 Task: Buy 1 Headers & Parts from Exhaust & Emissions section under best seller category for shipping address: Ethan King, 1137 Star Trek Drive, Pensacola, Florida 32501, Cell Number 8503109646. Pay from credit card ending with 2005, CVV 3321
Action: Mouse moved to (36, 115)
Screenshot: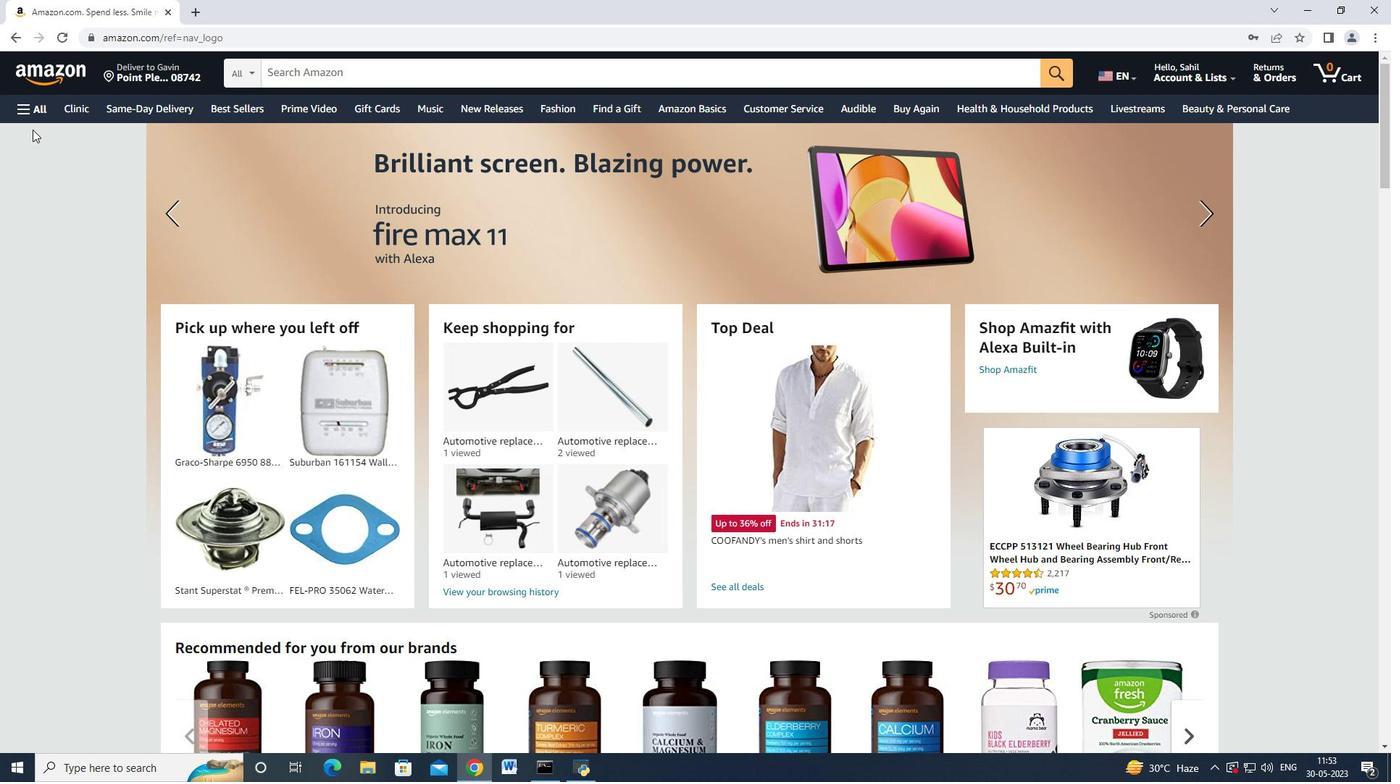 
Action: Mouse pressed left at (36, 115)
Screenshot: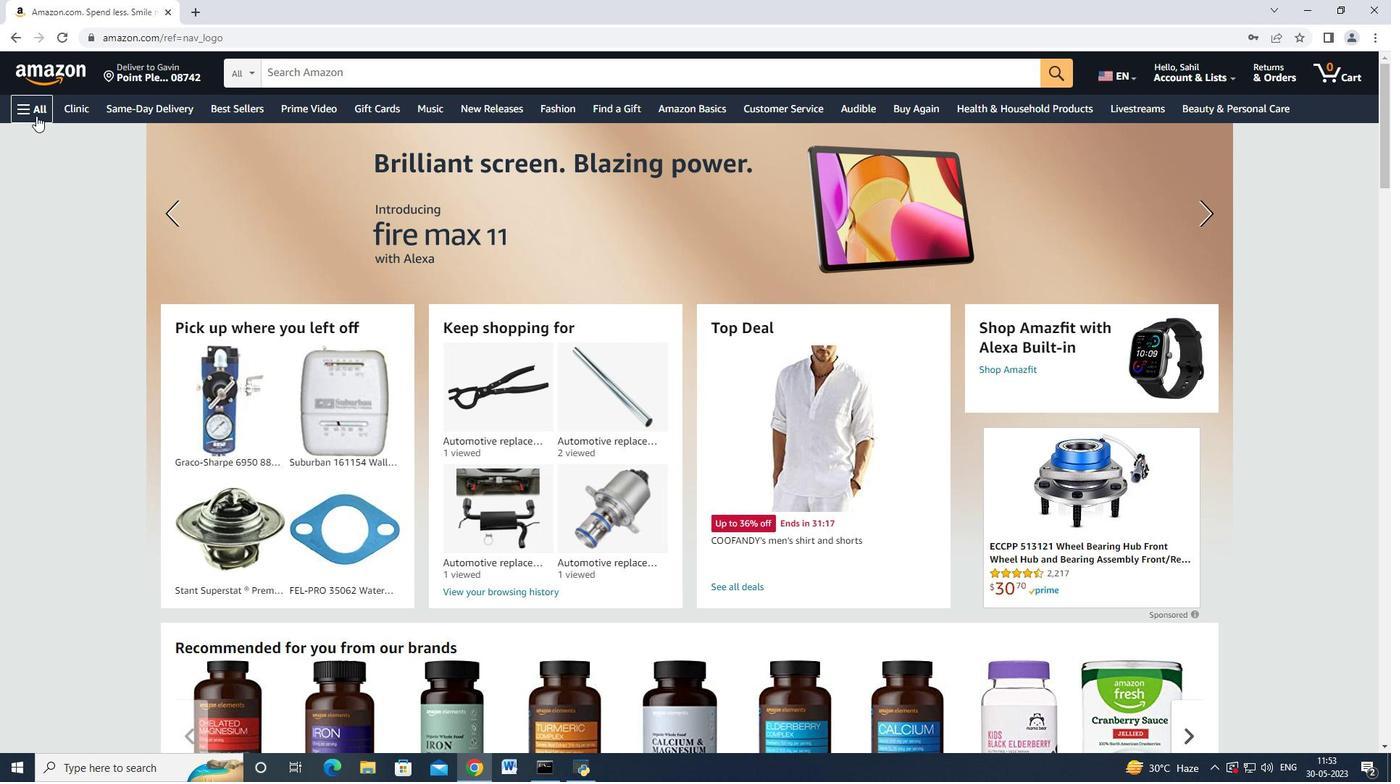 
Action: Mouse moved to (86, 320)
Screenshot: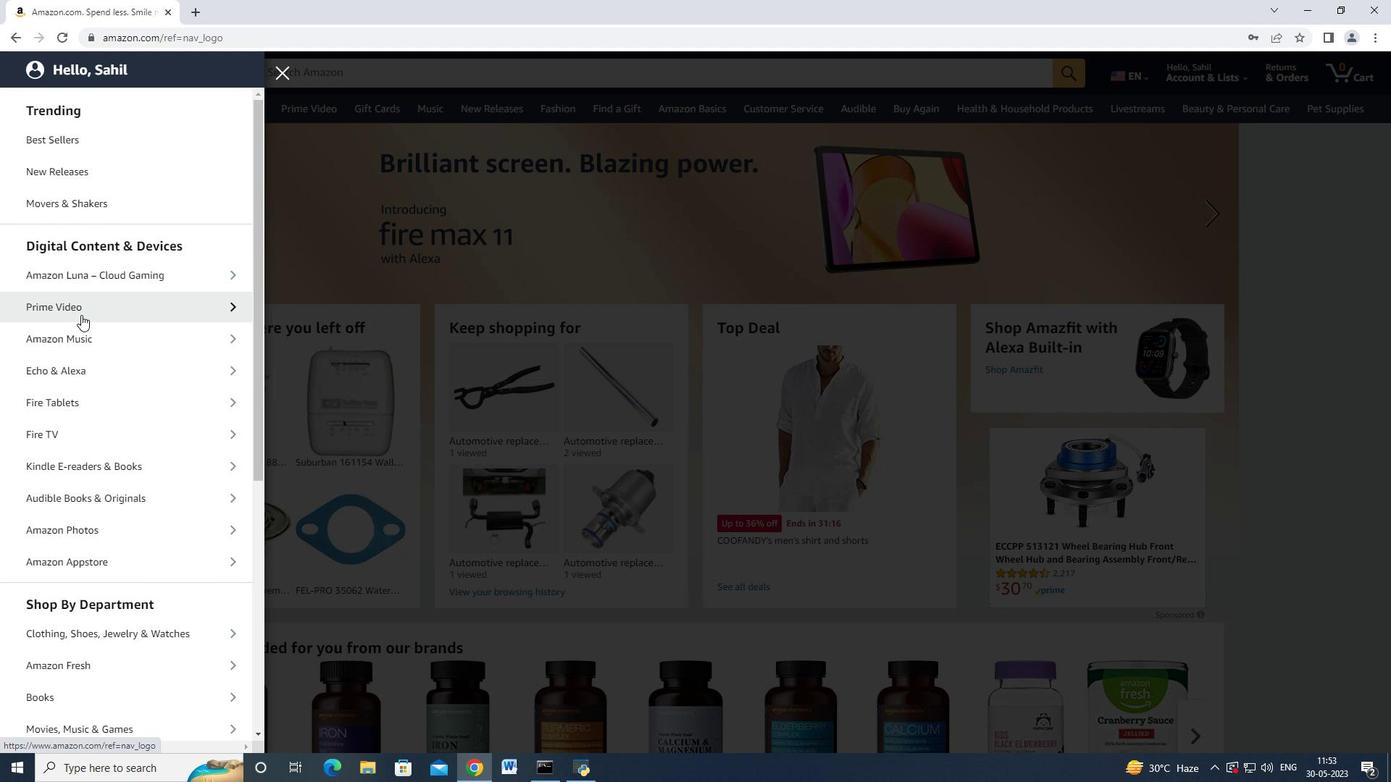 
Action: Mouse scrolled (86, 319) with delta (0, 0)
Screenshot: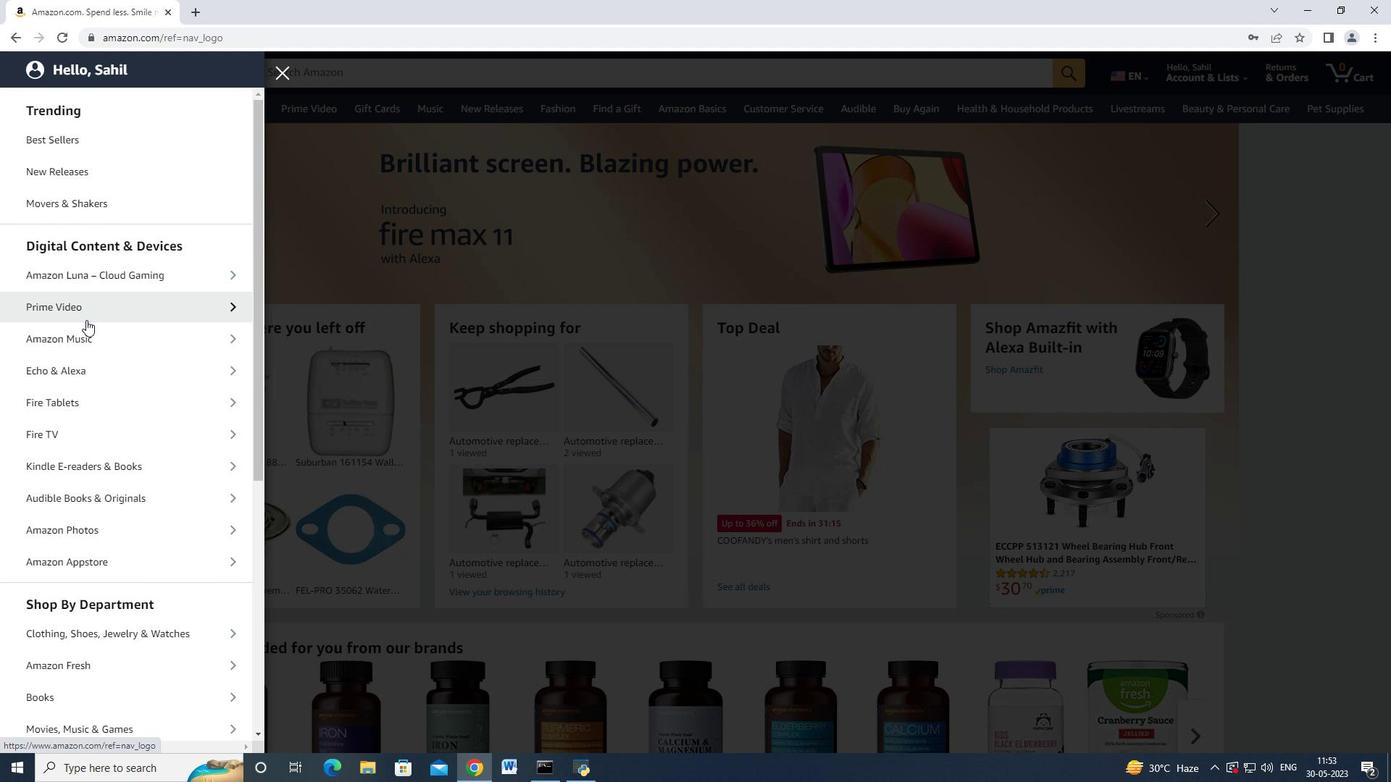 
Action: Mouse moved to (86, 321)
Screenshot: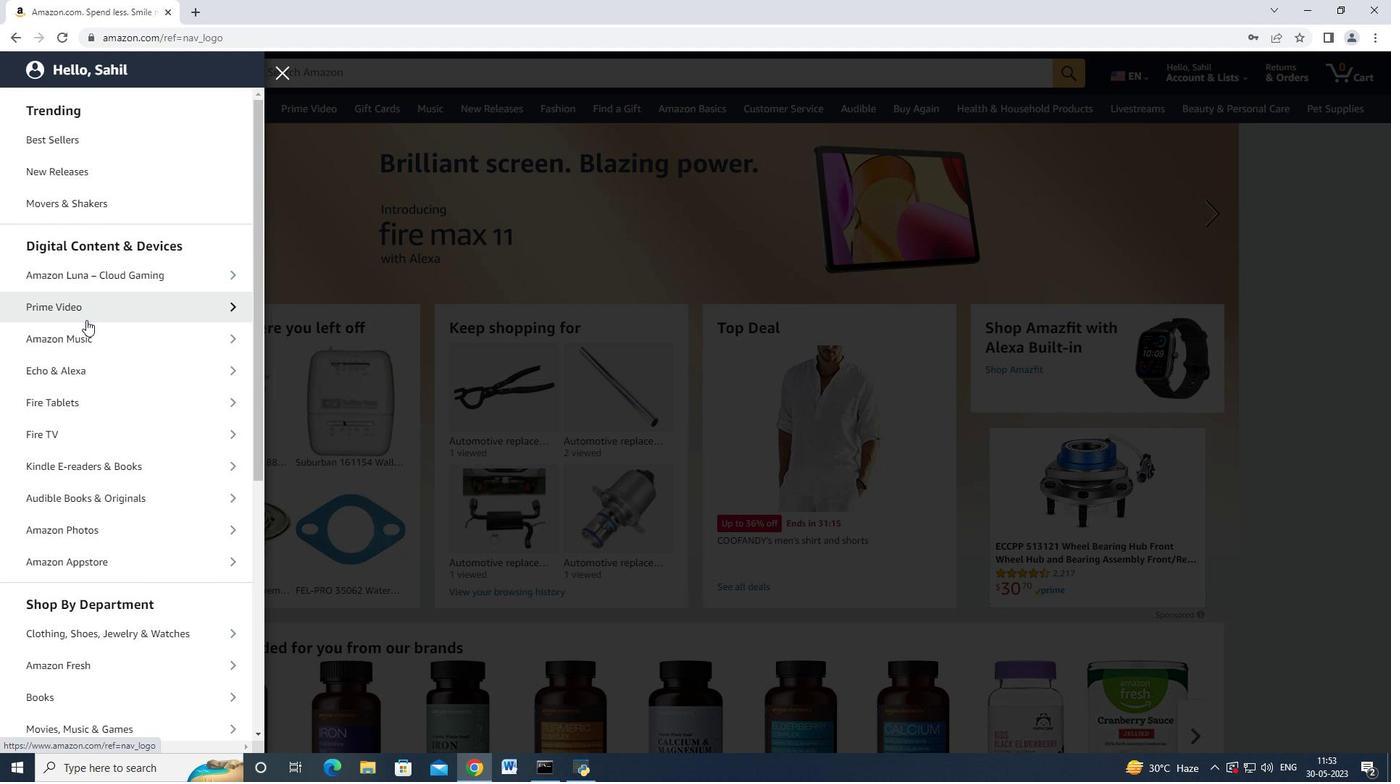 
Action: Mouse scrolled (86, 320) with delta (0, 0)
Screenshot: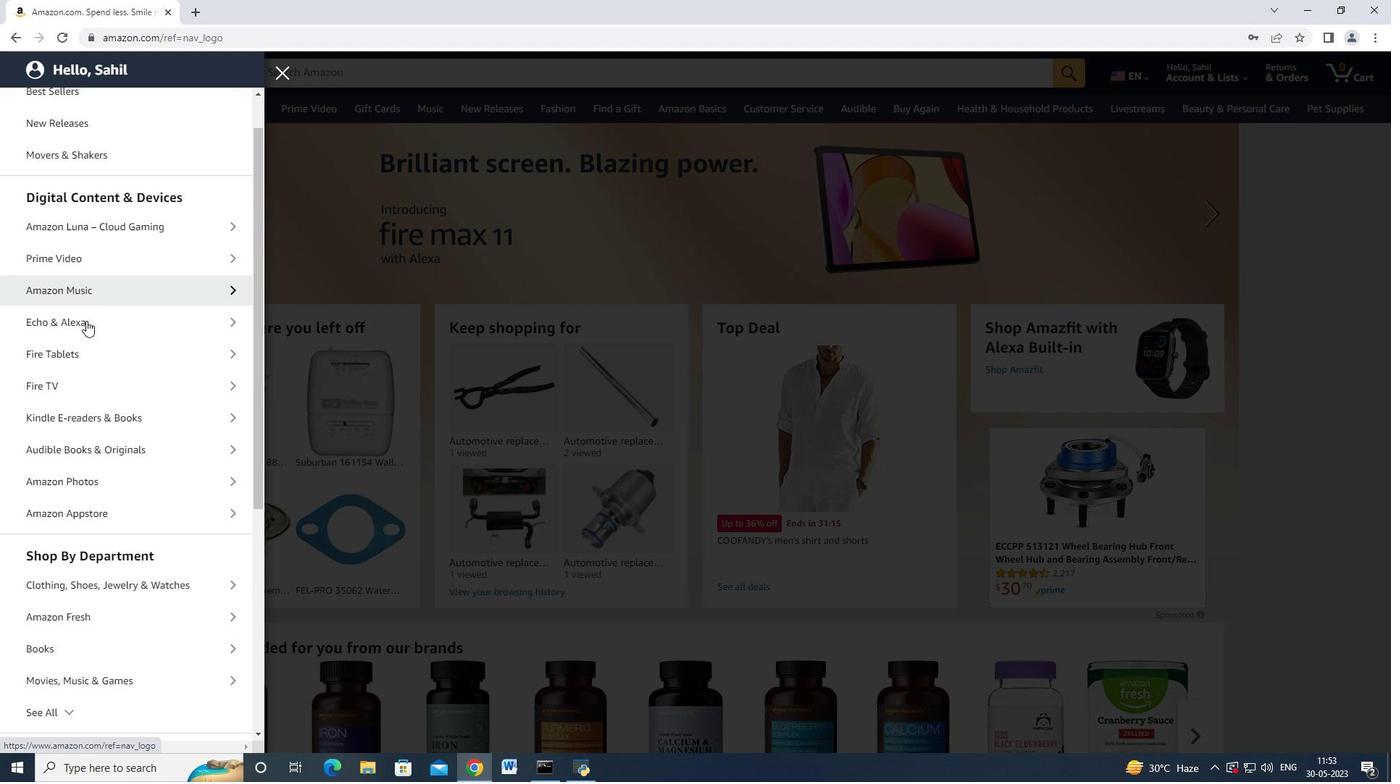 
Action: Mouse scrolled (86, 320) with delta (0, 0)
Screenshot: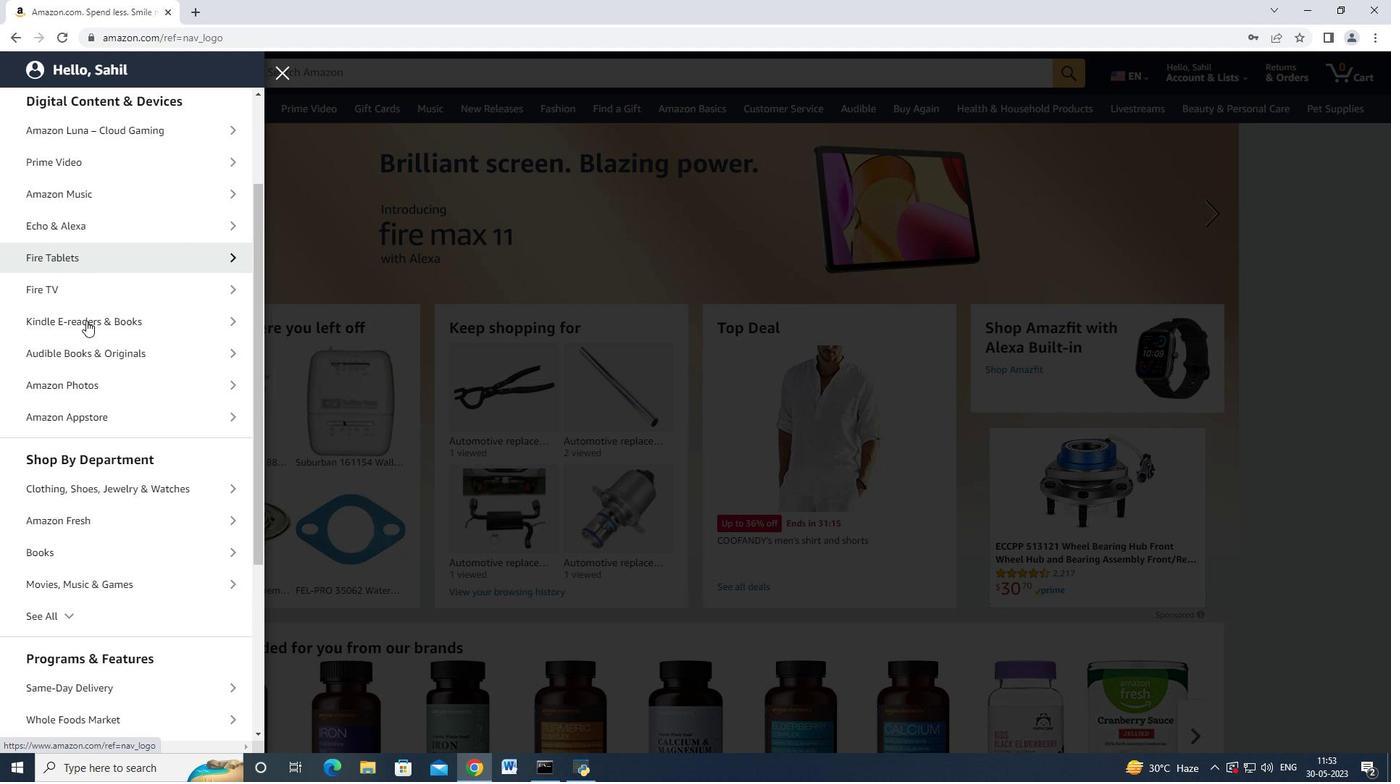 
Action: Mouse scrolled (86, 320) with delta (0, 0)
Screenshot: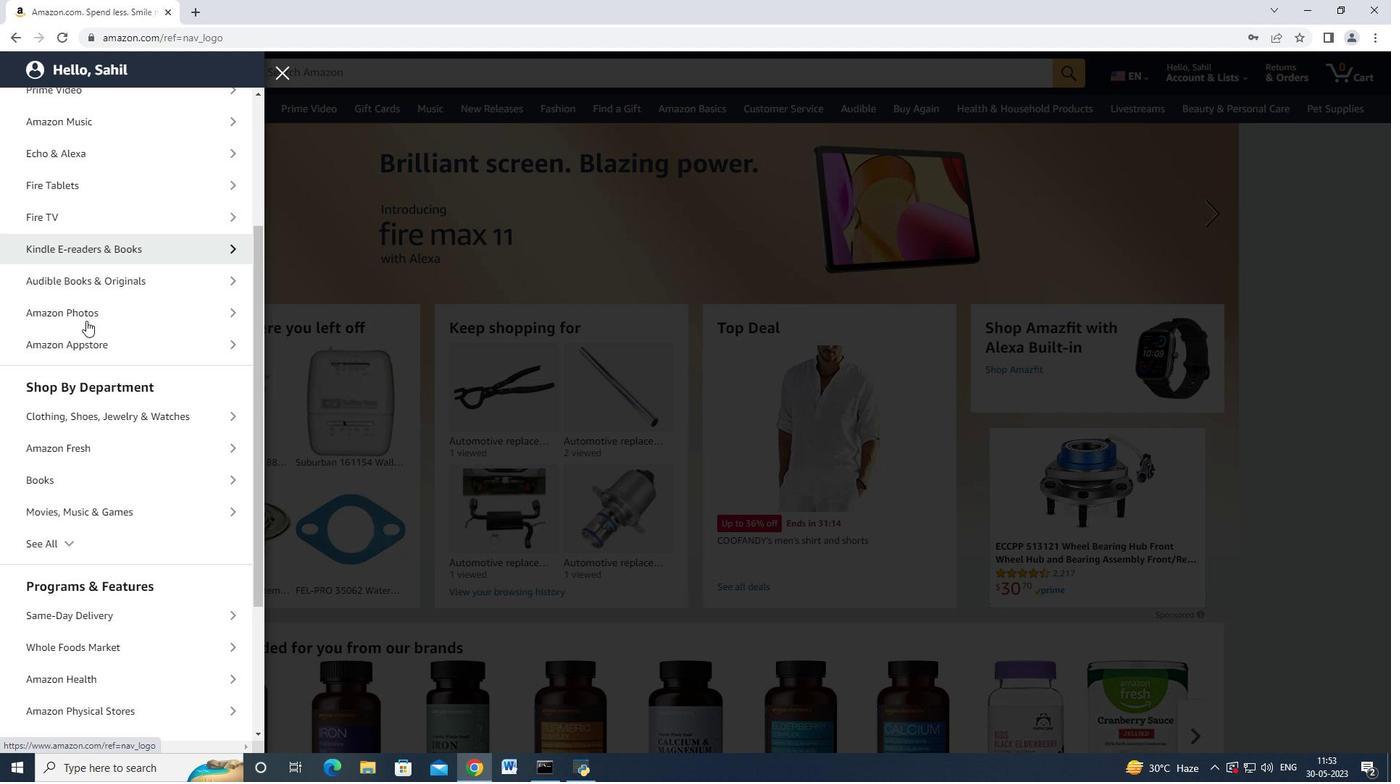 
Action: Mouse scrolled (86, 320) with delta (0, 0)
Screenshot: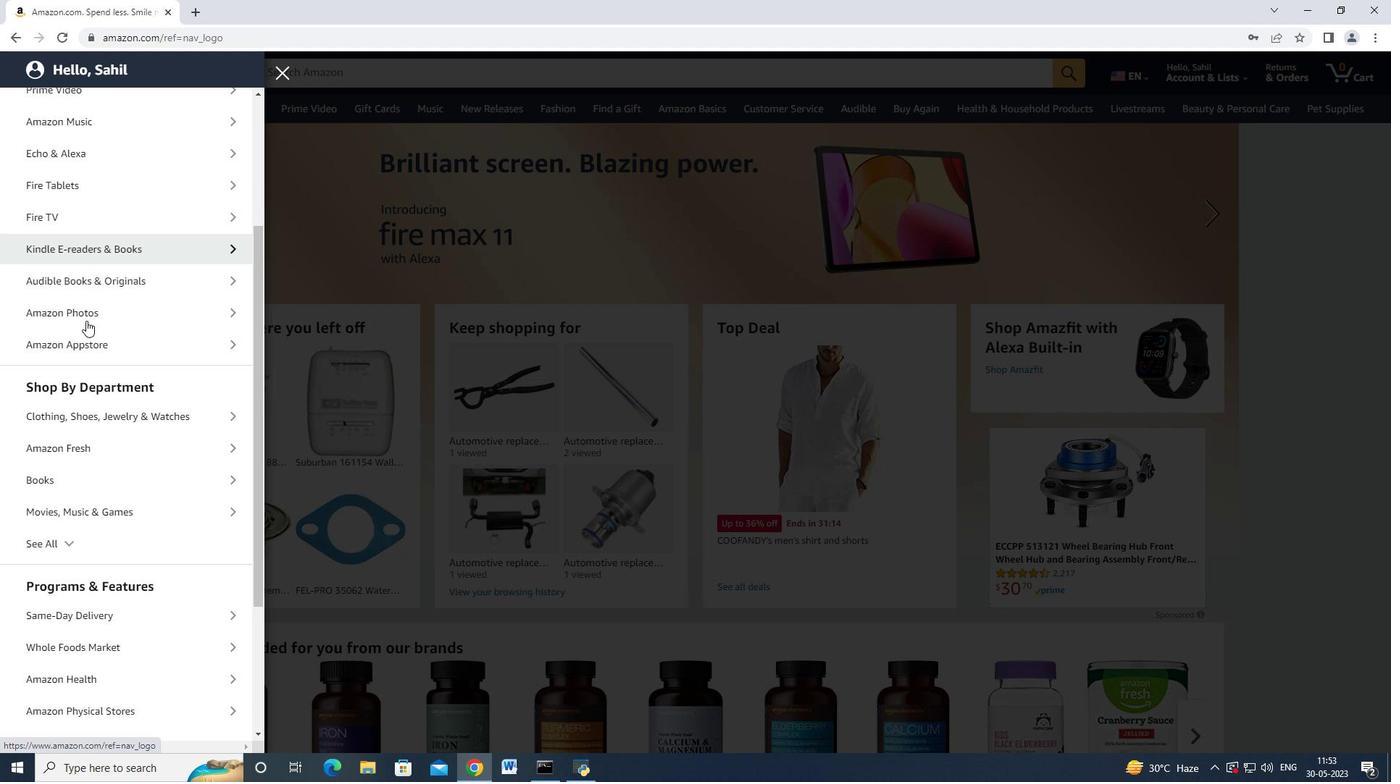 
Action: Mouse moved to (74, 397)
Screenshot: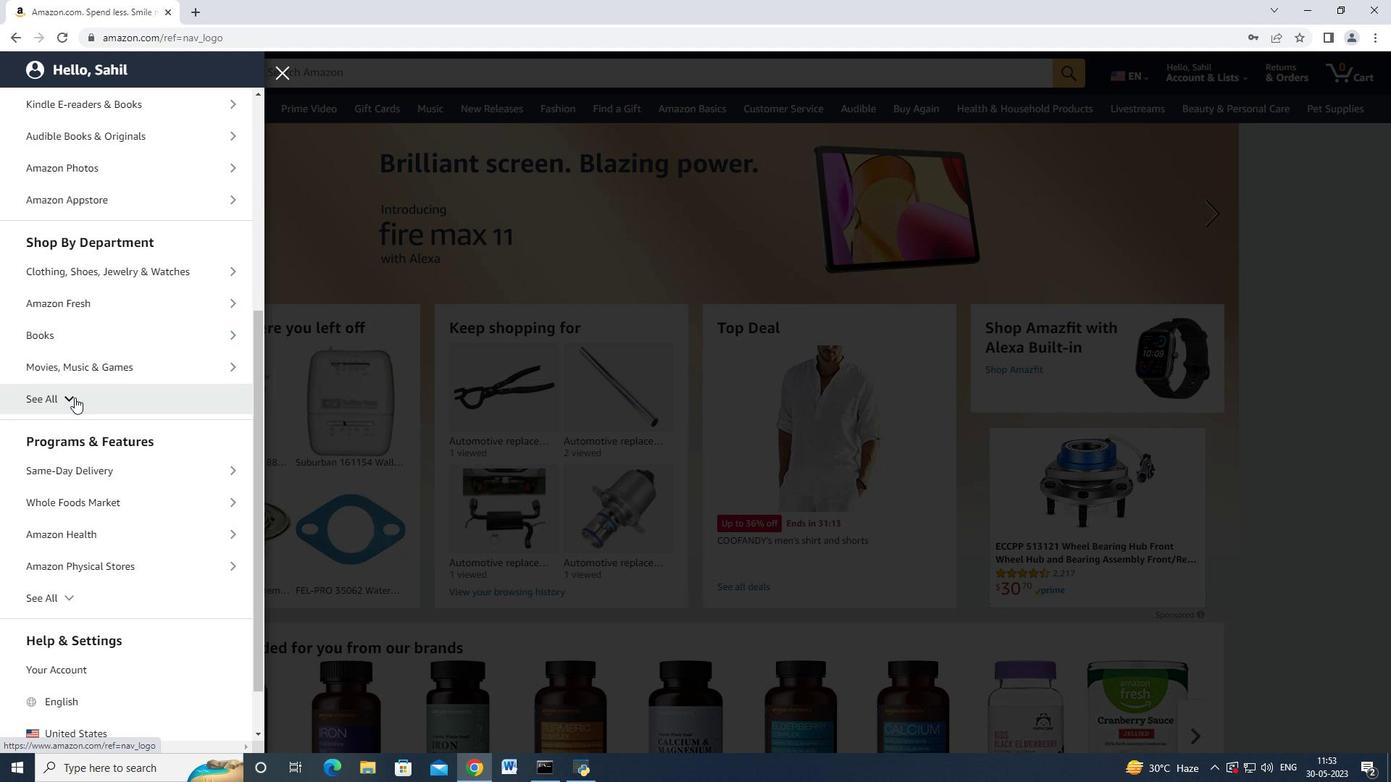 
Action: Mouse pressed left at (74, 397)
Screenshot: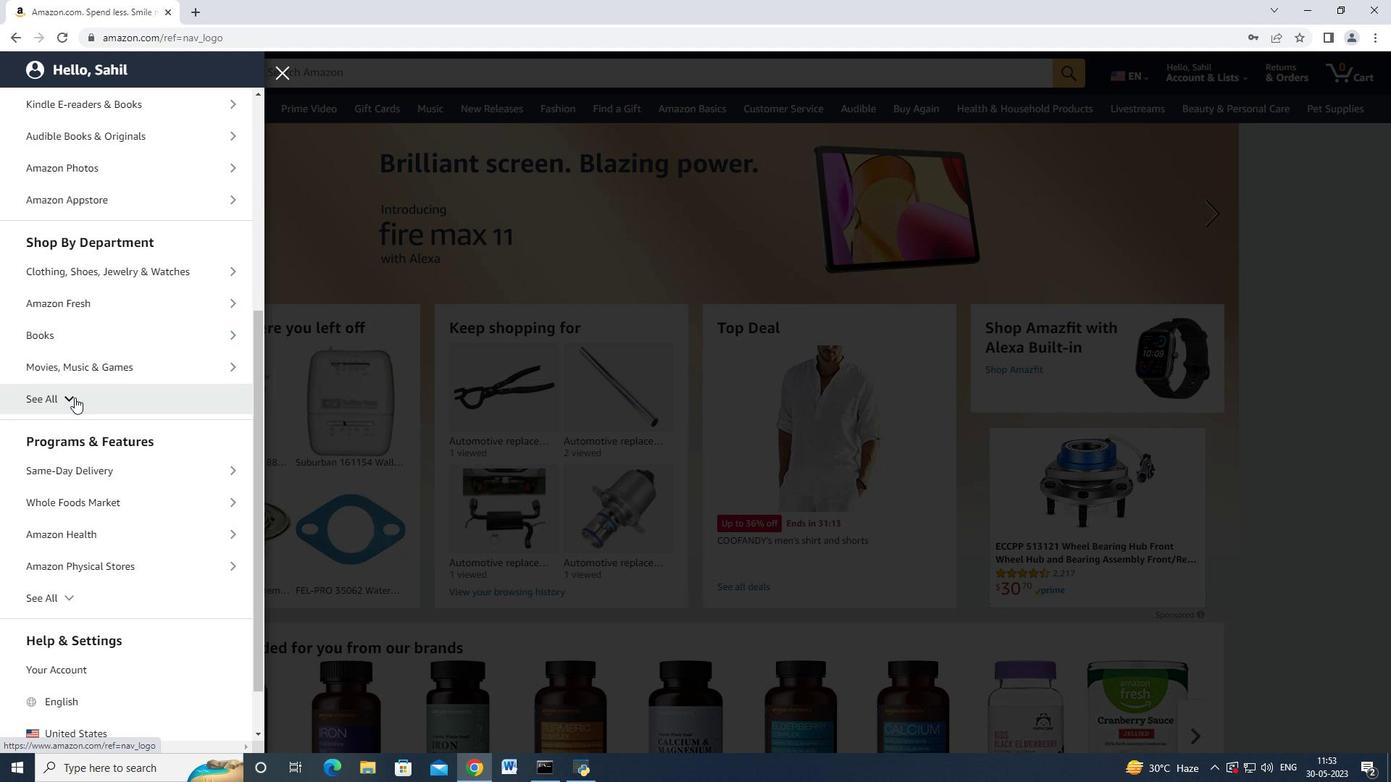 
Action: Mouse moved to (123, 369)
Screenshot: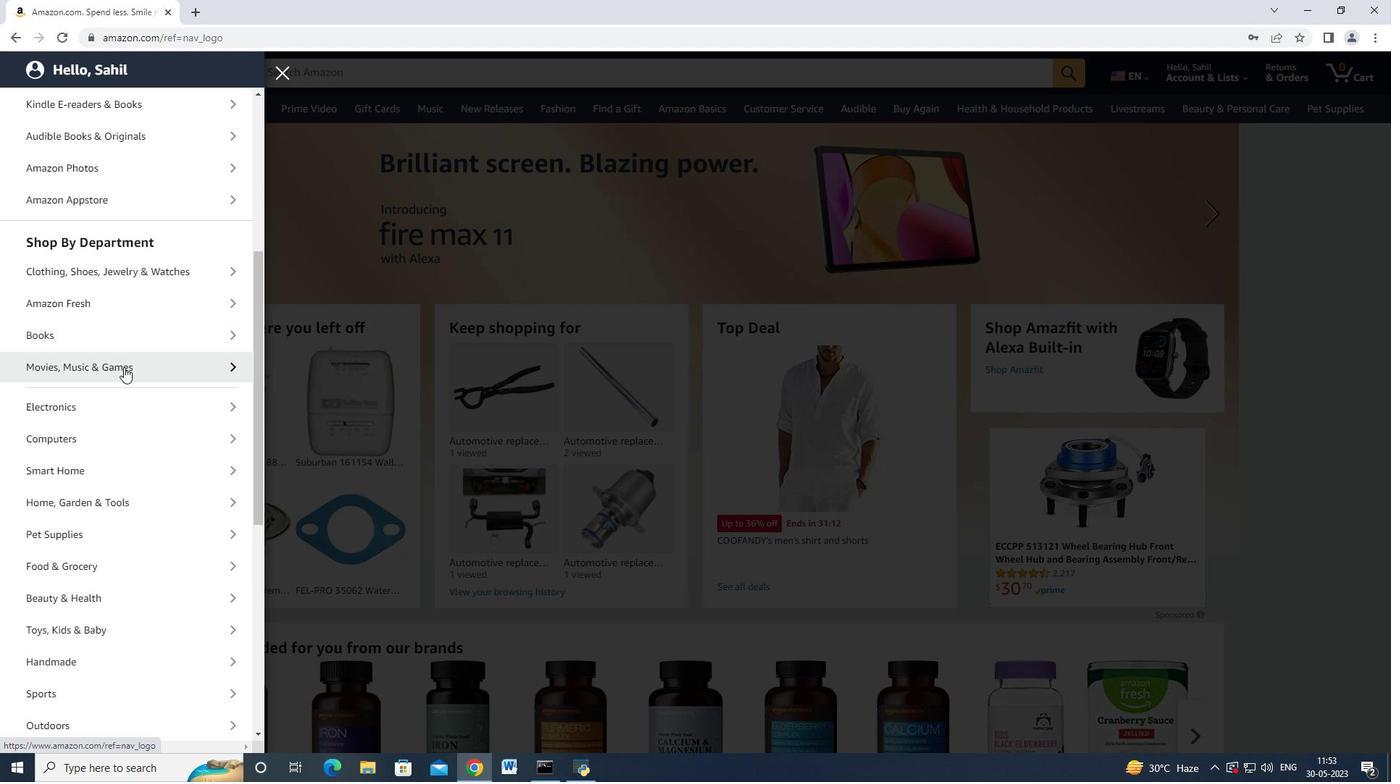
Action: Mouse scrolled (123, 368) with delta (0, 0)
Screenshot: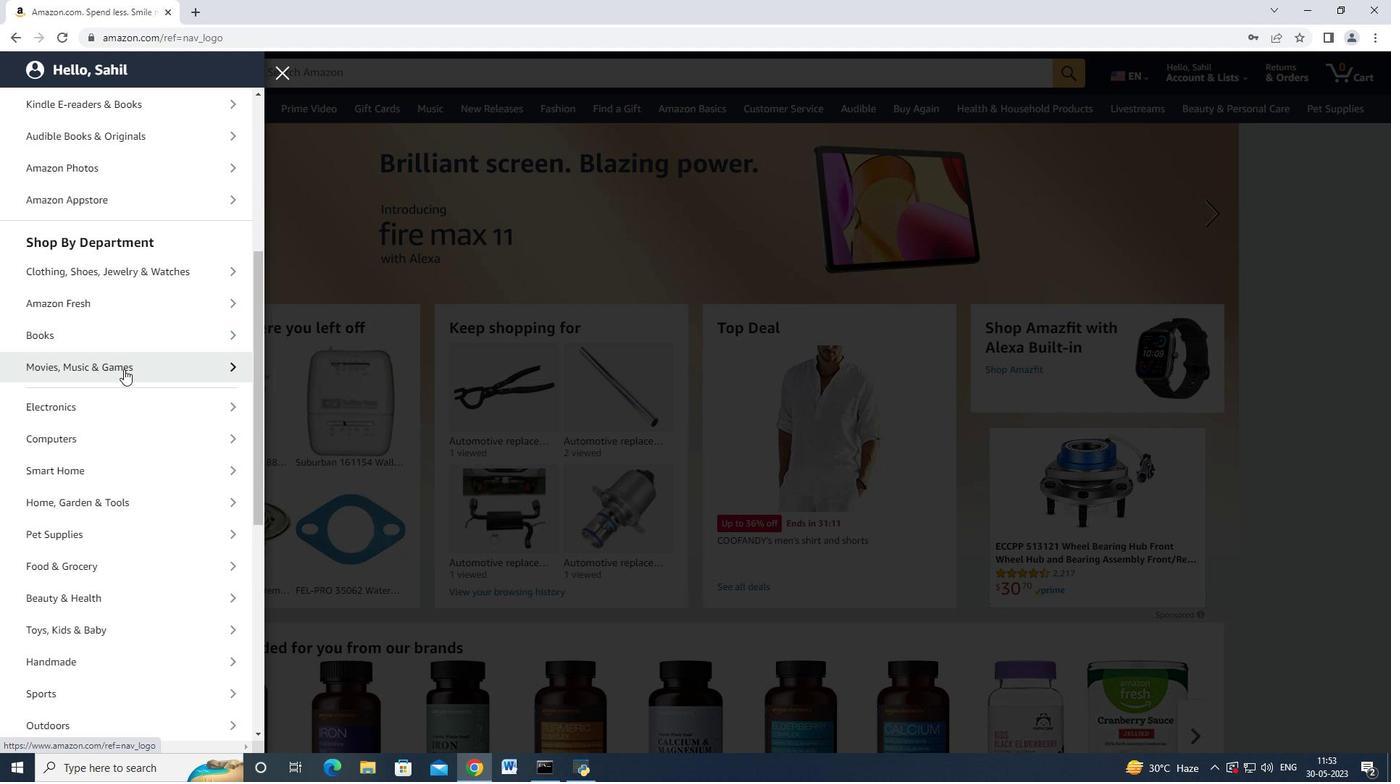 
Action: Mouse moved to (123, 370)
Screenshot: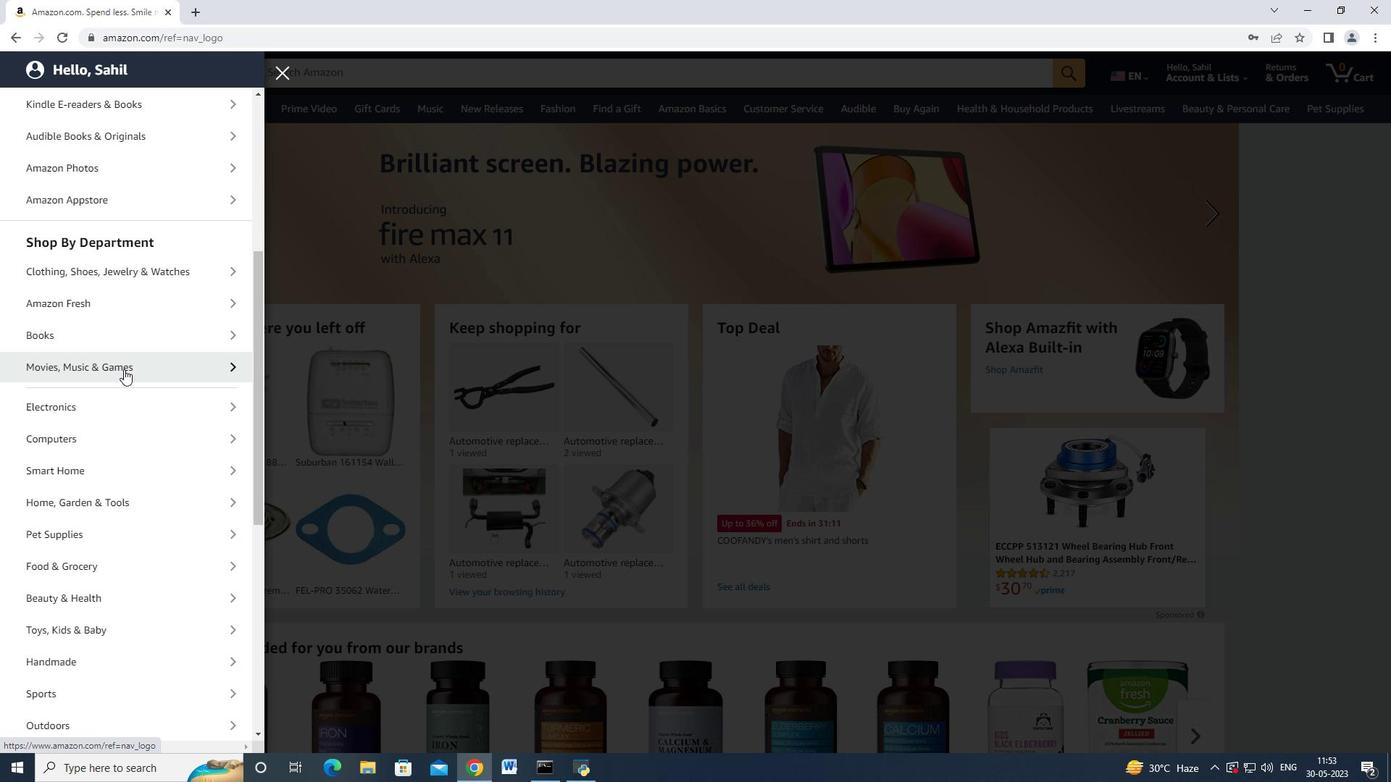 
Action: Mouse scrolled (123, 369) with delta (0, 0)
Screenshot: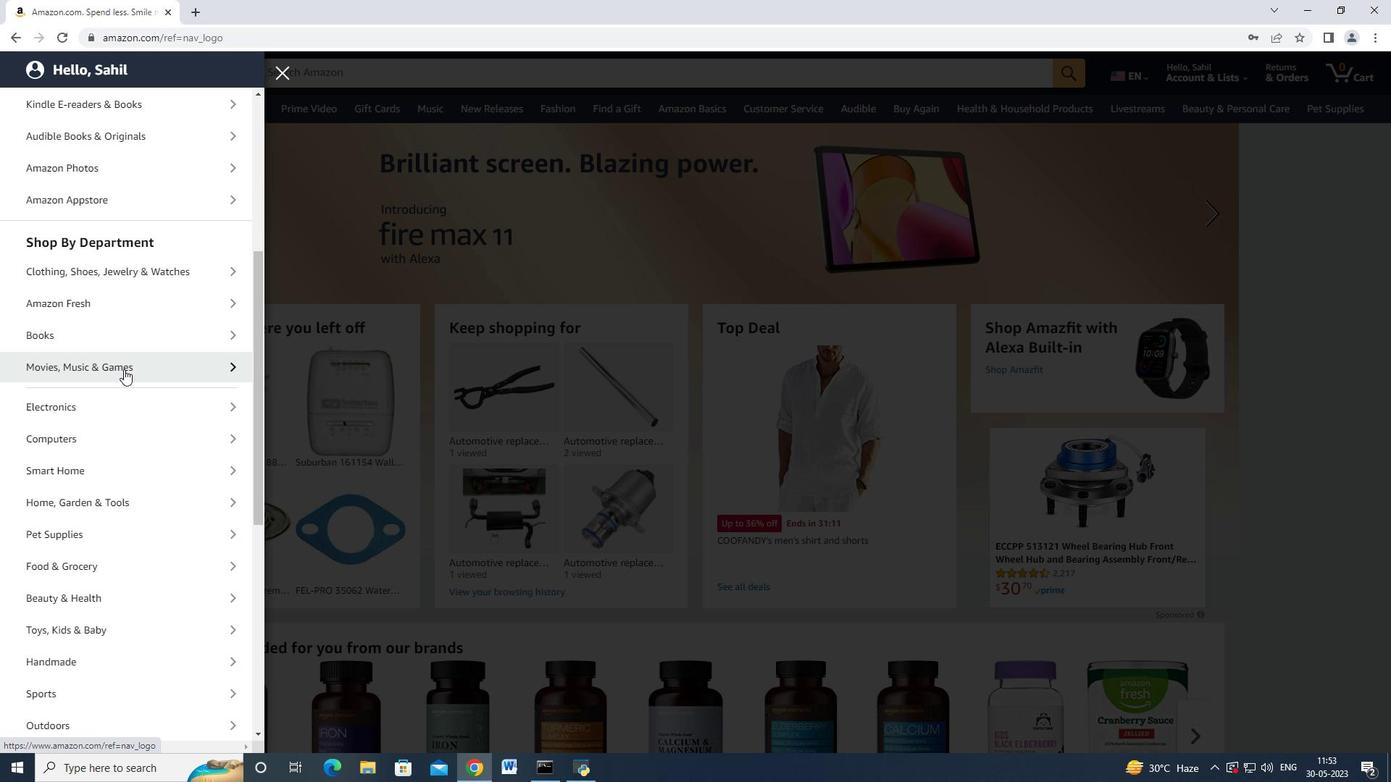 
Action: Mouse scrolled (123, 369) with delta (0, 0)
Screenshot: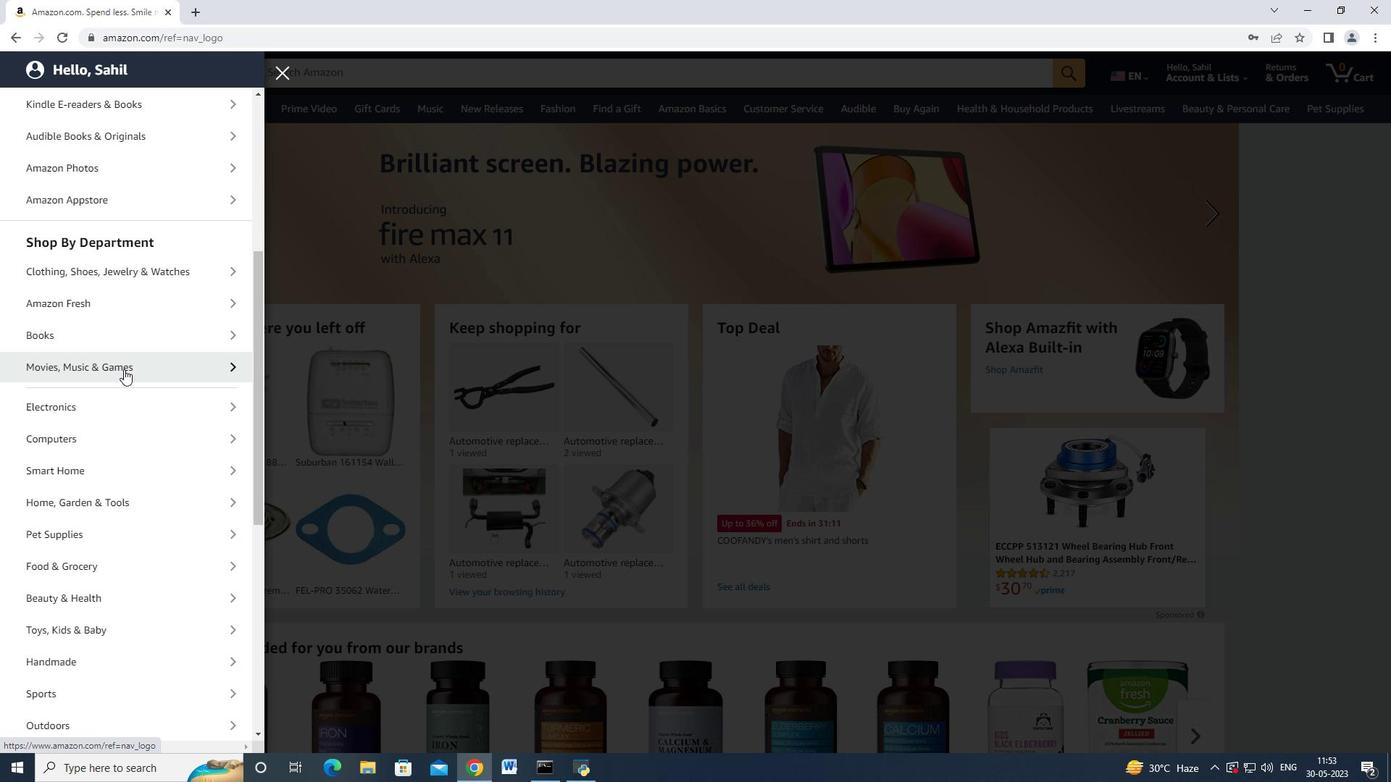 
Action: Mouse scrolled (123, 369) with delta (0, 0)
Screenshot: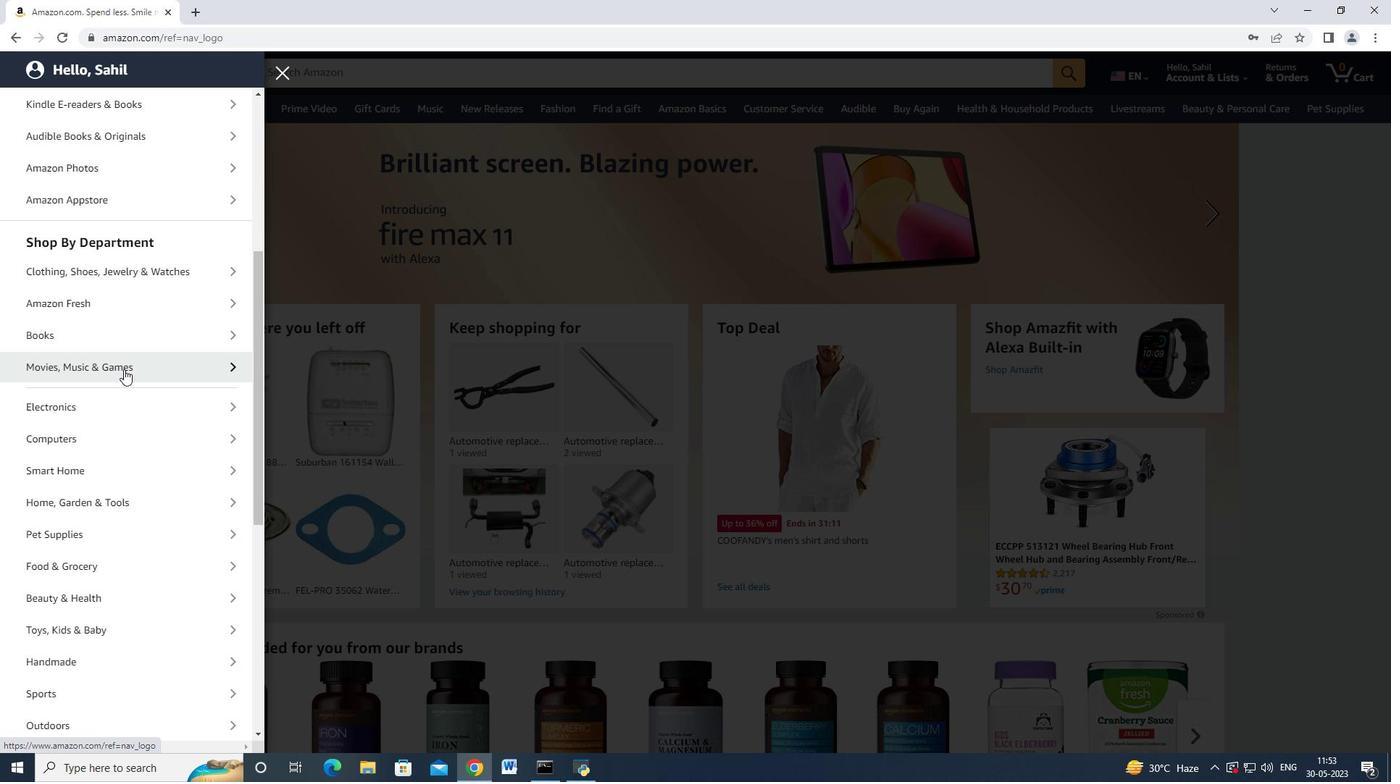 
Action: Mouse scrolled (123, 369) with delta (0, 0)
Screenshot: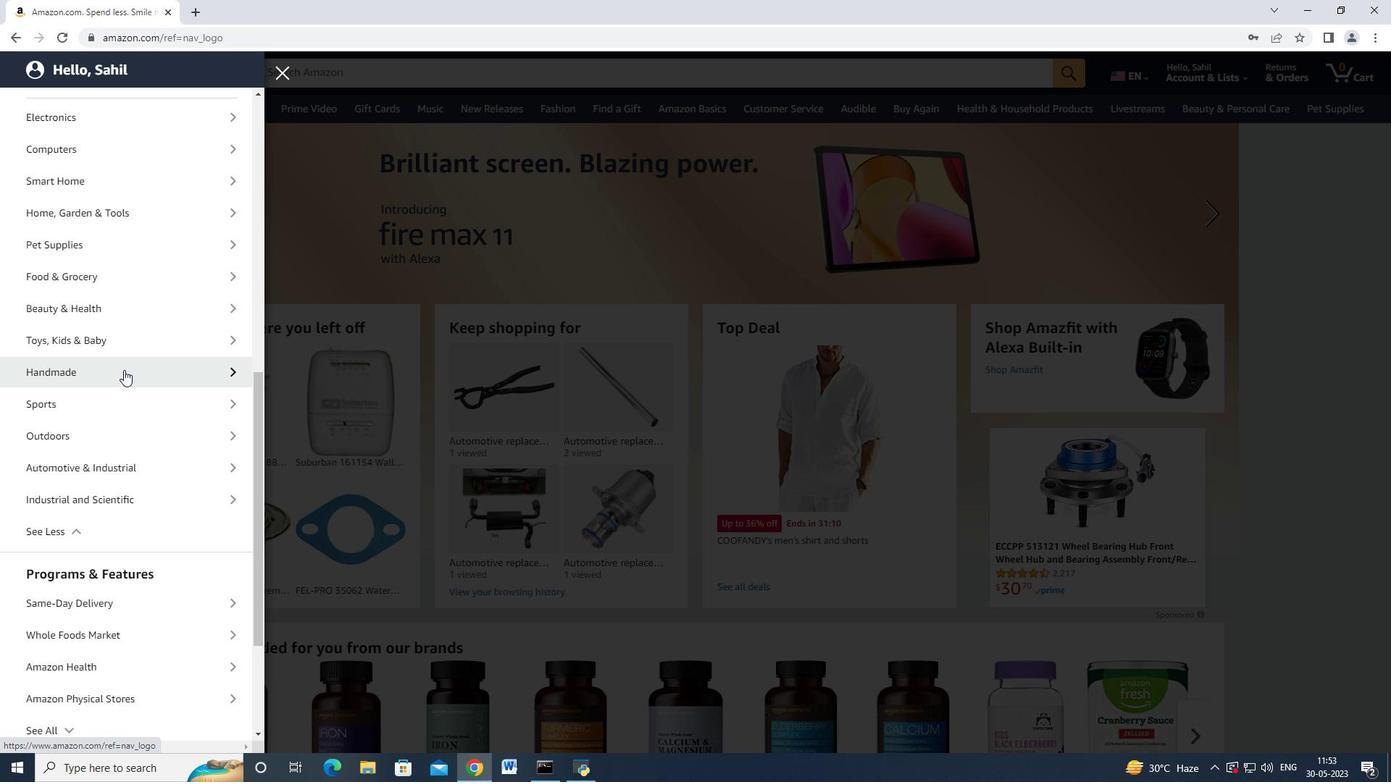 
Action: Mouse moved to (123, 383)
Screenshot: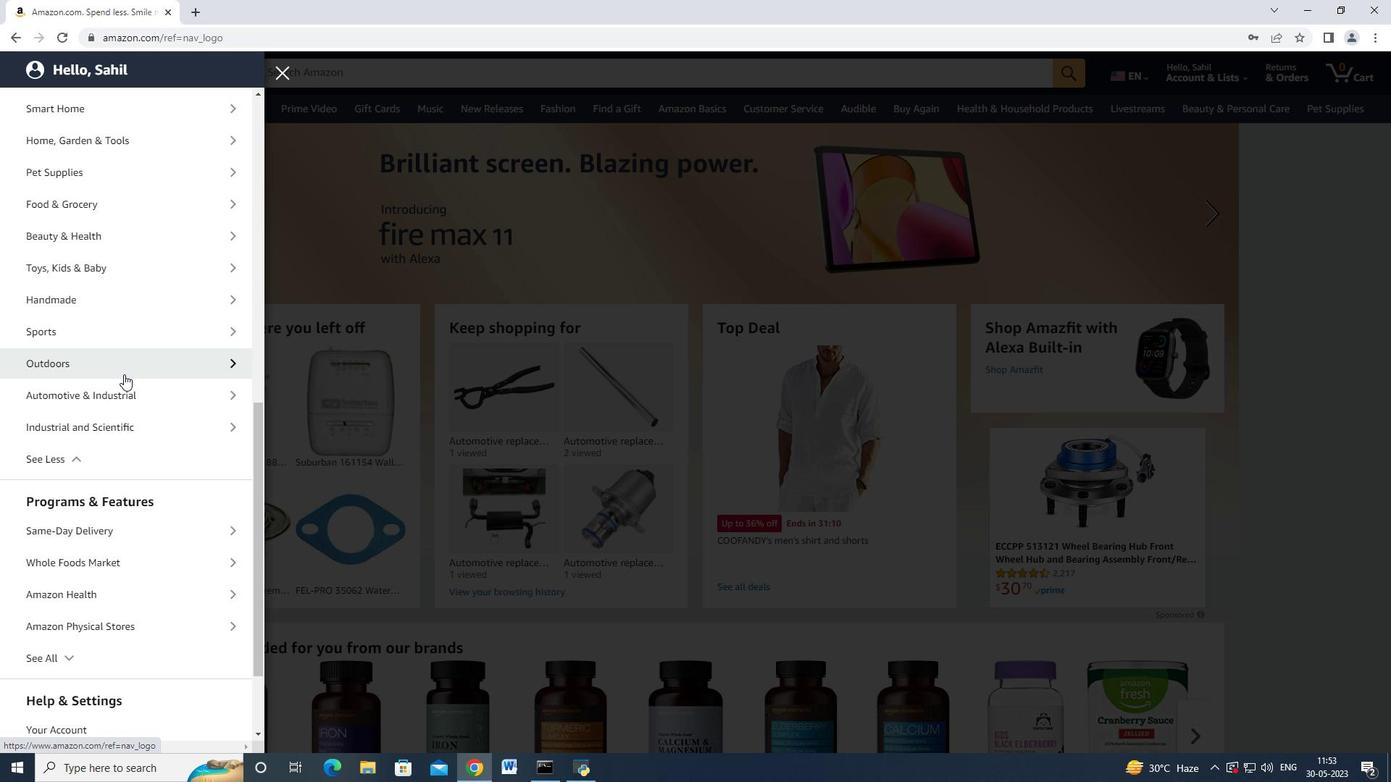 
Action: Mouse pressed left at (123, 383)
Screenshot: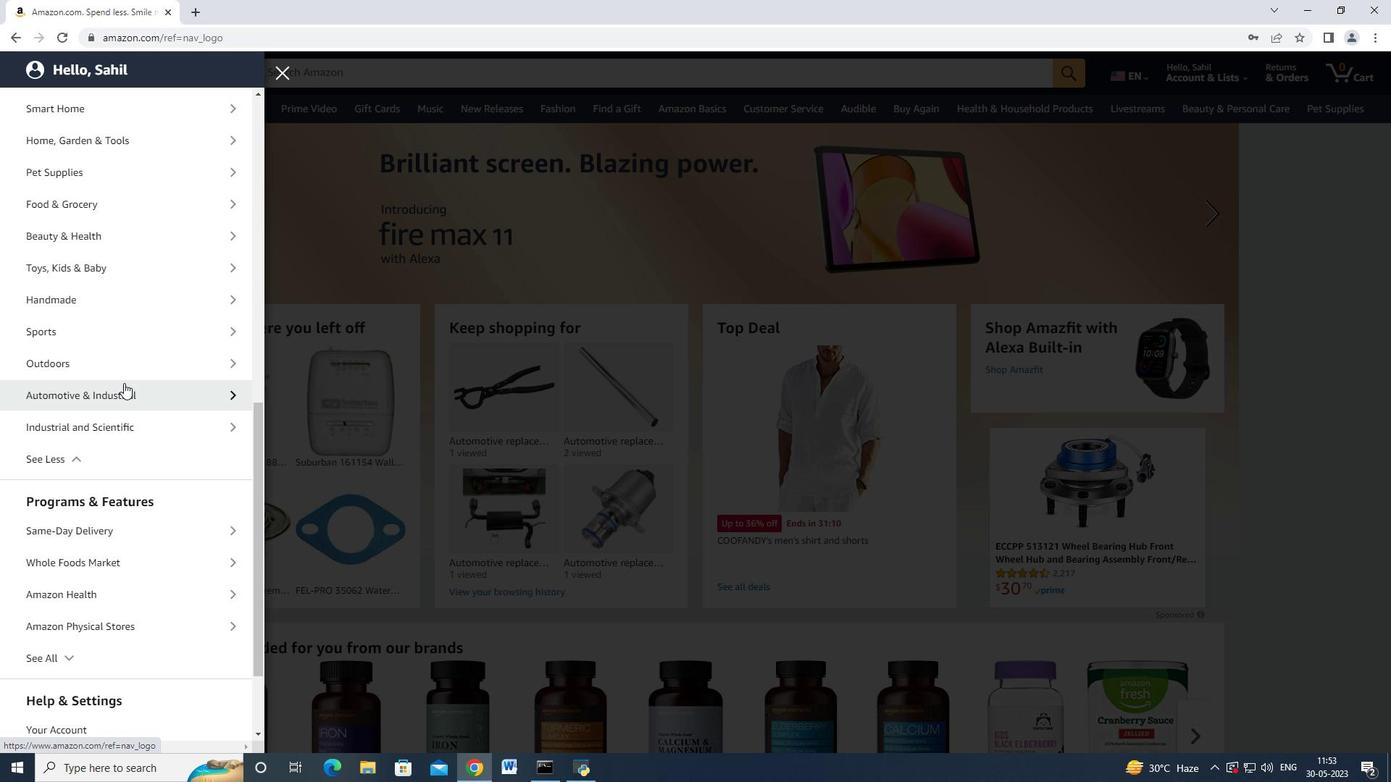 
Action: Mouse moved to (128, 175)
Screenshot: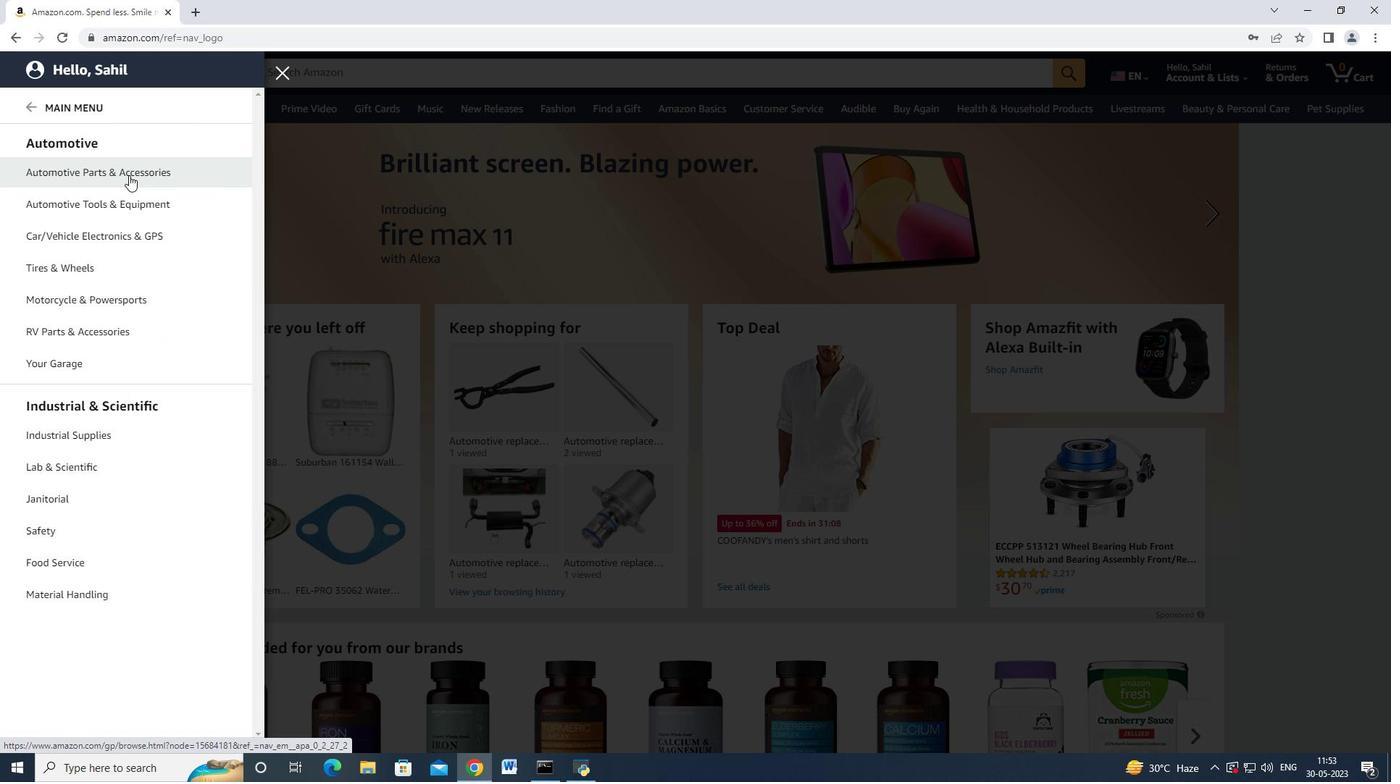 
Action: Mouse pressed left at (128, 175)
Screenshot: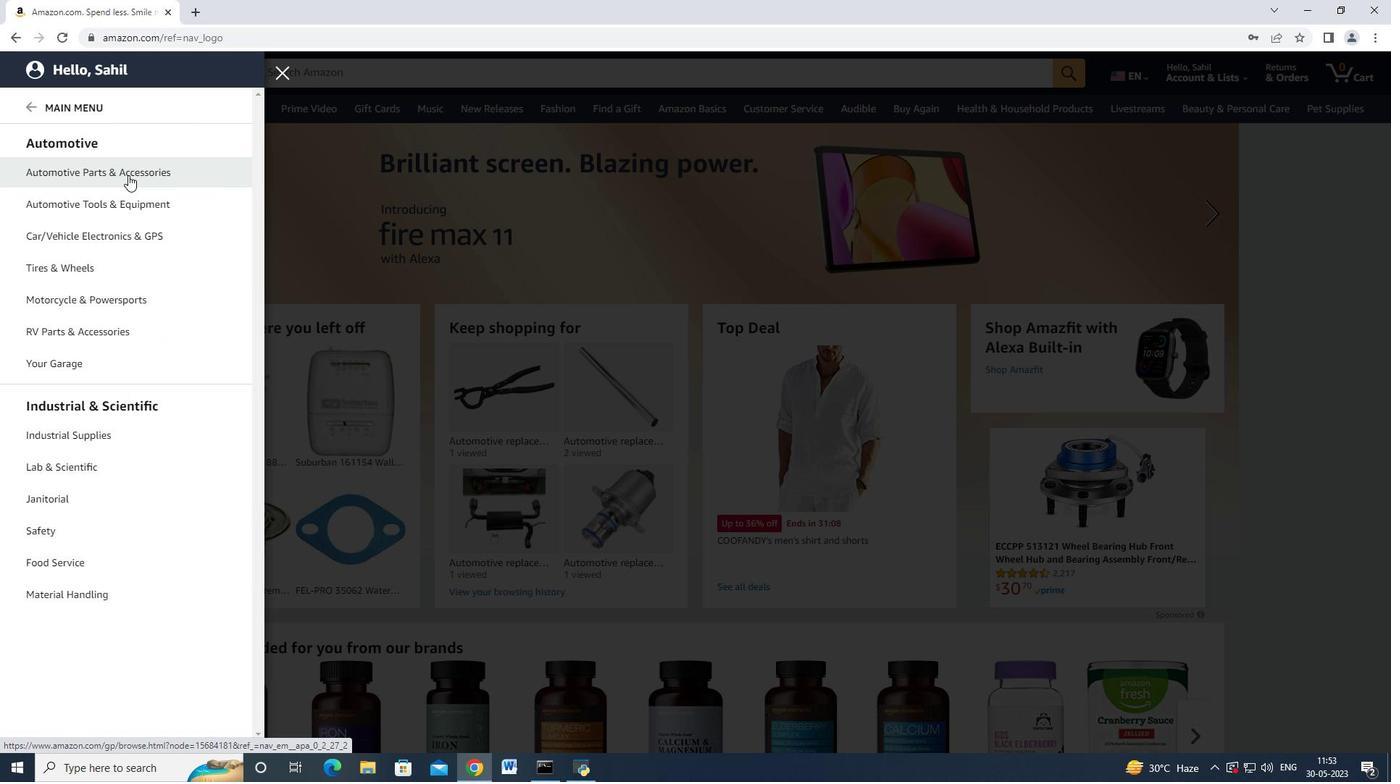 
Action: Mouse moved to (271, 228)
Screenshot: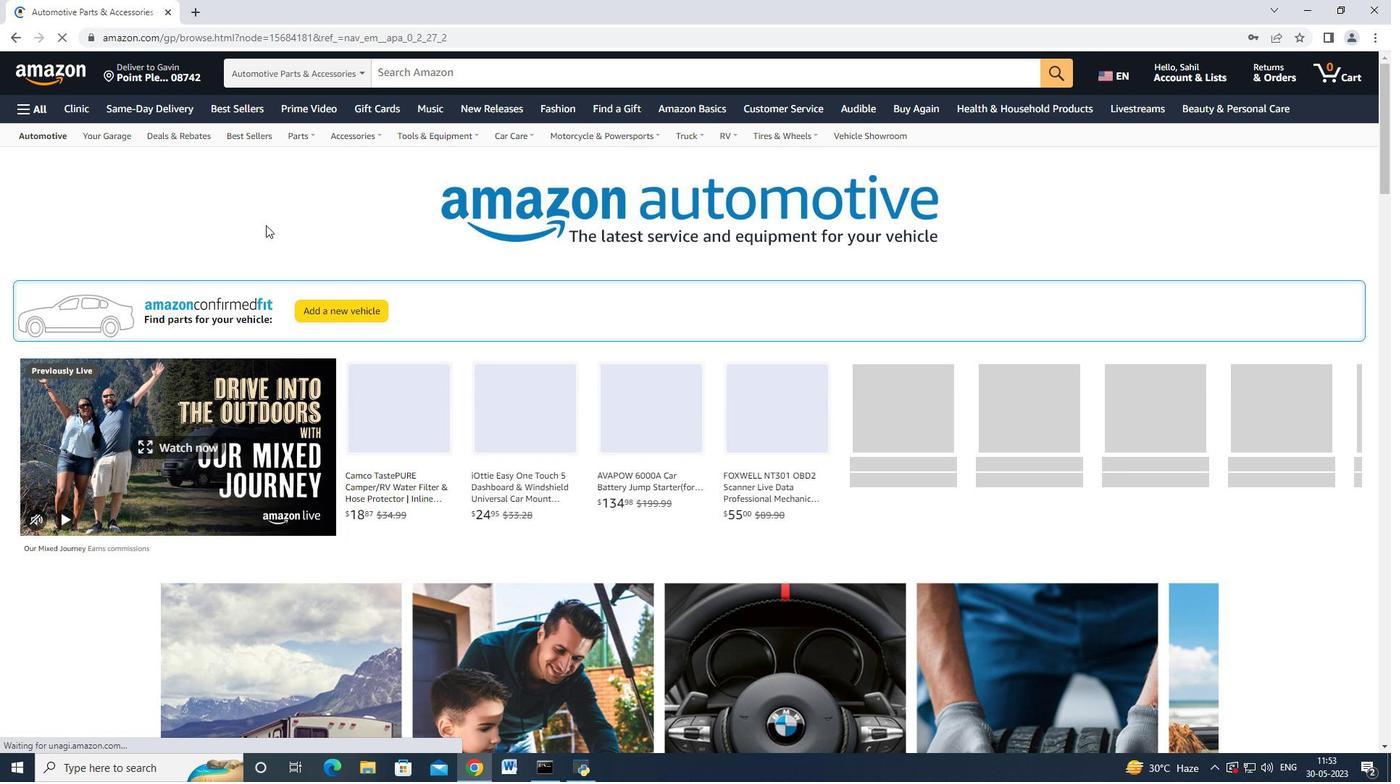 
Action: Mouse scrolled (271, 227) with delta (0, 0)
Screenshot: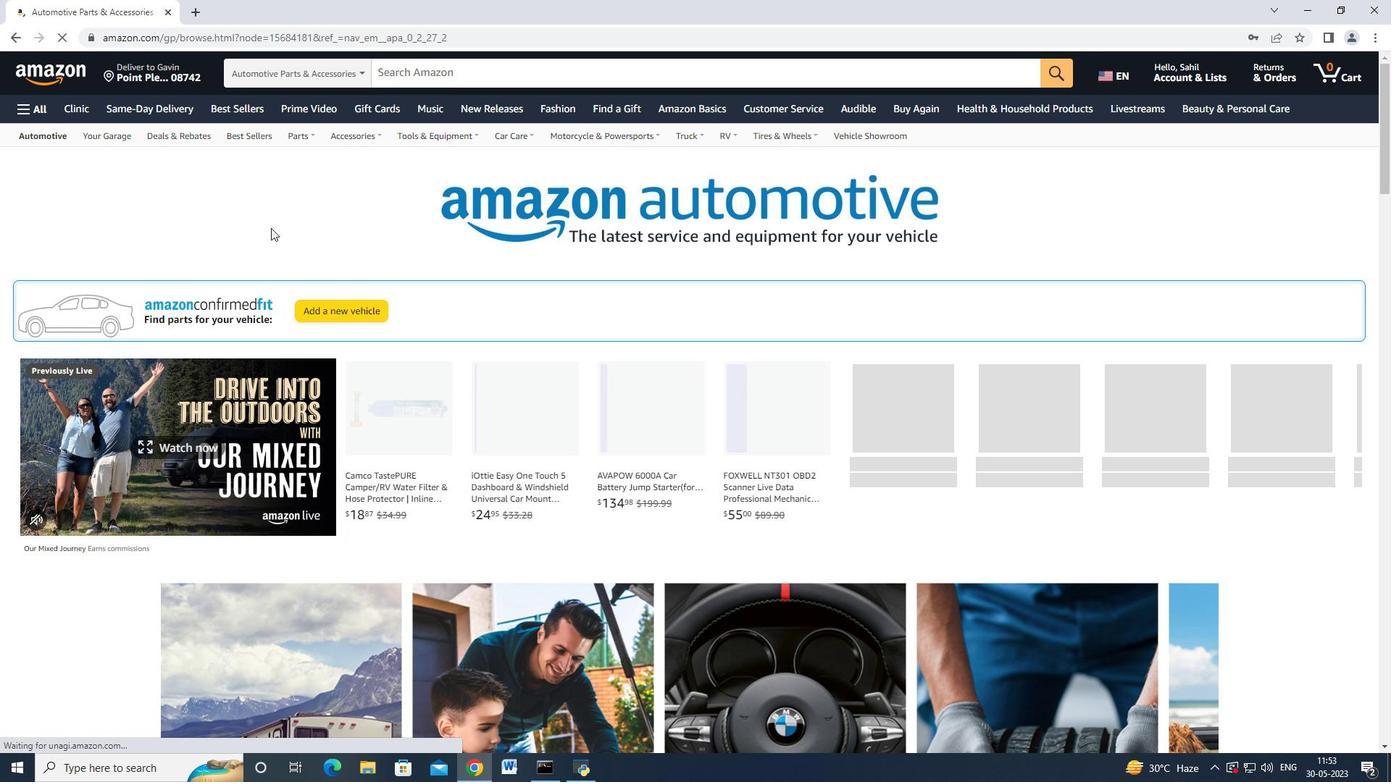 
Action: Mouse scrolled (271, 227) with delta (0, 0)
Screenshot: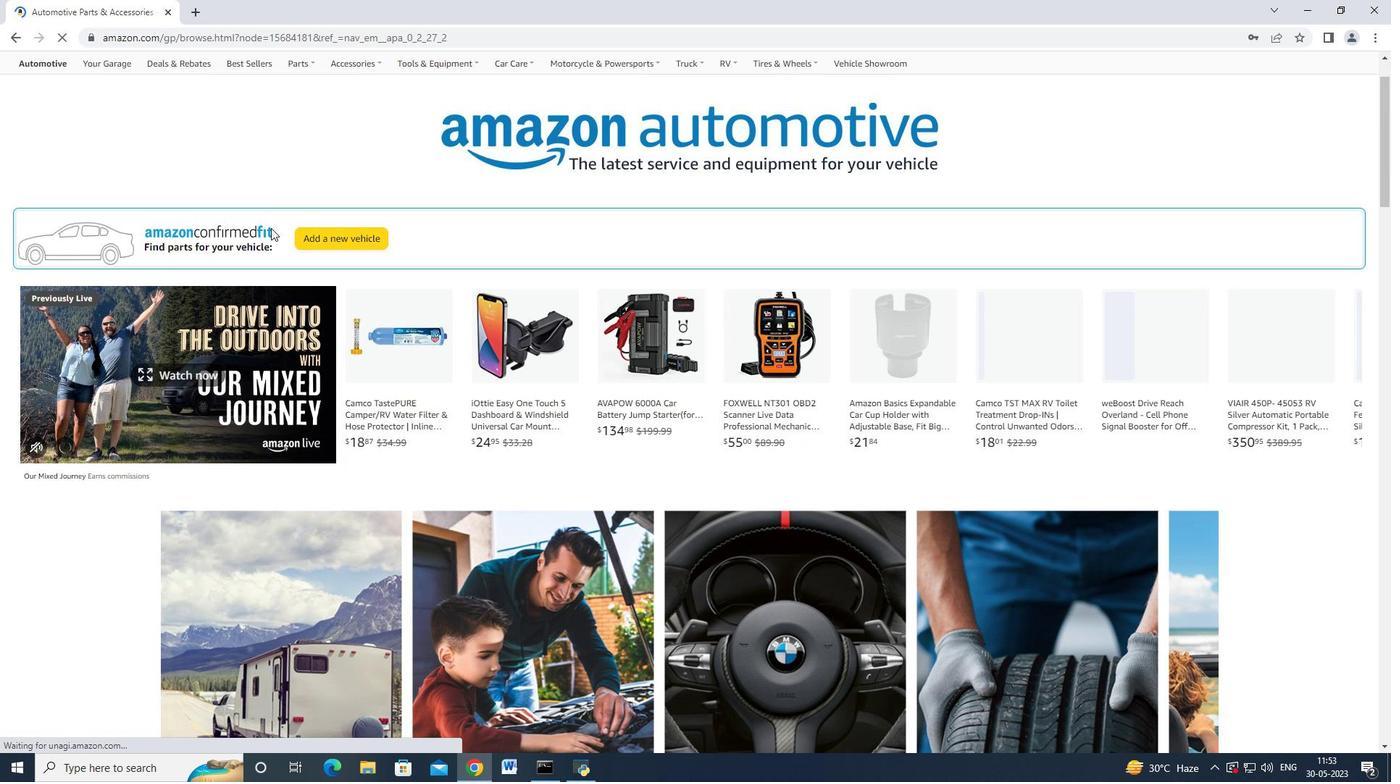 
Action: Mouse scrolled (271, 227) with delta (0, 0)
Screenshot: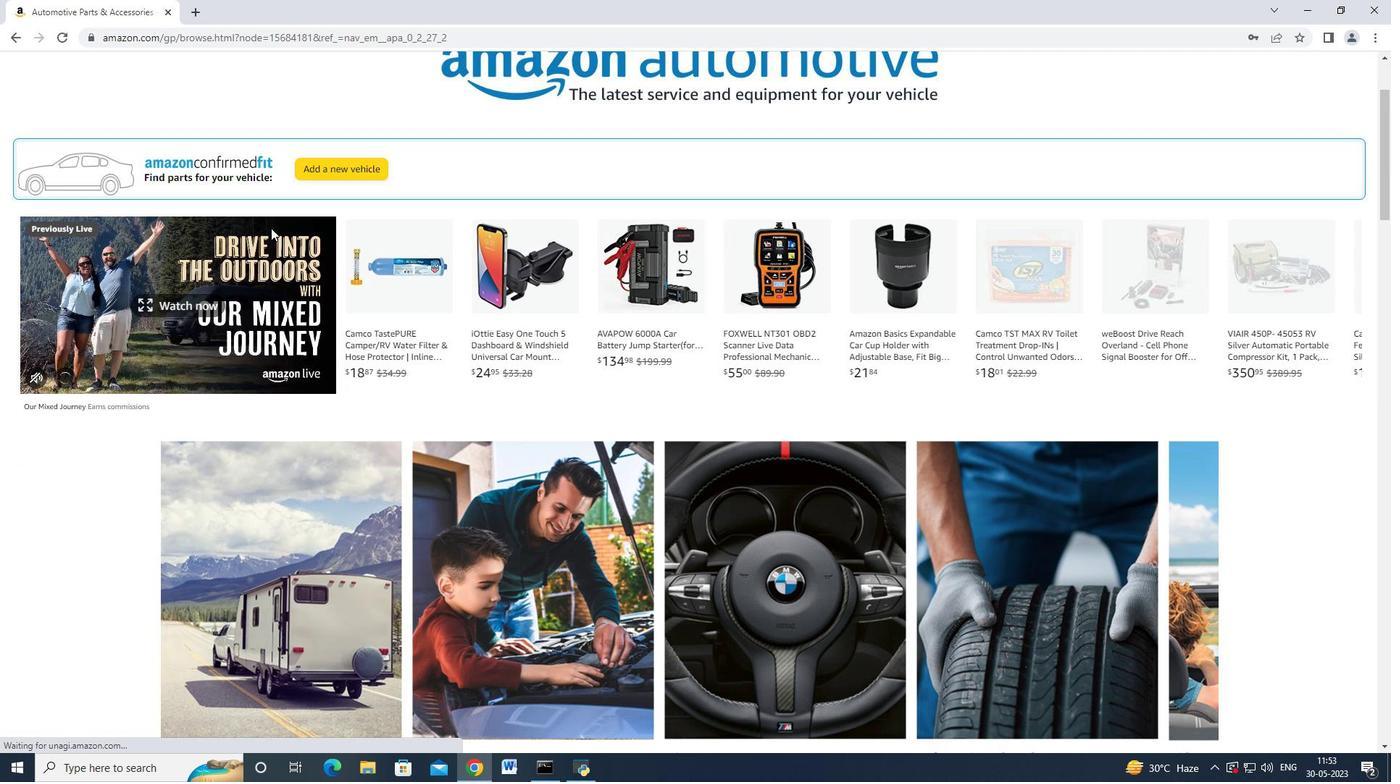 
Action: Mouse scrolled (271, 227) with delta (0, 0)
Screenshot: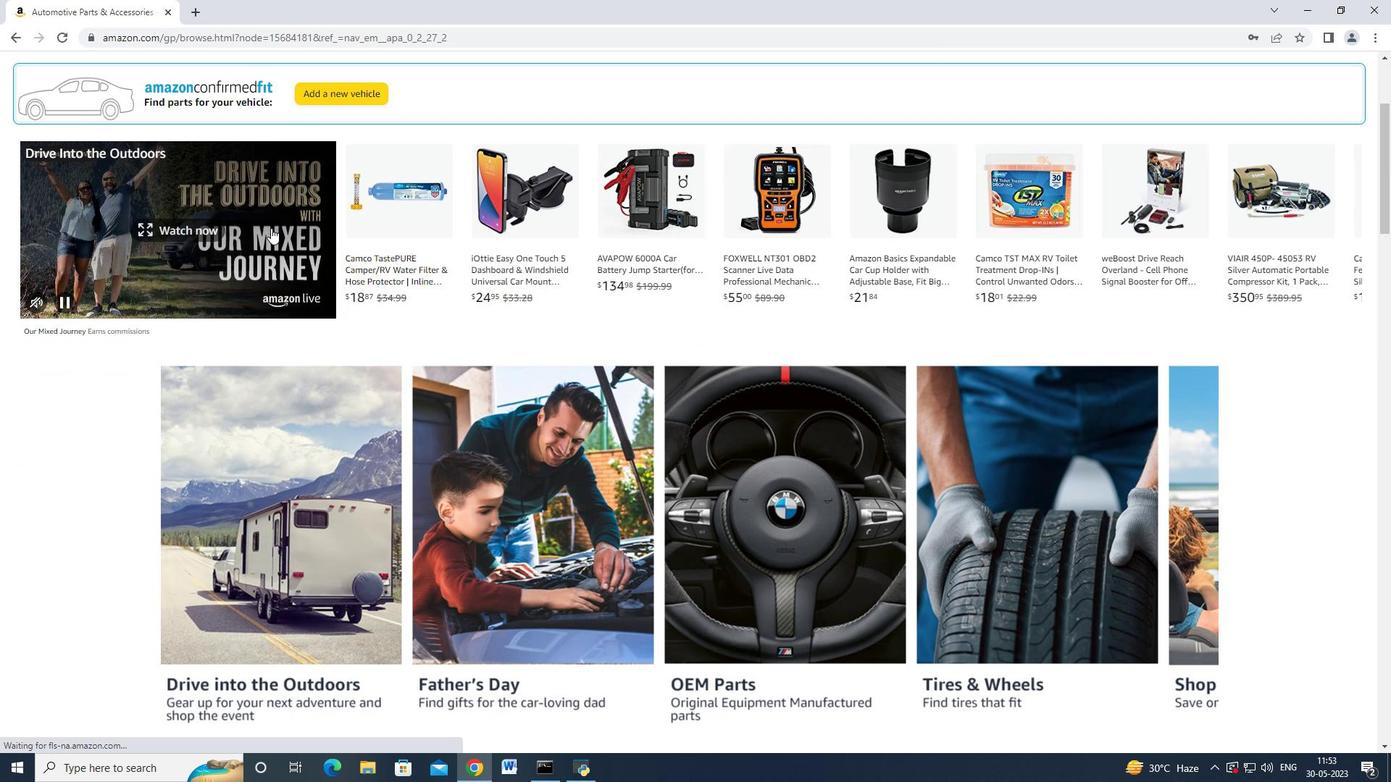 
Action: Mouse moved to (310, 250)
Screenshot: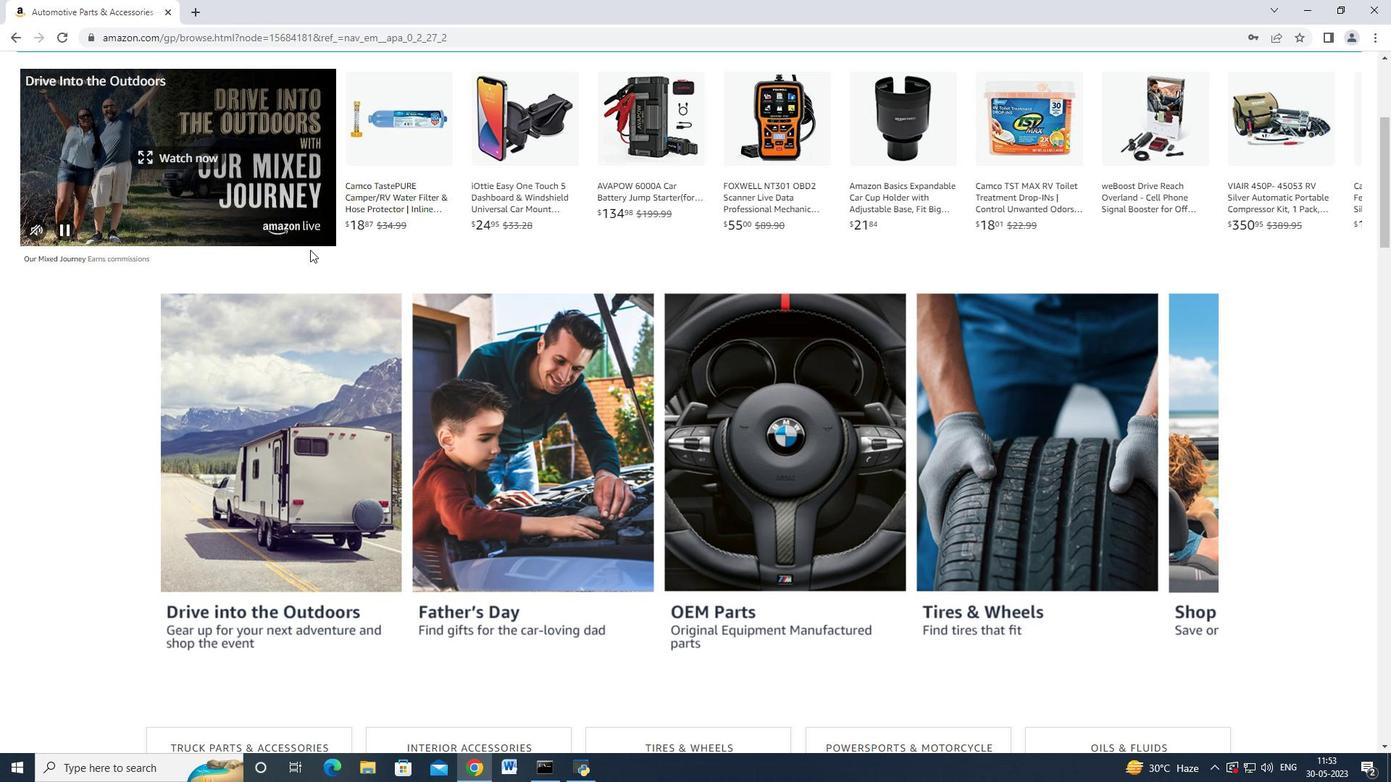
Action: Mouse scrolled (310, 250) with delta (0, 0)
Screenshot: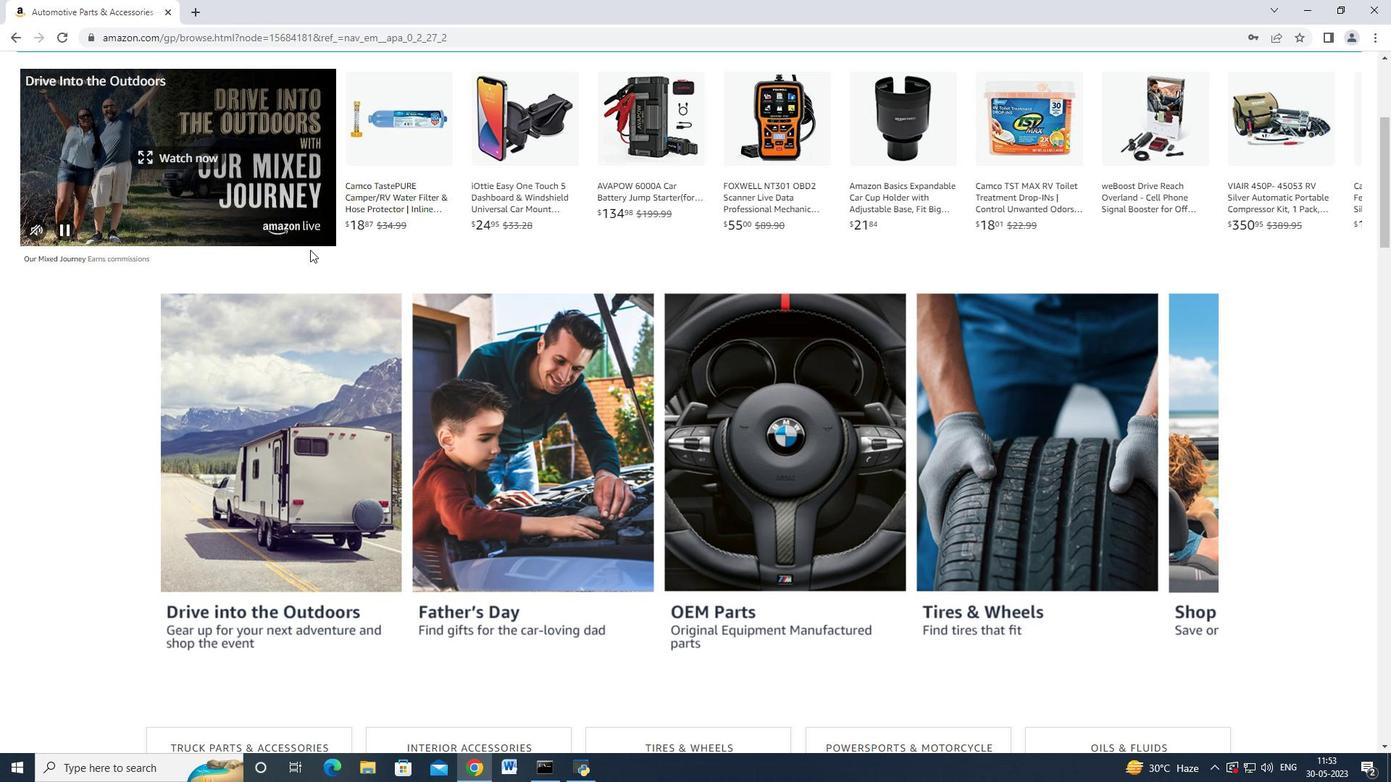 
Action: Mouse moved to (311, 250)
Screenshot: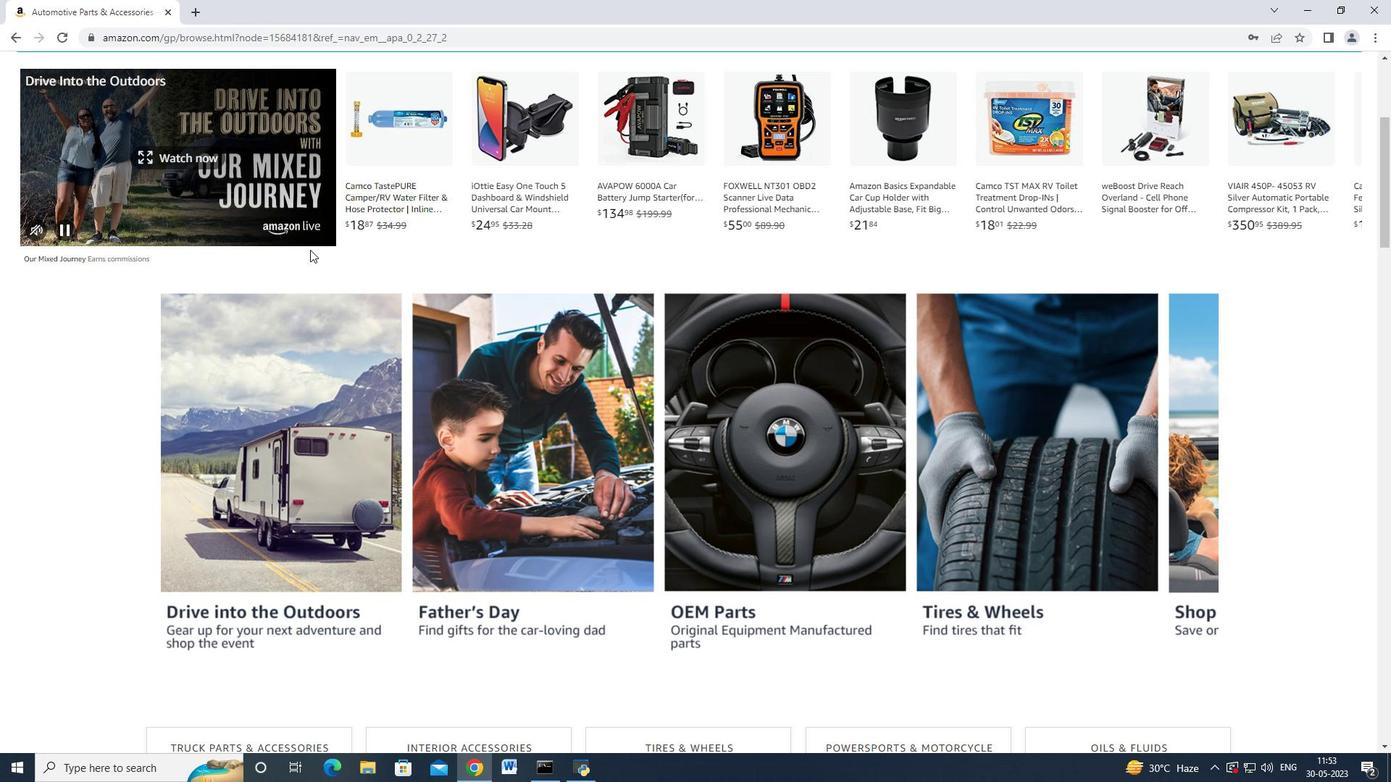 
Action: Mouse scrolled (311, 250) with delta (0, 0)
Screenshot: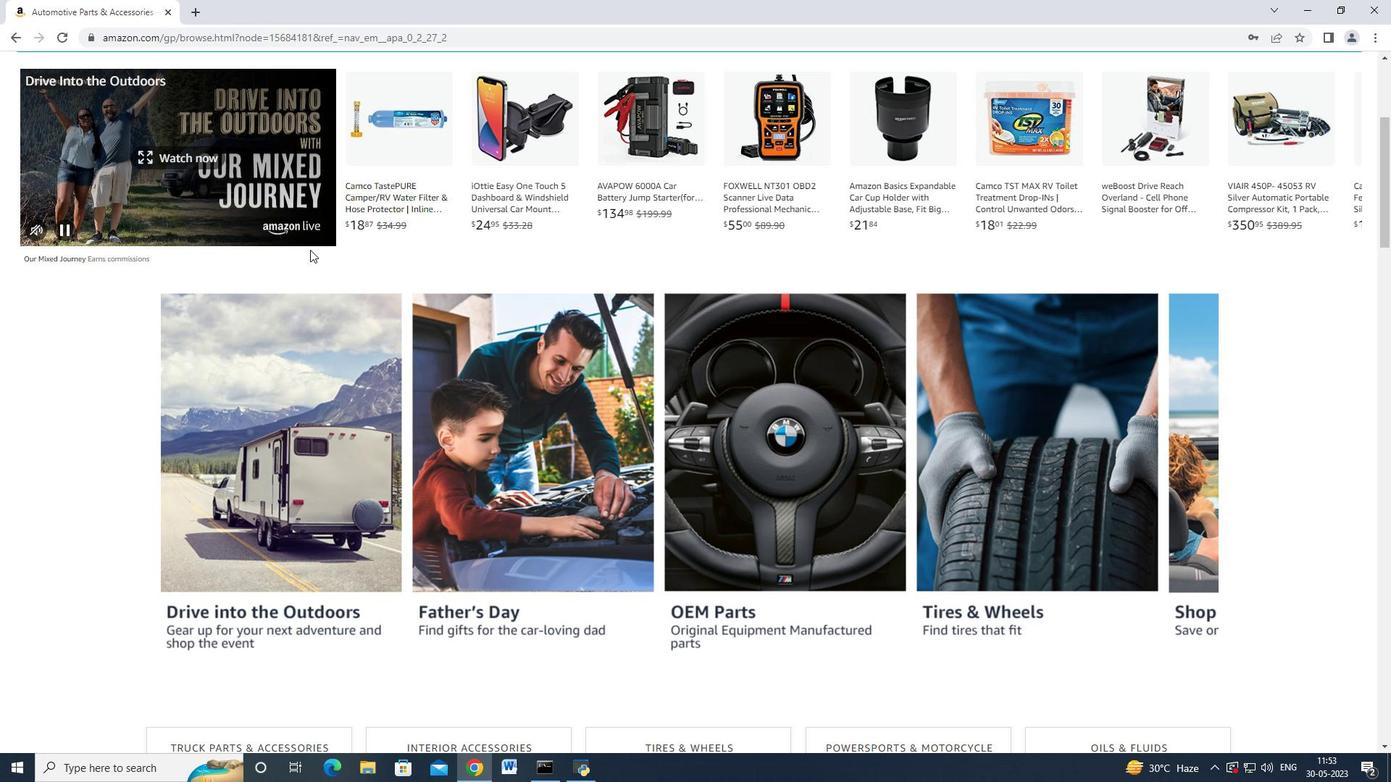 
Action: Mouse moved to (311, 250)
Screenshot: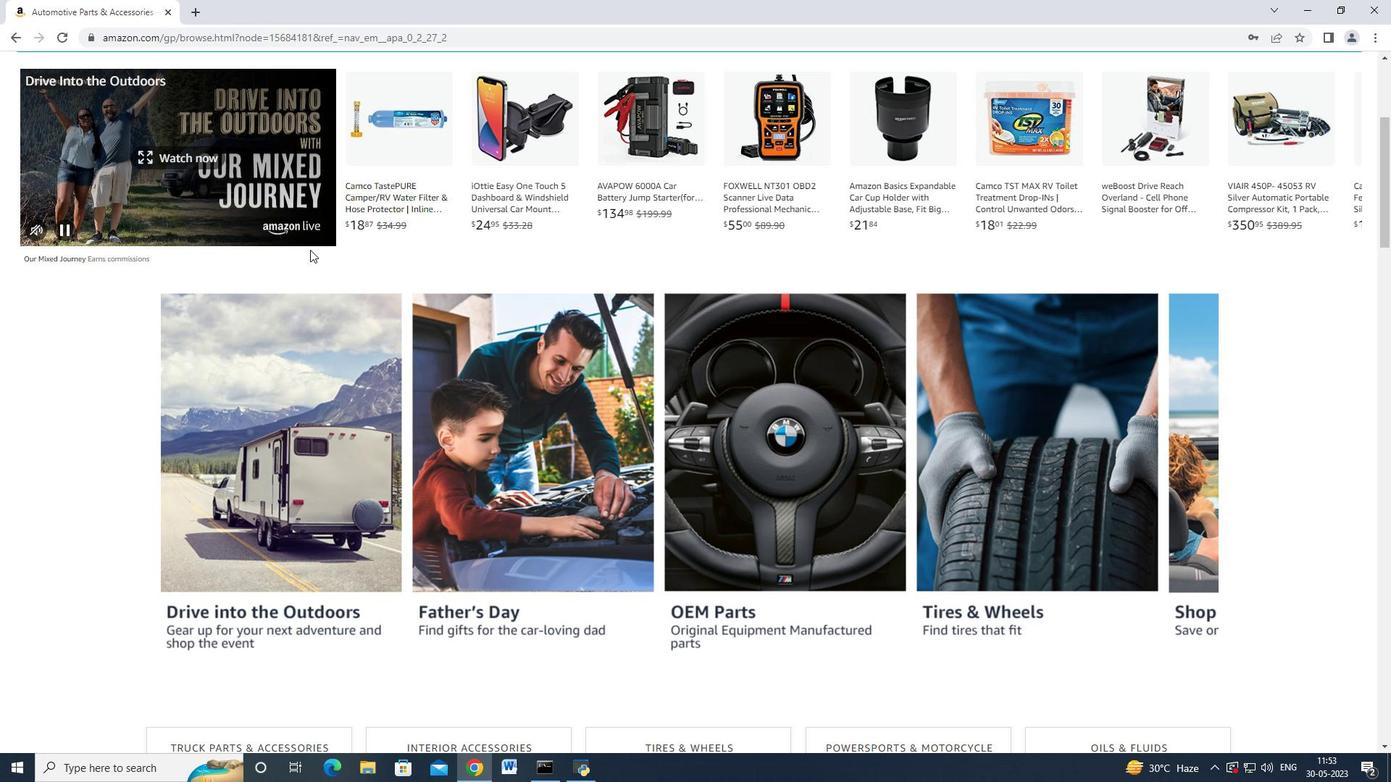 
Action: Mouse scrolled (311, 250) with delta (0, 0)
Screenshot: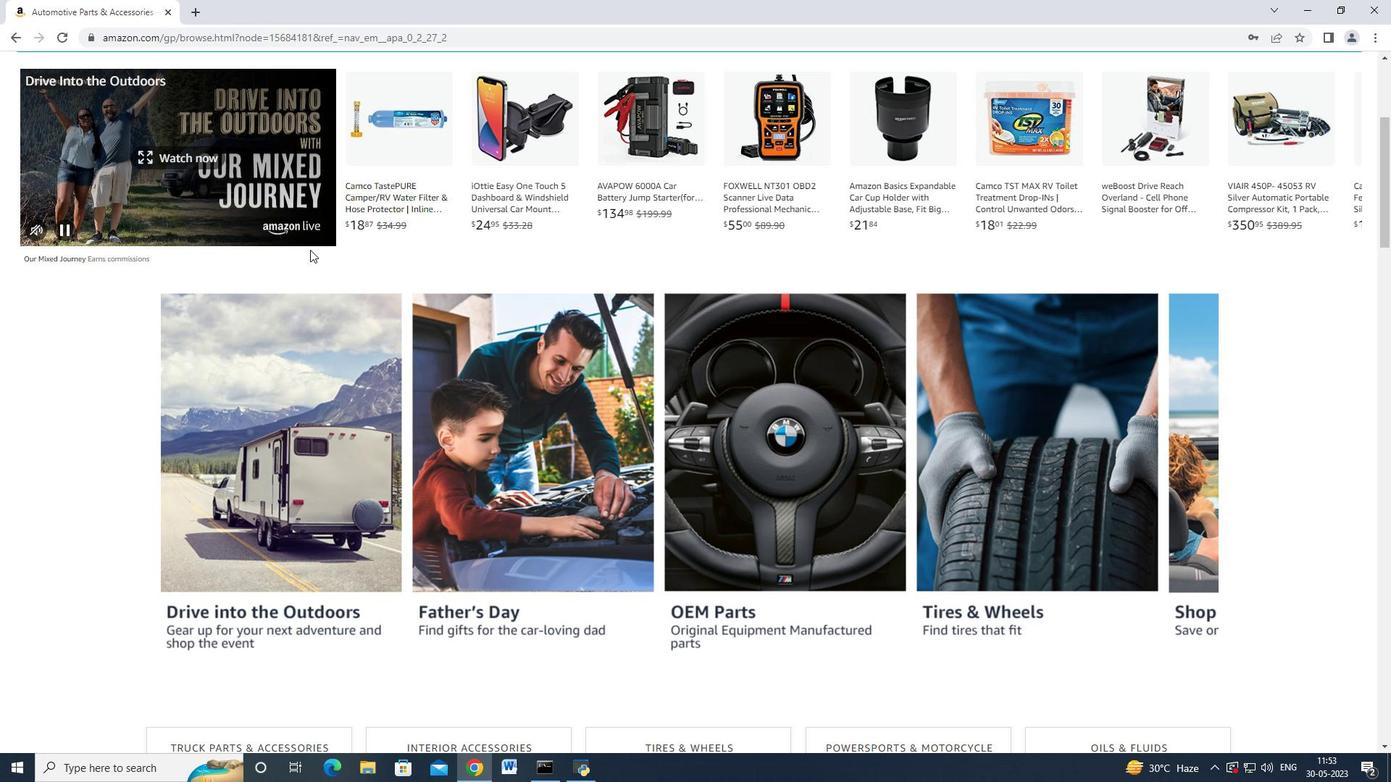 
Action: Mouse scrolled (311, 250) with delta (0, 0)
Screenshot: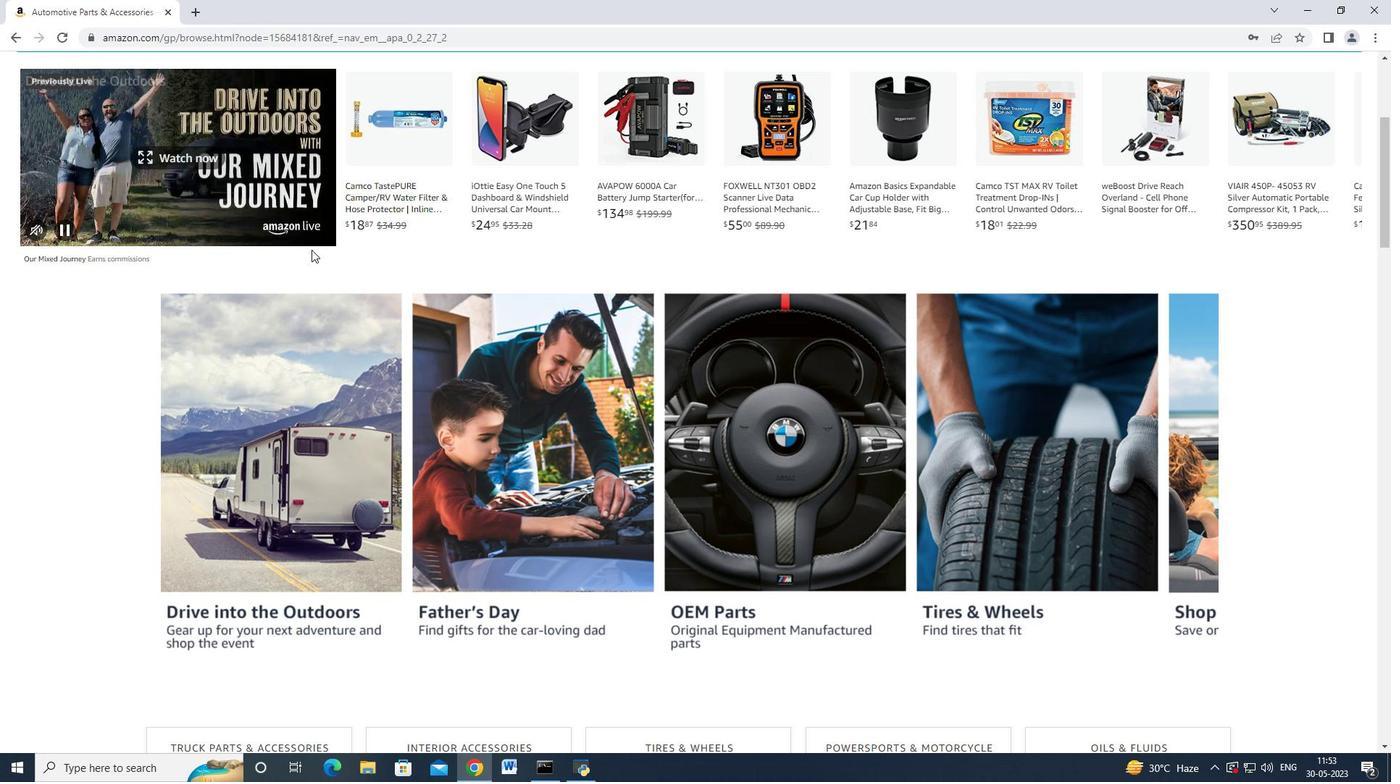 
Action: Mouse moved to (259, 144)
Screenshot: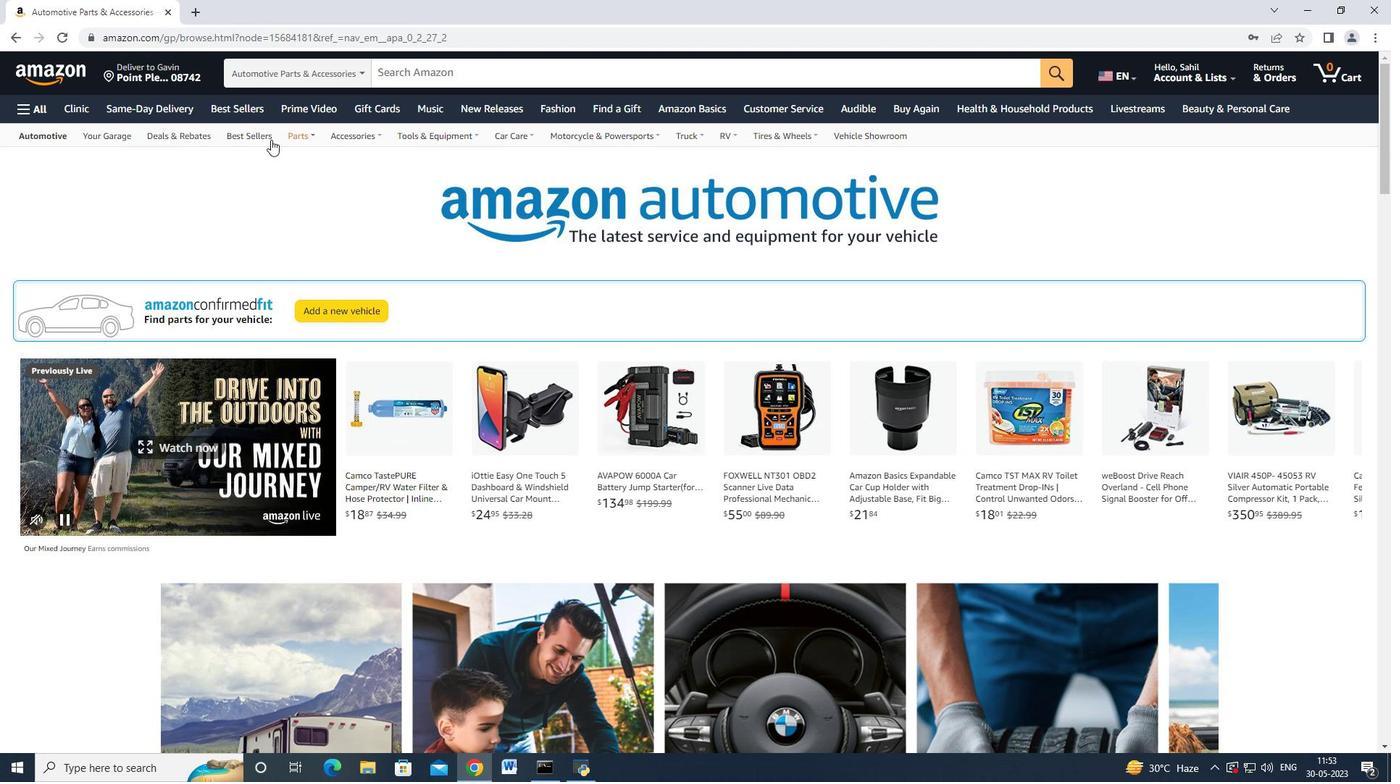 
Action: Mouse pressed left at (259, 144)
Screenshot: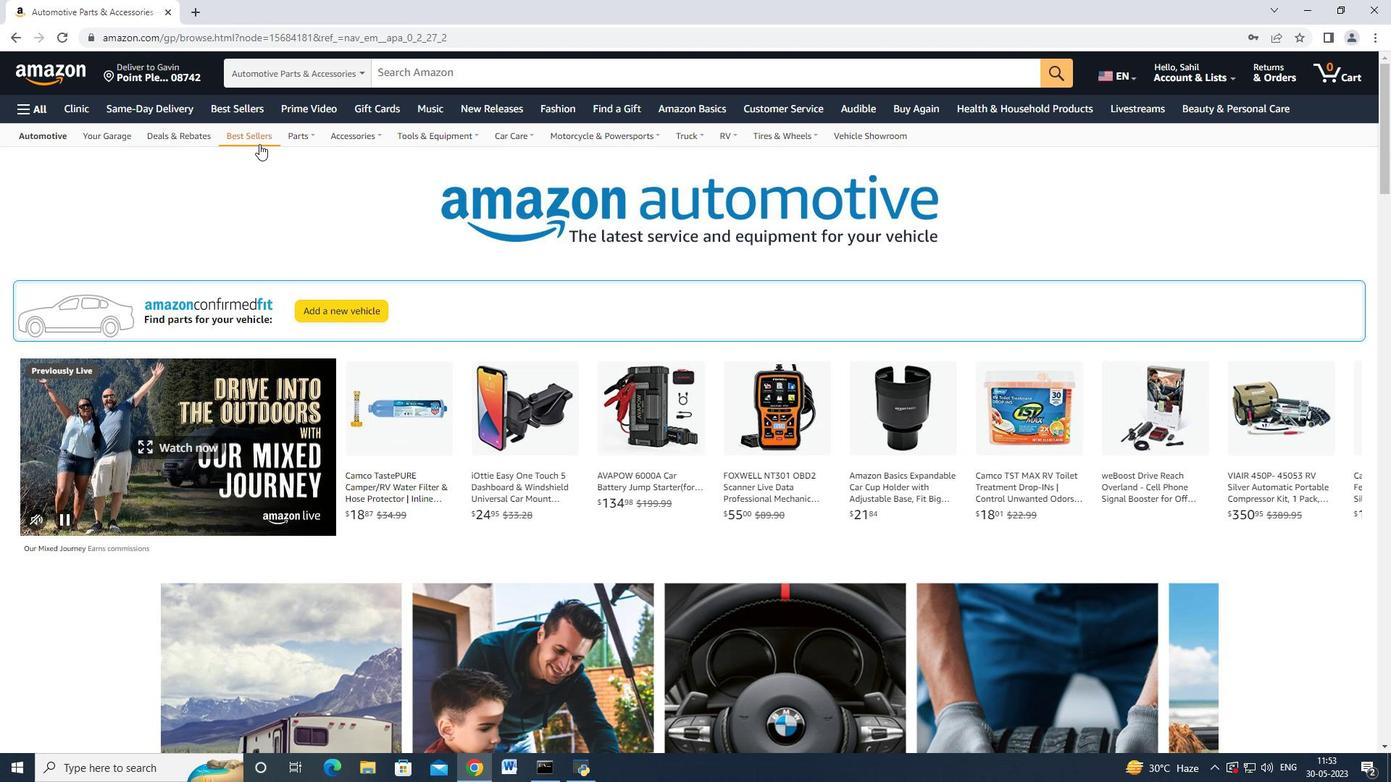 
Action: Mouse moved to (179, 270)
Screenshot: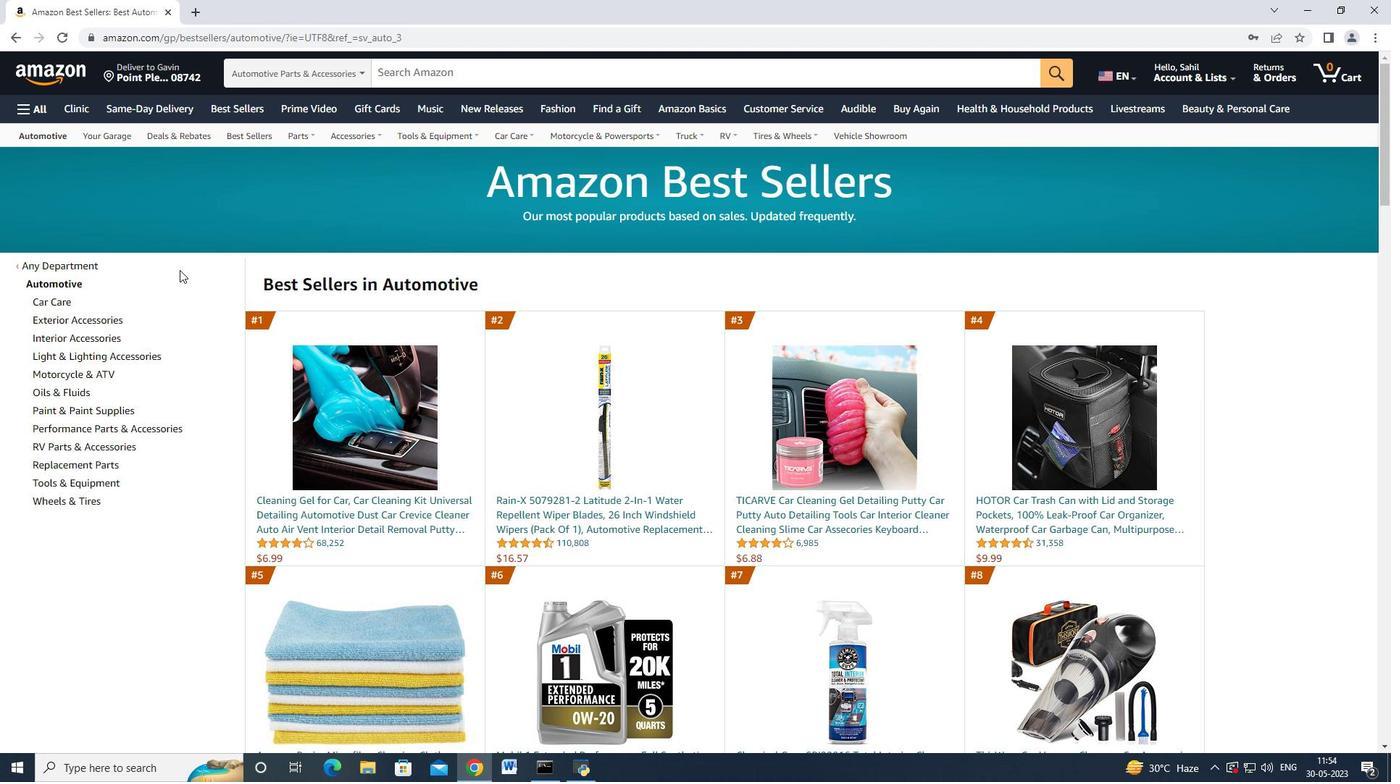 
Action: Mouse scrolled (179, 269) with delta (0, 0)
Screenshot: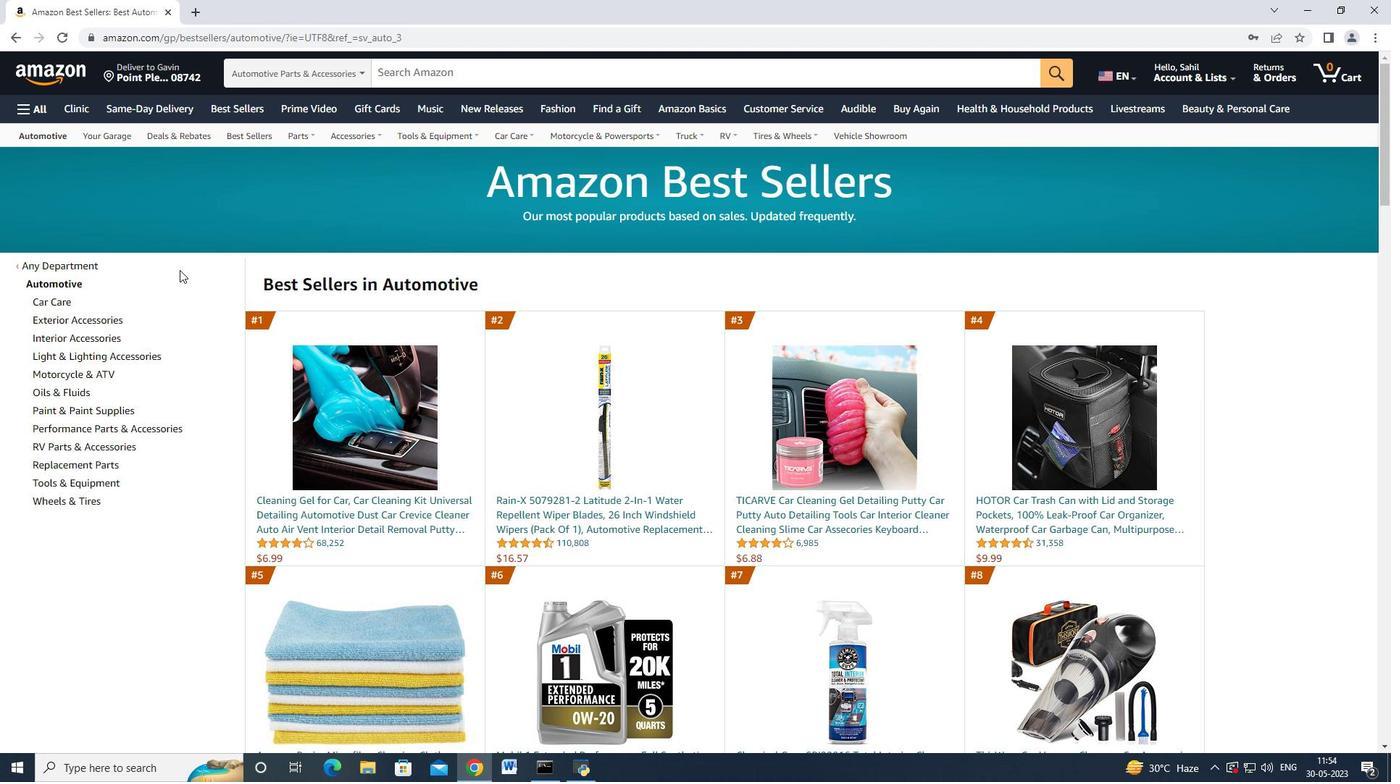 
Action: Mouse moved to (111, 392)
Screenshot: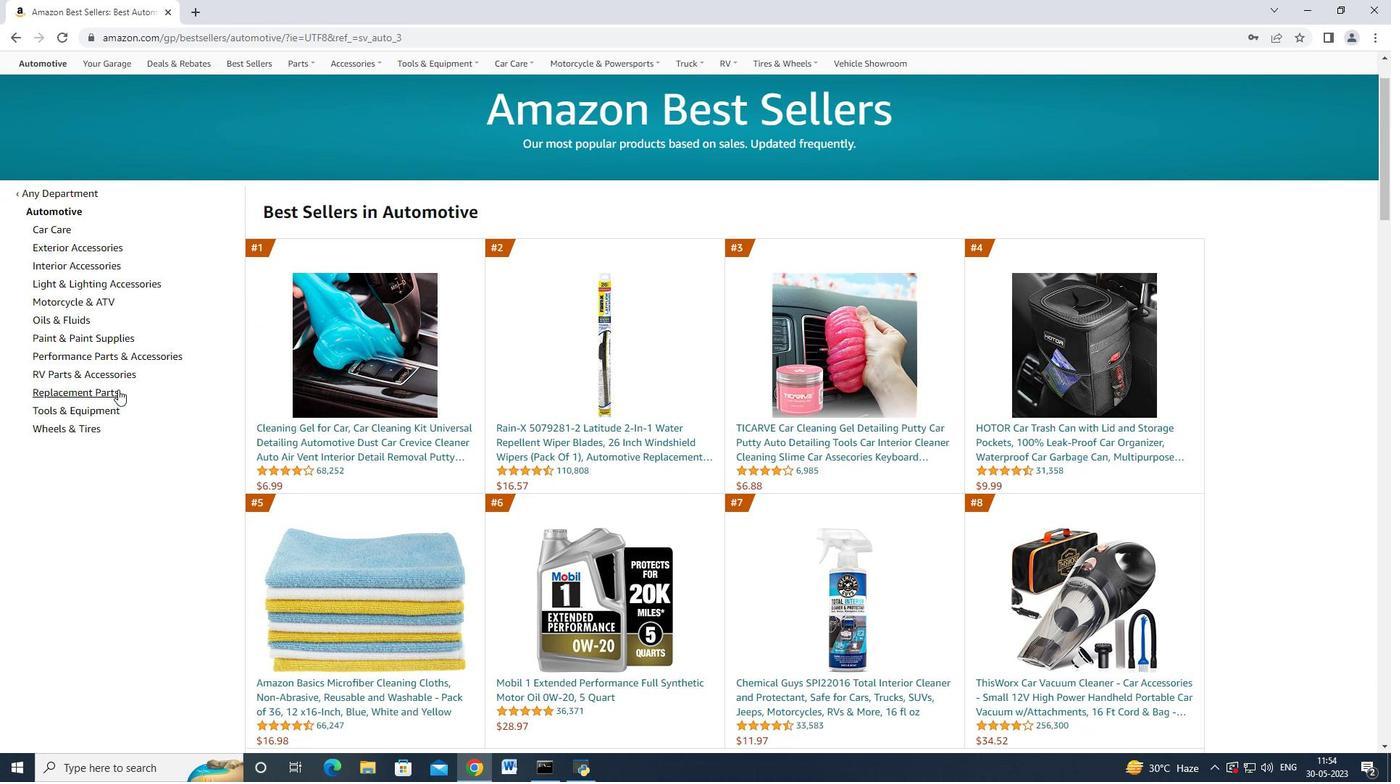 
Action: Mouse pressed left at (111, 392)
Screenshot: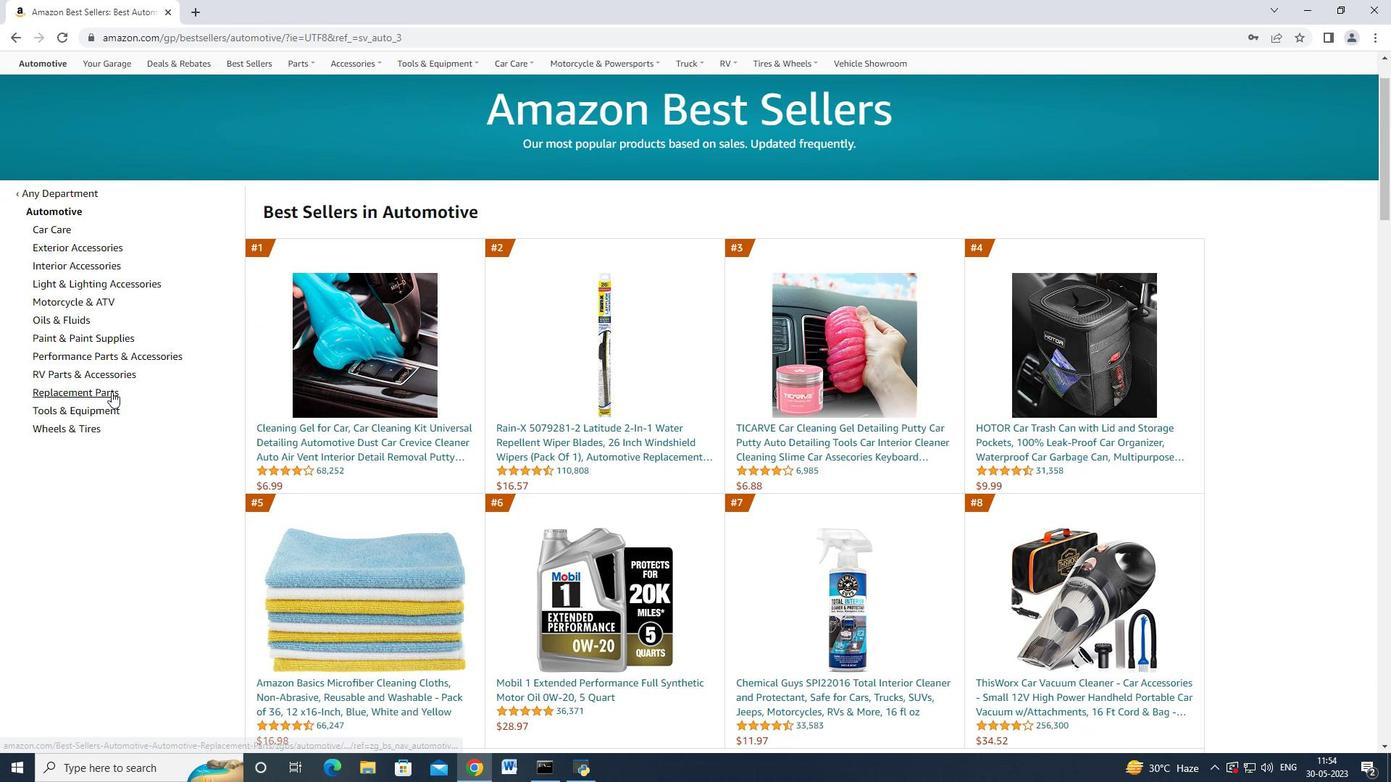 
Action: Mouse moved to (203, 322)
Screenshot: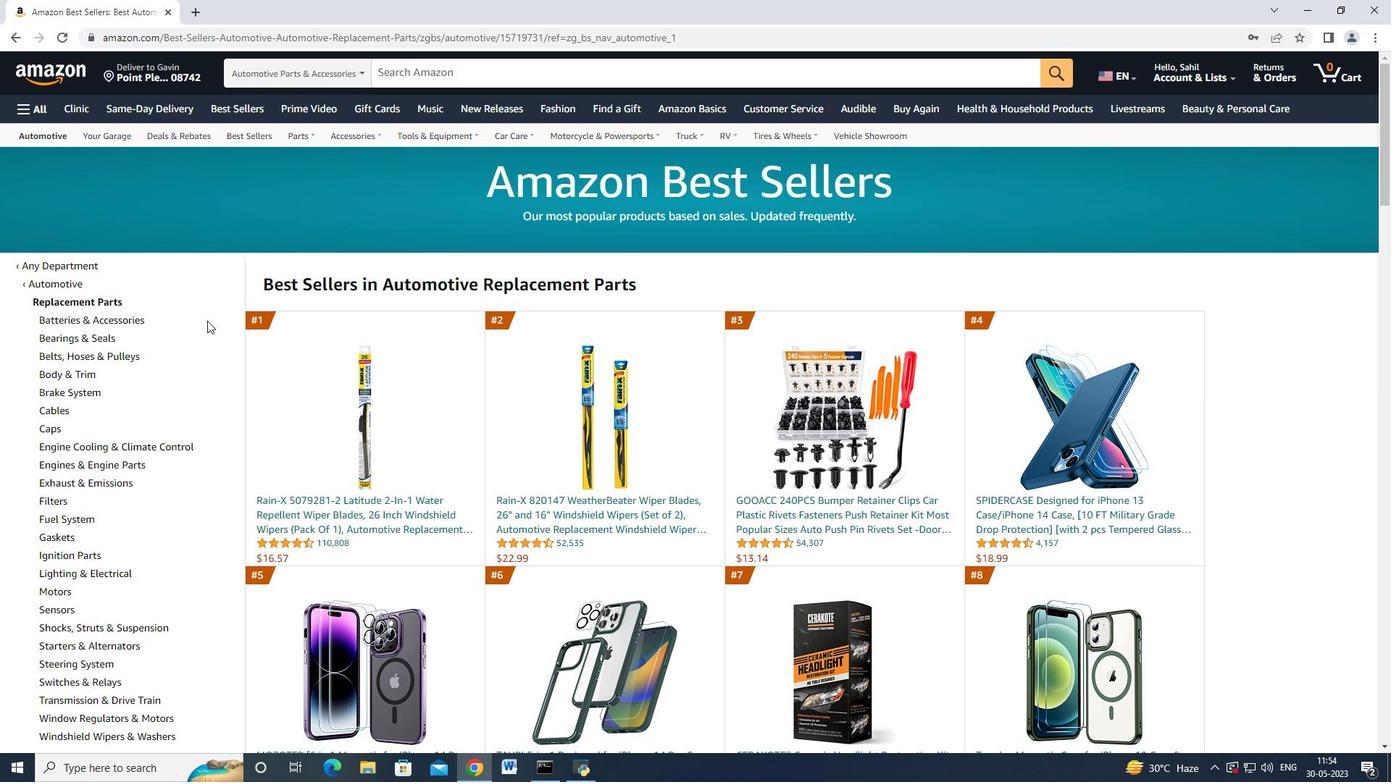 
Action: Mouse scrolled (203, 321) with delta (0, 0)
Screenshot: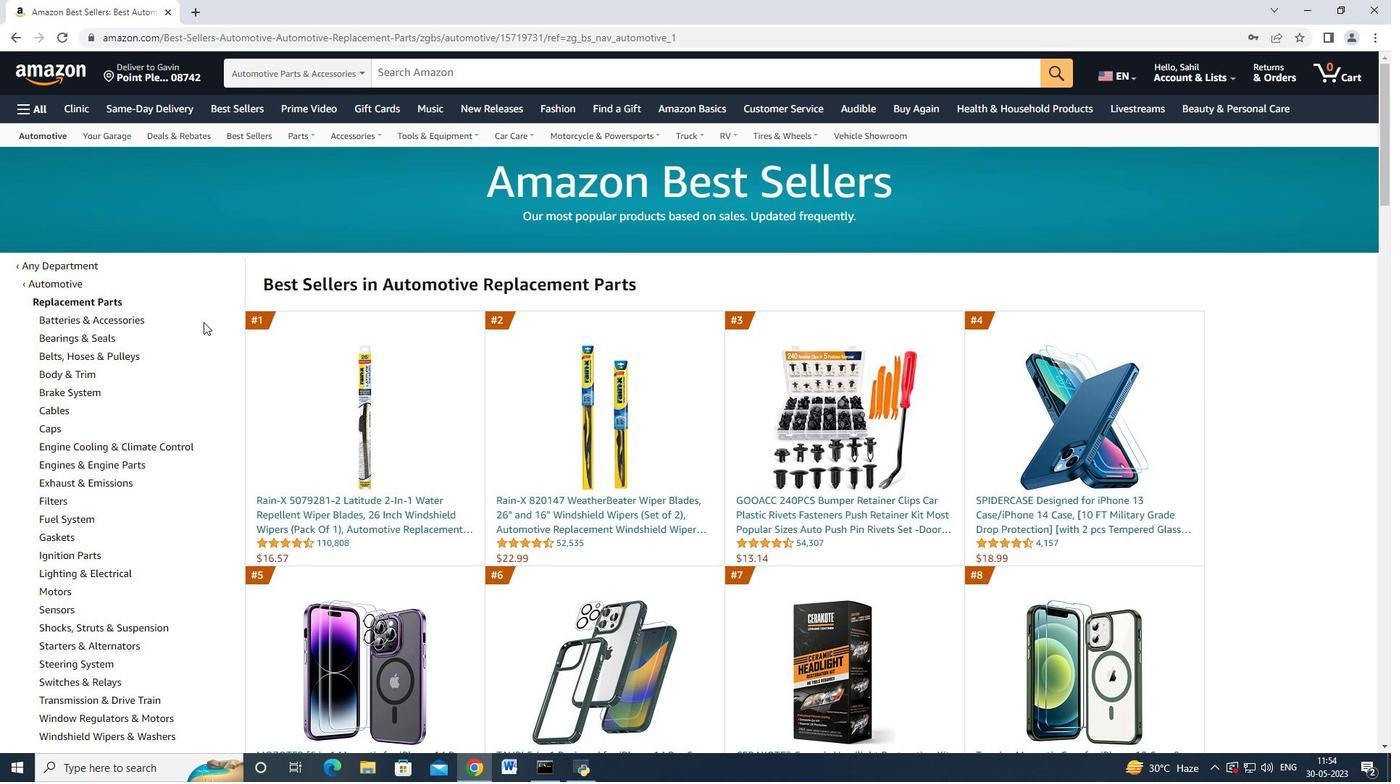 
Action: Mouse moved to (201, 326)
Screenshot: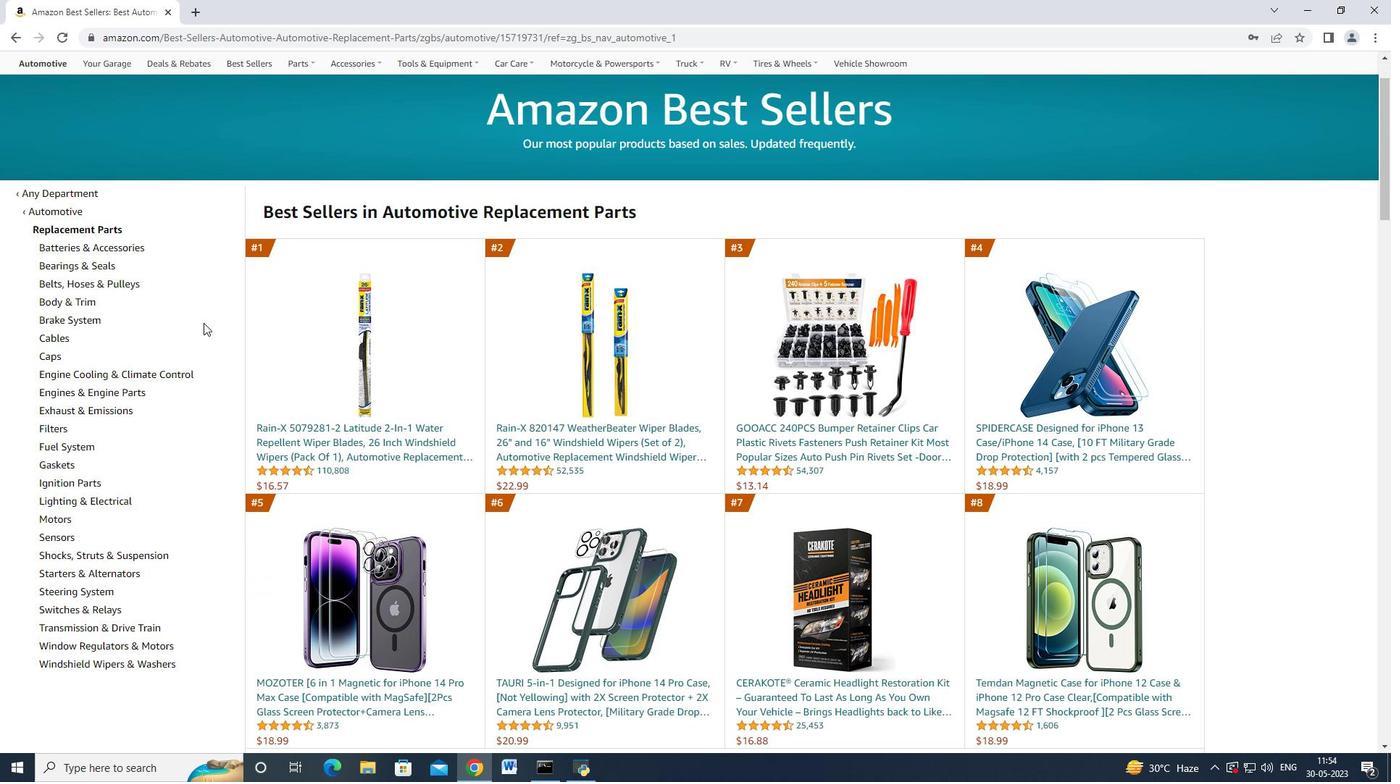 
Action: Mouse scrolled (201, 325) with delta (0, 0)
Screenshot: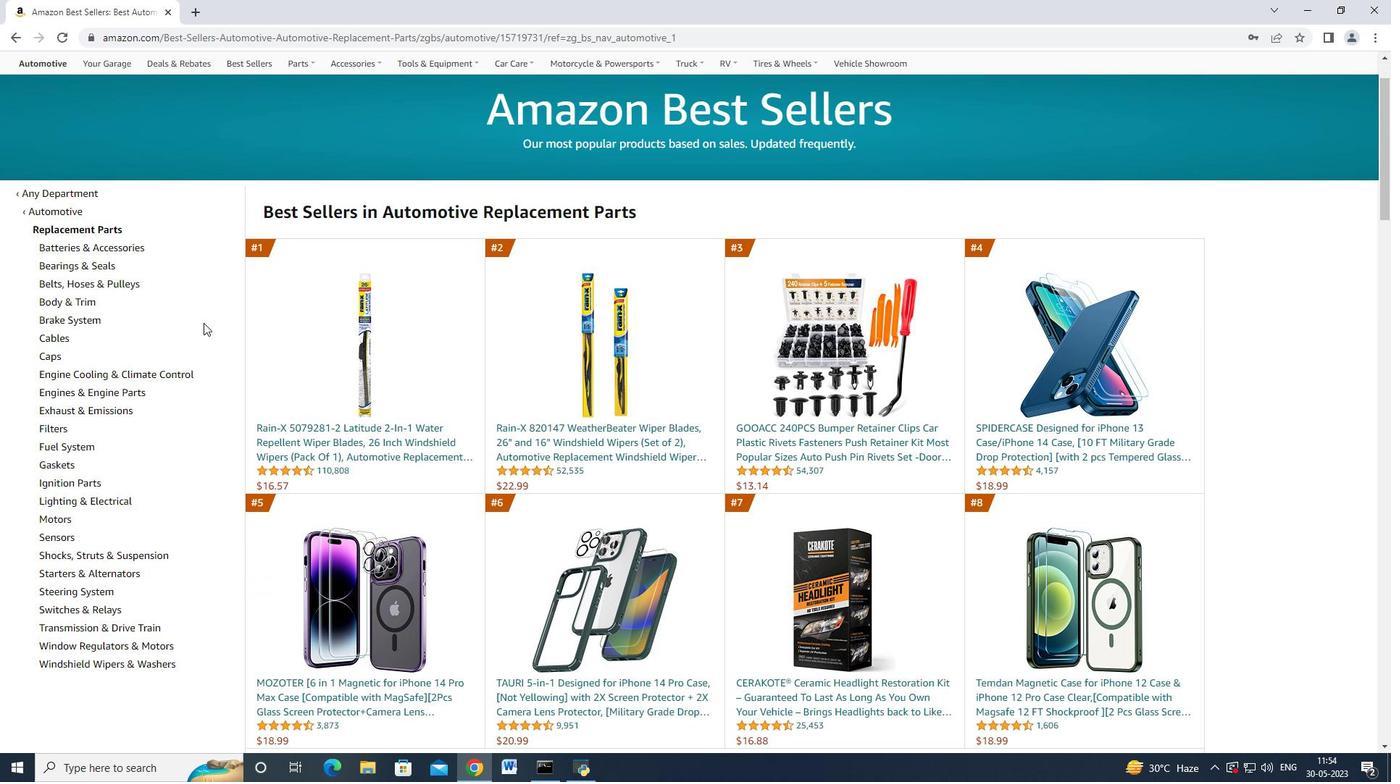 
Action: Mouse moved to (194, 338)
Screenshot: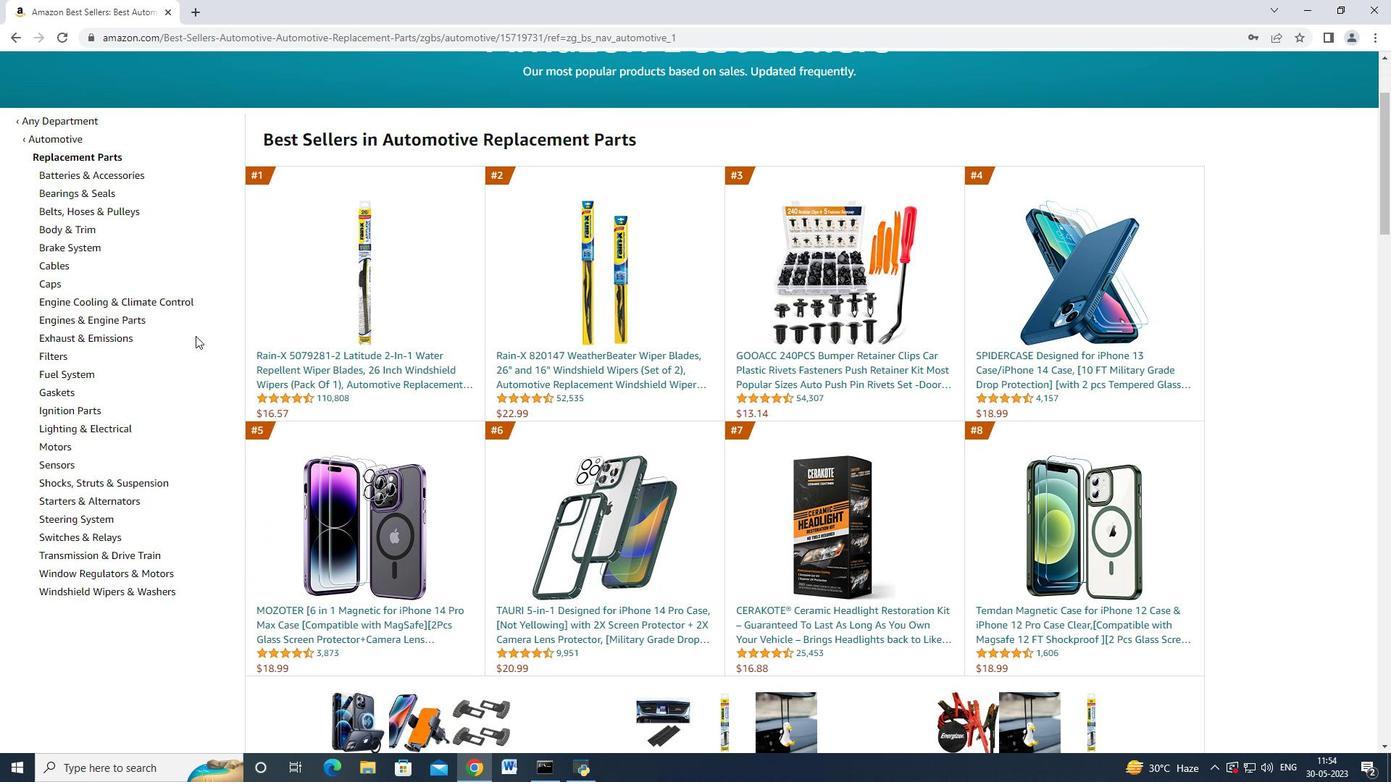 
Action: Mouse scrolled (194, 337) with delta (0, 0)
Screenshot: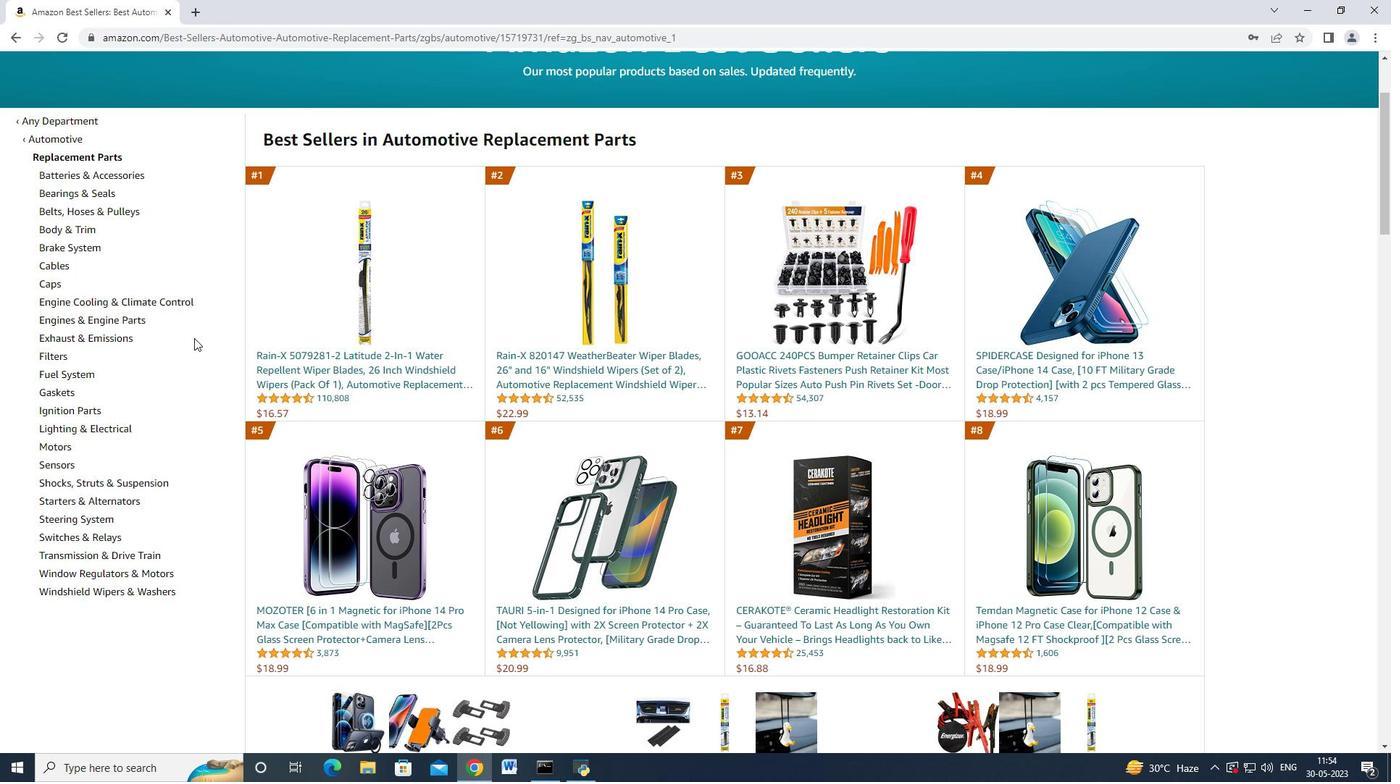 
Action: Mouse moved to (114, 264)
Screenshot: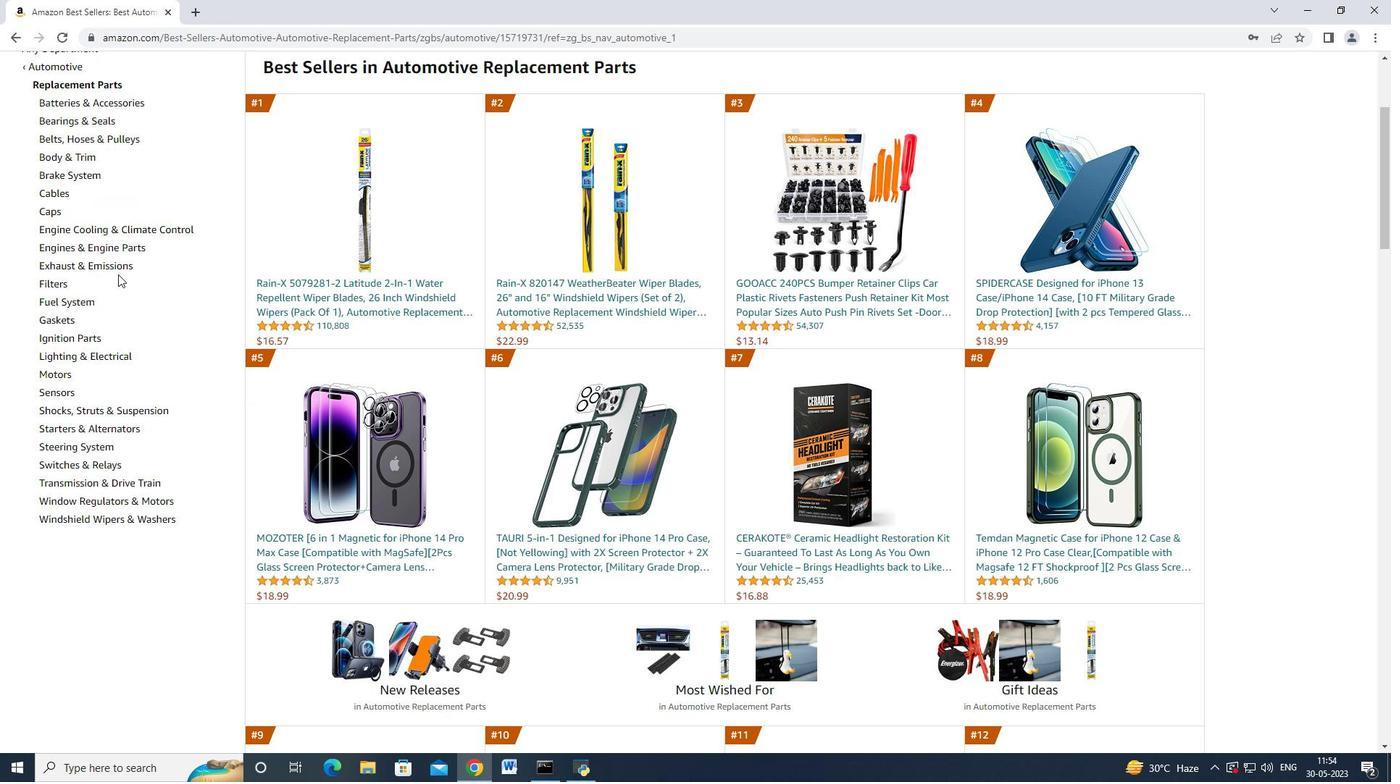 
Action: Mouse pressed left at (114, 264)
Screenshot: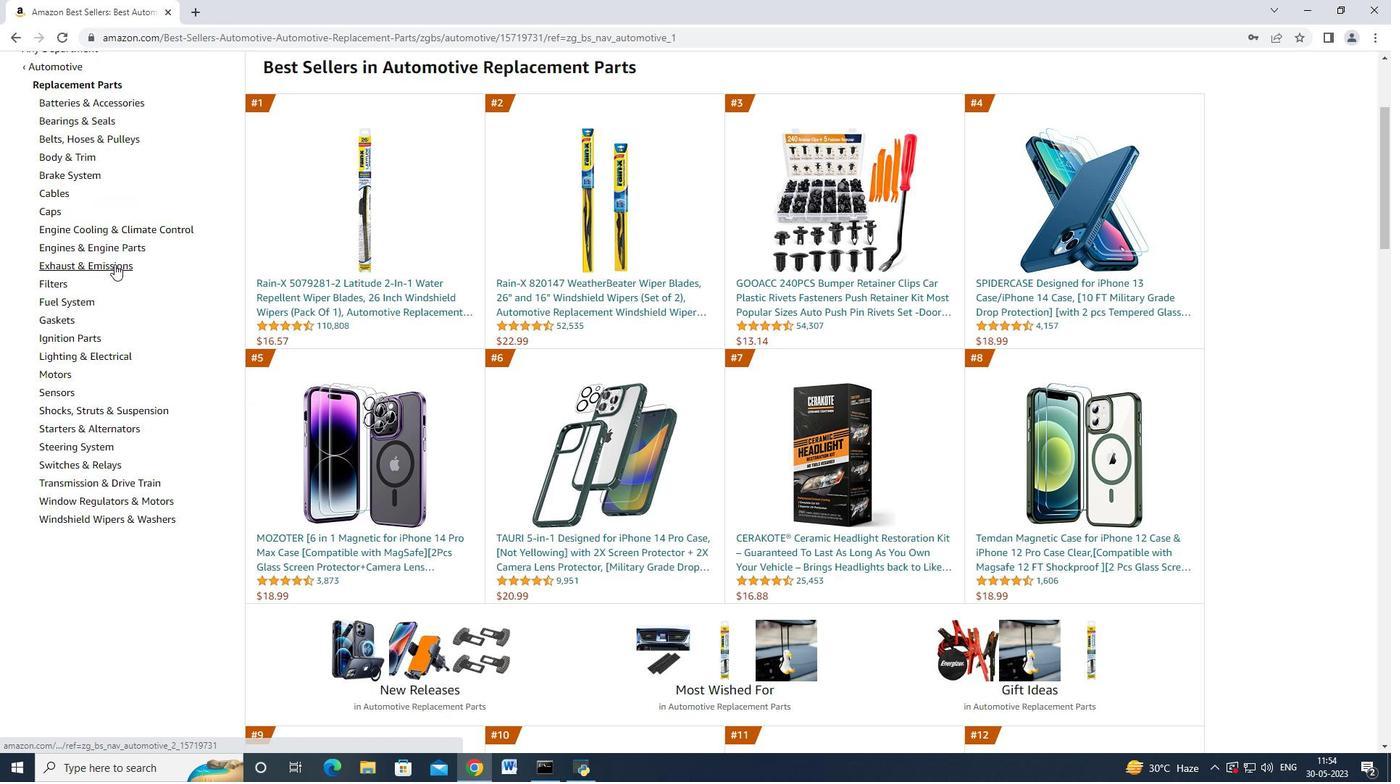
Action: Mouse moved to (124, 317)
Screenshot: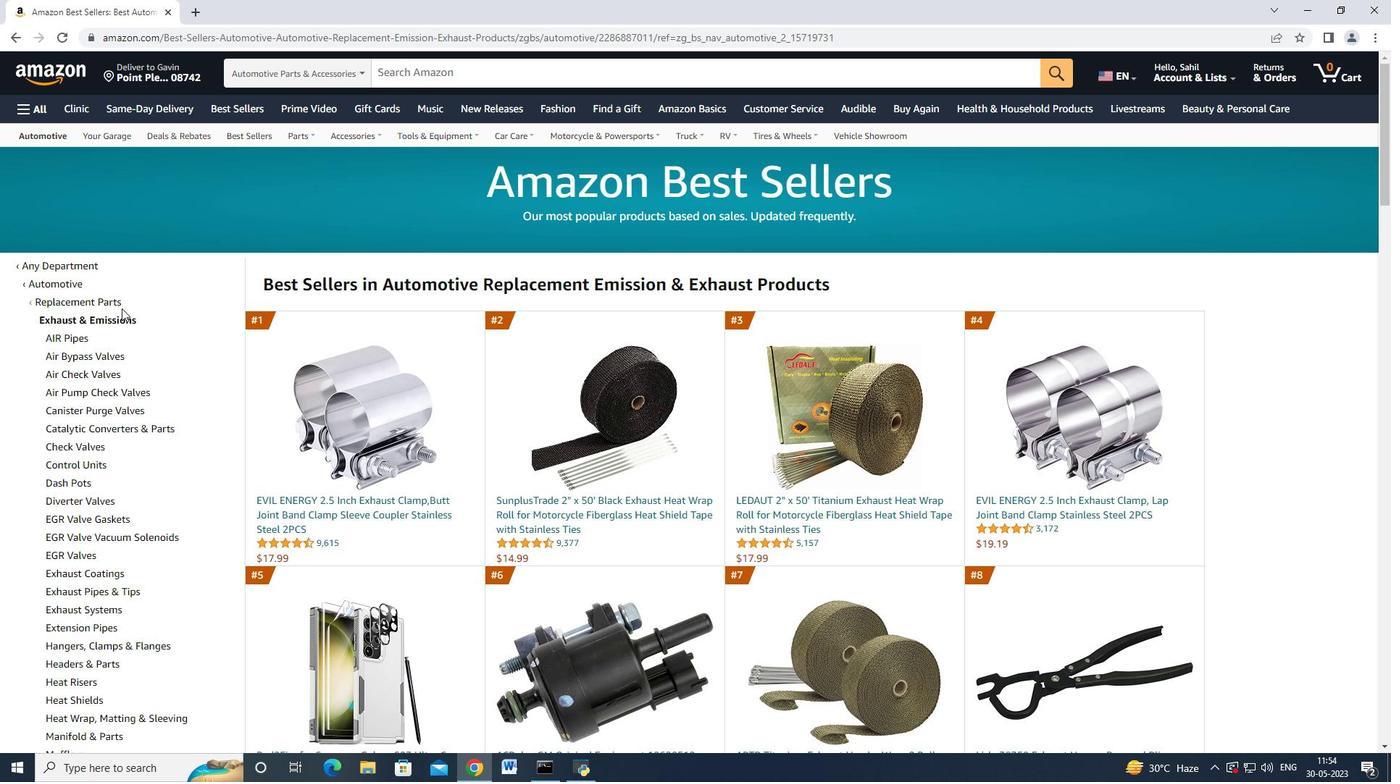 
Action: Mouse scrolled (124, 316) with delta (0, 0)
Screenshot: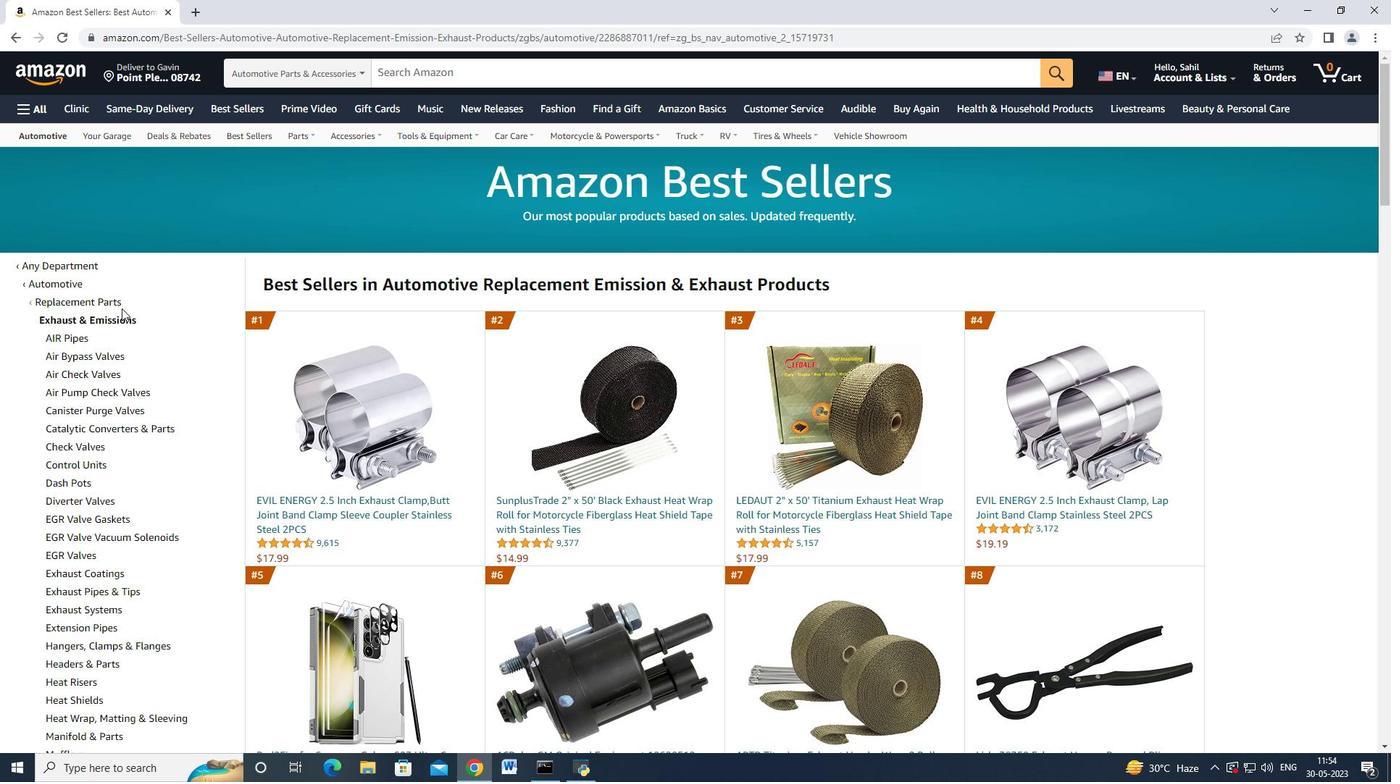 
Action: Mouse moved to (125, 317)
Screenshot: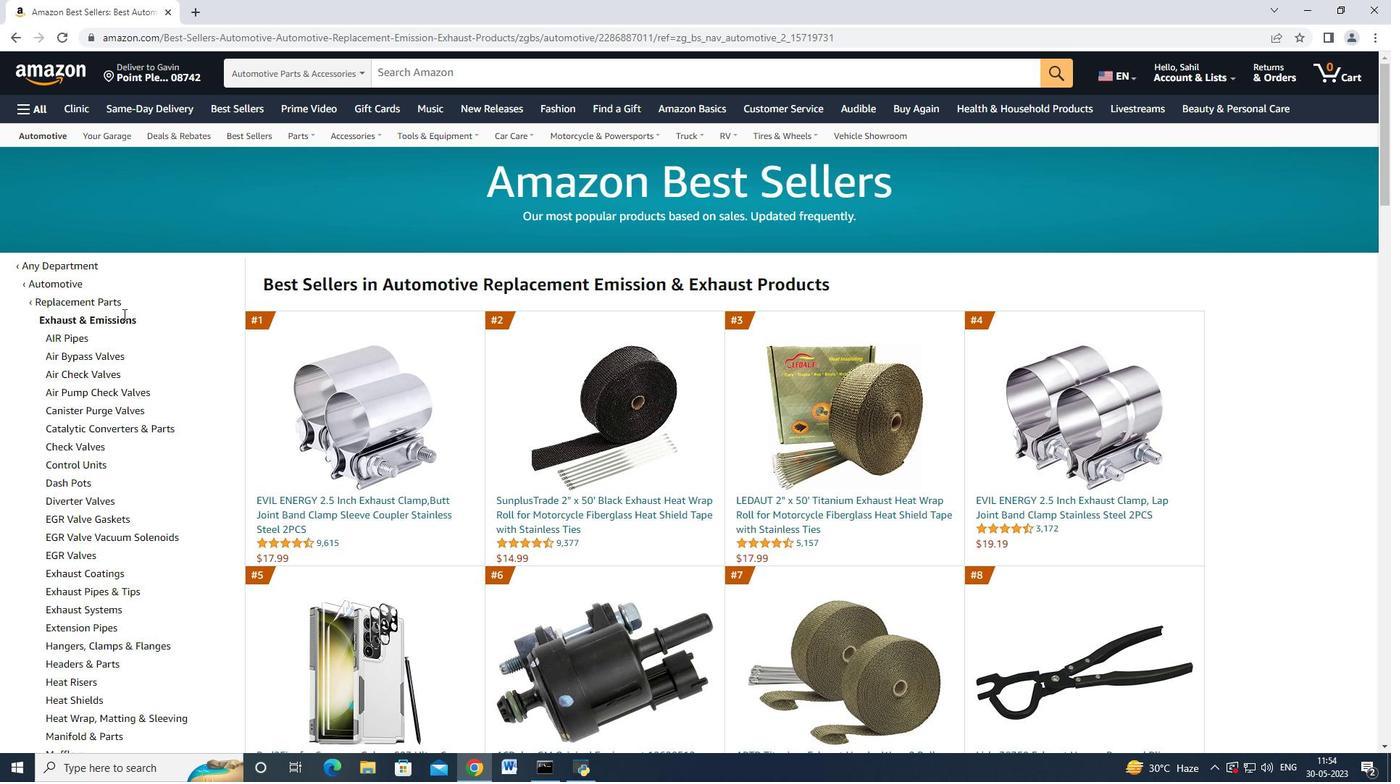 
Action: Mouse scrolled (125, 316) with delta (0, 0)
Screenshot: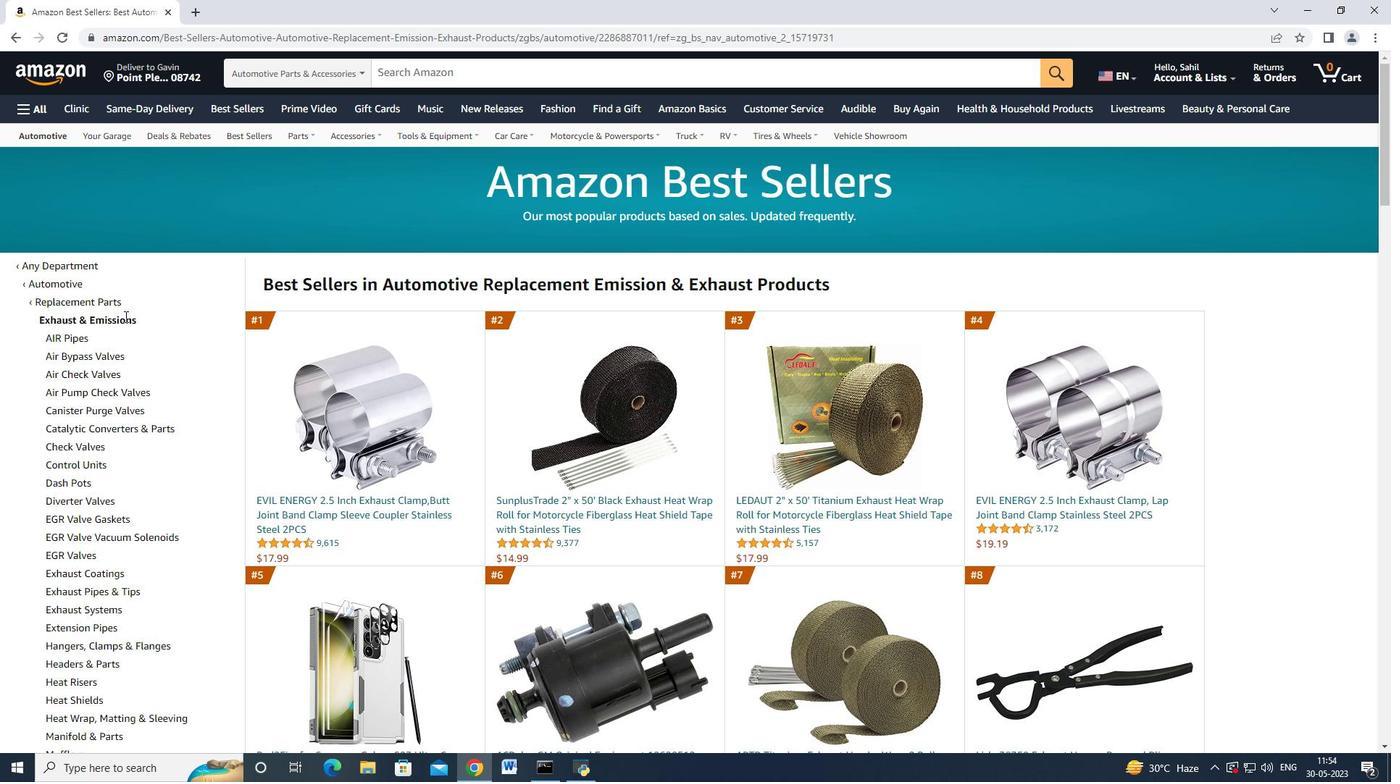 
Action: Mouse scrolled (125, 316) with delta (0, 0)
Screenshot: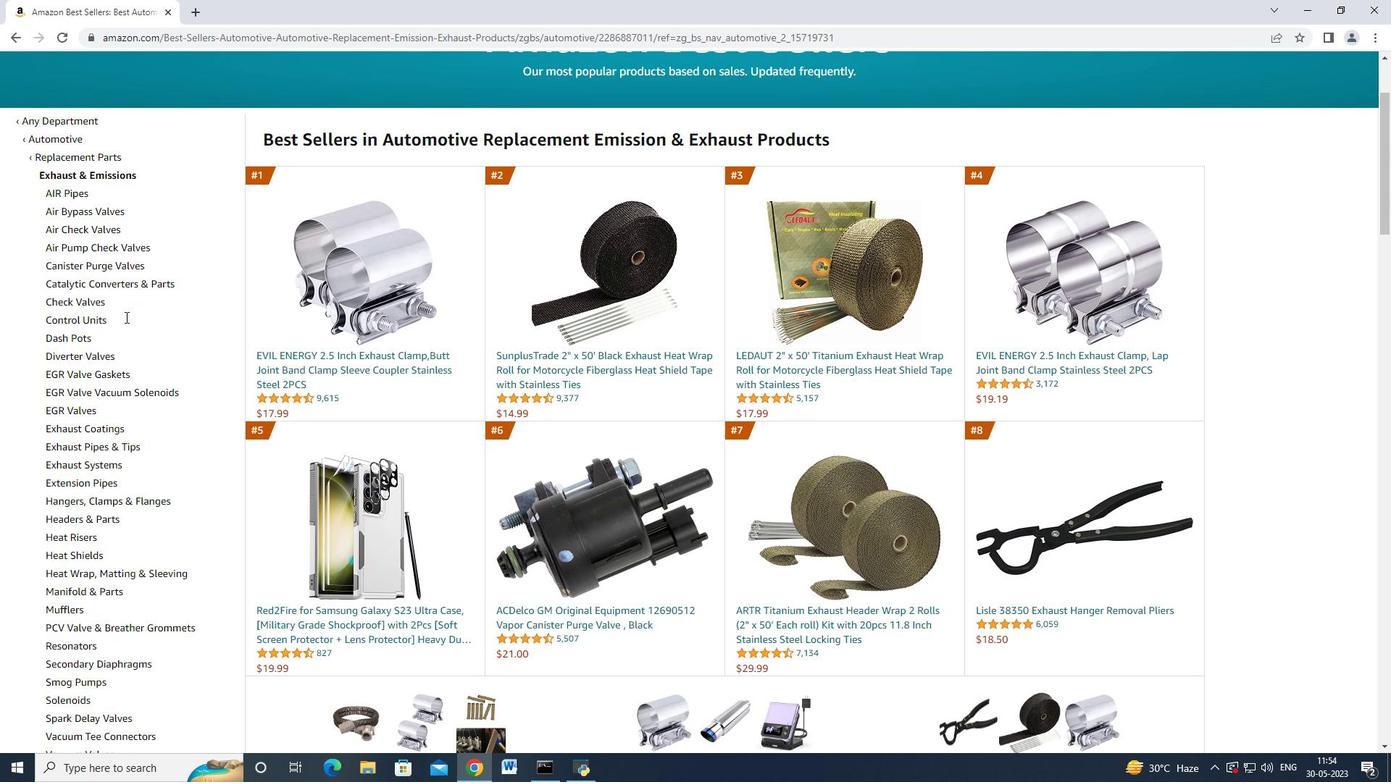 
Action: Mouse scrolled (125, 316) with delta (0, 0)
Screenshot: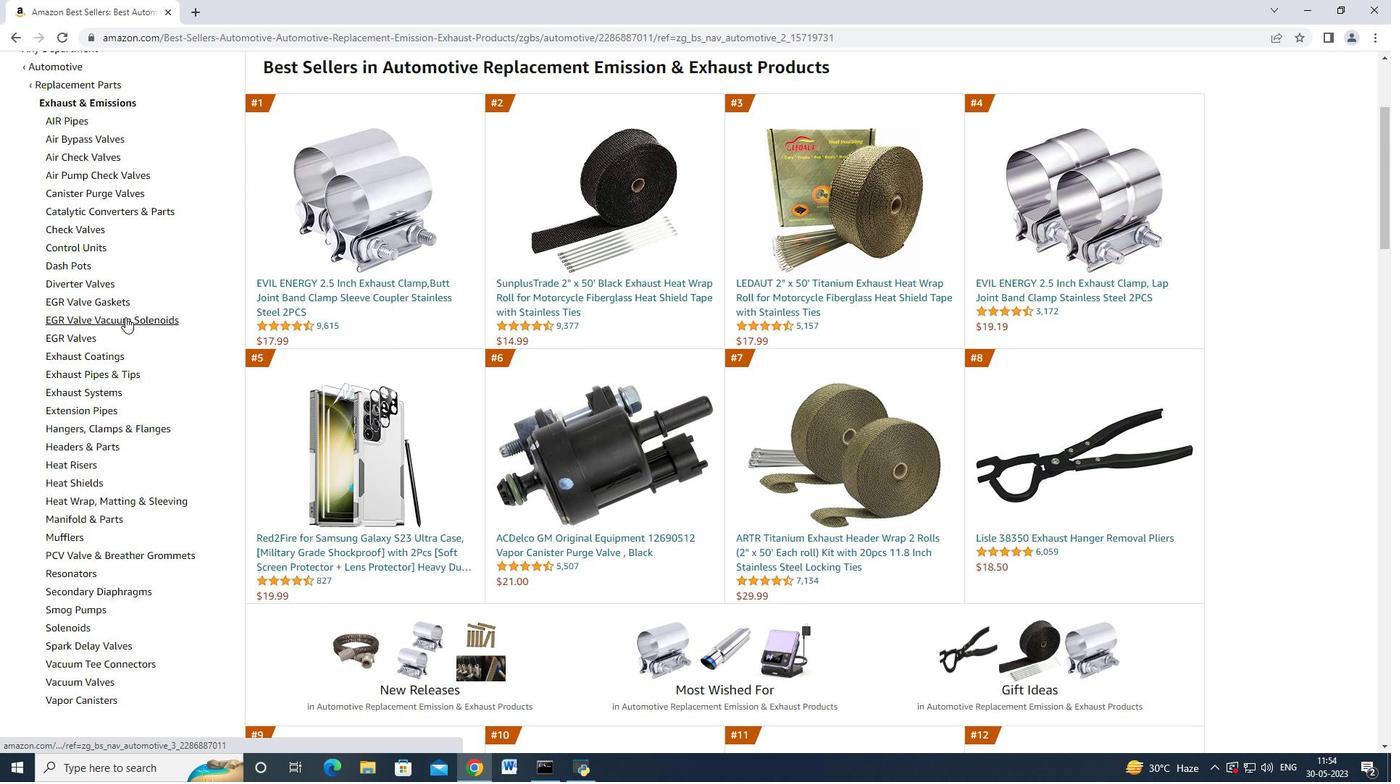 
Action: Mouse scrolled (125, 316) with delta (0, 0)
Screenshot: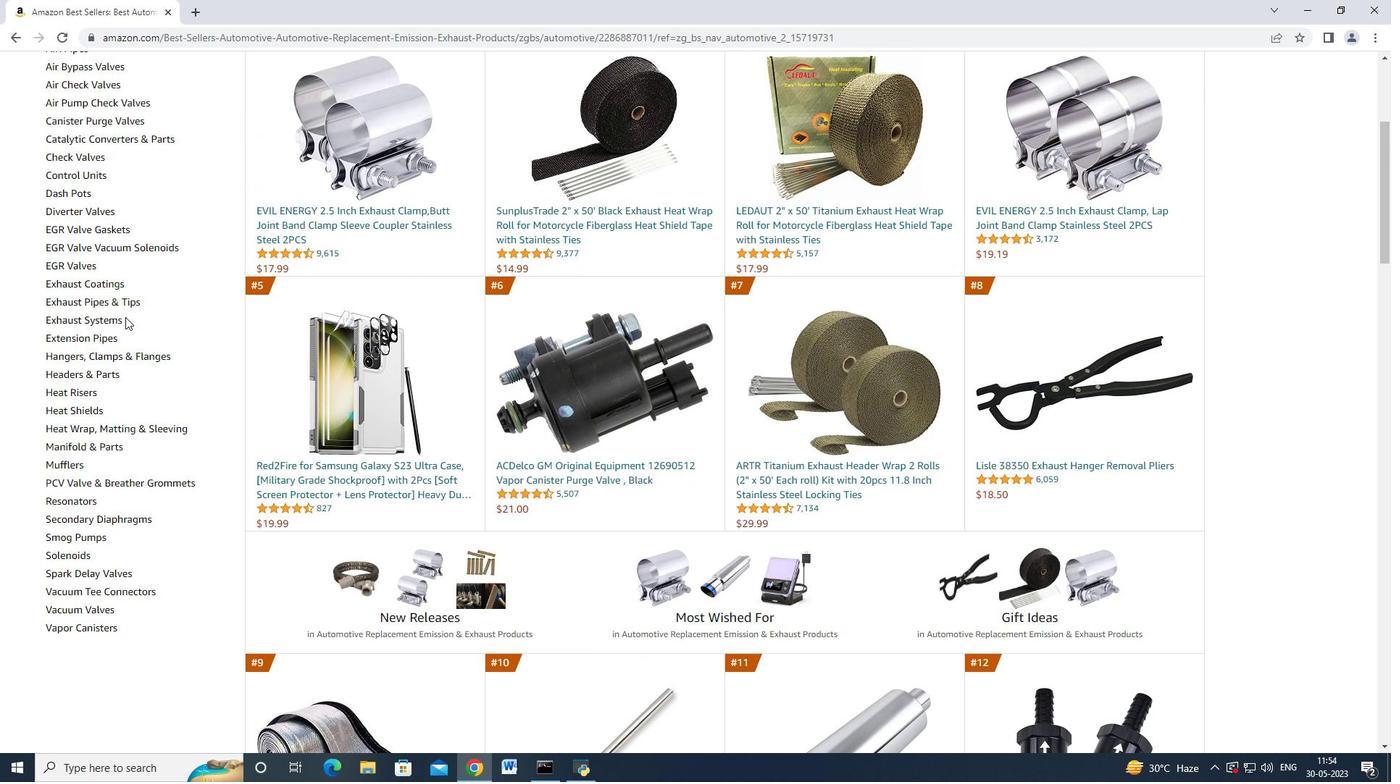 
Action: Mouse moved to (97, 301)
Screenshot: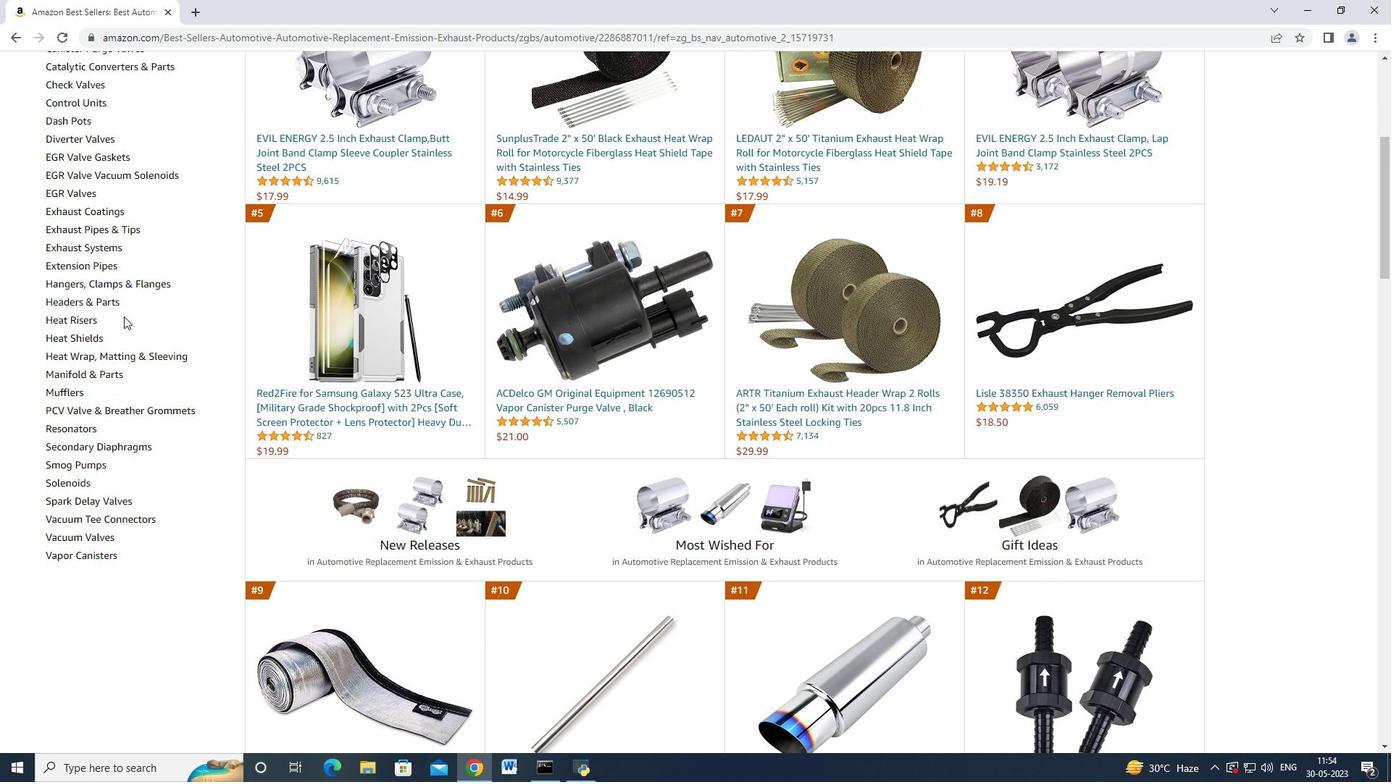 
Action: Mouse pressed left at (97, 301)
Screenshot: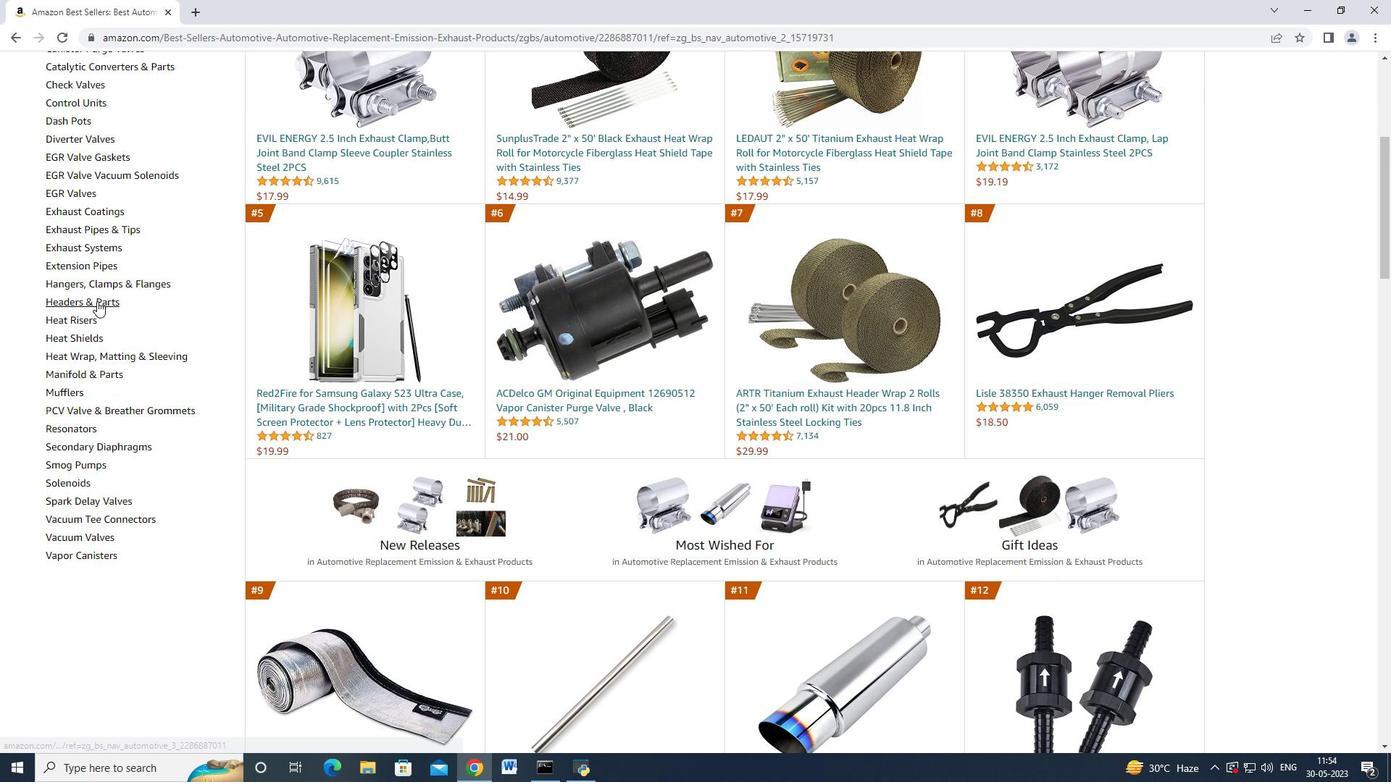 
Action: Mouse moved to (220, 294)
Screenshot: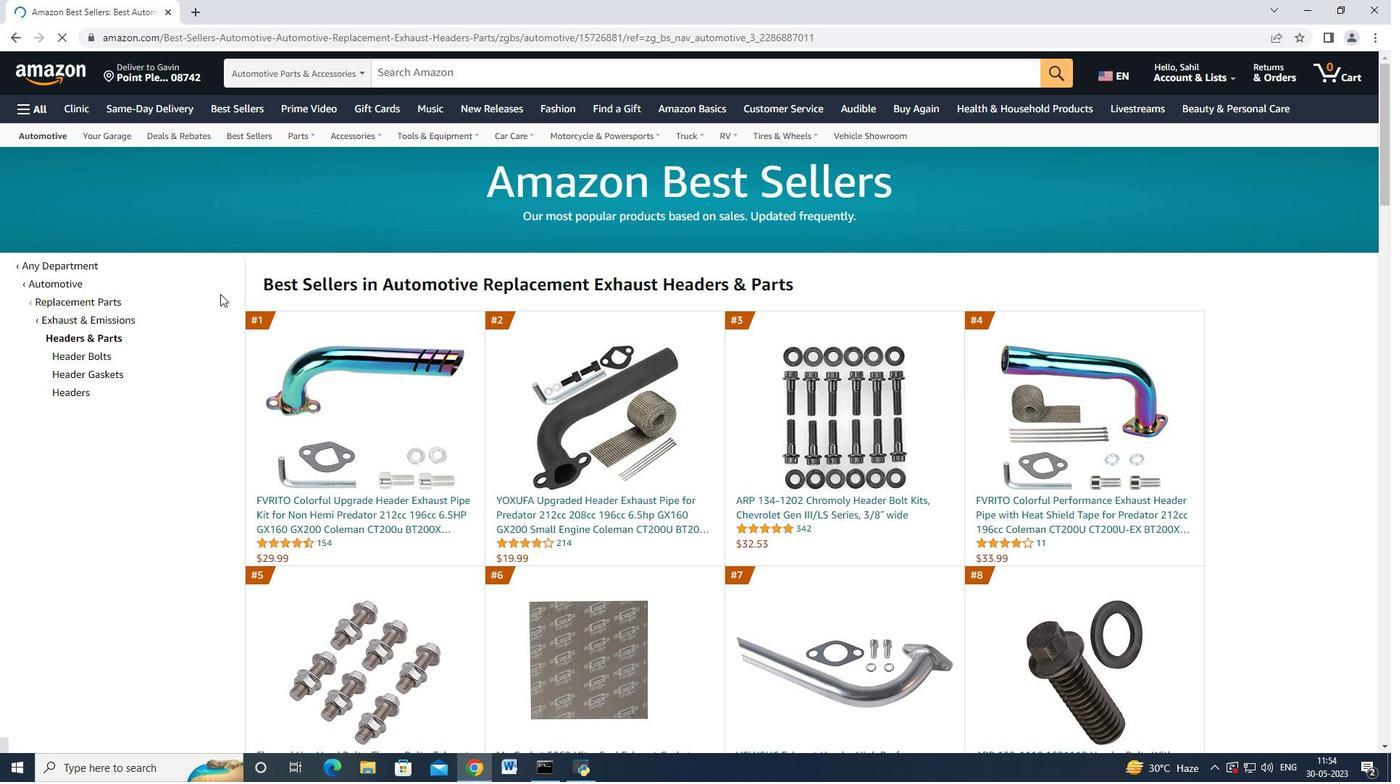 
Action: Mouse scrolled (220, 293) with delta (0, 0)
Screenshot: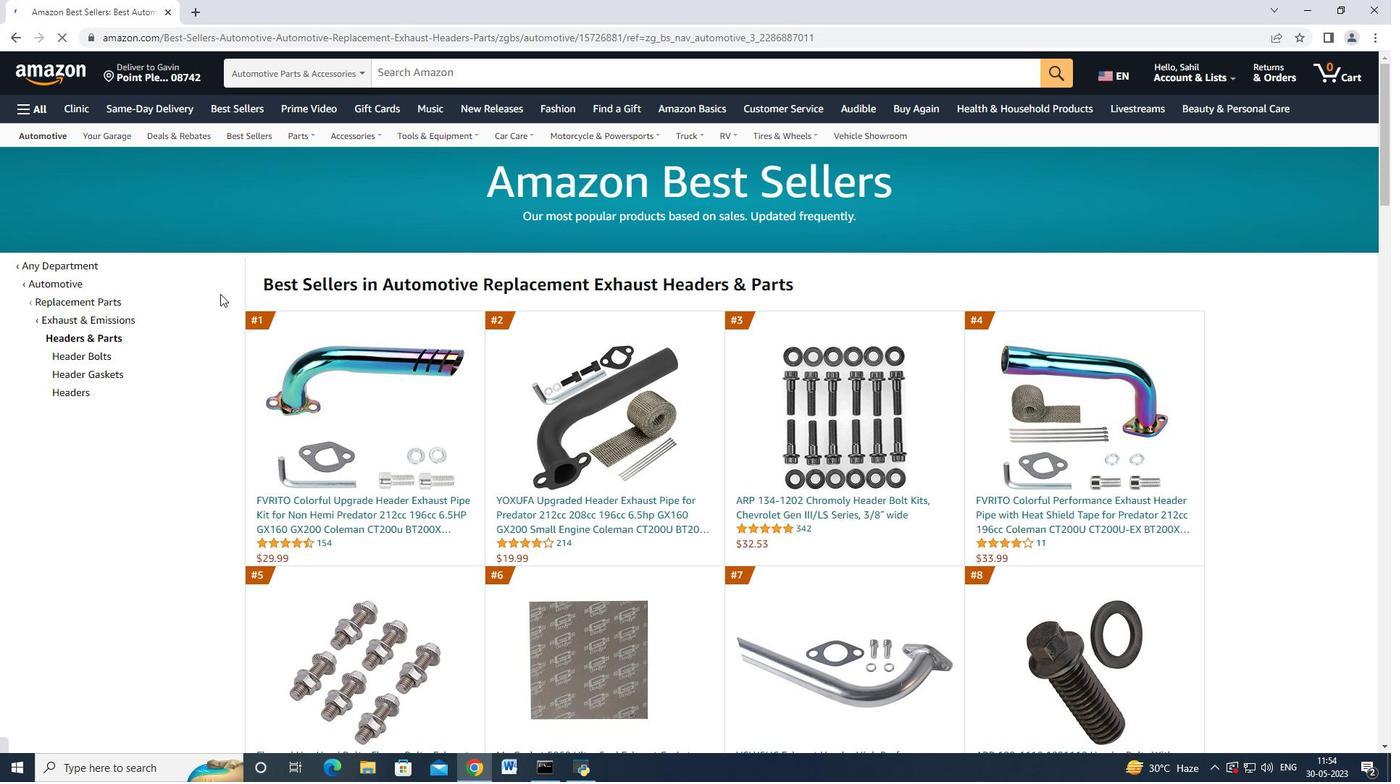 
Action: Mouse scrolled (220, 293) with delta (0, 0)
Screenshot: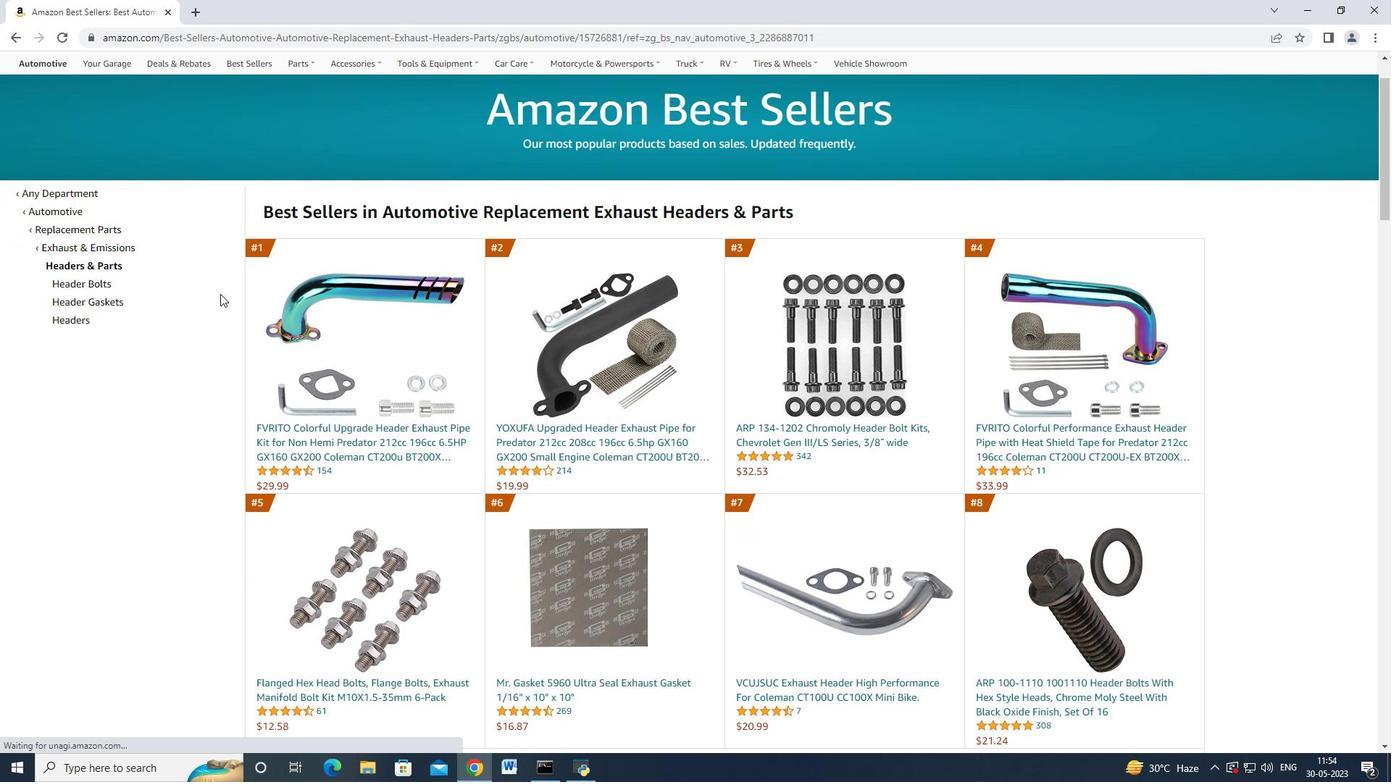 
Action: Mouse moved to (437, 366)
Screenshot: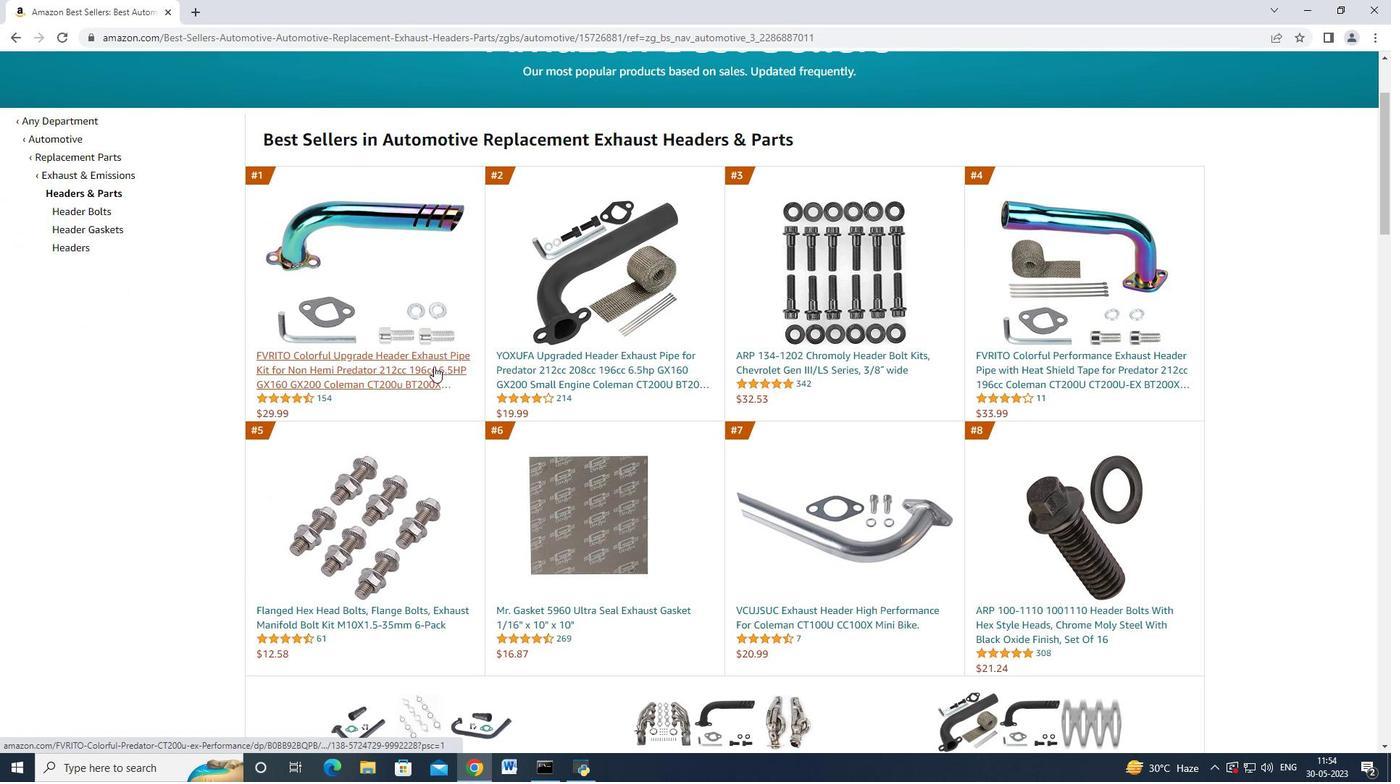 
Action: Mouse pressed left at (437, 366)
Screenshot: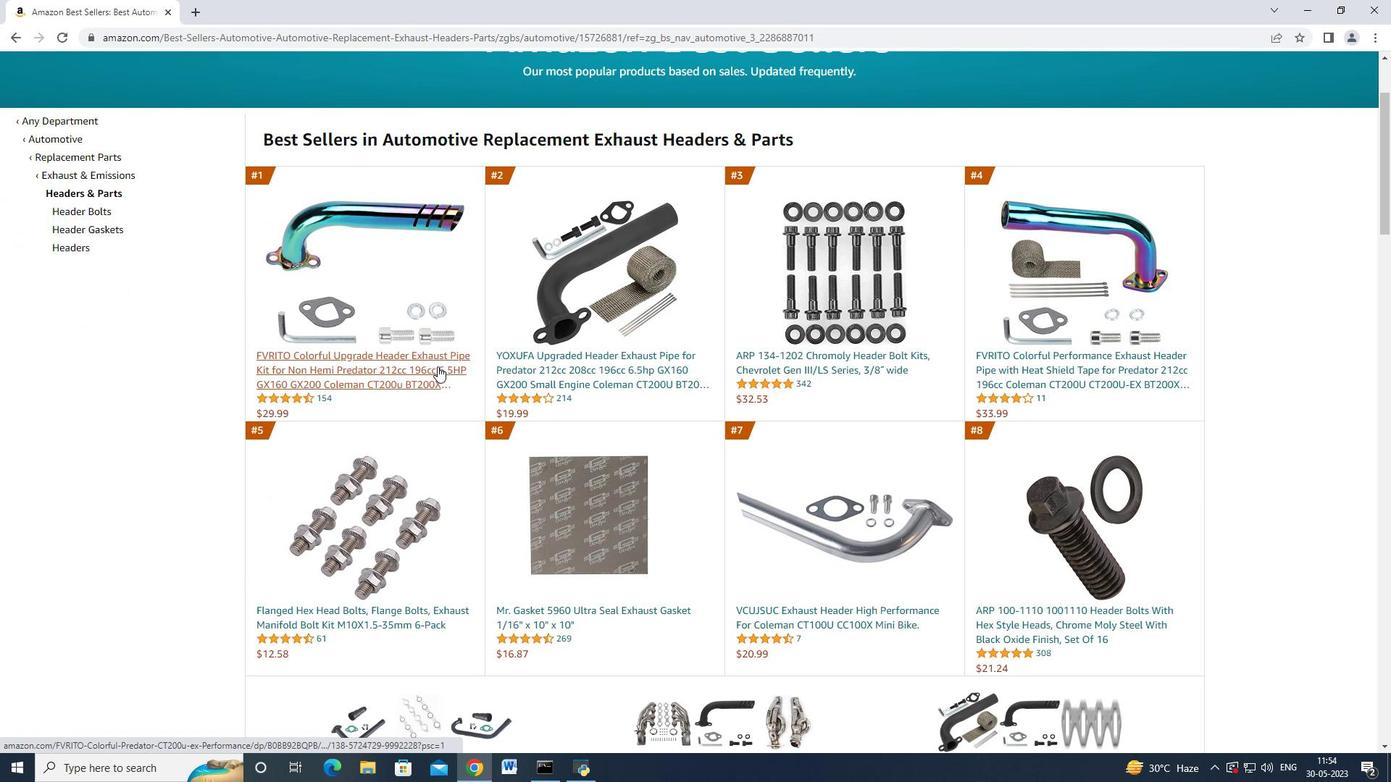 
Action: Mouse moved to (721, 358)
Screenshot: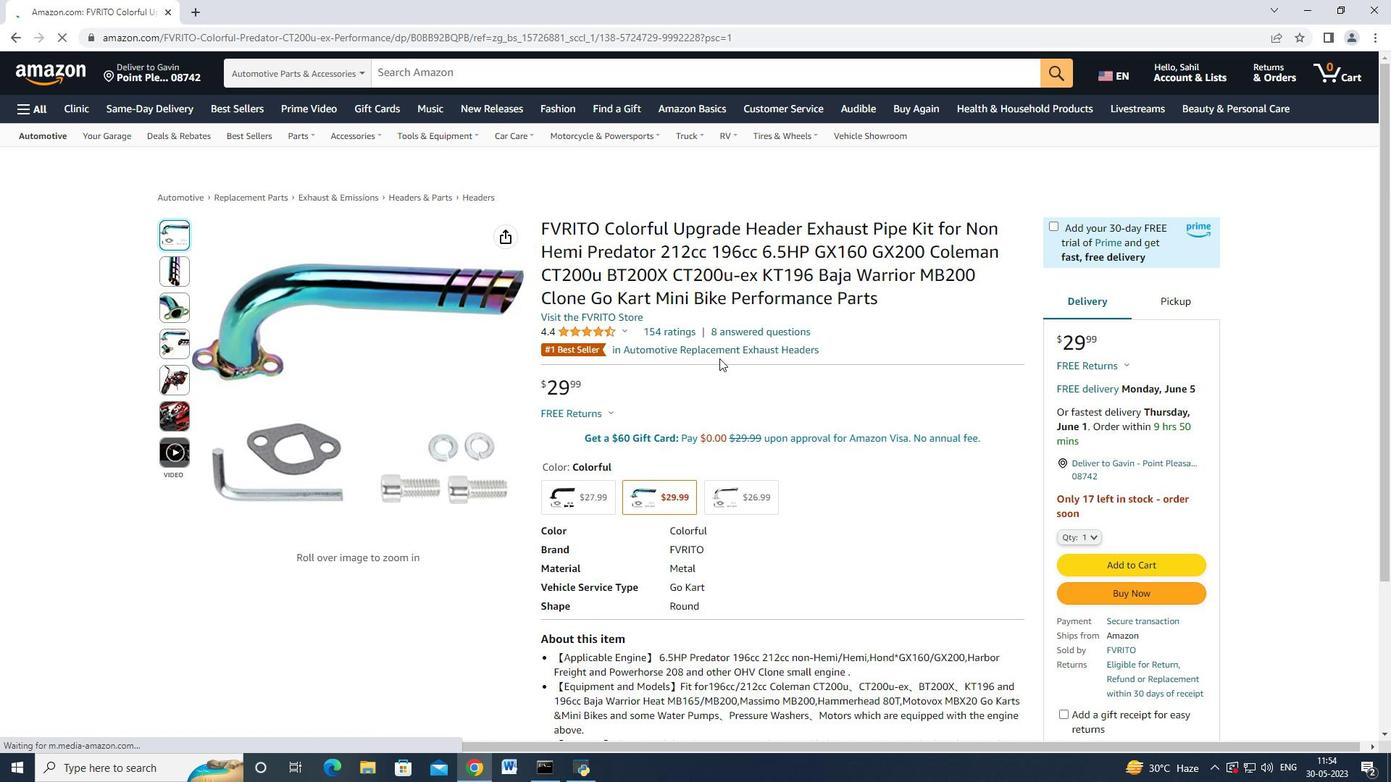 
Action: Mouse scrolled (721, 358) with delta (0, 0)
Screenshot: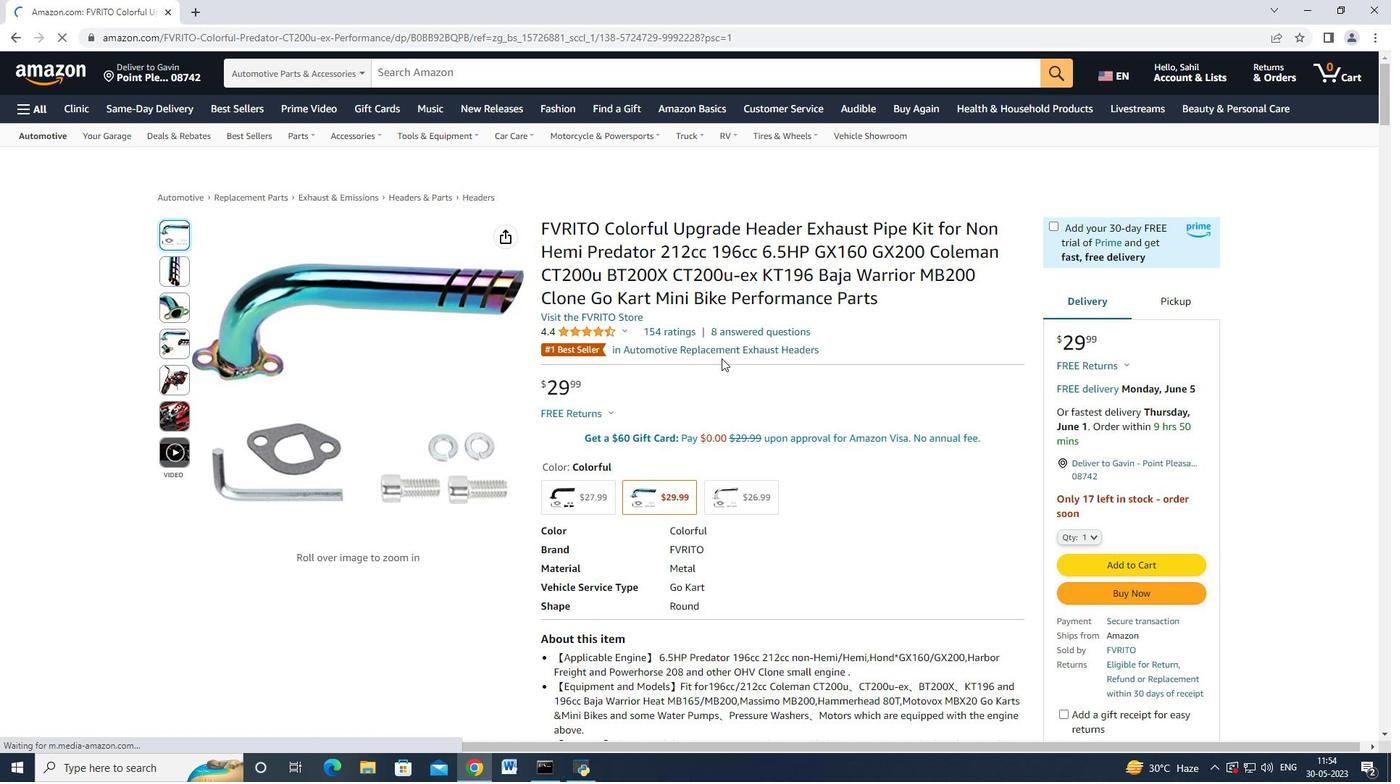 
Action: Mouse moved to (723, 359)
Screenshot: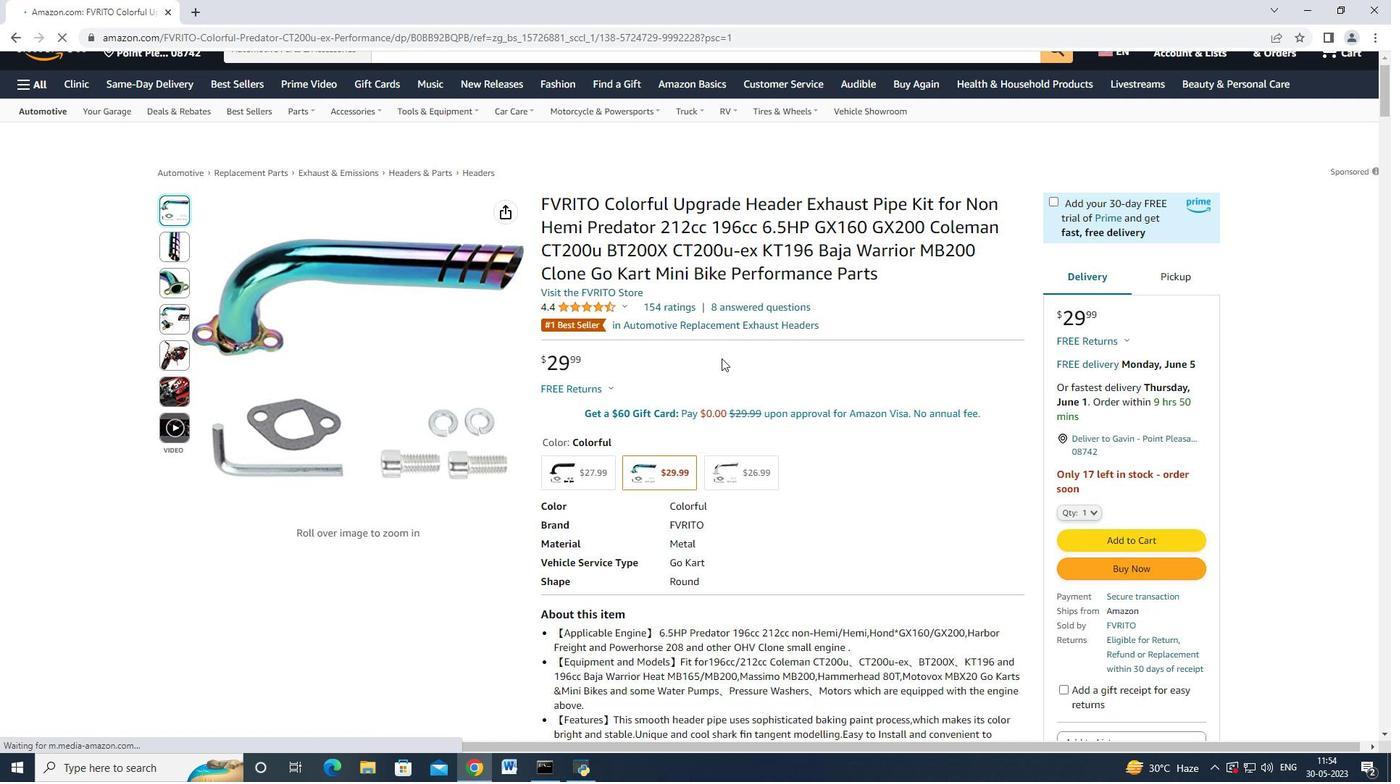 
Action: Mouse scrolled (723, 358) with delta (0, 0)
Screenshot: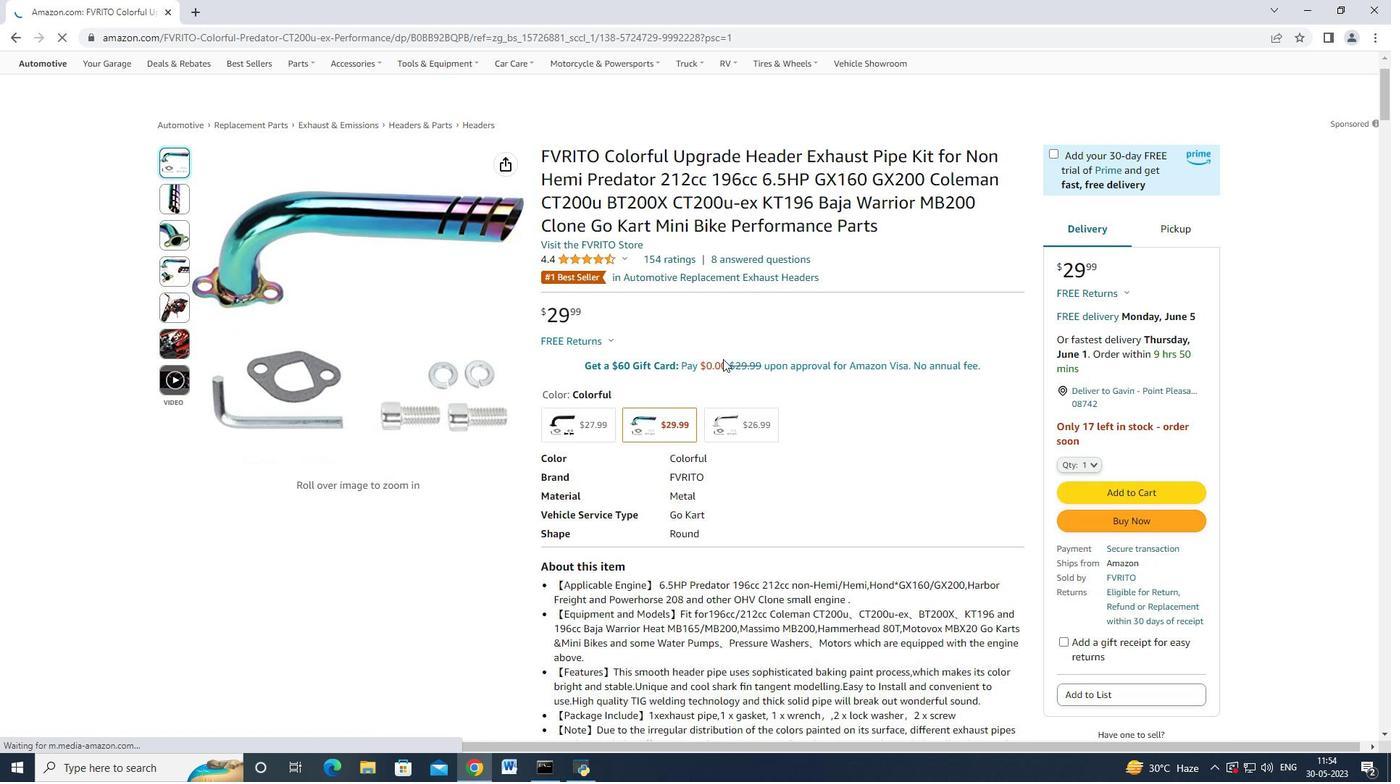 
Action: Mouse moved to (1126, 416)
Screenshot: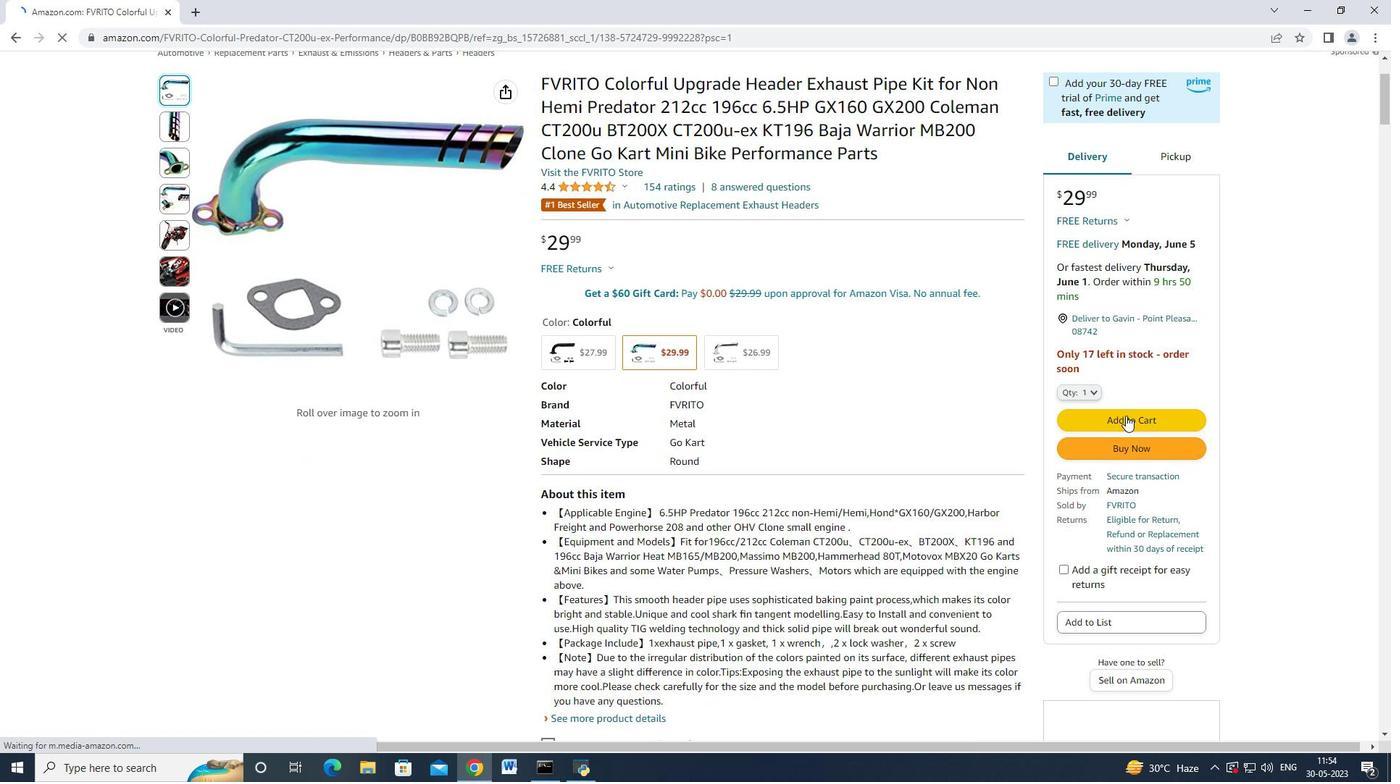 
Action: Mouse pressed left at (1126, 416)
Screenshot: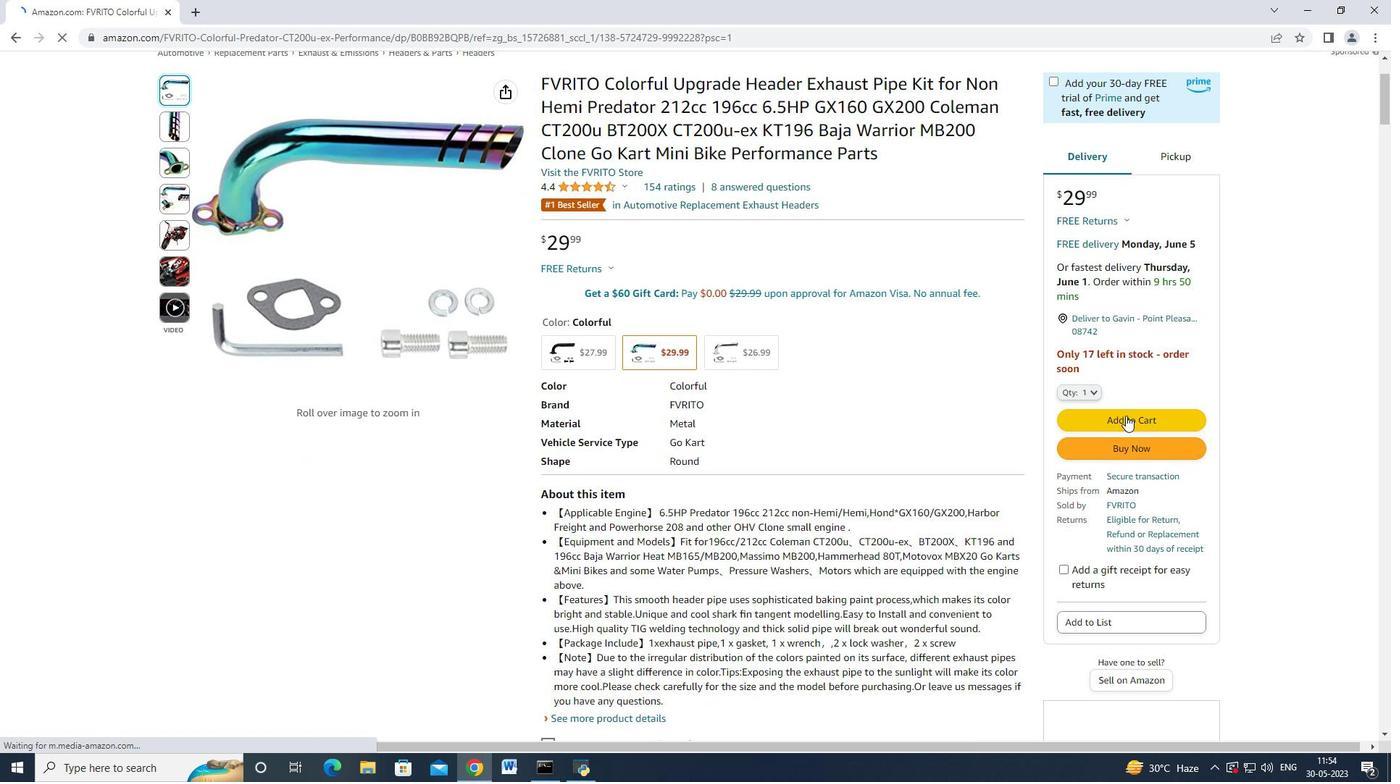 
Action: Mouse moved to (1173, 185)
Screenshot: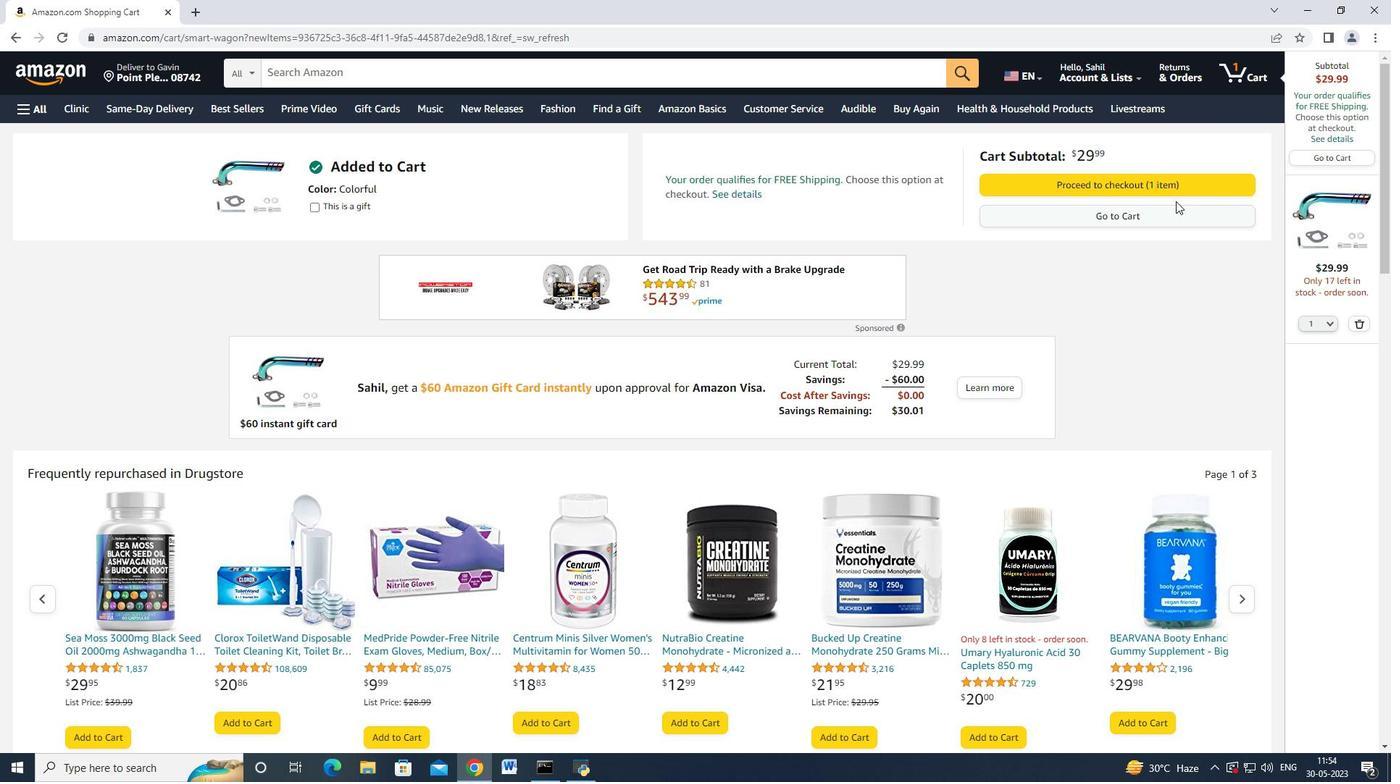 
Action: Mouse pressed left at (1173, 185)
Screenshot: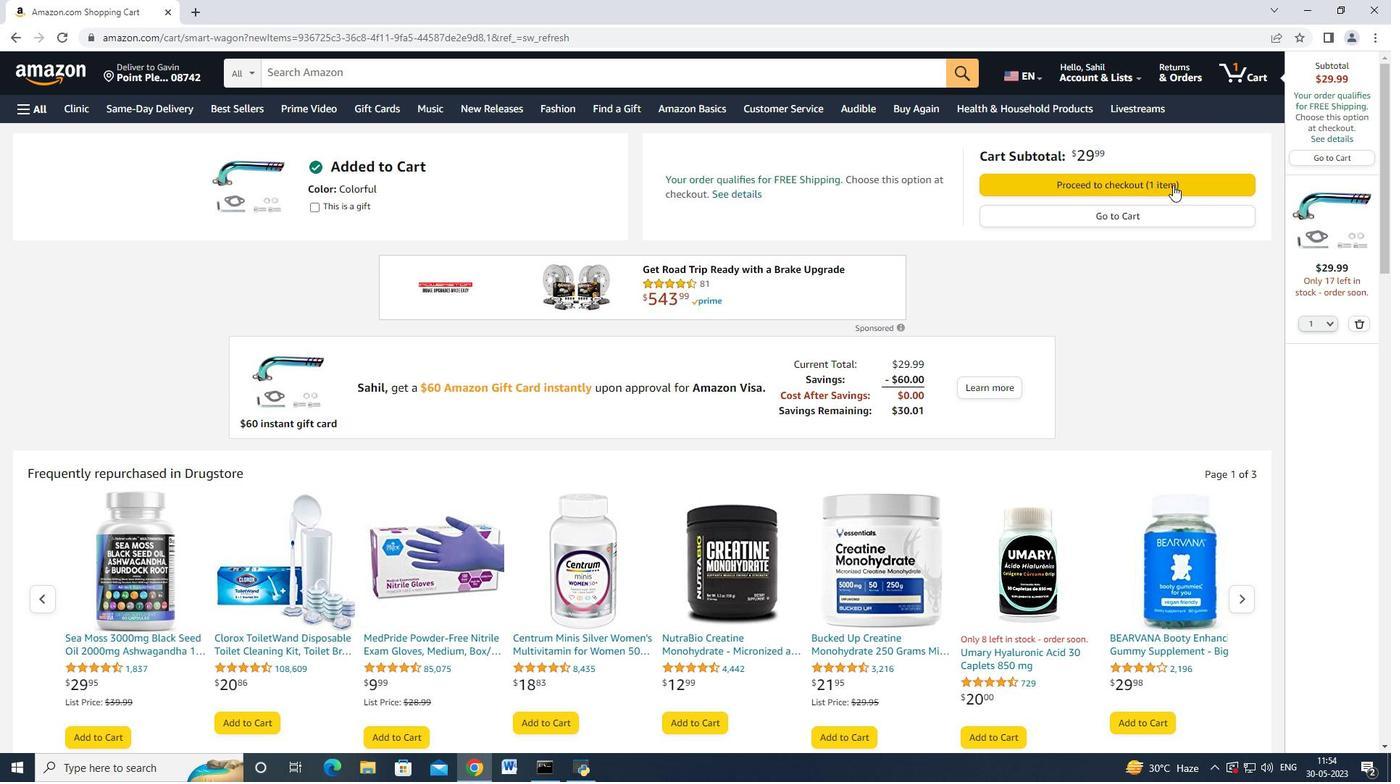 
Action: Mouse moved to (634, 297)
Screenshot: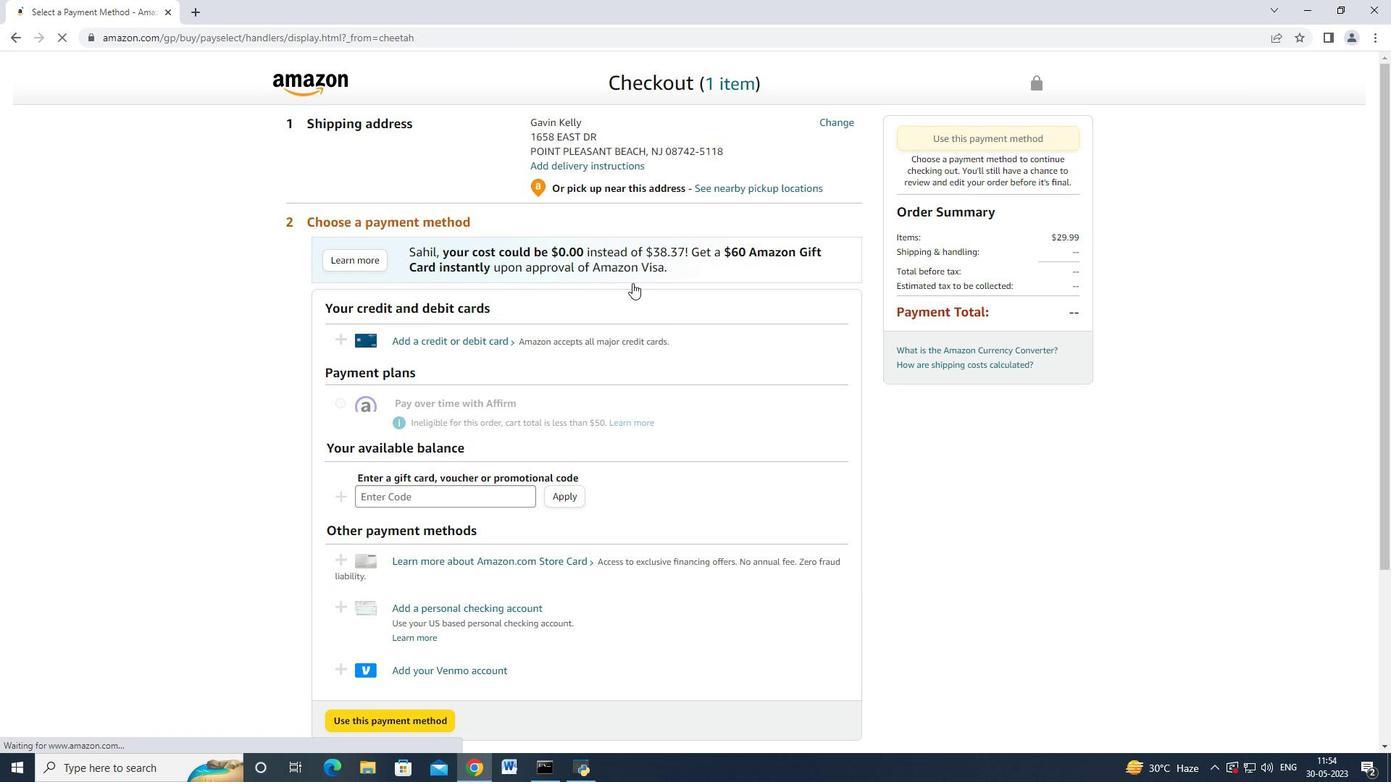 
Action: Mouse scrolled (634, 297) with delta (0, 0)
Screenshot: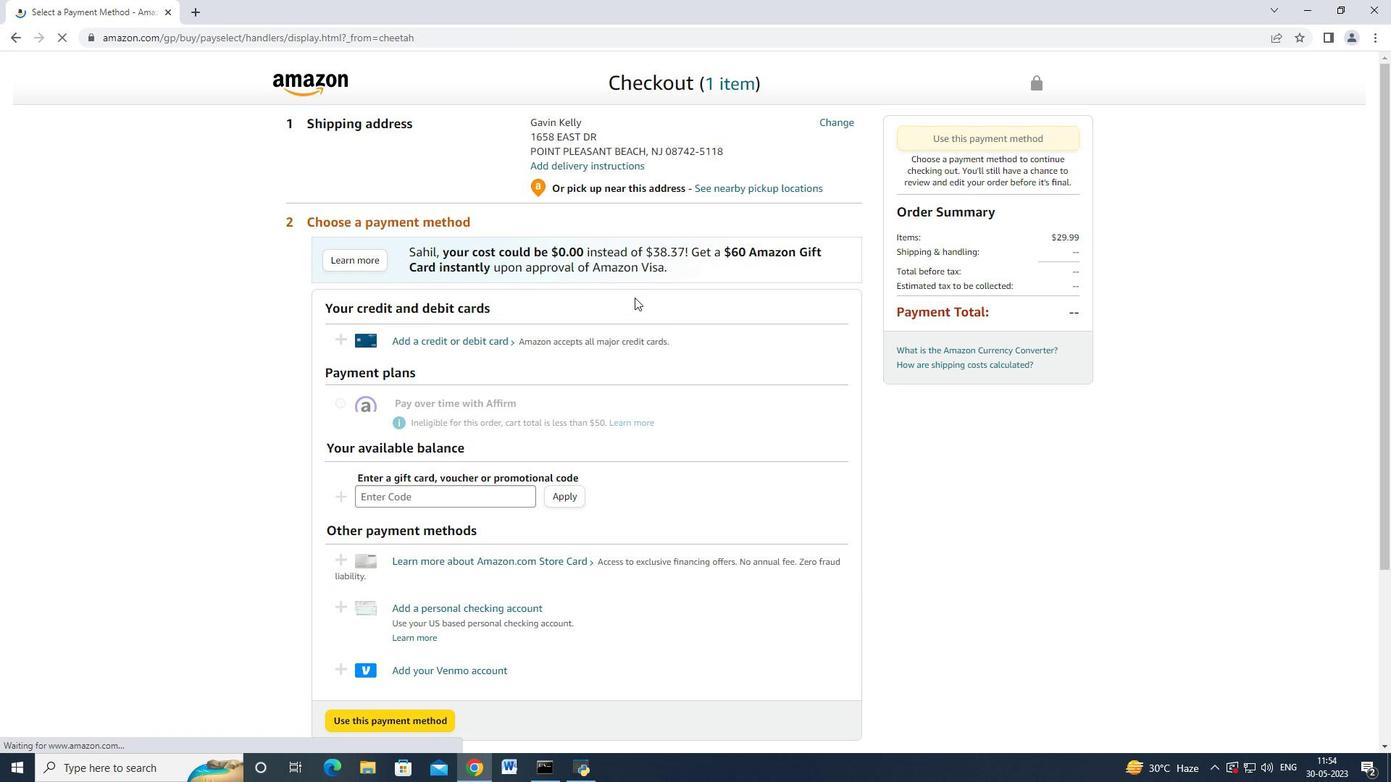 
Action: Mouse moved to (439, 265)
Screenshot: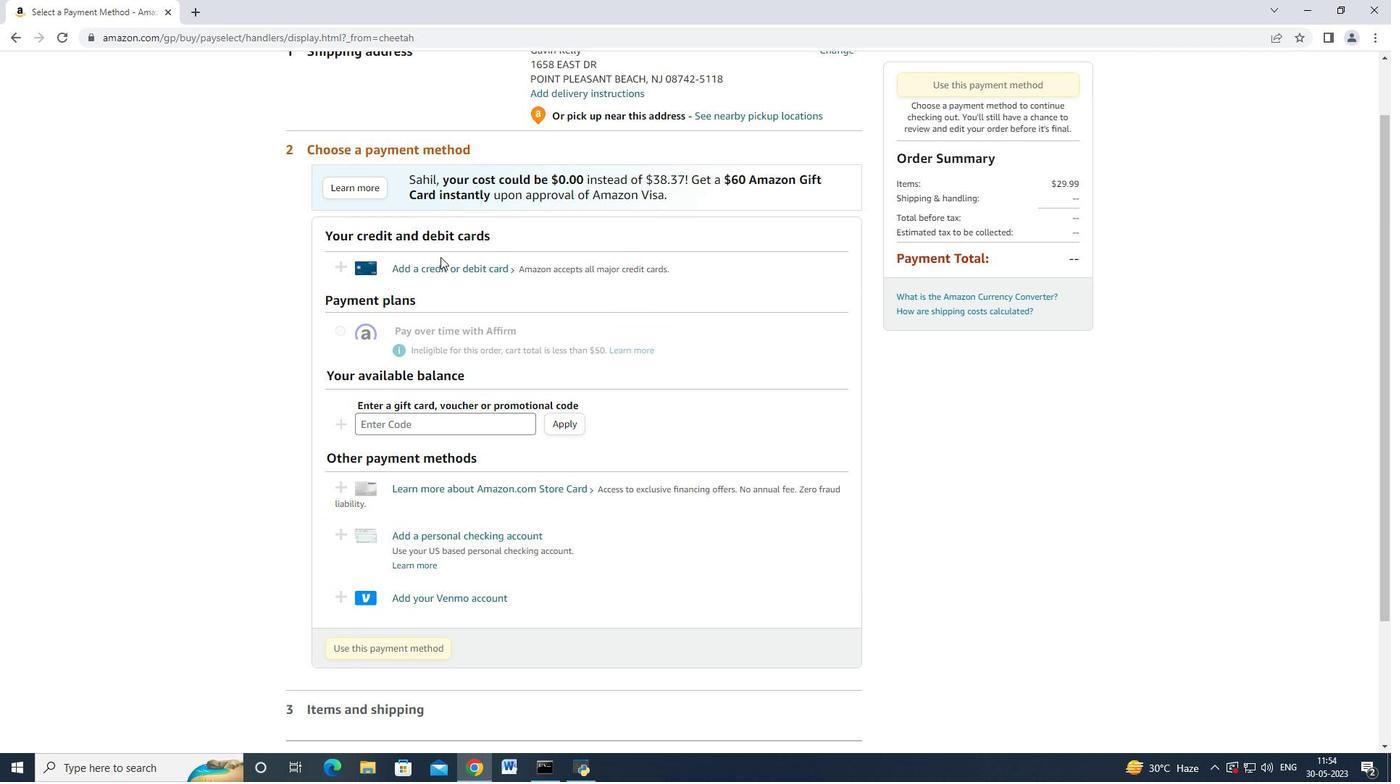
Action: Mouse pressed left at (439, 265)
Screenshot: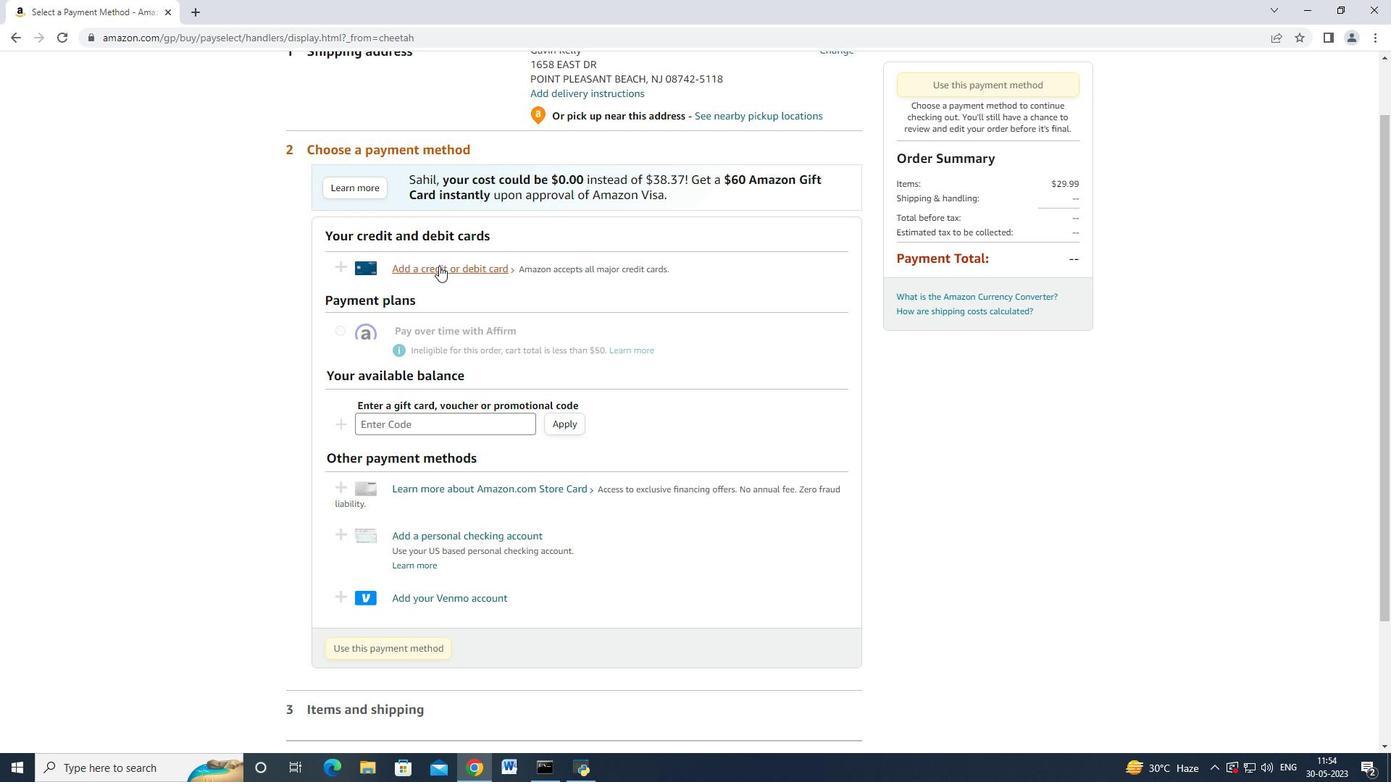 
Action: Mouse moved to (937, 292)
Screenshot: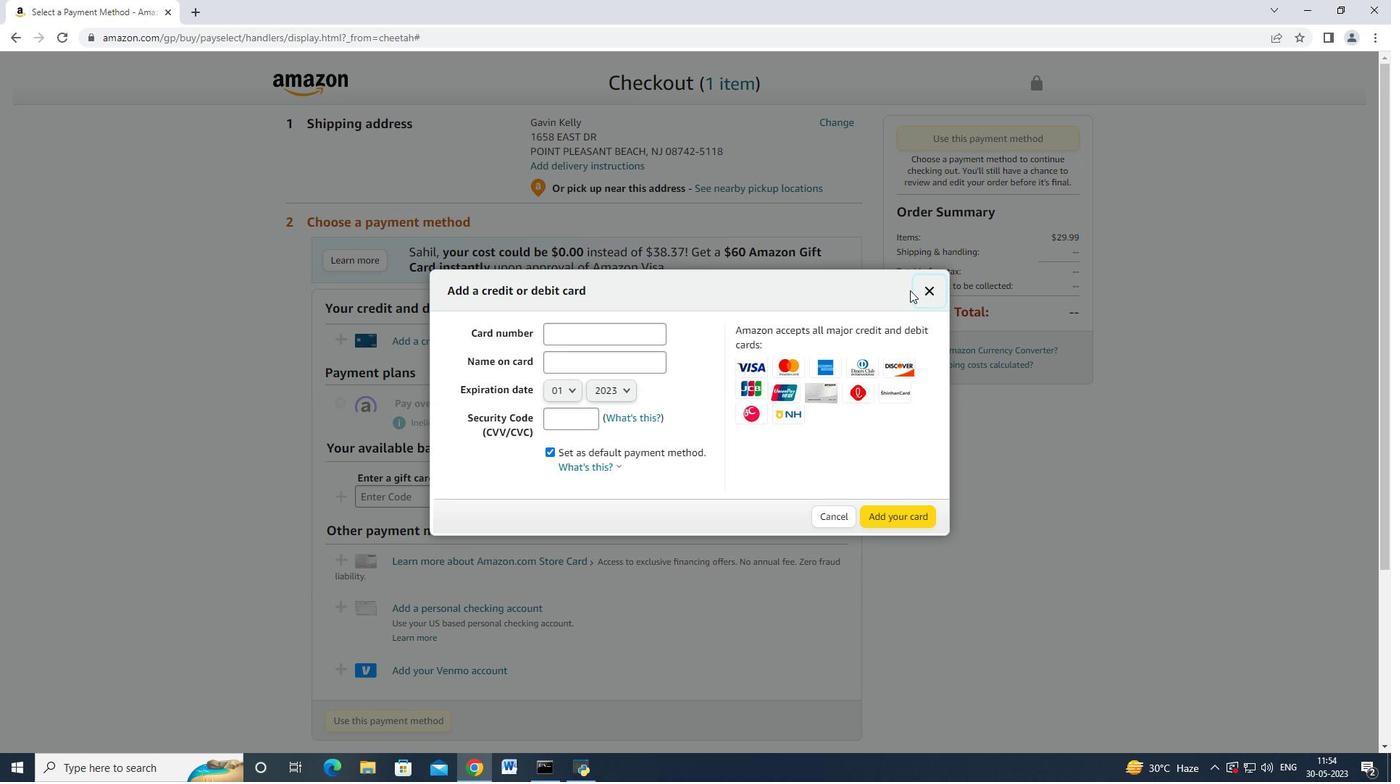 
Action: Mouse pressed left at (937, 292)
Screenshot: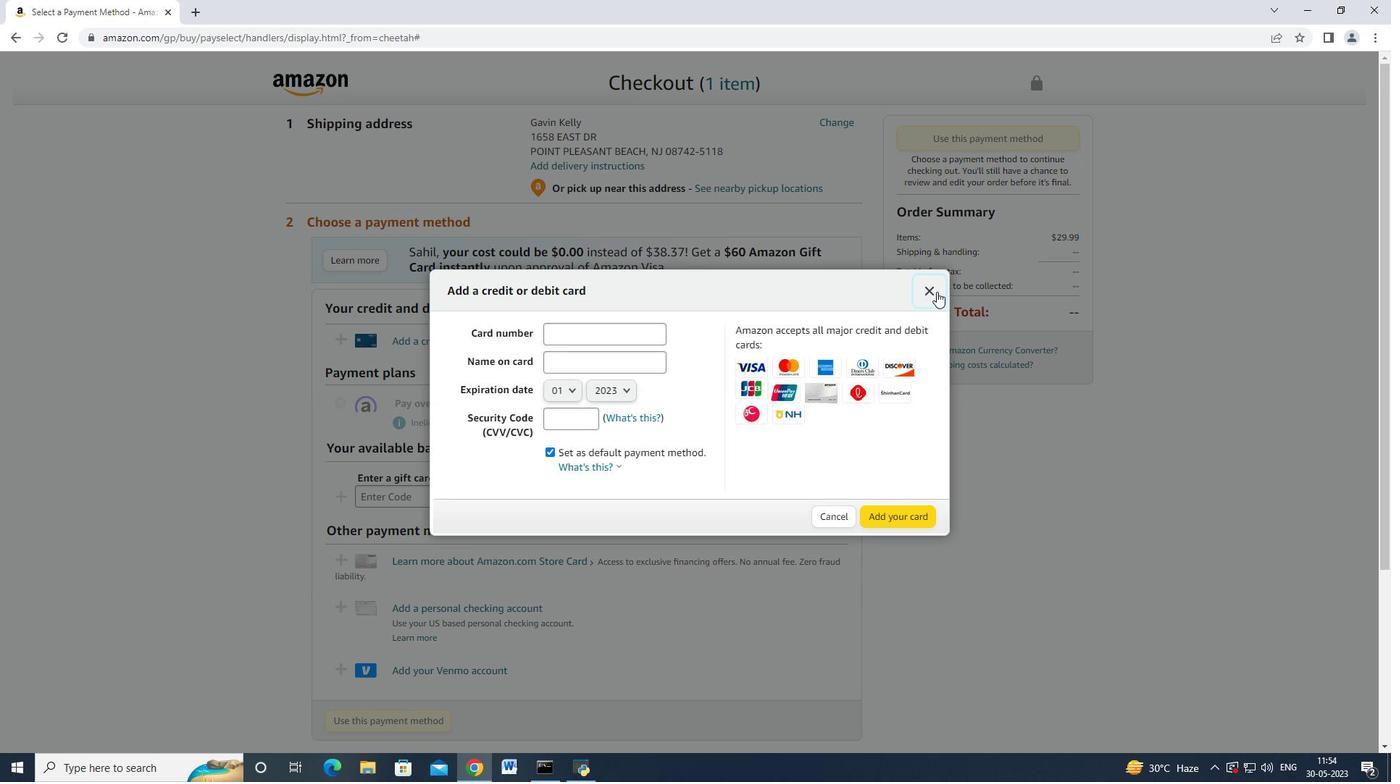 
Action: Mouse moved to (826, 121)
Screenshot: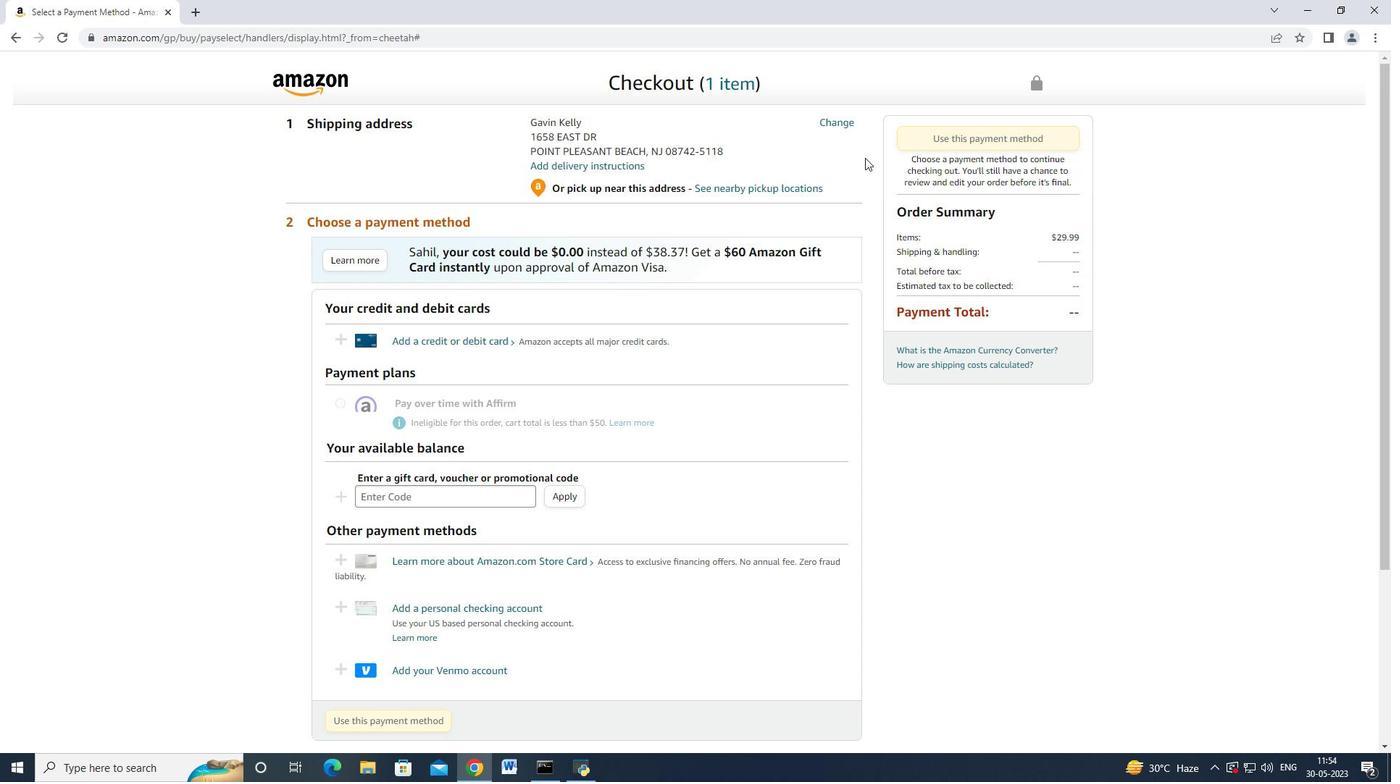 
Action: Mouse pressed left at (826, 121)
Screenshot: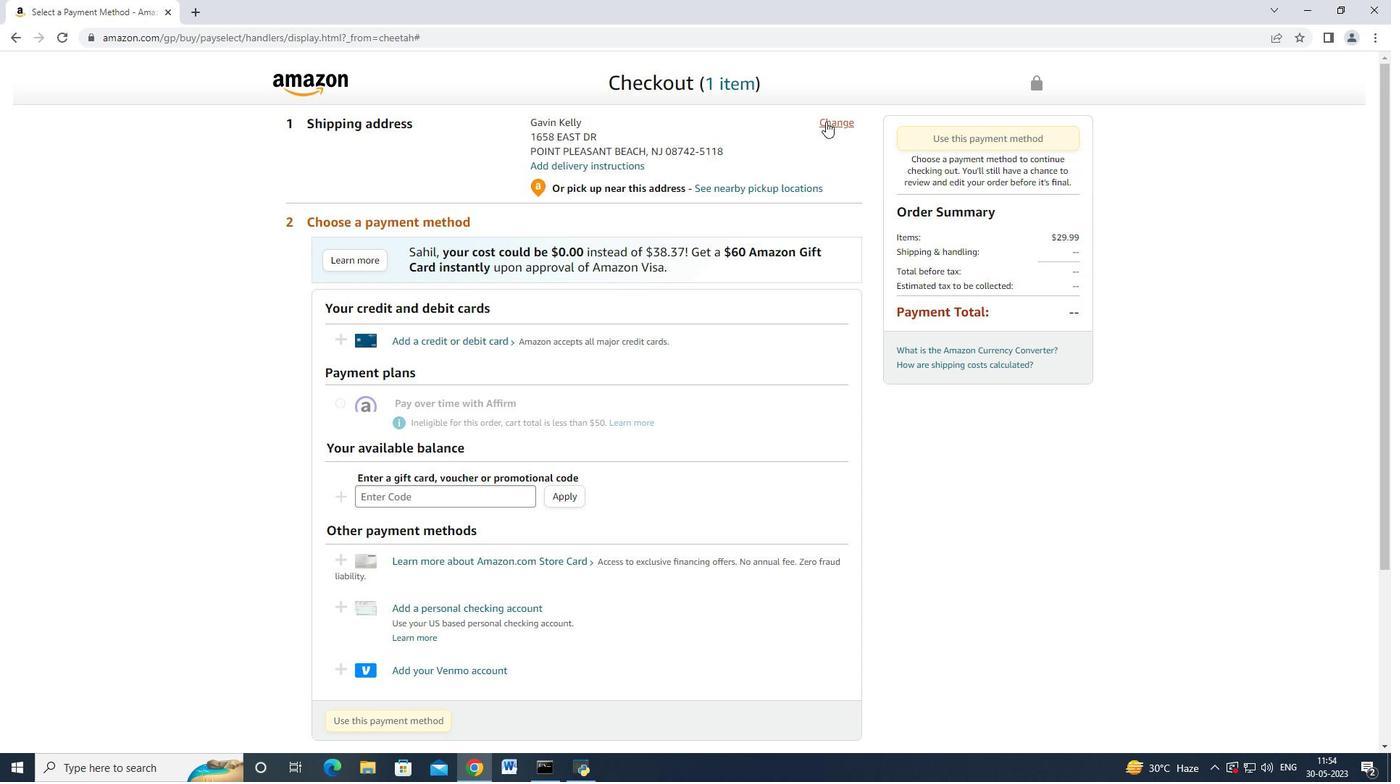 
Action: Mouse moved to (572, 263)
Screenshot: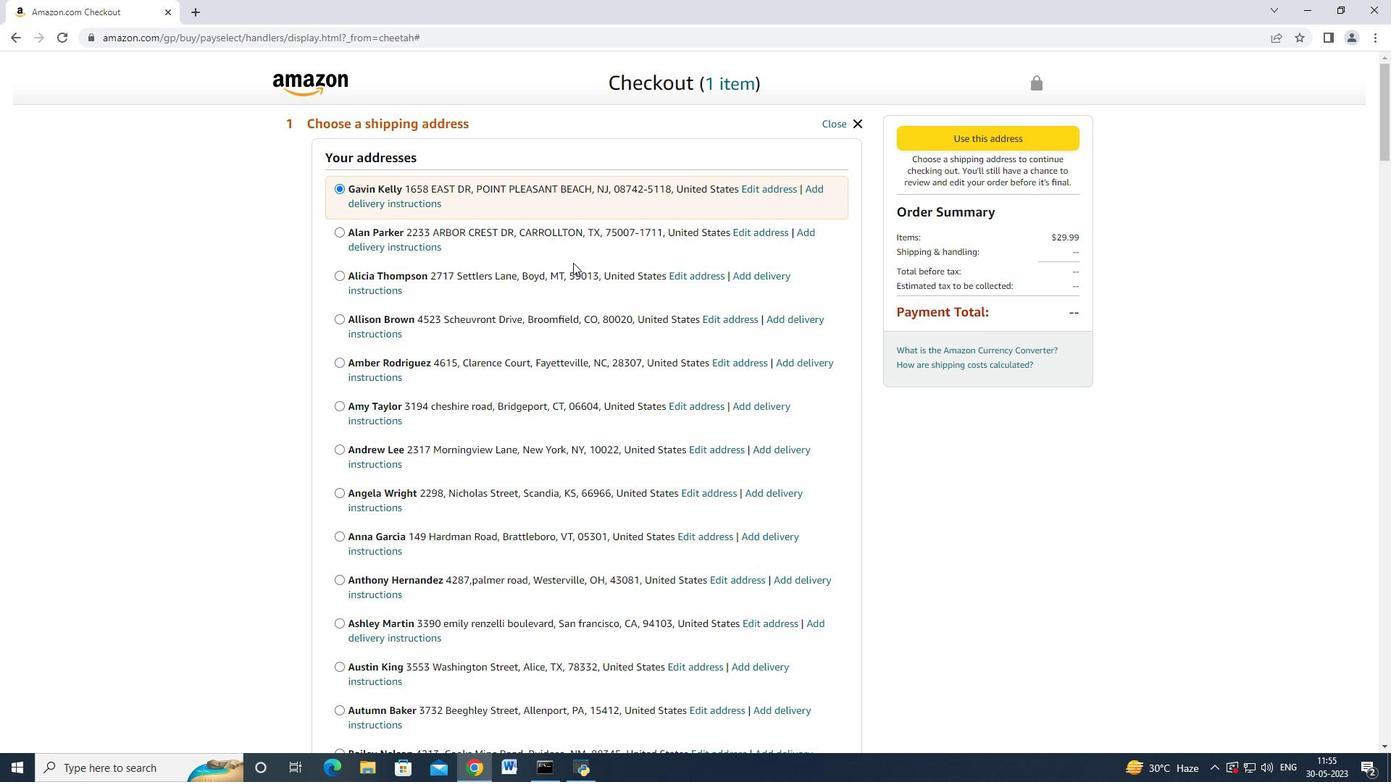 
Action: Mouse scrolled (572, 263) with delta (0, 0)
Screenshot: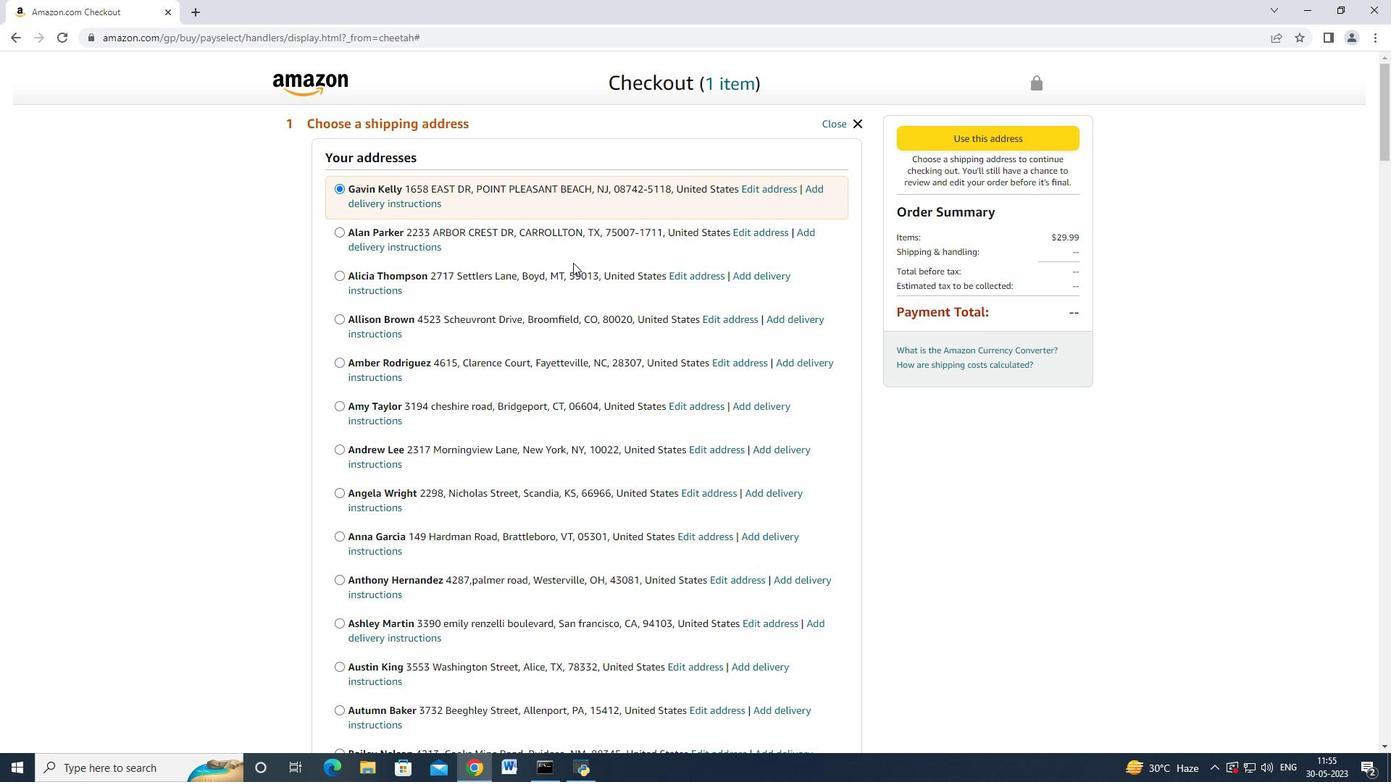 
Action: Mouse moved to (572, 264)
Screenshot: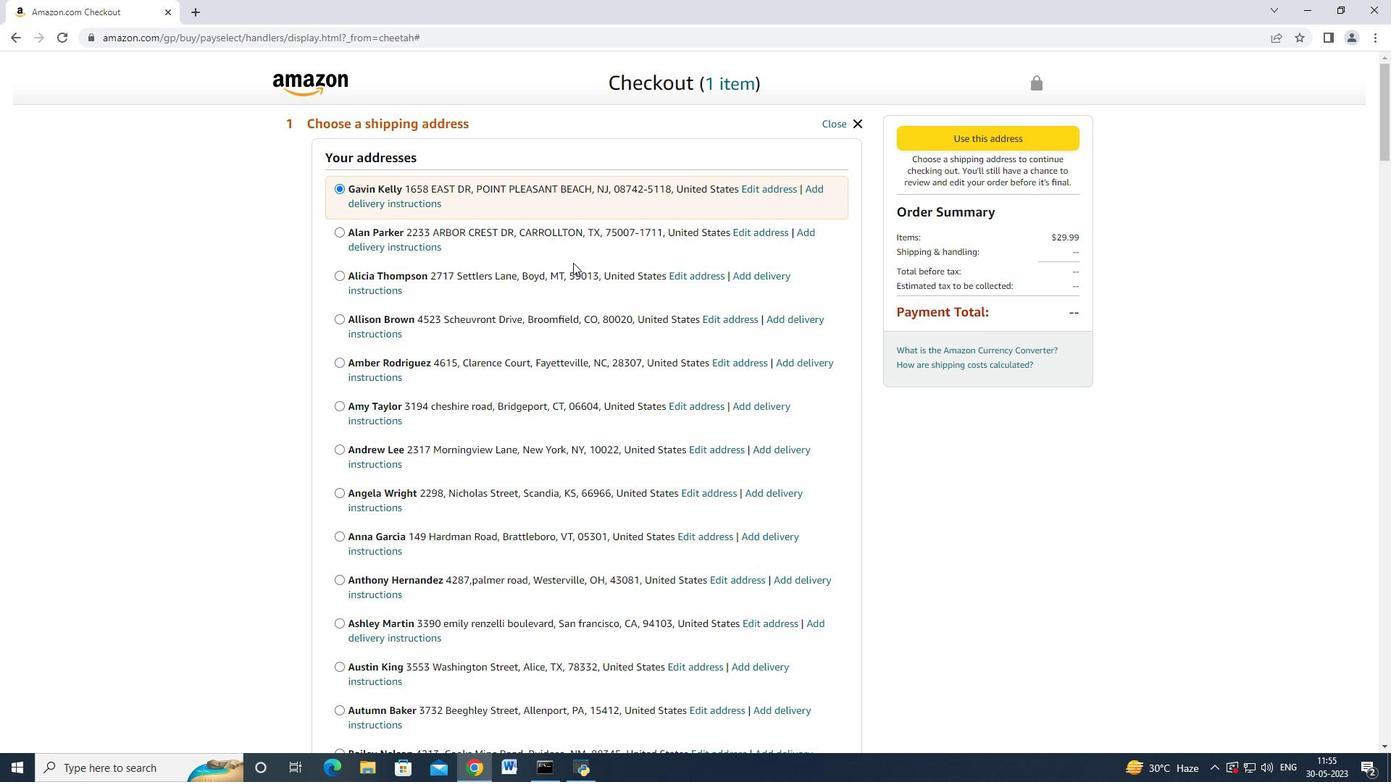 
Action: Mouse scrolled (572, 263) with delta (0, 0)
Screenshot: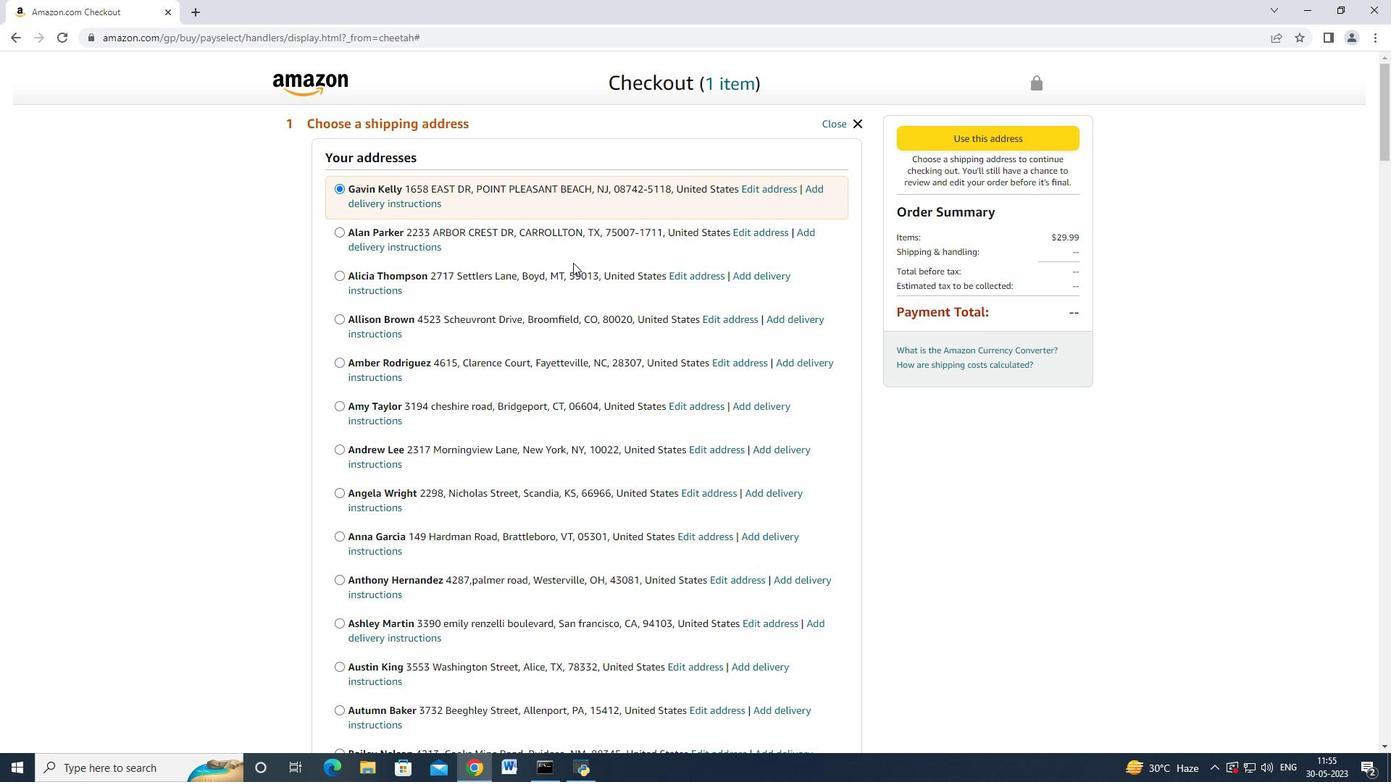 
Action: Mouse scrolled (572, 263) with delta (0, 0)
Screenshot: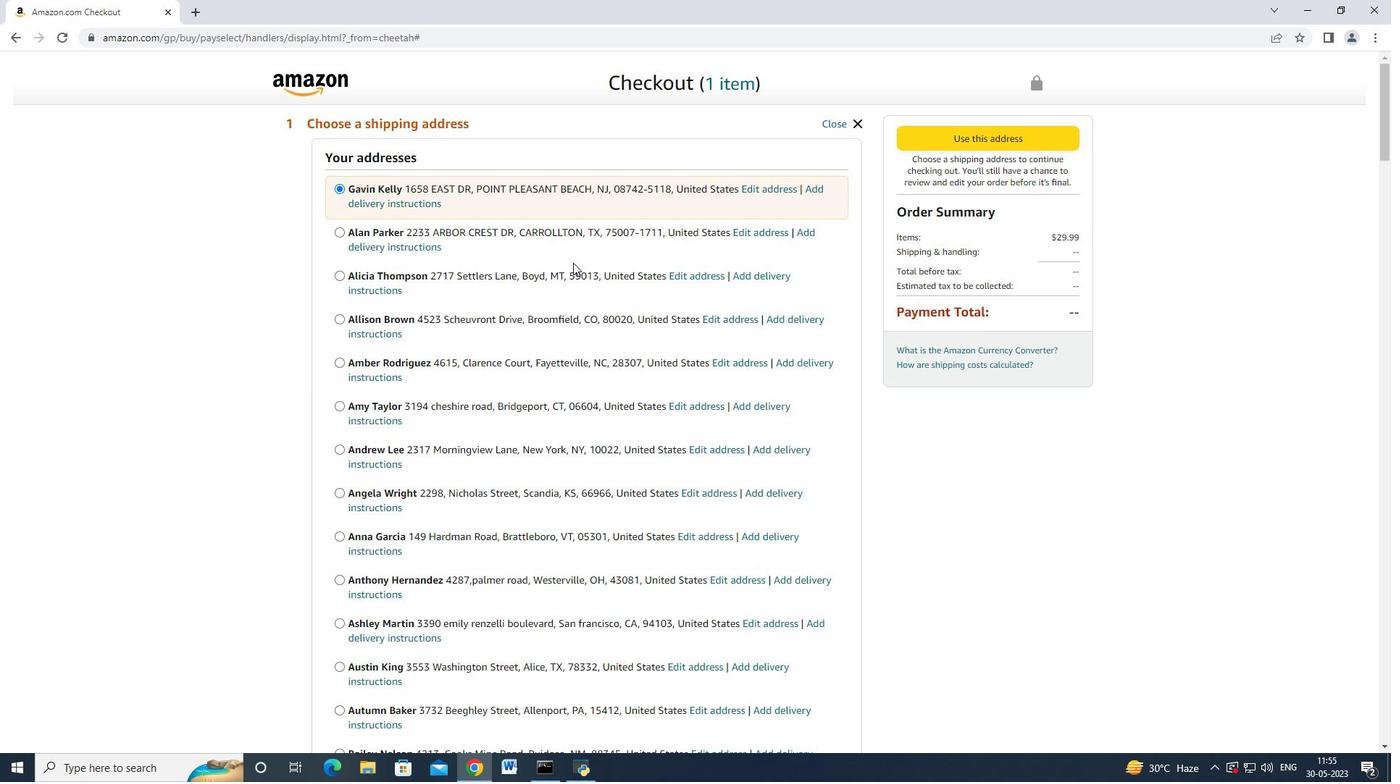
Action: Mouse moved to (572, 264)
Screenshot: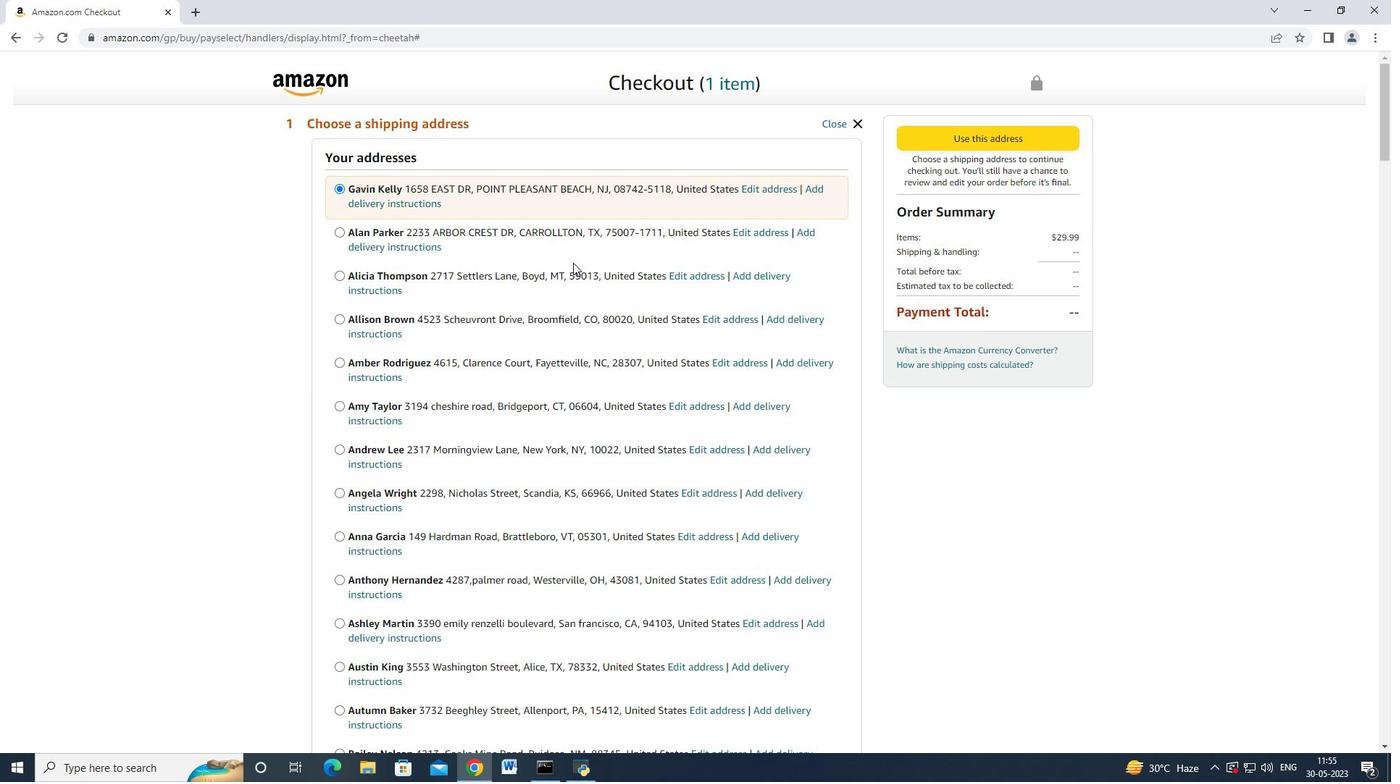 
Action: Mouse scrolled (572, 263) with delta (0, 0)
Screenshot: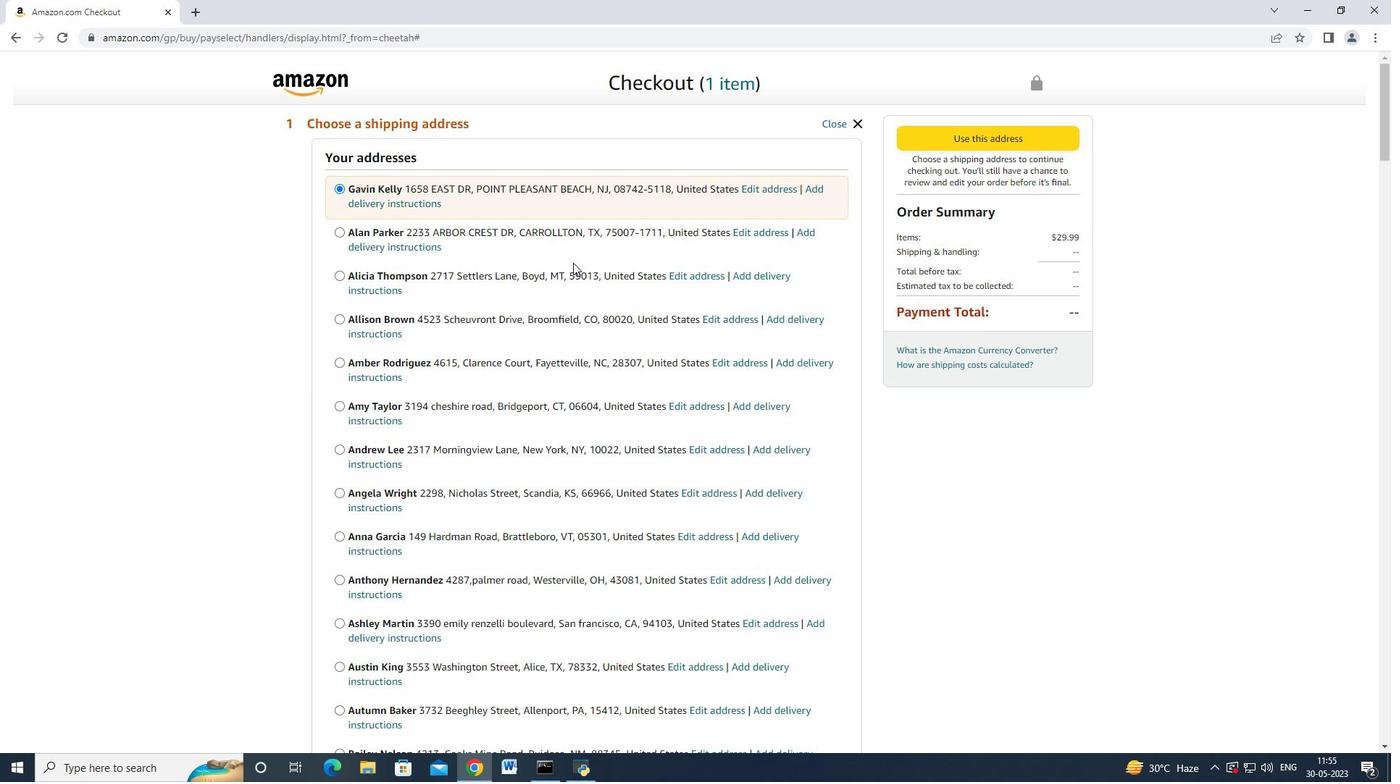 
Action: Mouse scrolled (572, 263) with delta (0, 0)
Screenshot: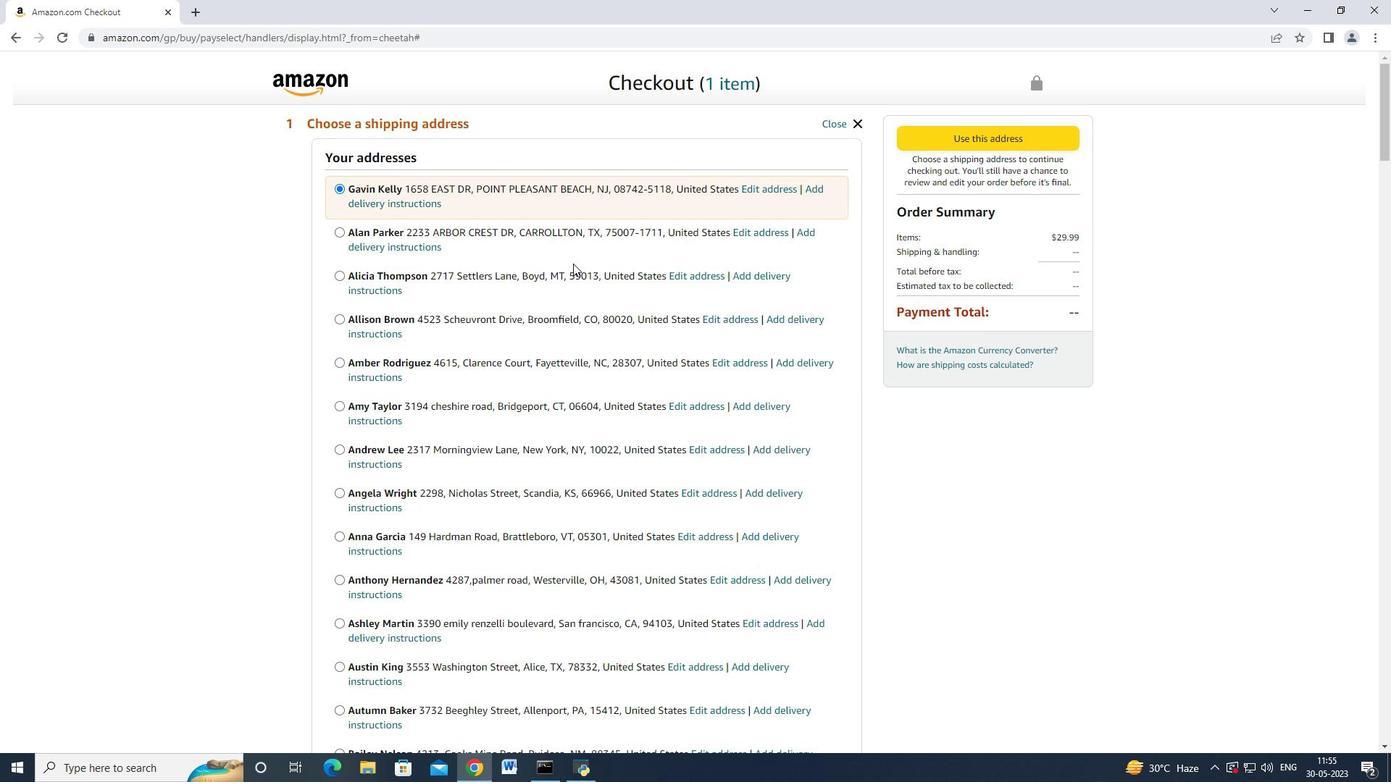 
Action: Mouse scrolled (572, 263) with delta (0, 0)
Screenshot: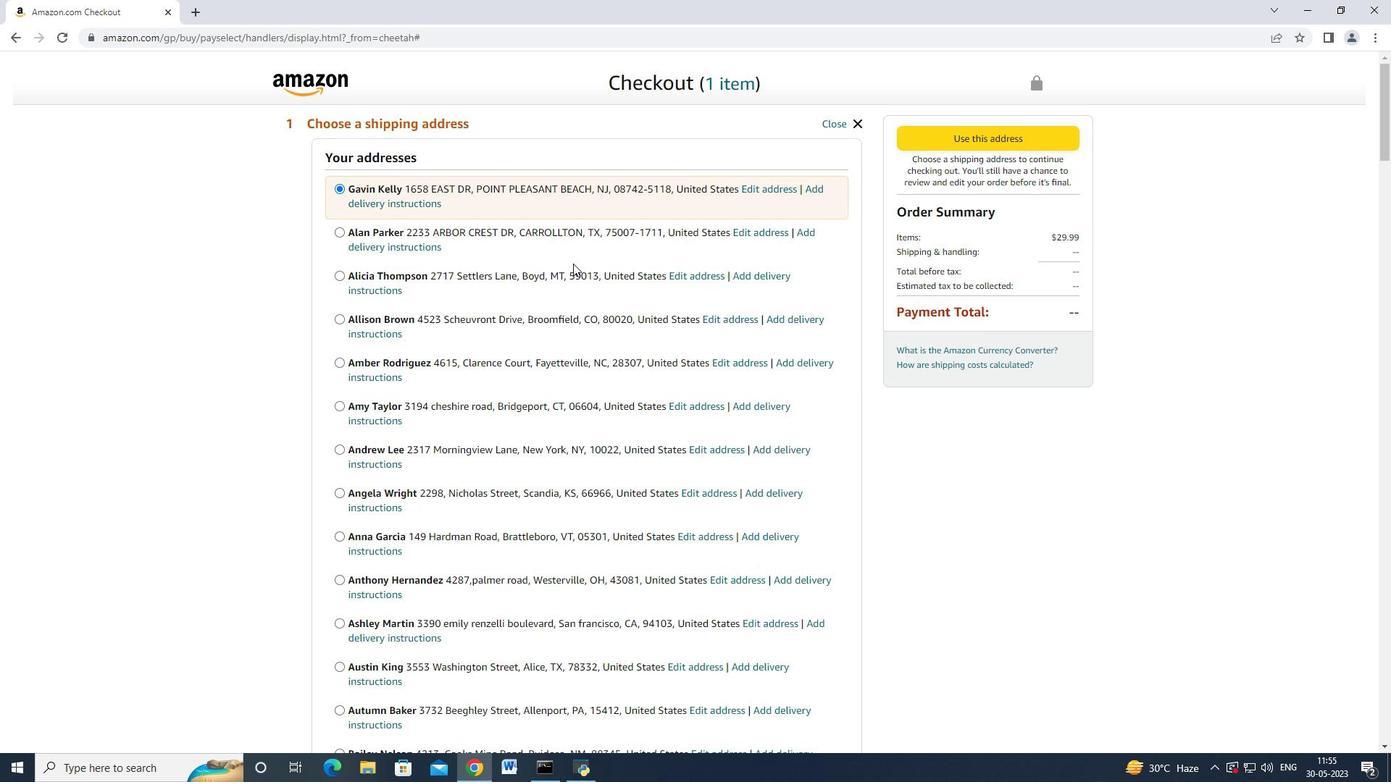 
Action: Mouse scrolled (572, 263) with delta (0, 0)
Screenshot: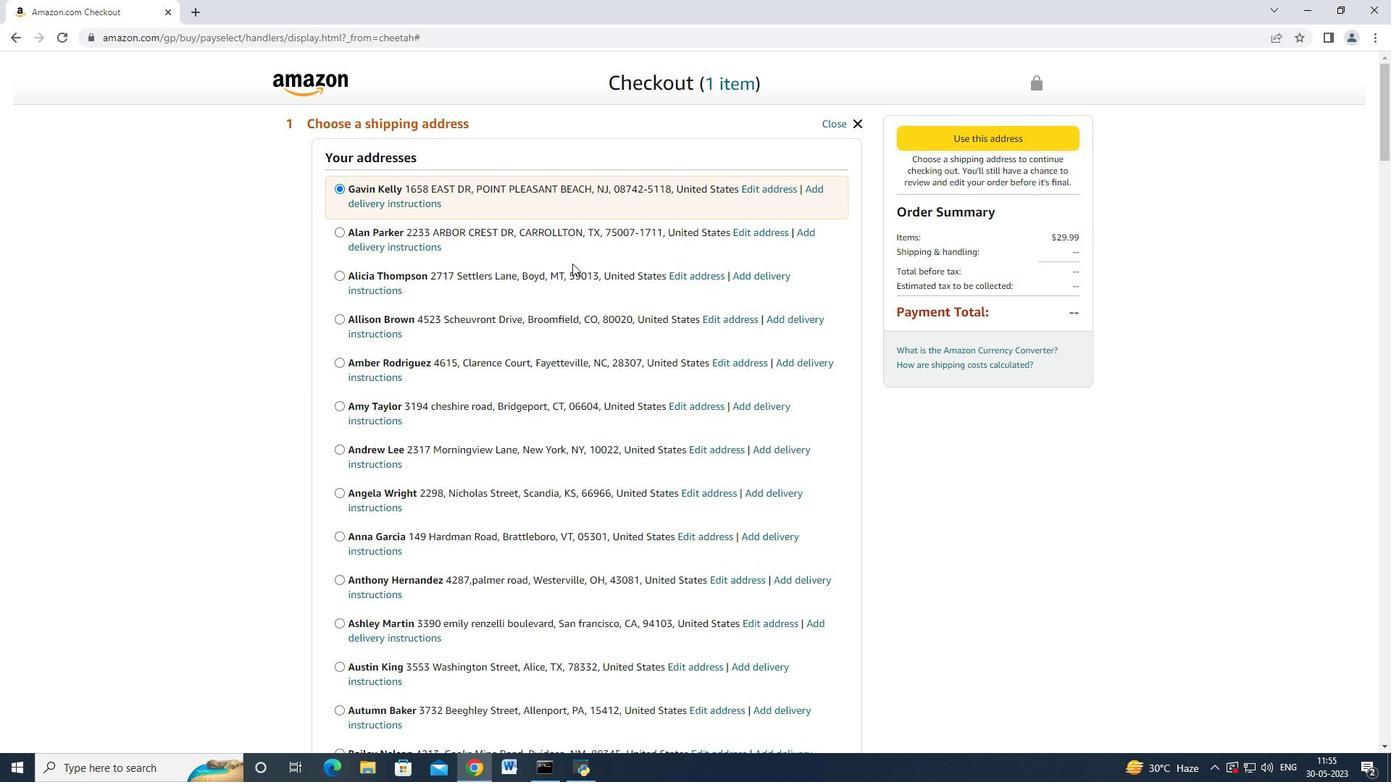 
Action: Mouse moved to (574, 263)
Screenshot: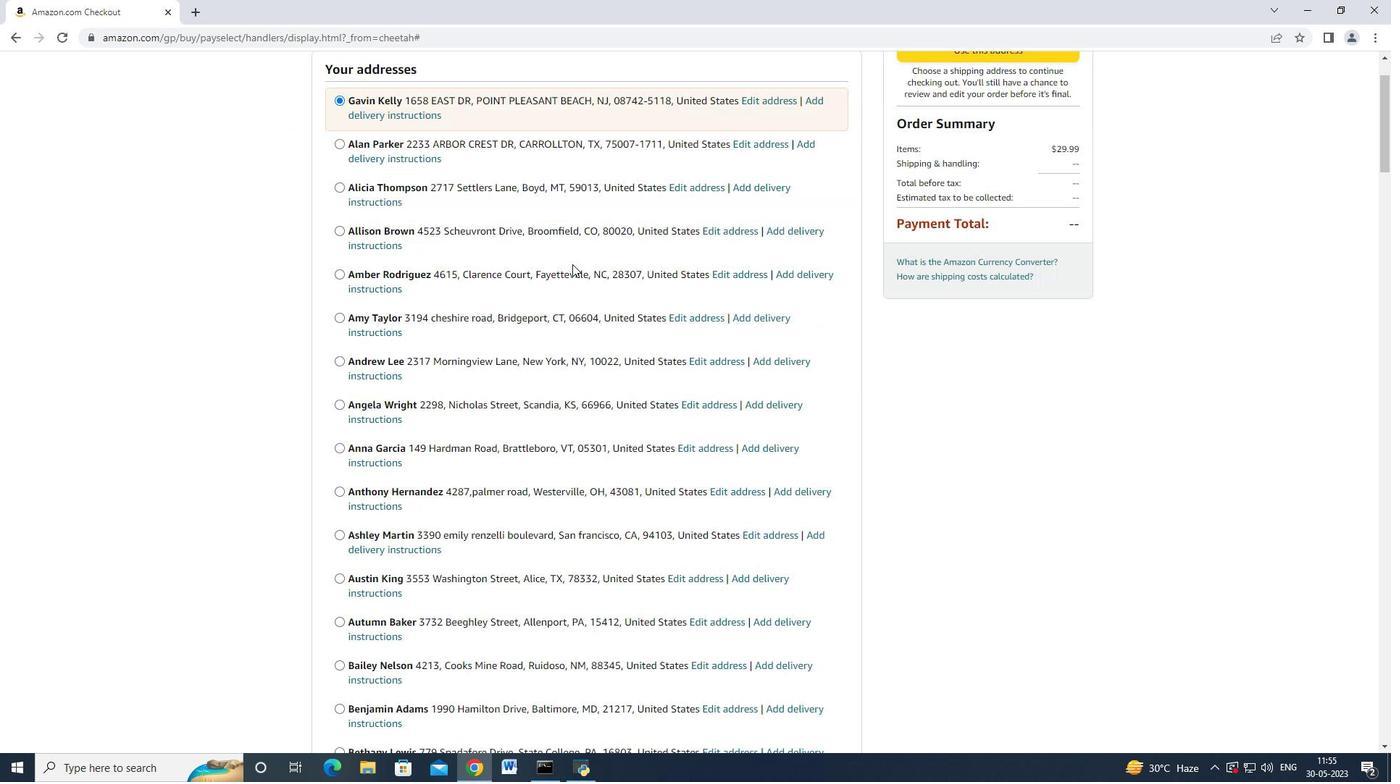 
Action: Mouse scrolled (574, 263) with delta (0, 0)
Screenshot: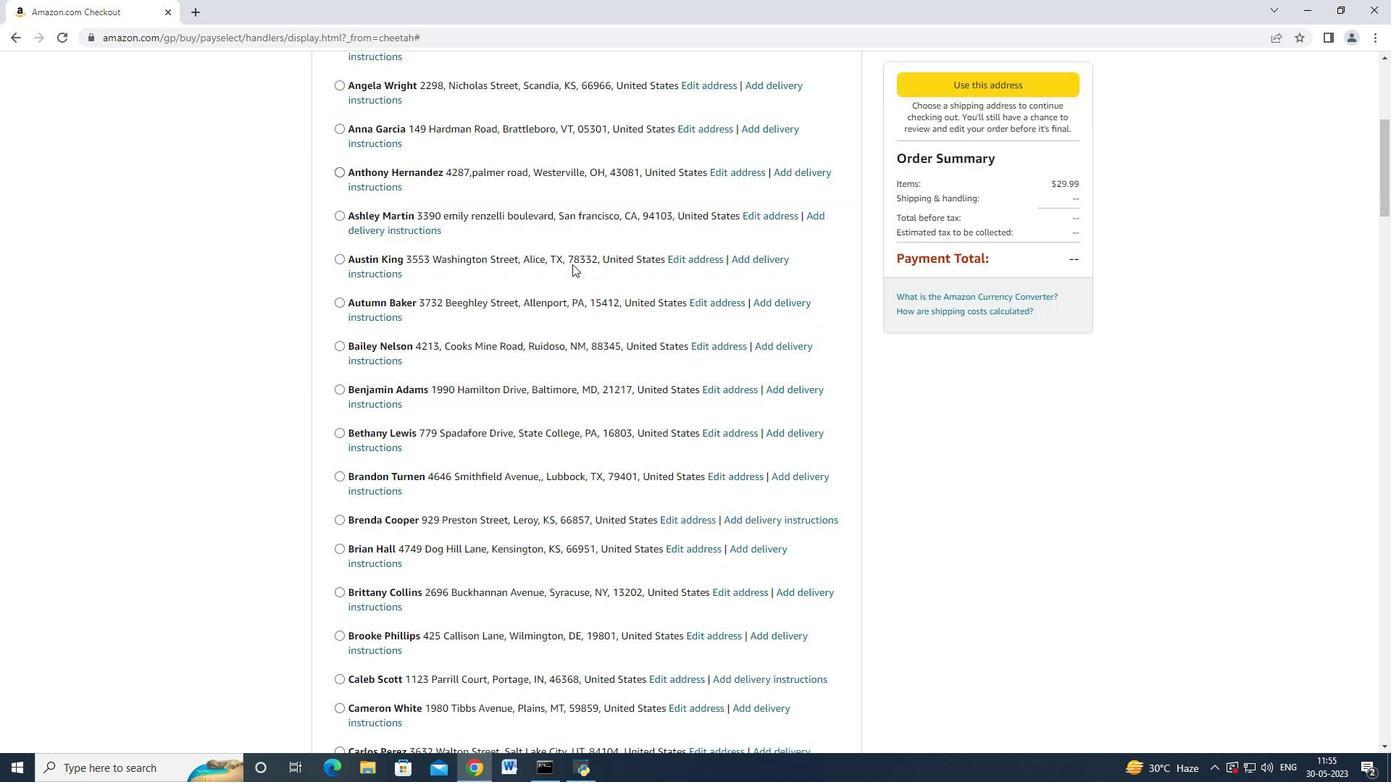 
Action: Mouse scrolled (574, 263) with delta (0, 0)
Screenshot: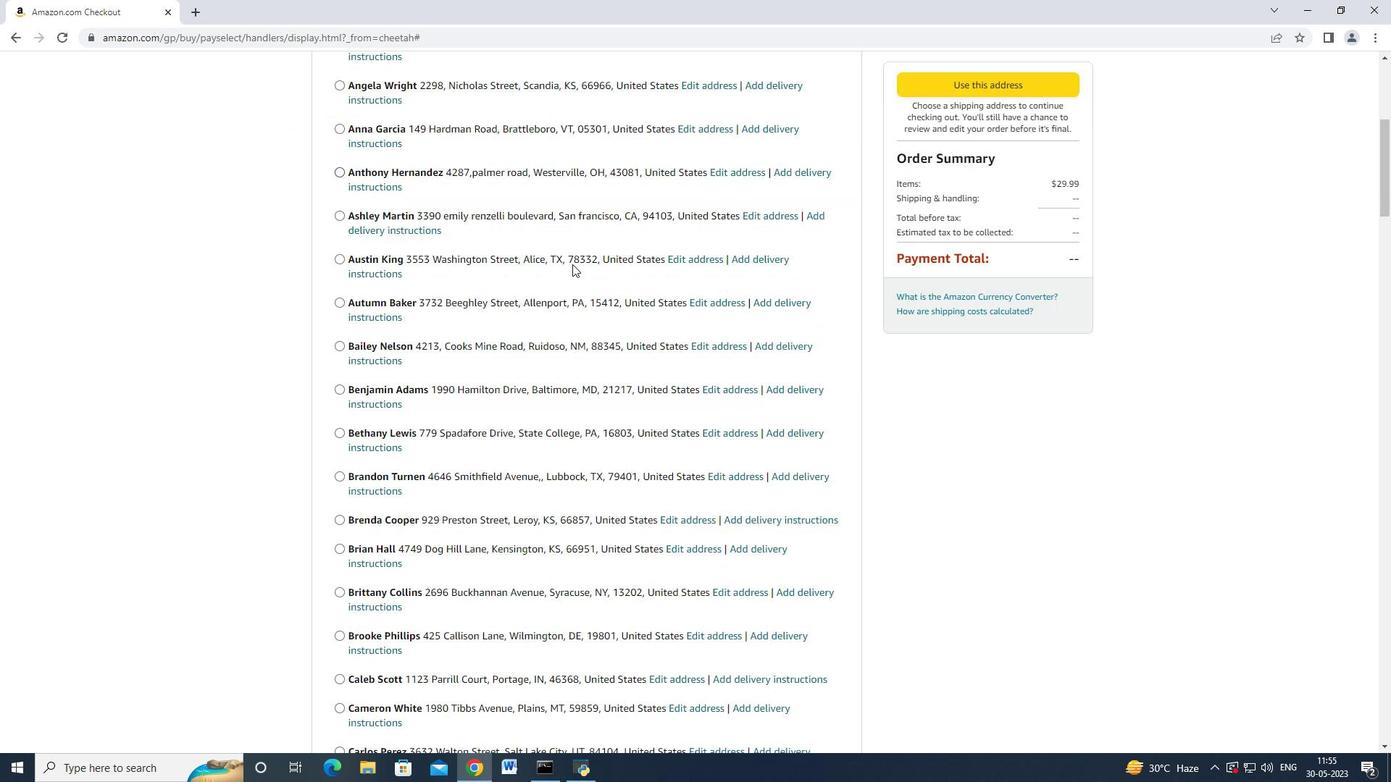 
Action: Mouse scrolled (574, 263) with delta (0, 0)
Screenshot: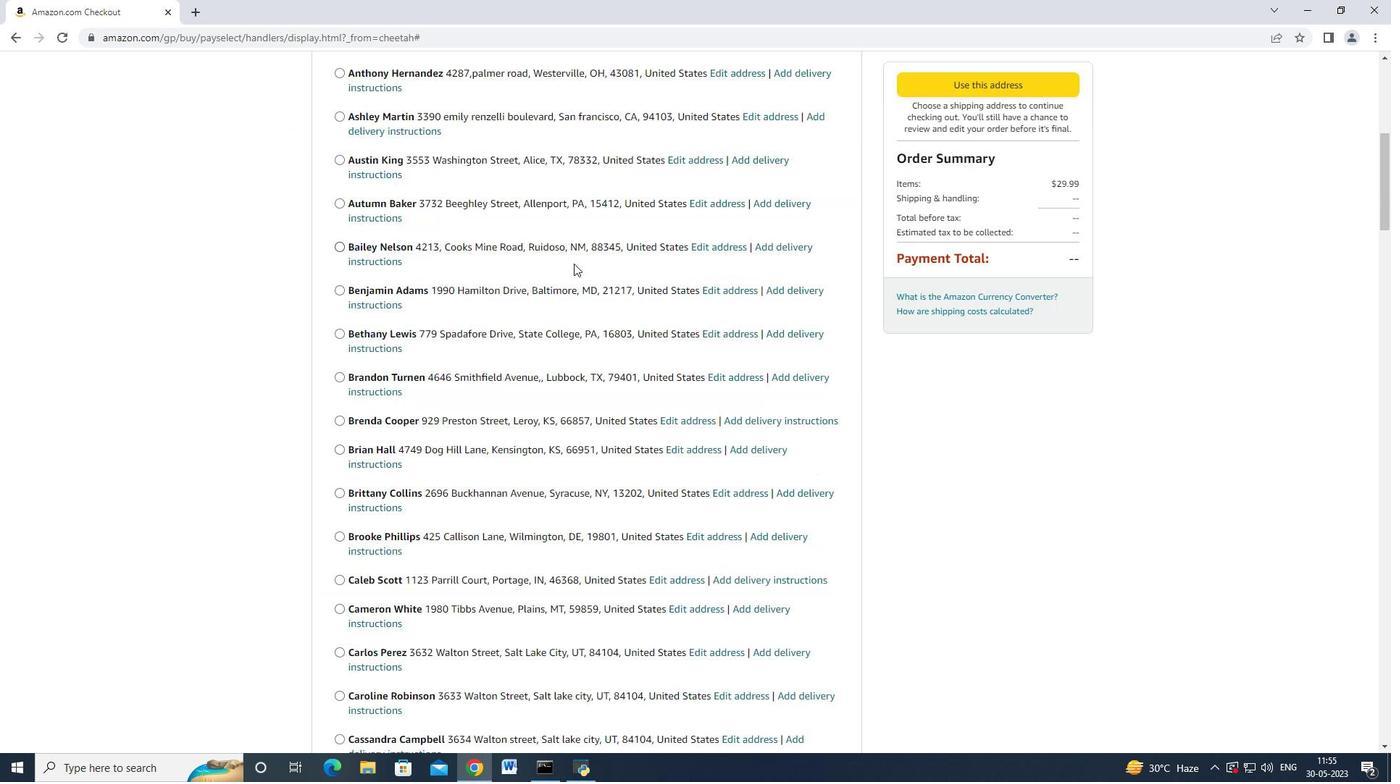 
Action: Mouse scrolled (574, 263) with delta (0, 0)
Screenshot: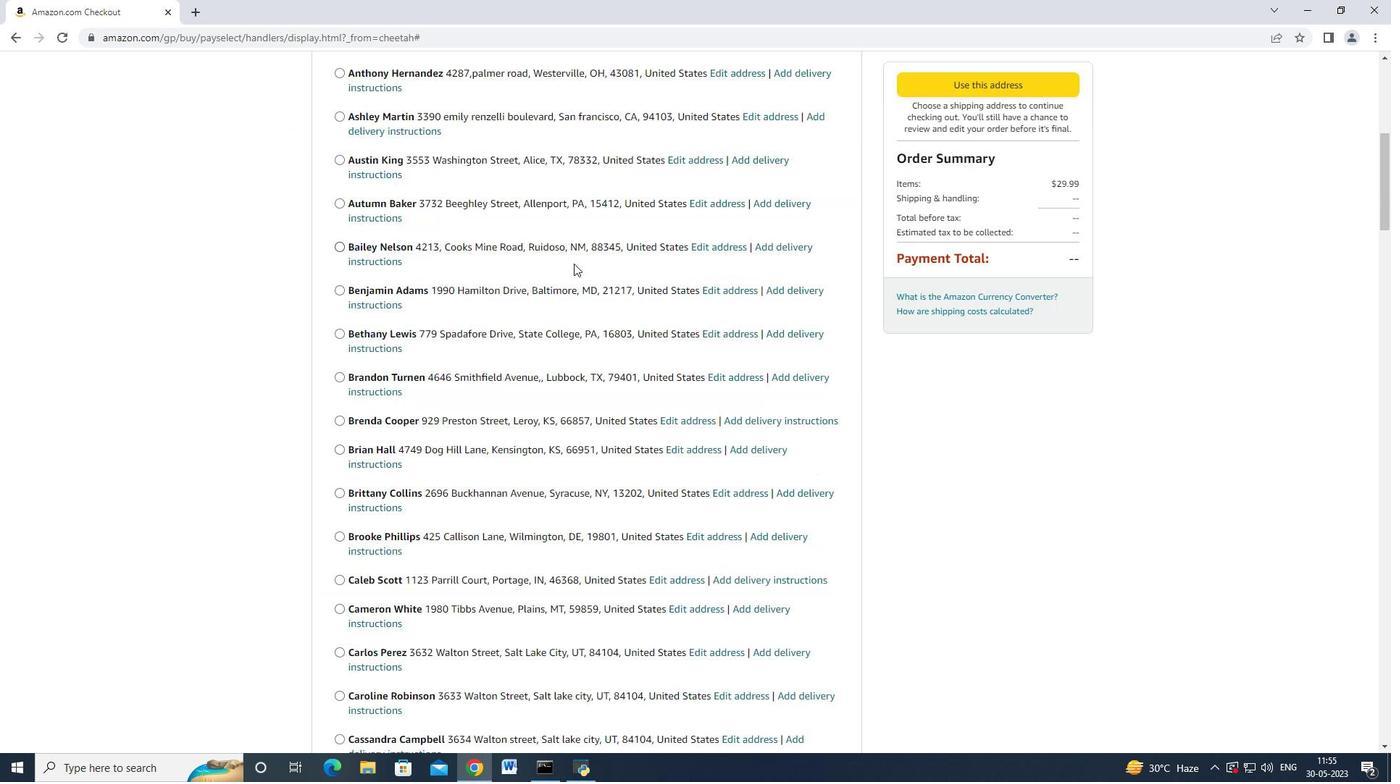 
Action: Mouse scrolled (574, 263) with delta (0, 0)
Screenshot: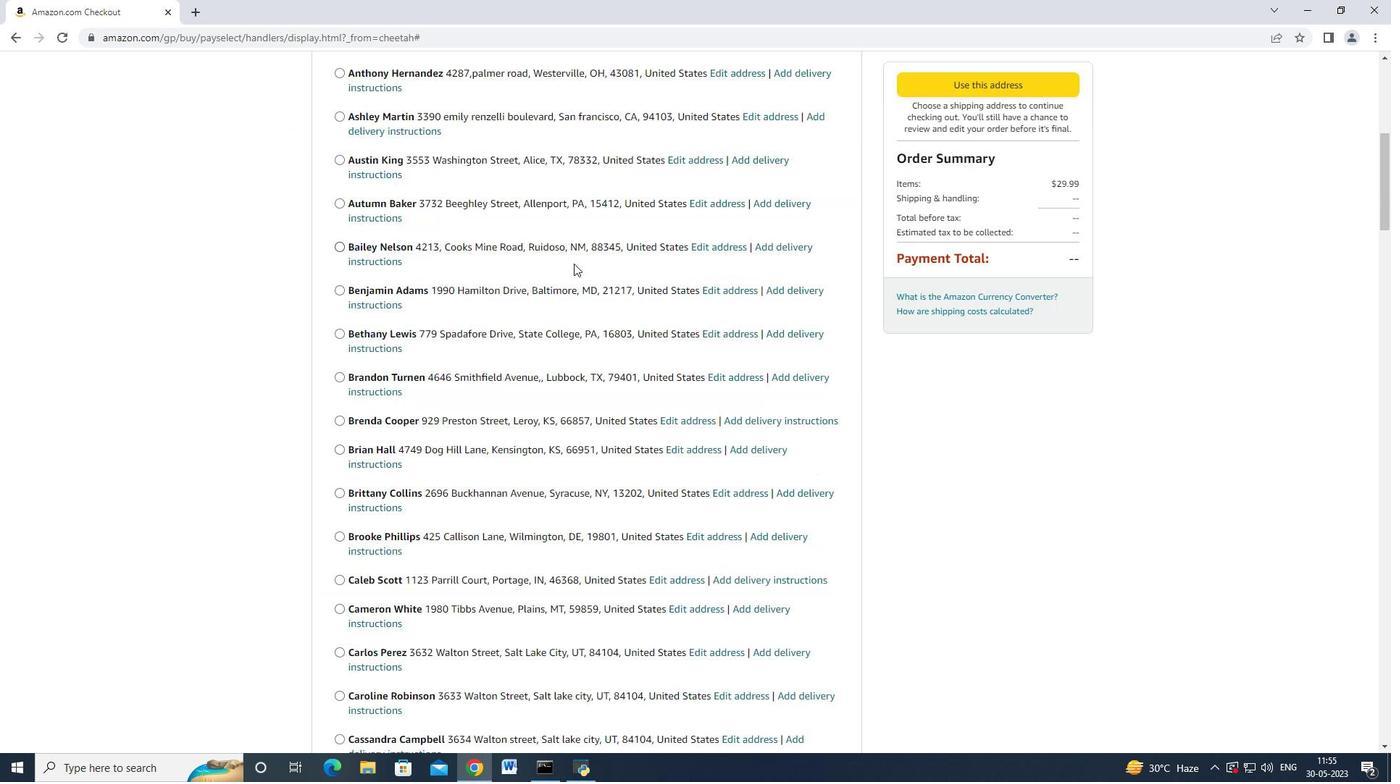 
Action: Mouse scrolled (574, 263) with delta (0, 0)
Screenshot: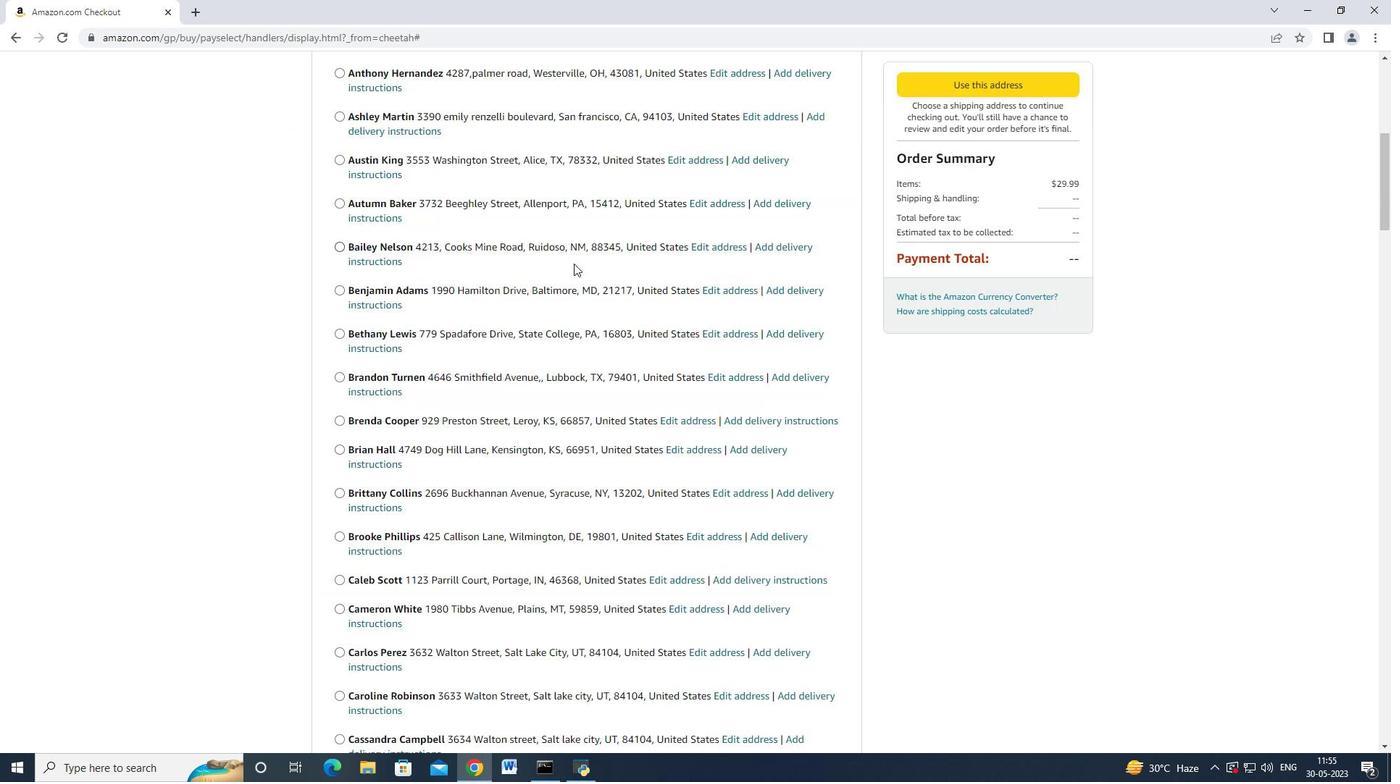 
Action: Mouse scrolled (574, 263) with delta (0, 0)
Screenshot: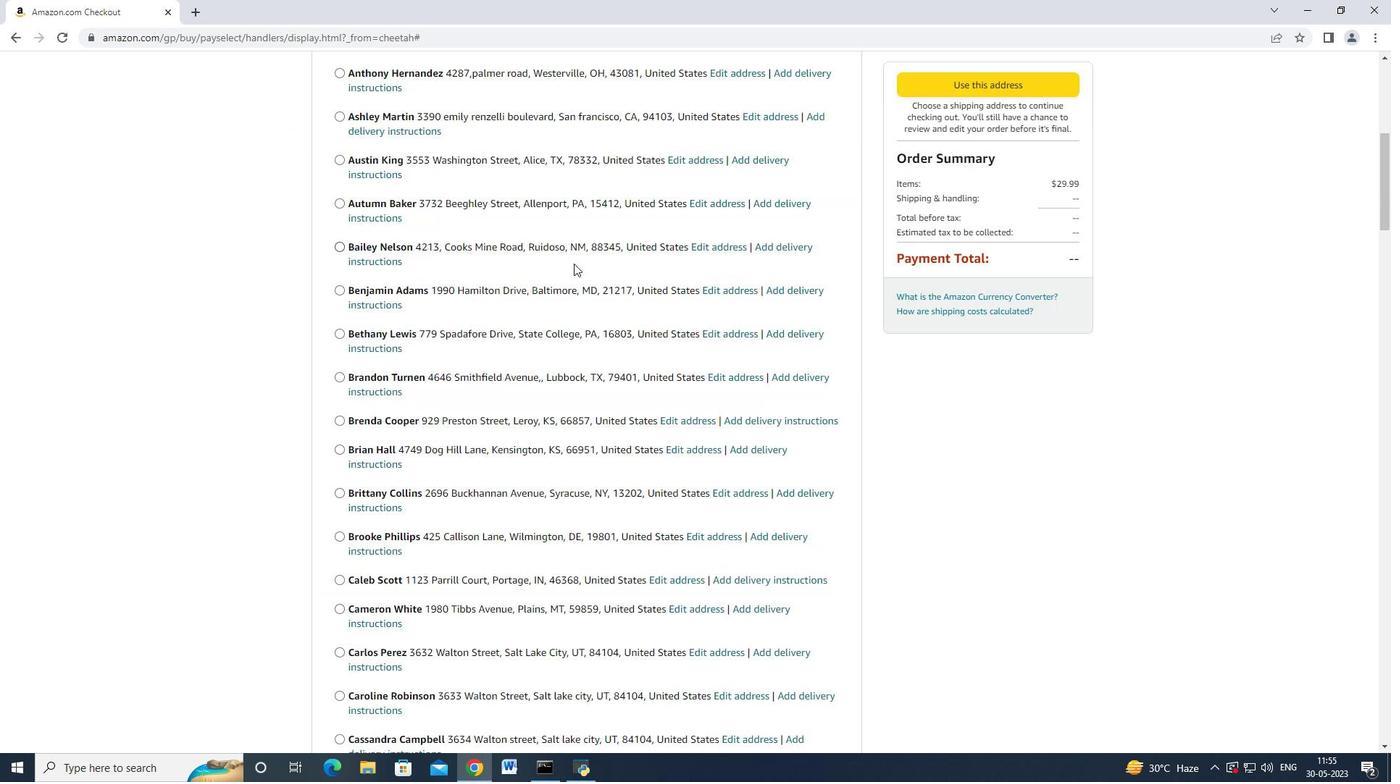 
Action: Mouse scrolled (574, 263) with delta (0, 0)
Screenshot: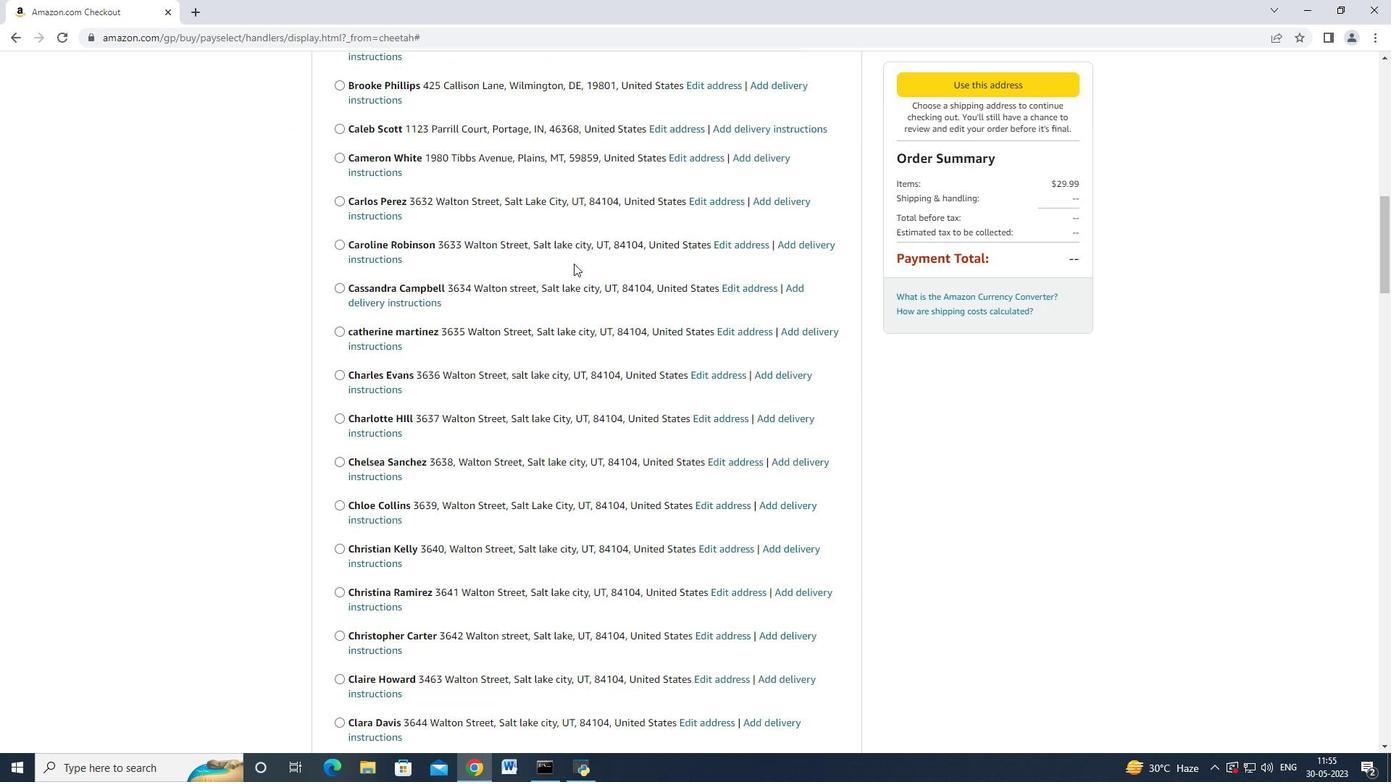 
Action: Mouse moved to (574, 263)
Screenshot: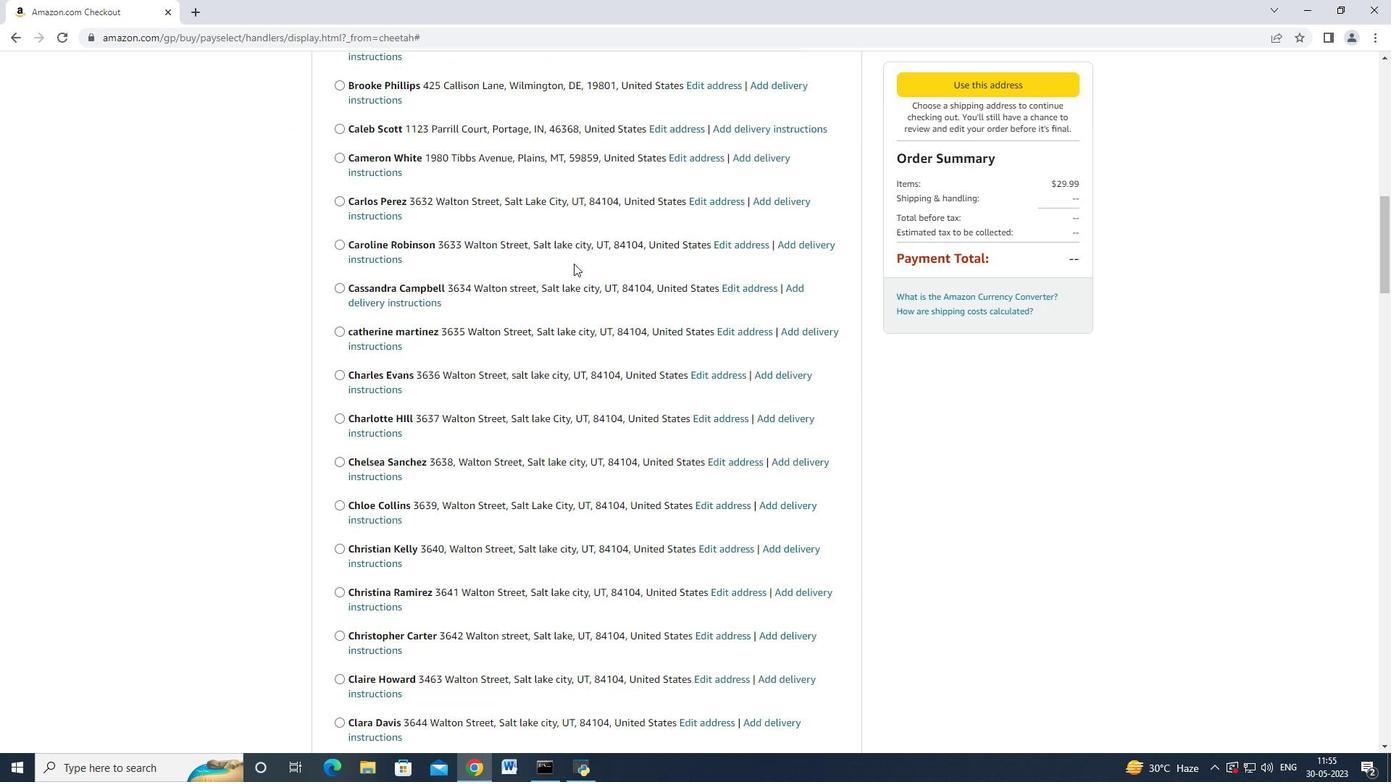 
Action: Mouse scrolled (574, 263) with delta (0, 0)
Screenshot: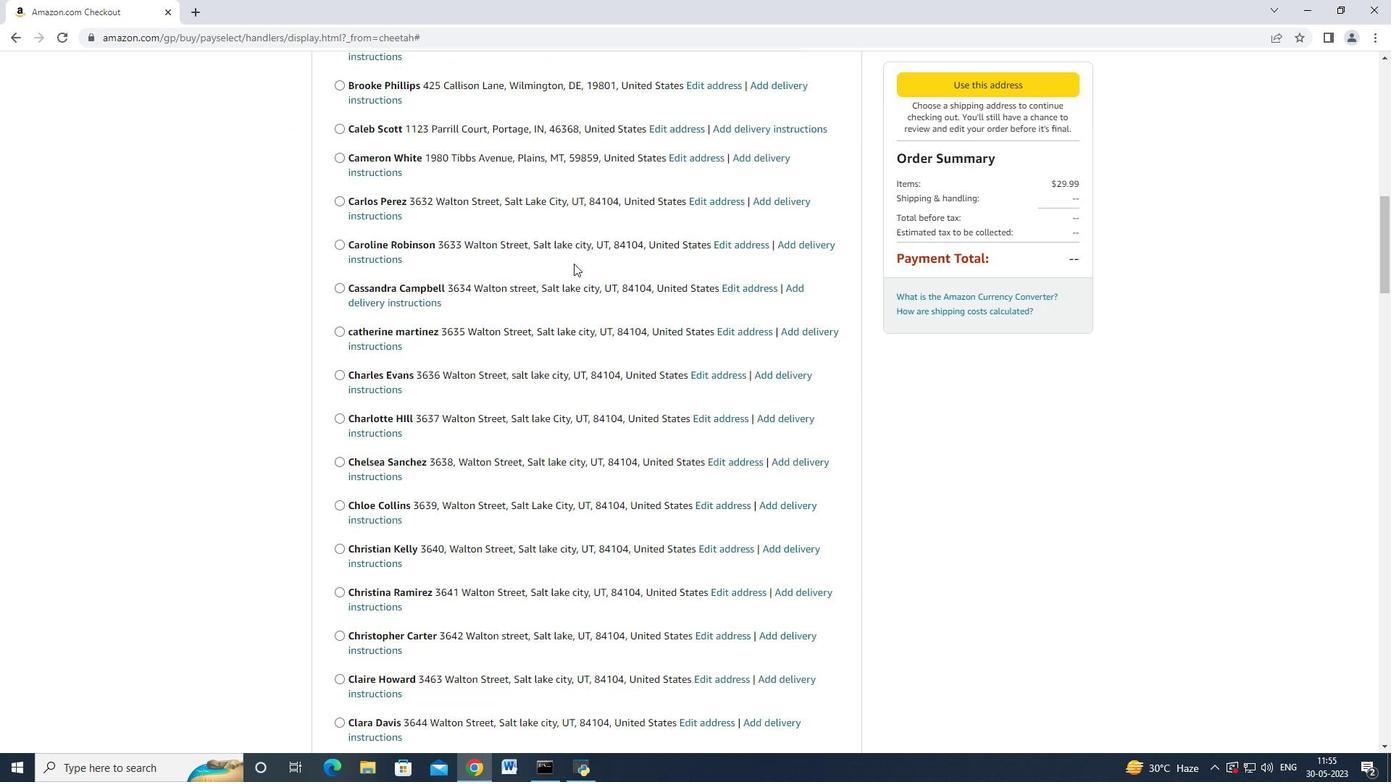 
Action: Mouse scrolled (574, 263) with delta (0, 0)
Screenshot: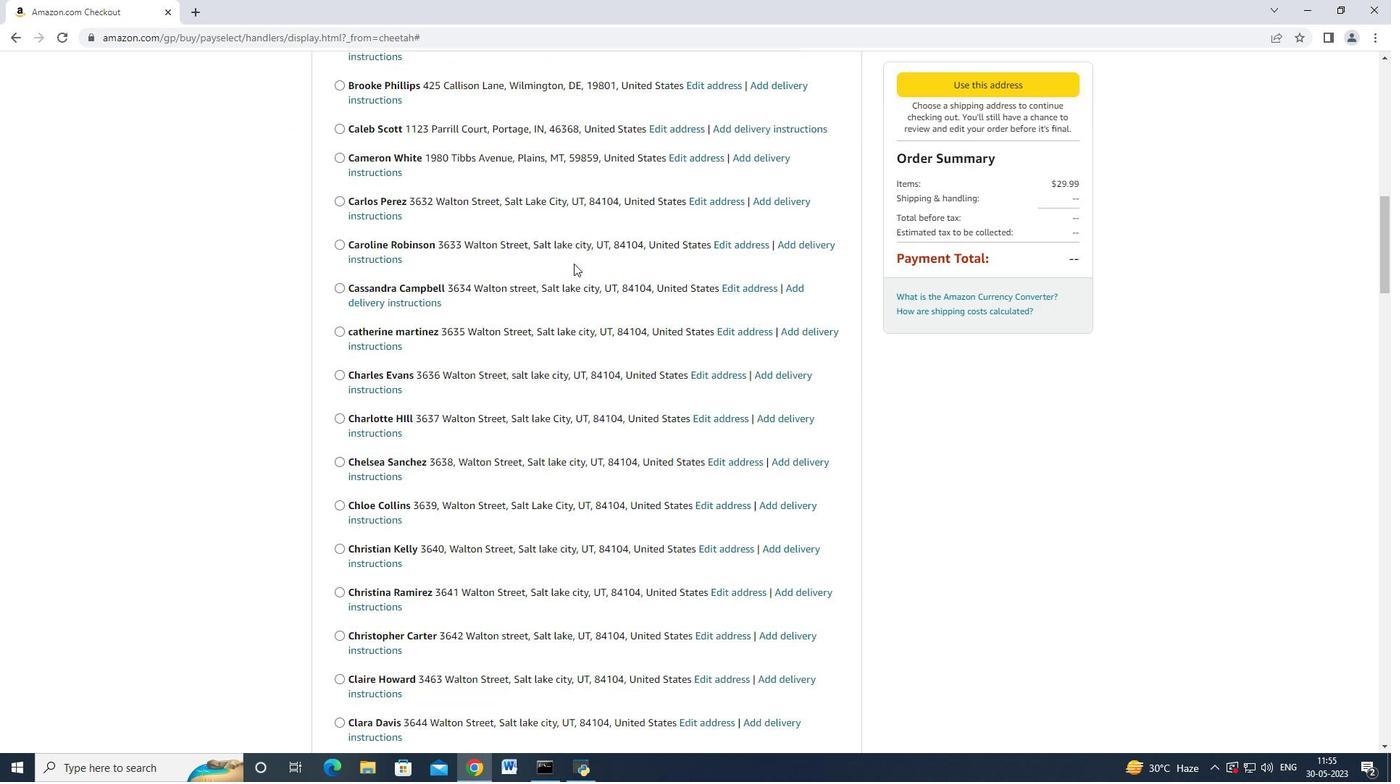 
Action: Mouse scrolled (574, 263) with delta (0, 0)
Screenshot: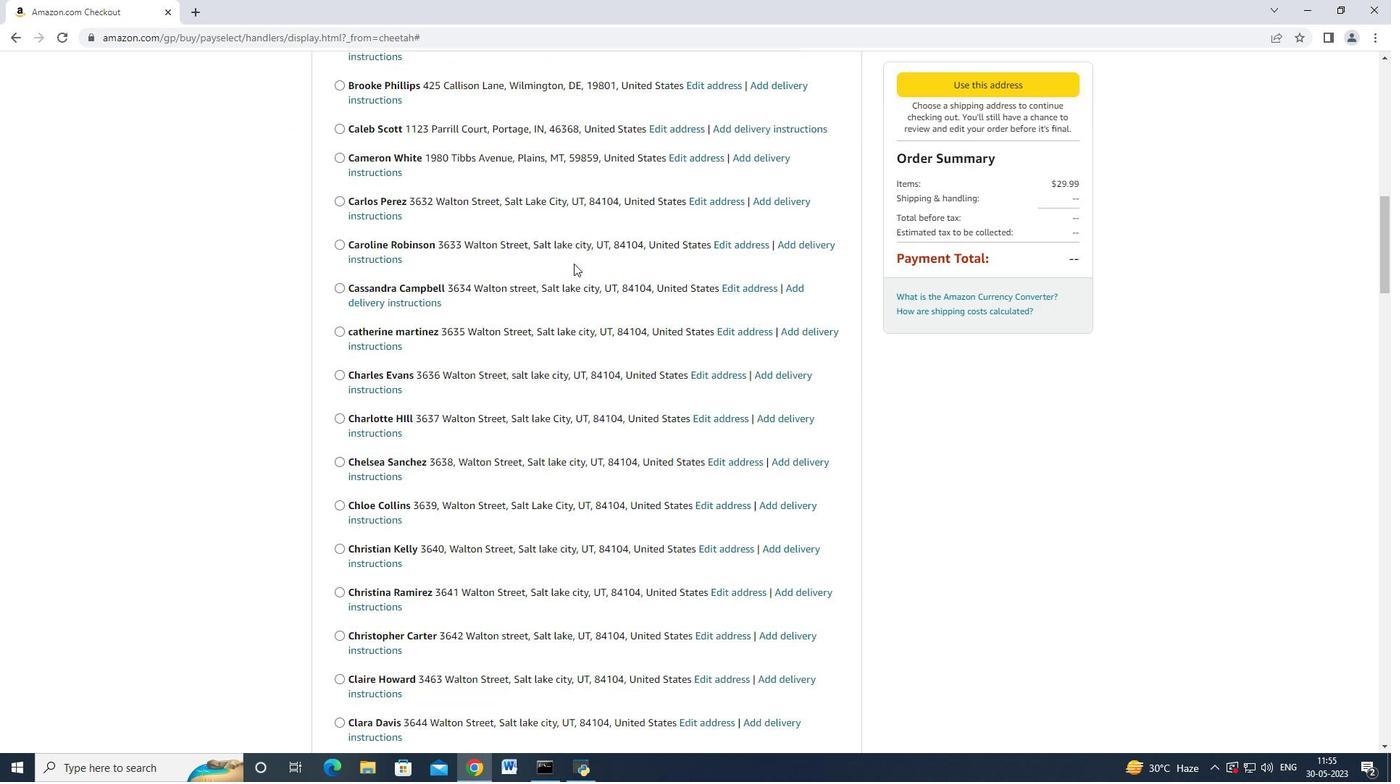 
Action: Mouse scrolled (574, 263) with delta (0, 0)
Screenshot: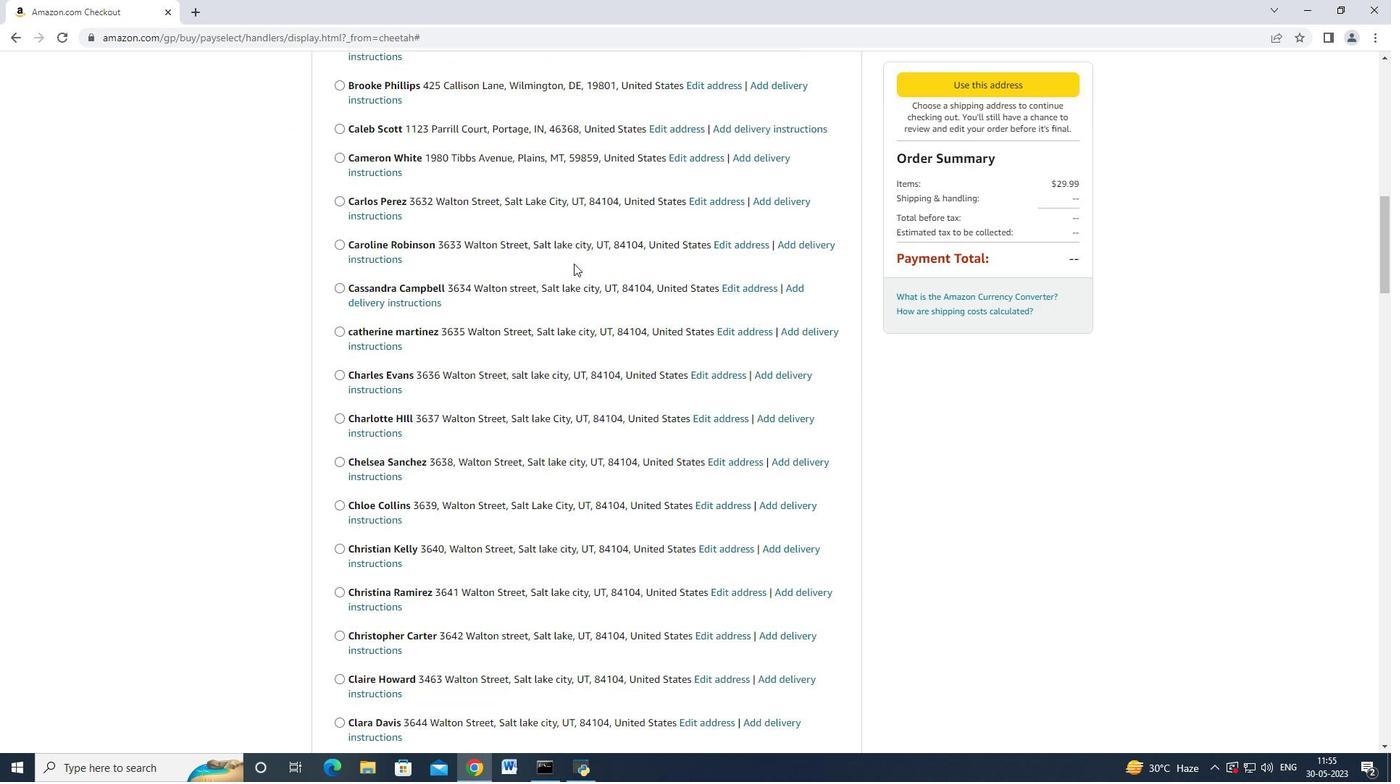 
Action: Mouse scrolled (574, 263) with delta (0, 0)
Screenshot: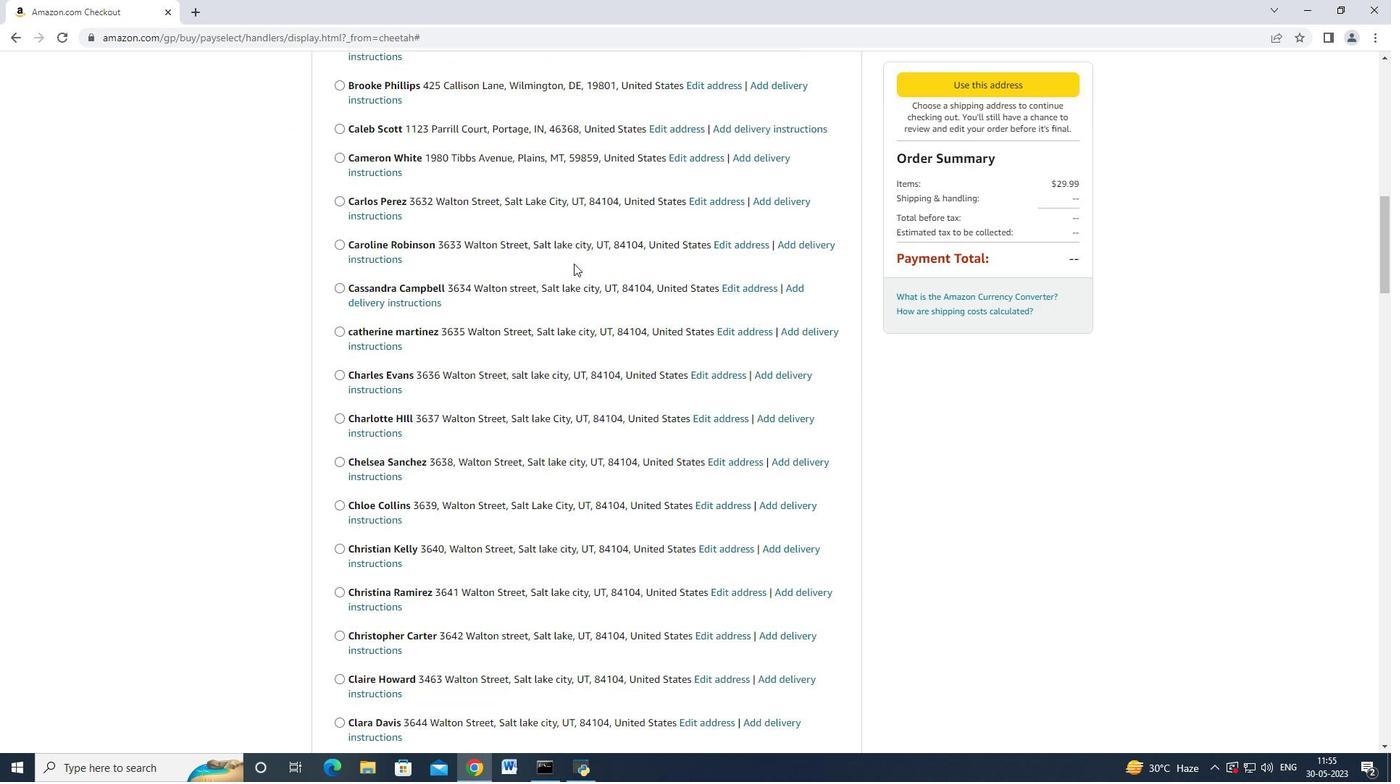 
Action: Mouse scrolled (574, 263) with delta (0, 0)
Screenshot: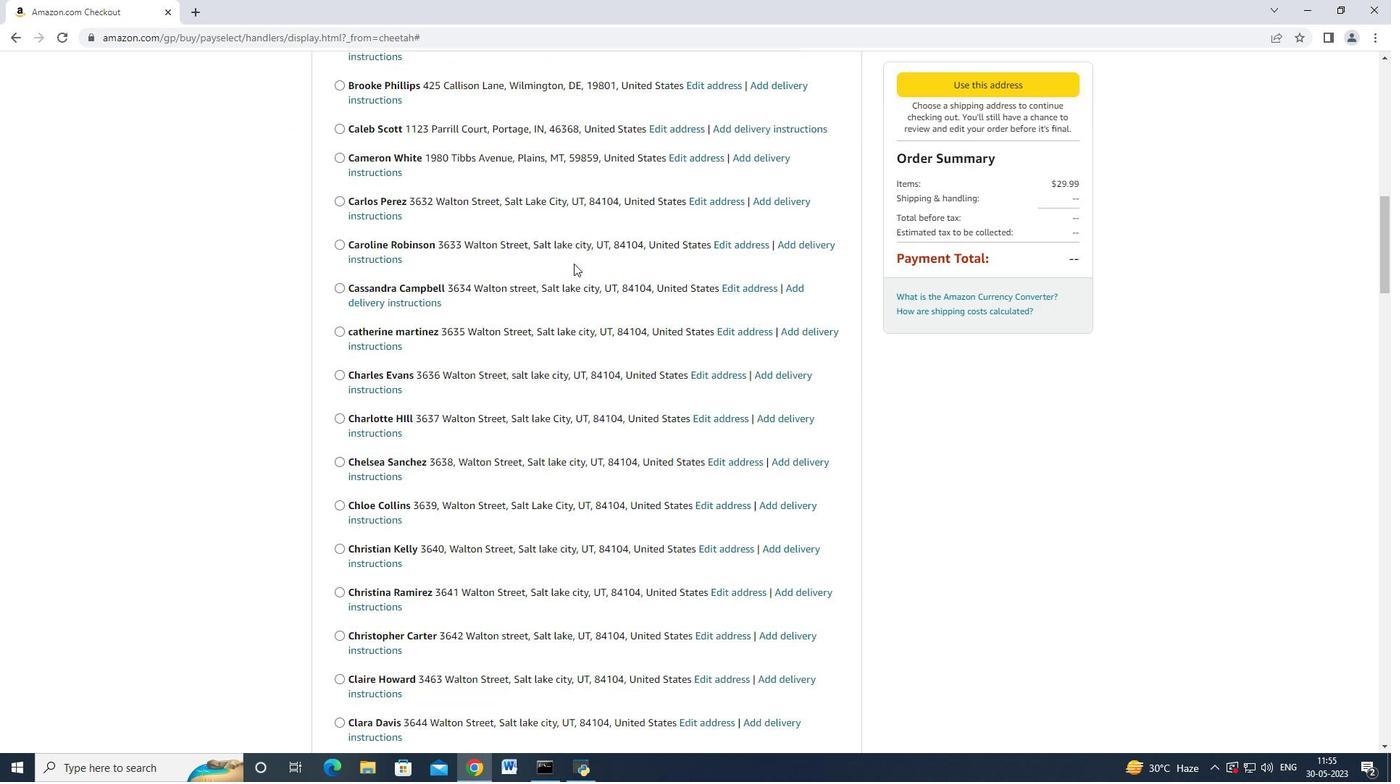 
Action: Mouse moved to (574, 263)
Screenshot: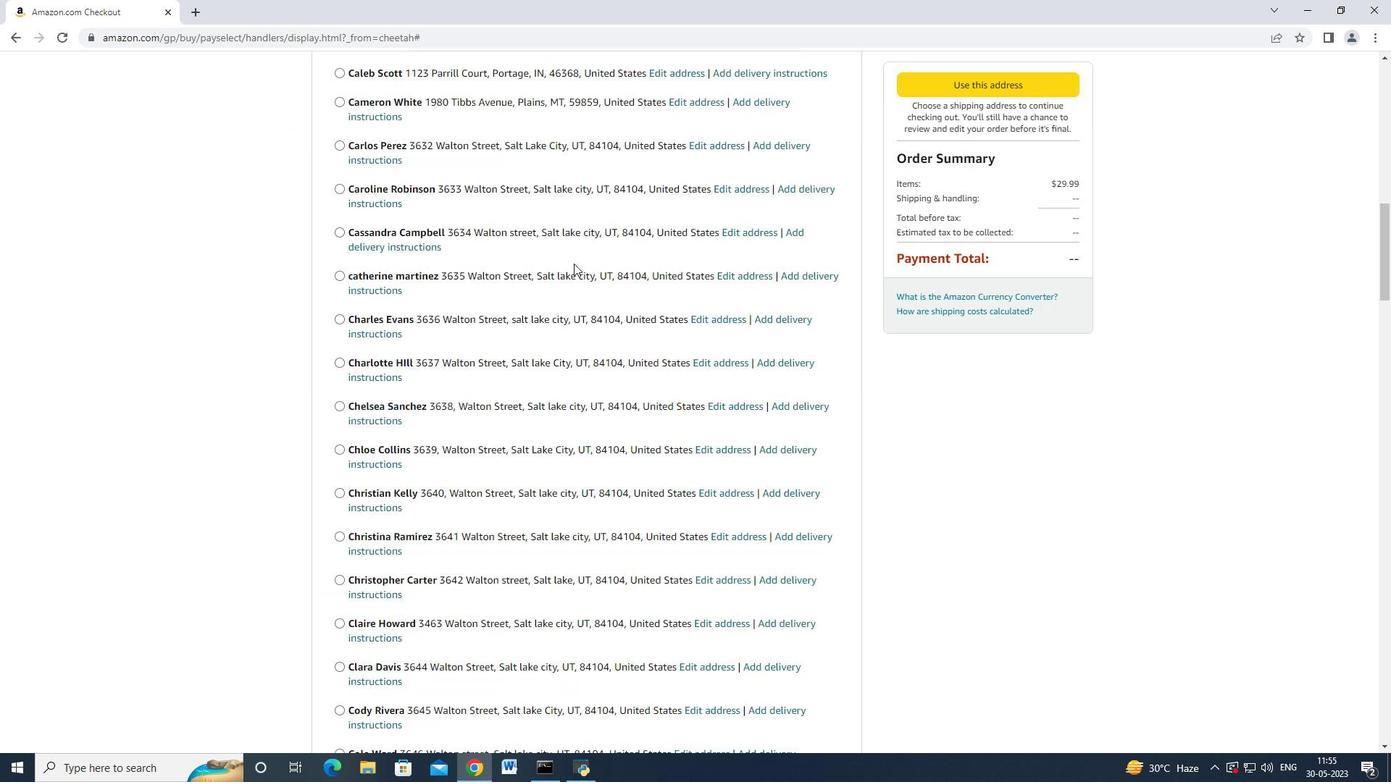 
Action: Mouse scrolled (574, 263) with delta (0, 0)
Screenshot: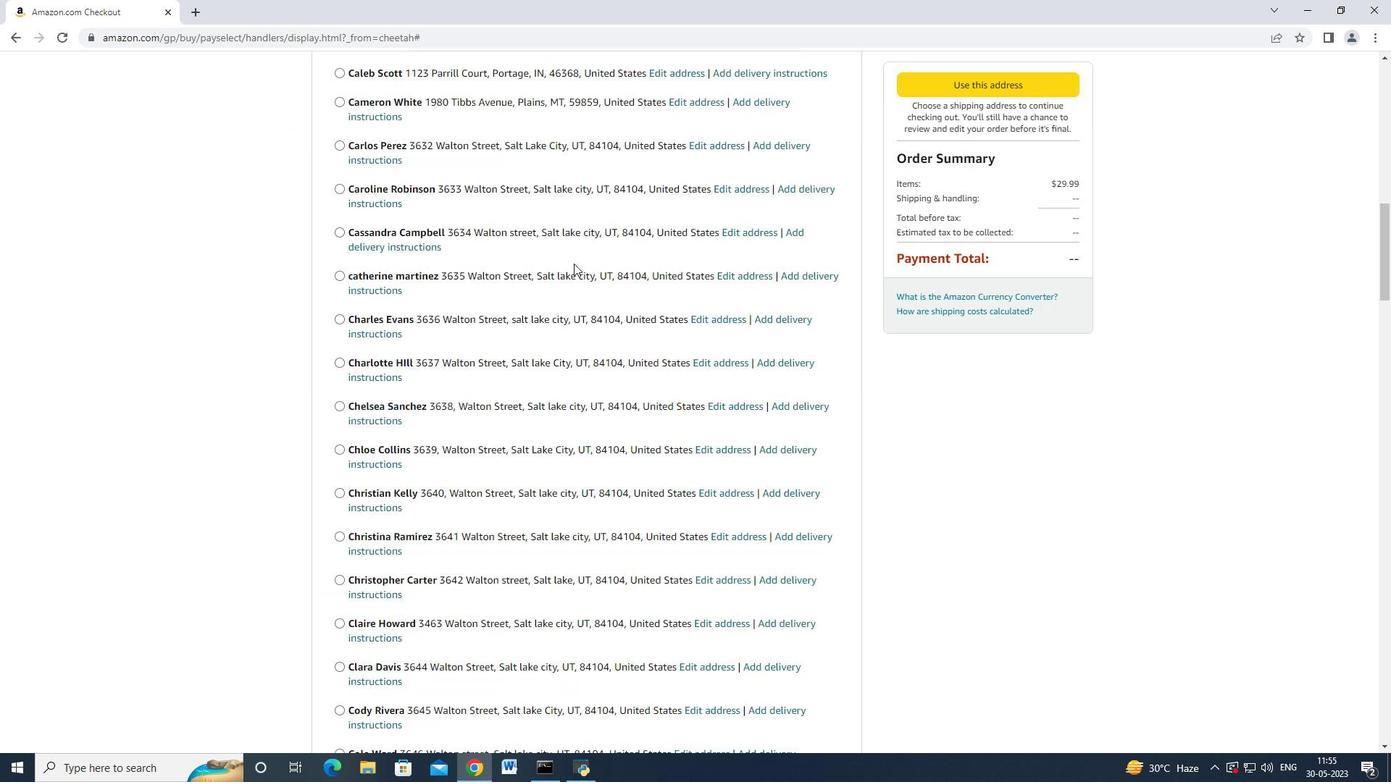 
Action: Mouse scrolled (574, 263) with delta (0, 0)
Screenshot: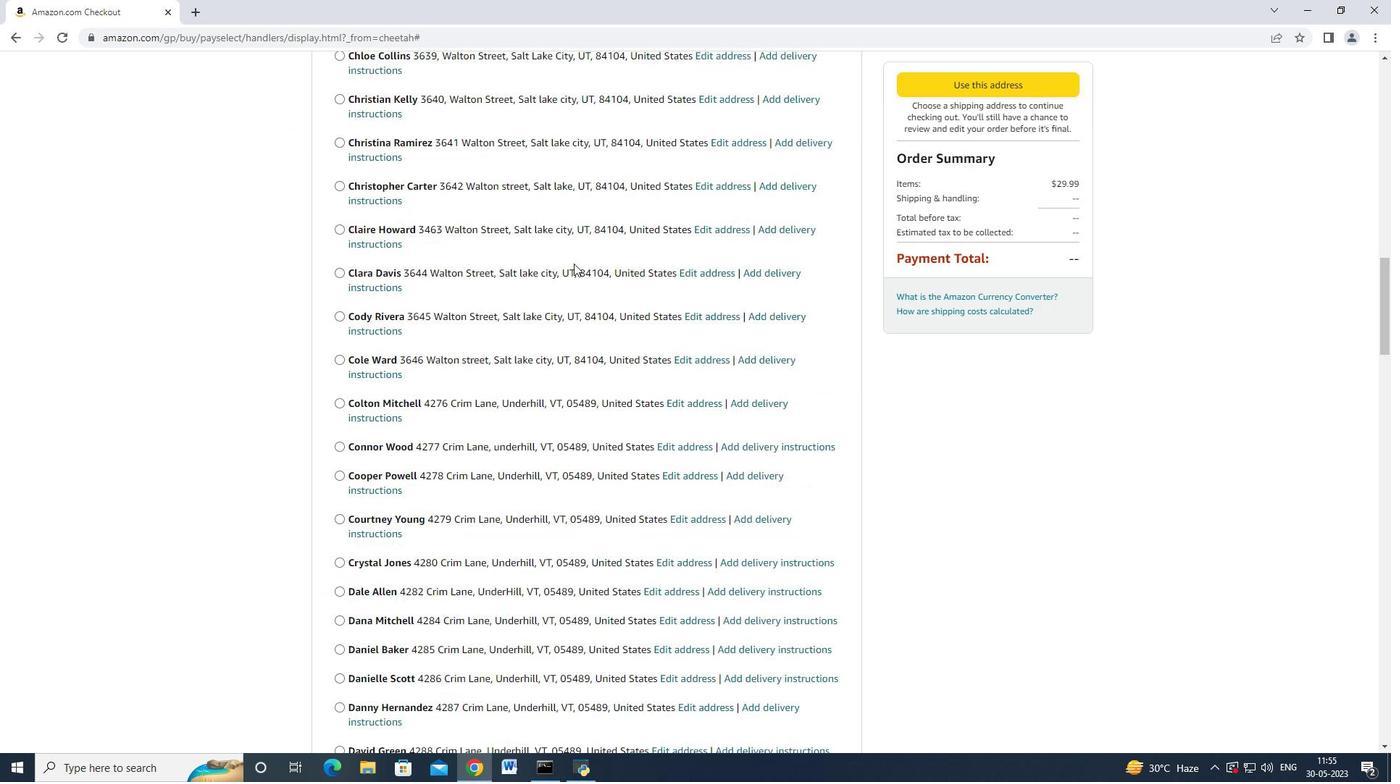 
Action: Mouse scrolled (574, 263) with delta (0, 0)
Screenshot: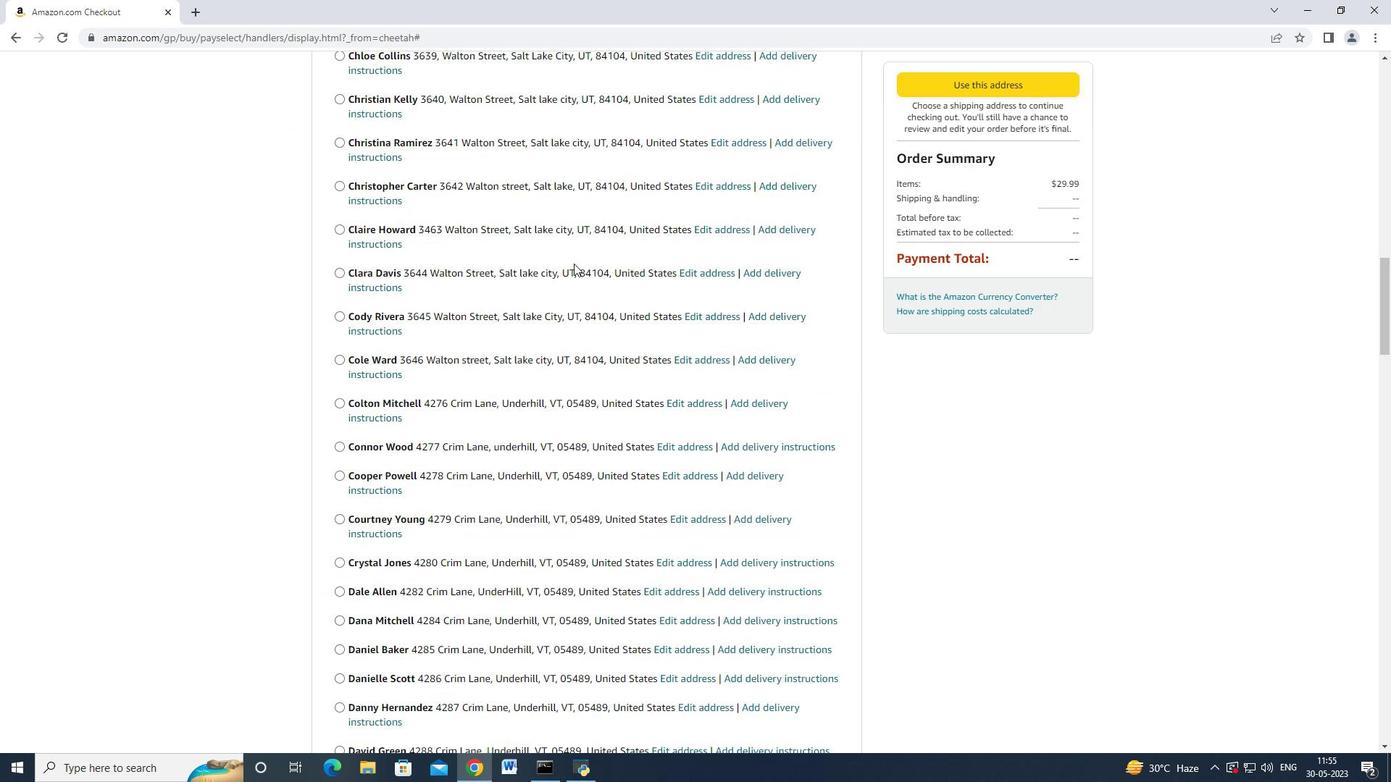 
Action: Mouse scrolled (574, 263) with delta (0, 0)
Screenshot: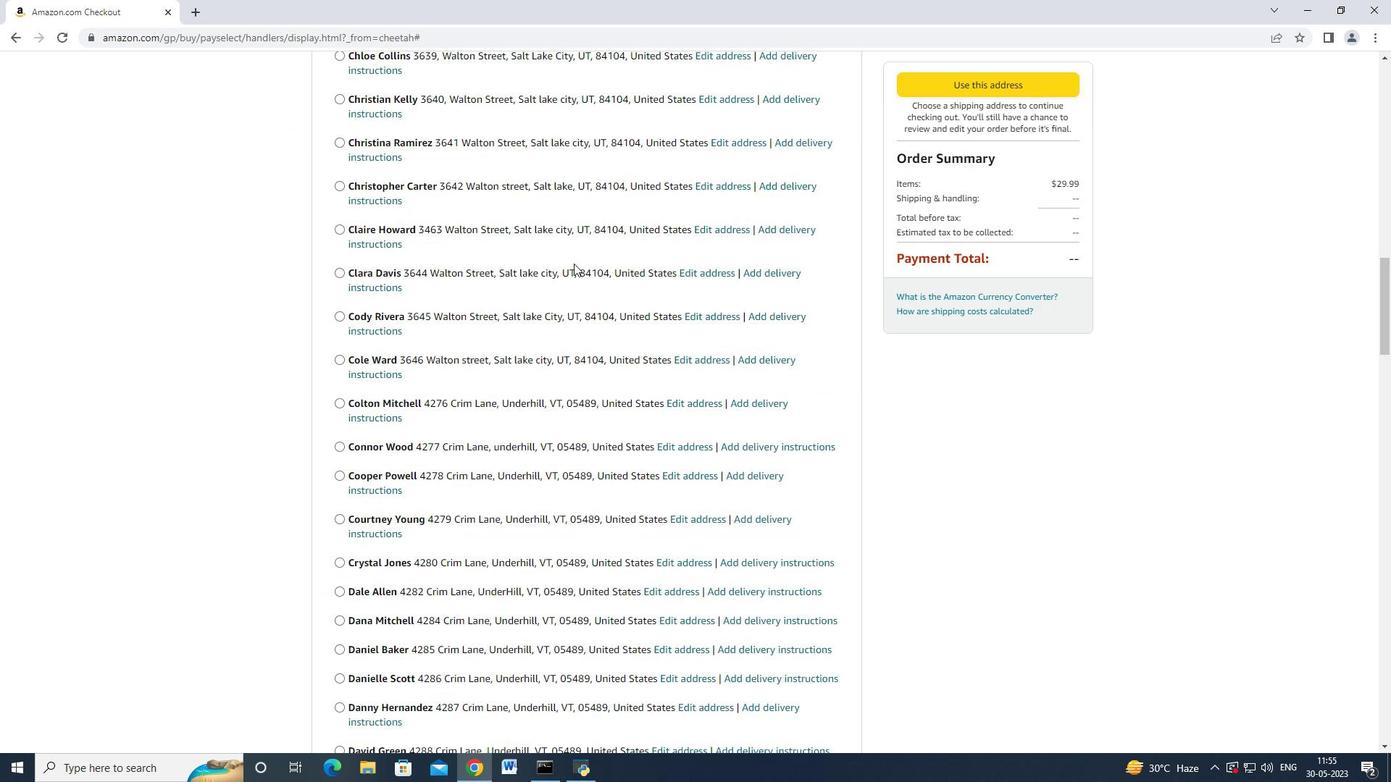 
Action: Mouse scrolled (574, 263) with delta (0, 0)
Screenshot: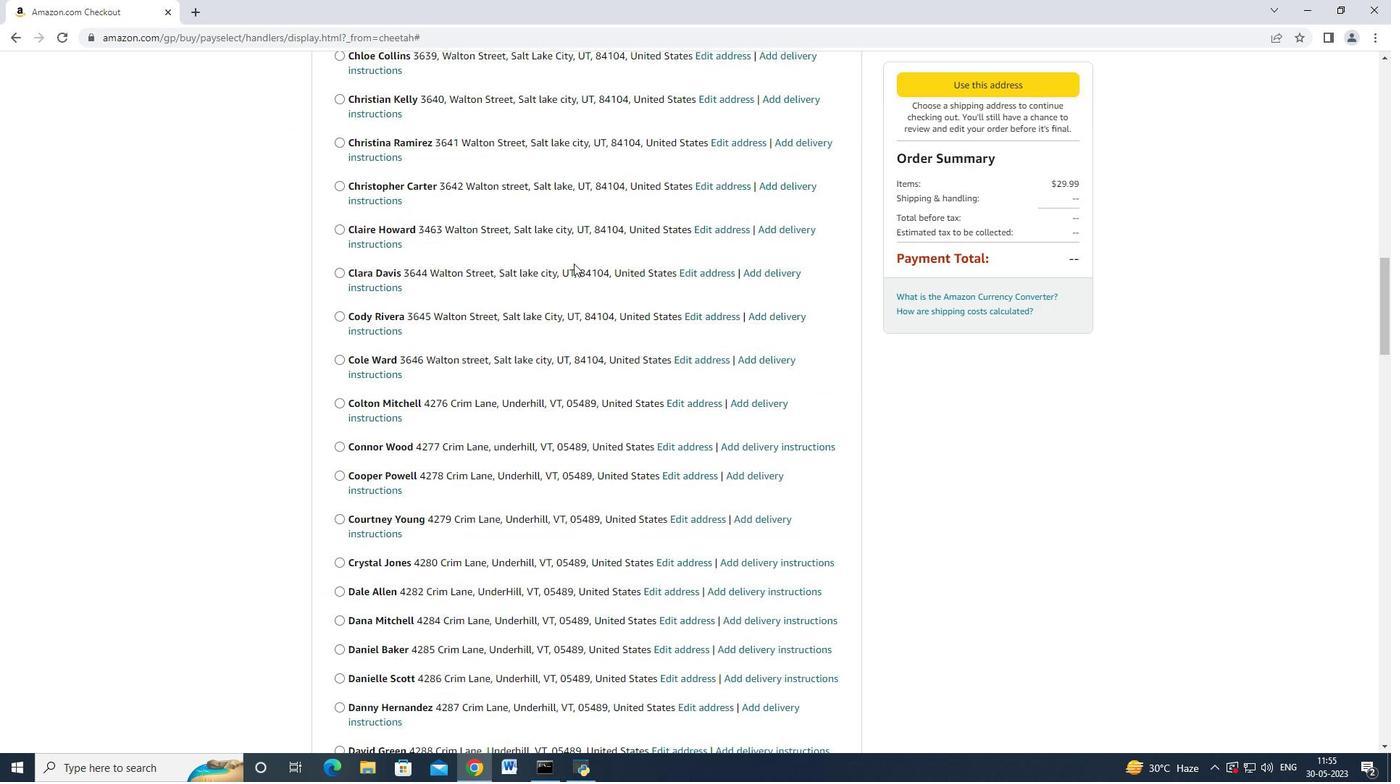 
Action: Mouse scrolled (574, 263) with delta (0, 0)
Screenshot: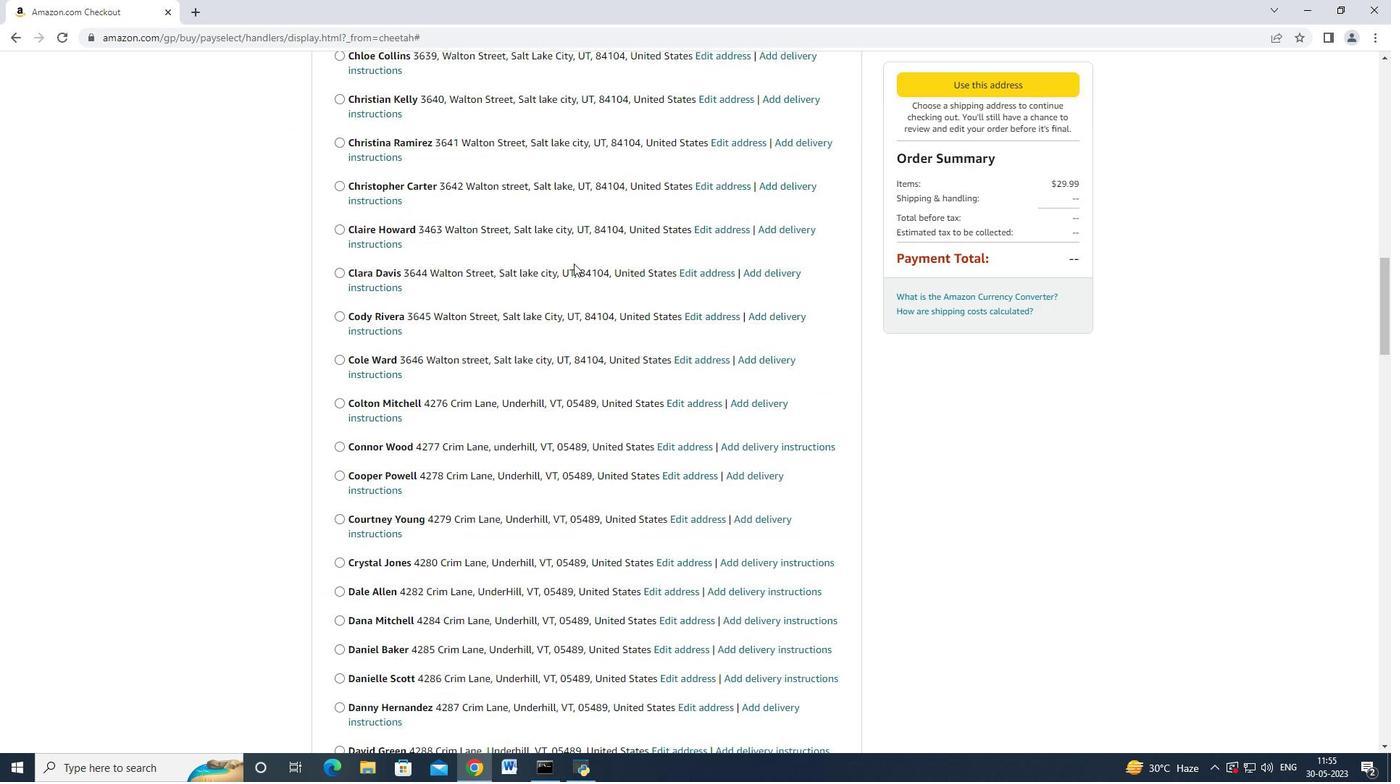 
Action: Mouse scrolled (574, 263) with delta (0, 0)
Screenshot: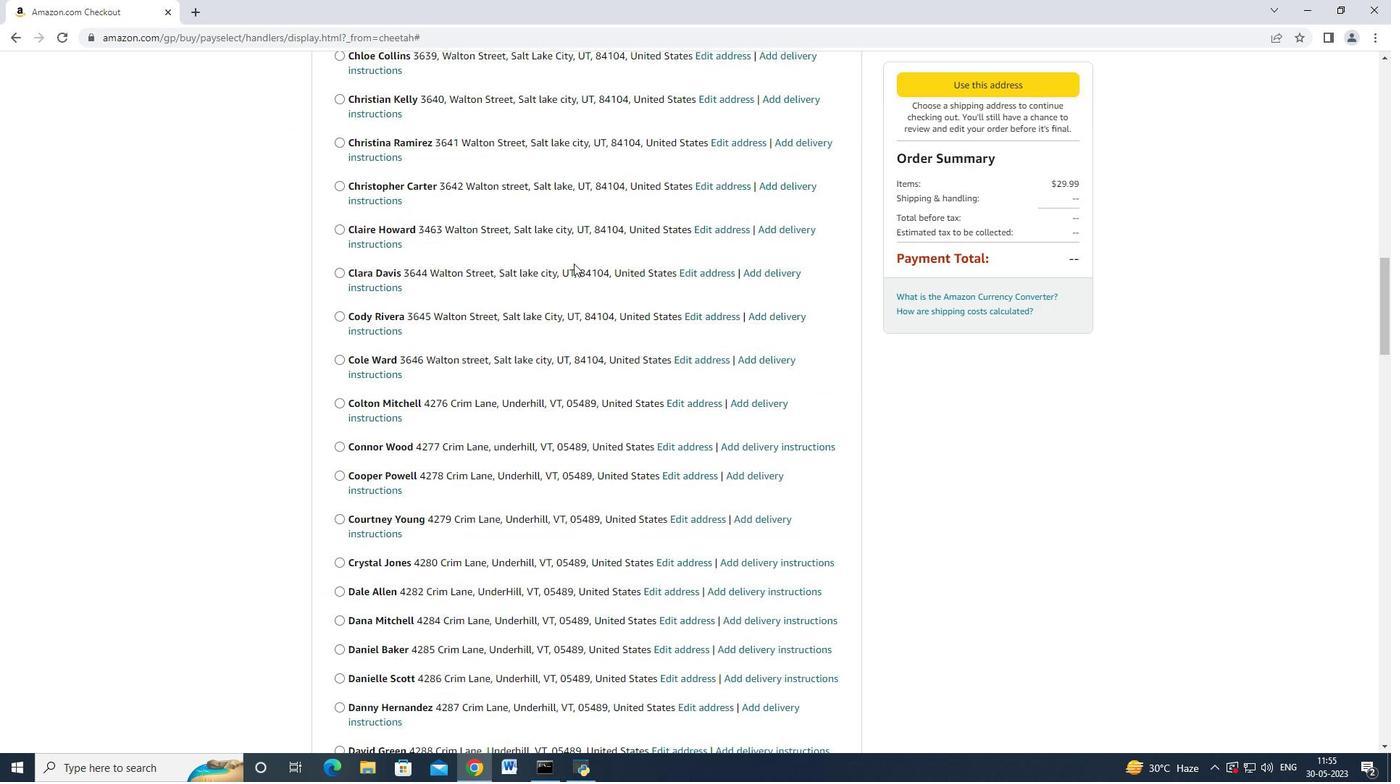 
Action: Mouse scrolled (574, 263) with delta (0, 0)
Screenshot: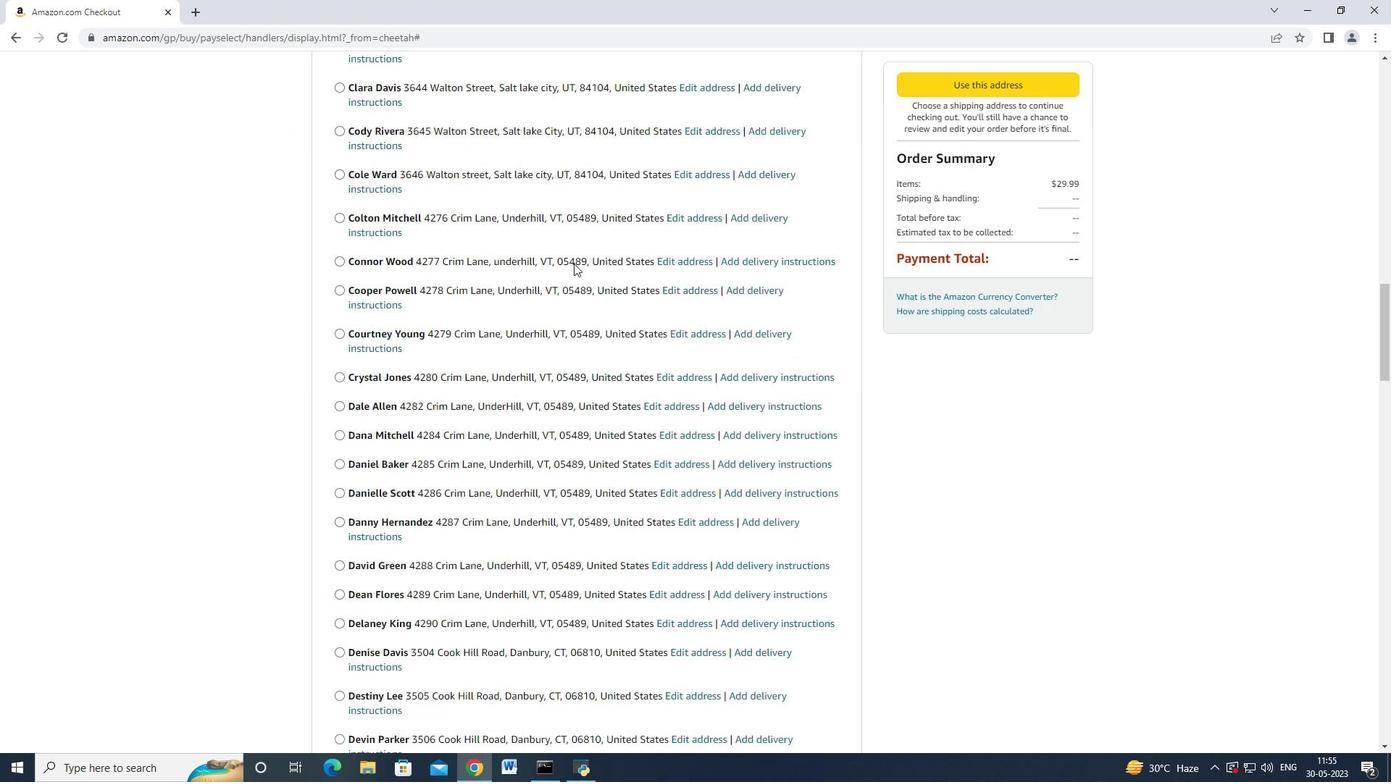 
Action: Mouse scrolled (574, 263) with delta (0, 0)
Screenshot: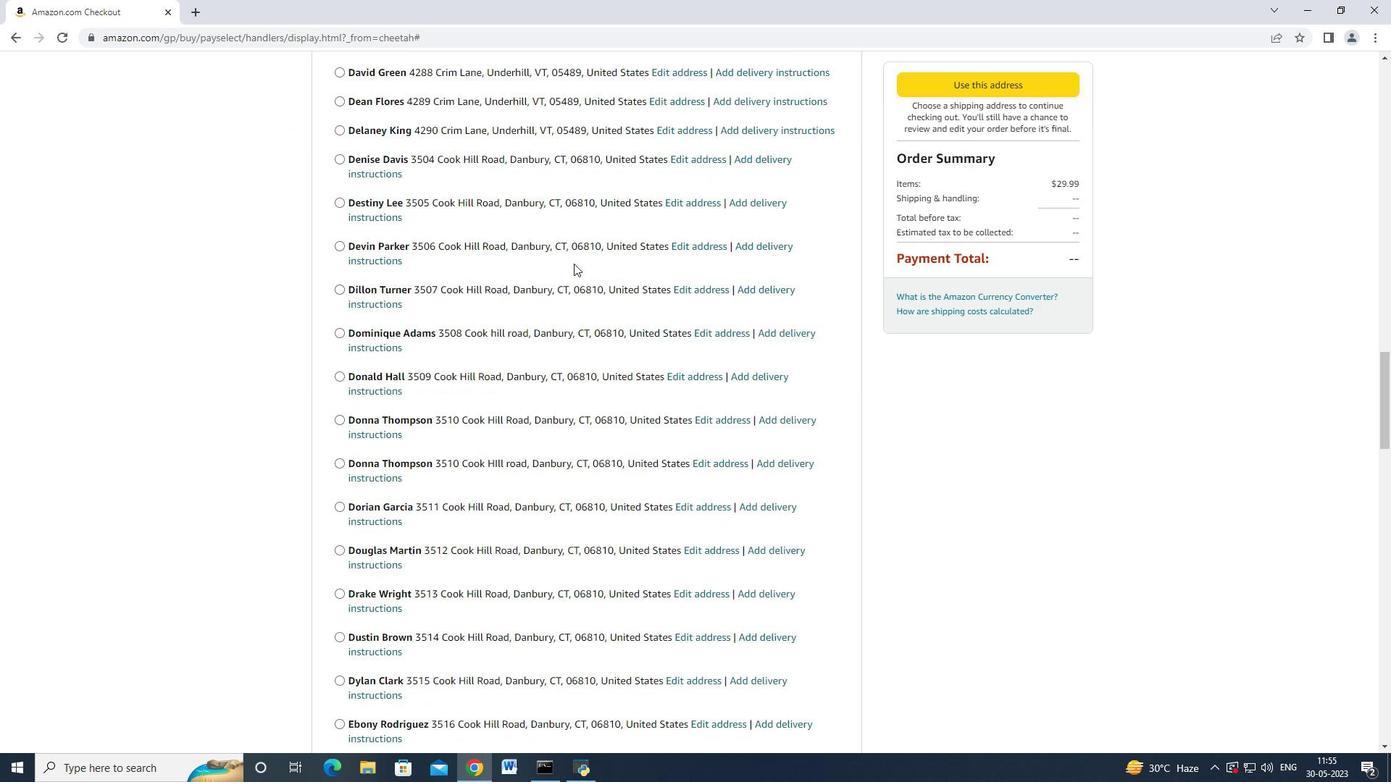 
Action: Mouse scrolled (574, 263) with delta (0, 0)
Screenshot: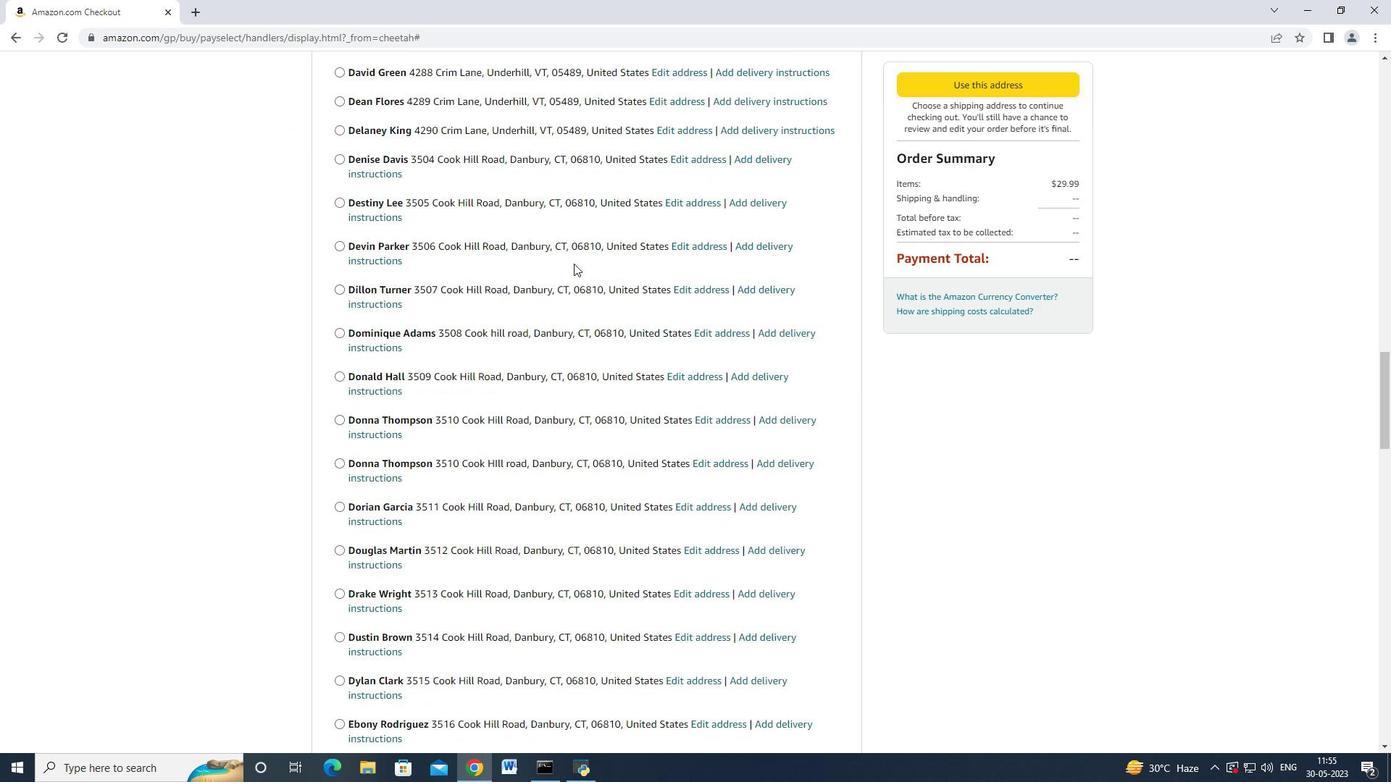 
Action: Mouse scrolled (574, 263) with delta (0, 0)
Screenshot: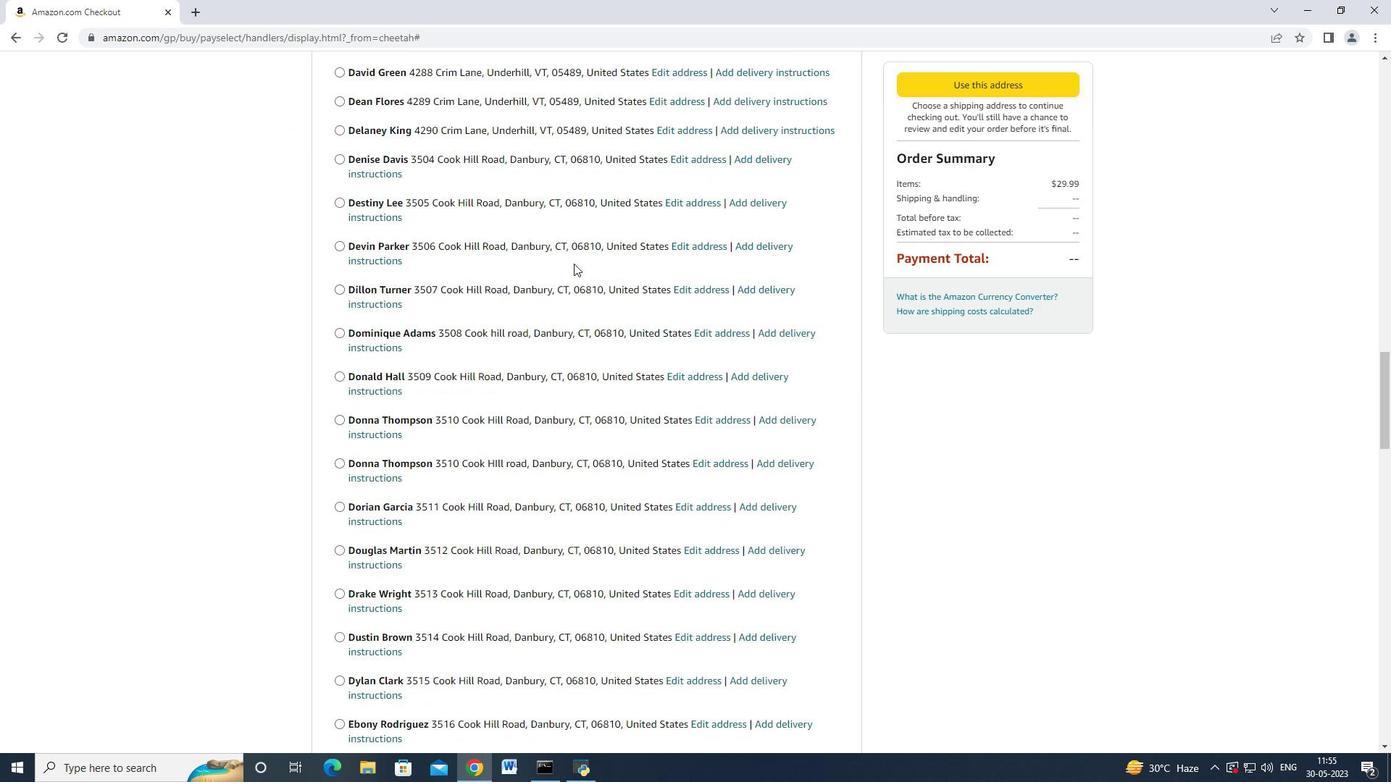 
Action: Mouse scrolled (574, 263) with delta (0, 0)
Screenshot: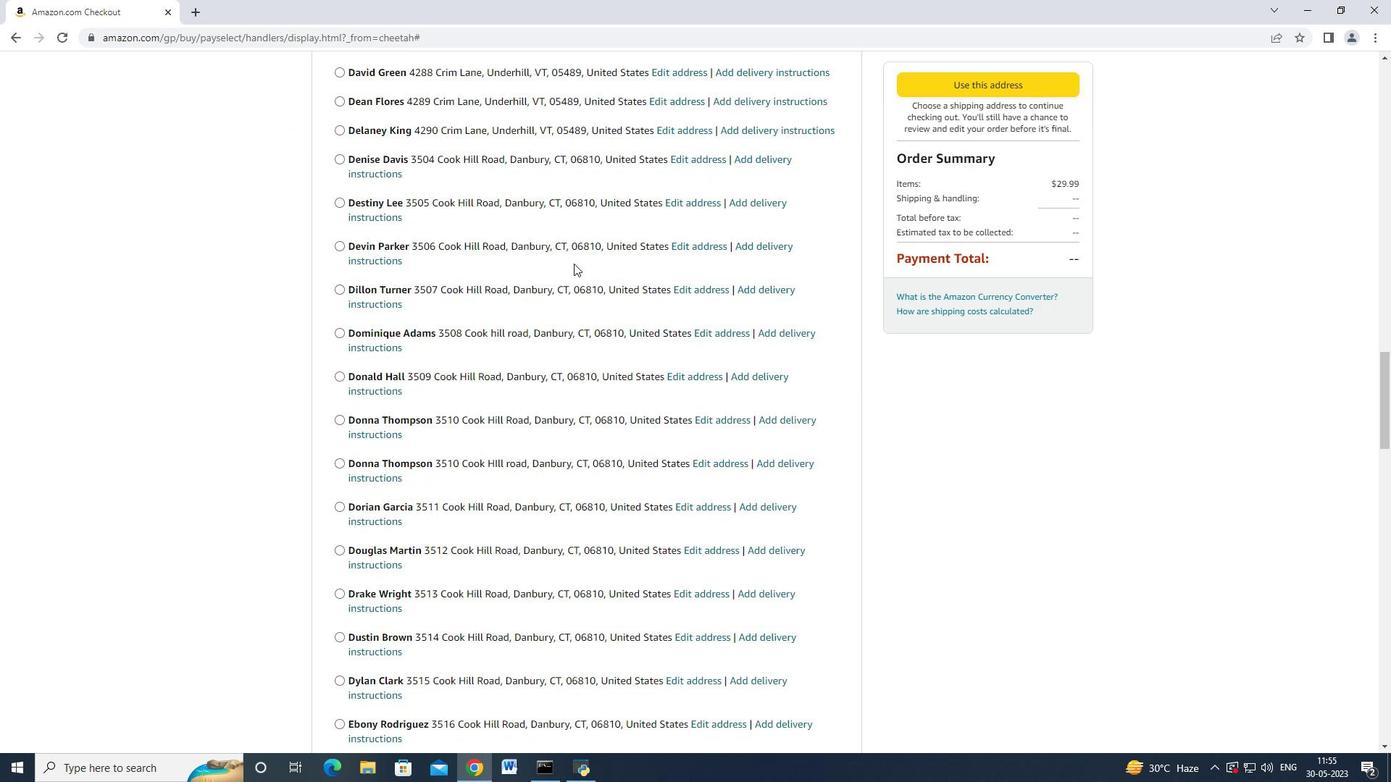 
Action: Mouse scrolled (574, 263) with delta (0, 0)
Screenshot: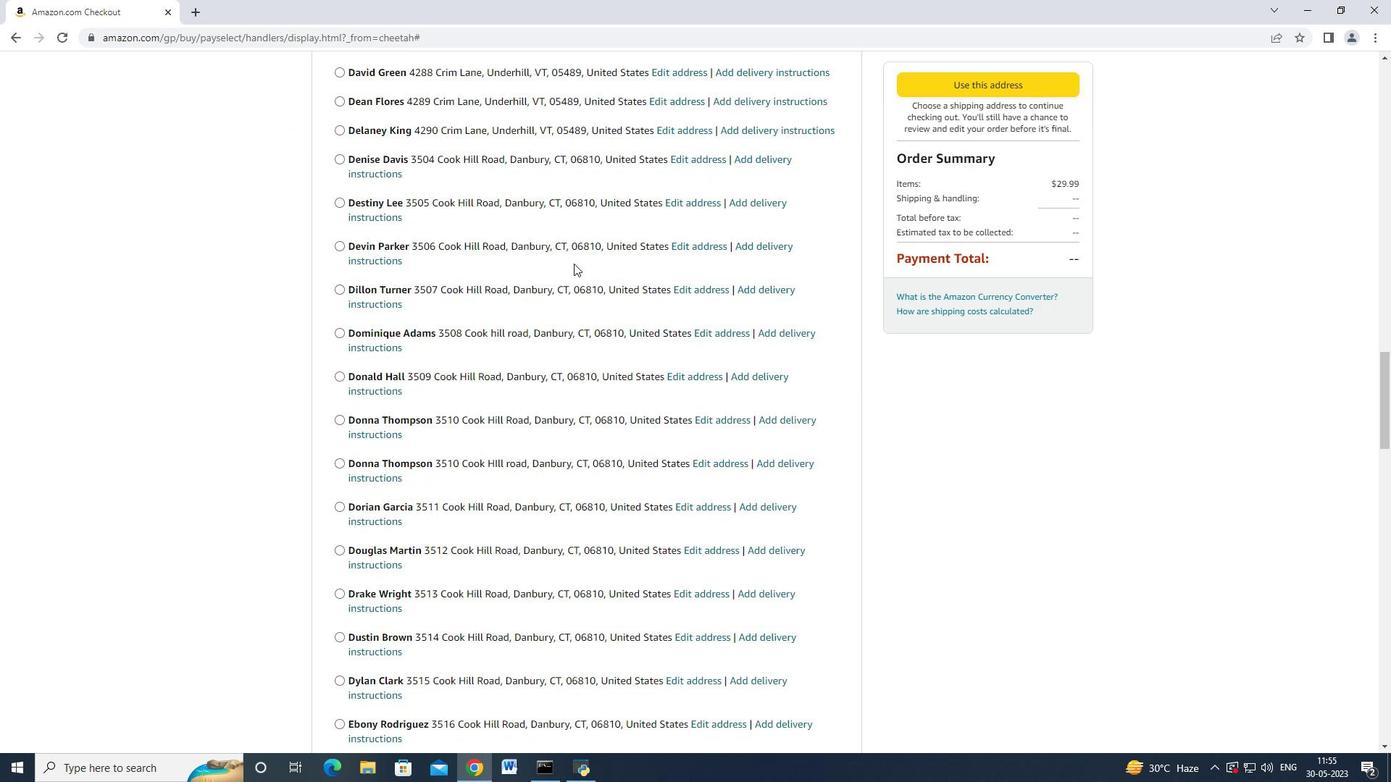 
Action: Mouse scrolled (574, 263) with delta (0, 0)
Screenshot: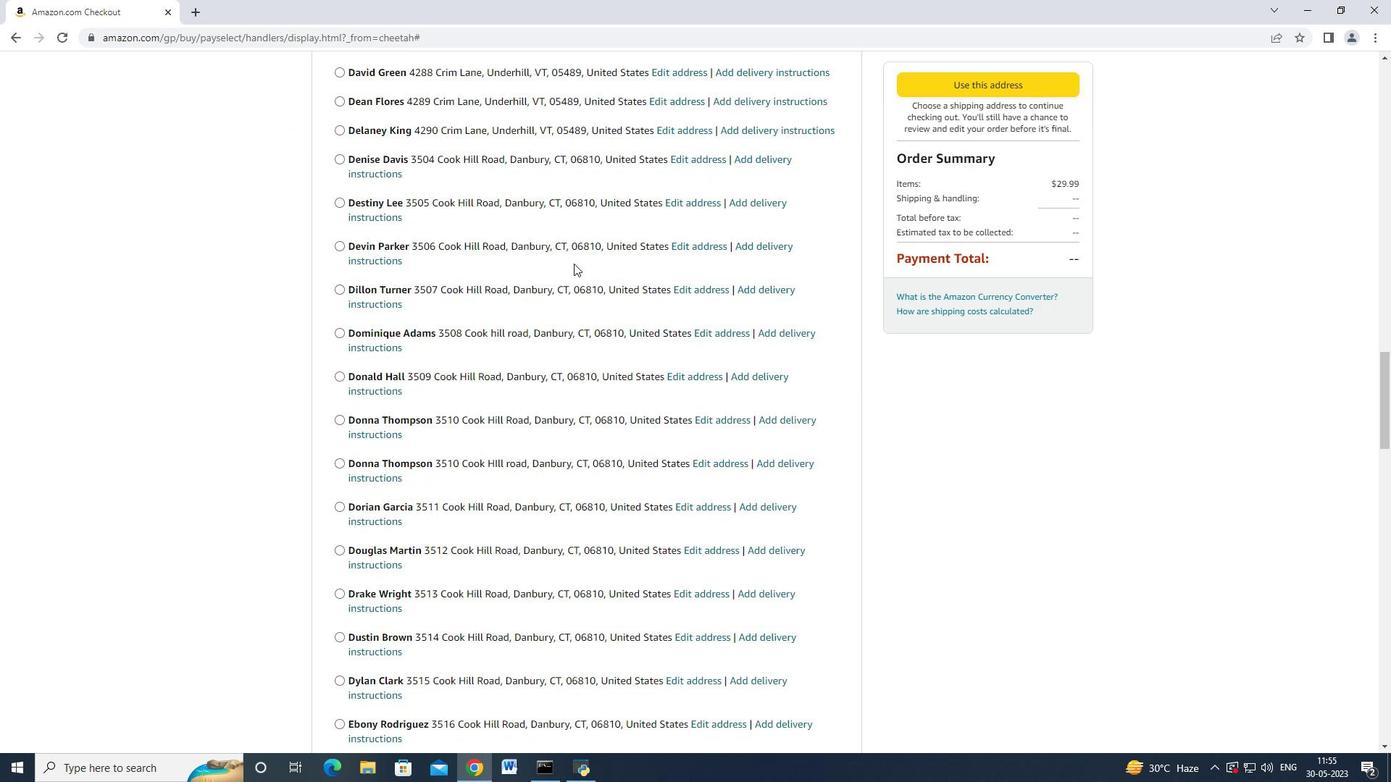 
Action: Mouse moved to (574, 263)
Screenshot: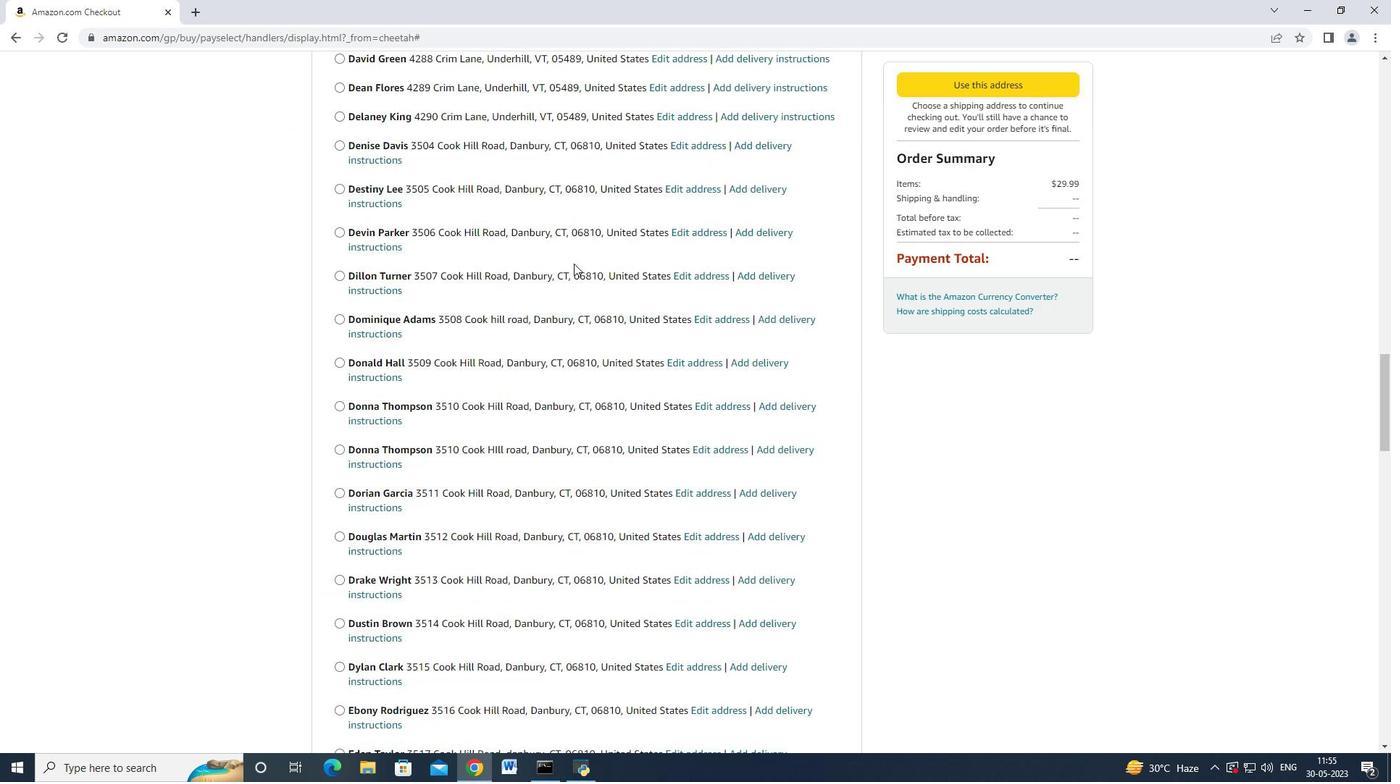 
Action: Mouse scrolled (574, 263) with delta (0, 0)
Screenshot: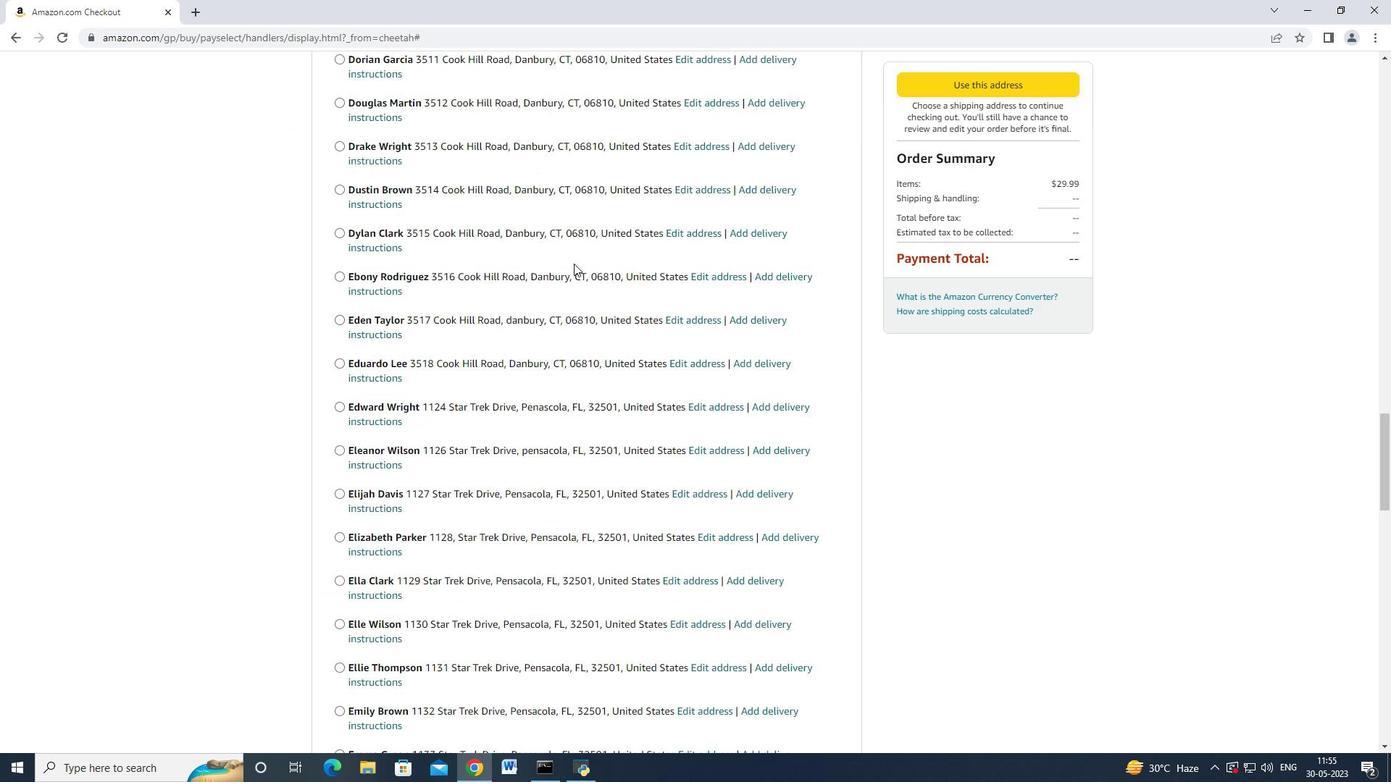 
Action: Mouse scrolled (574, 263) with delta (0, 0)
Screenshot: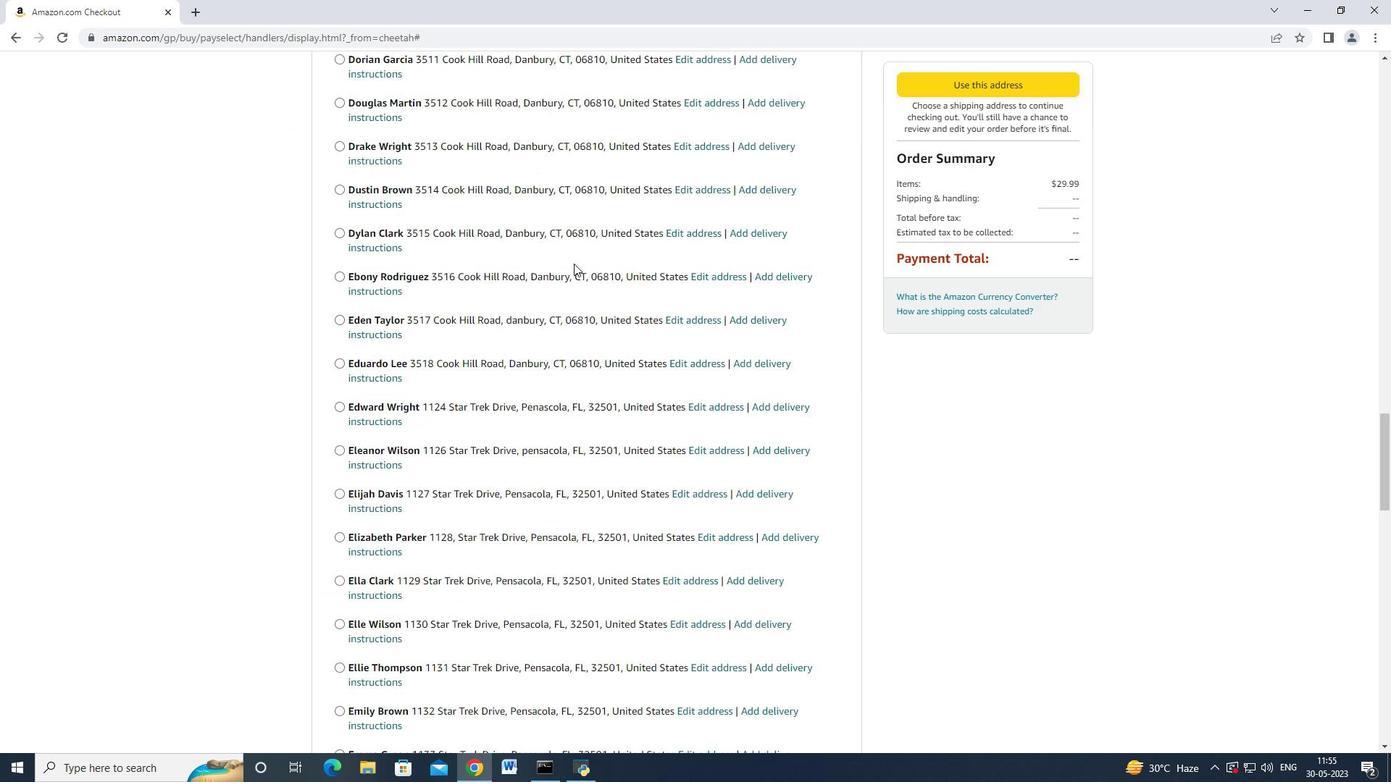 
Action: Mouse scrolled (574, 263) with delta (0, 0)
Screenshot: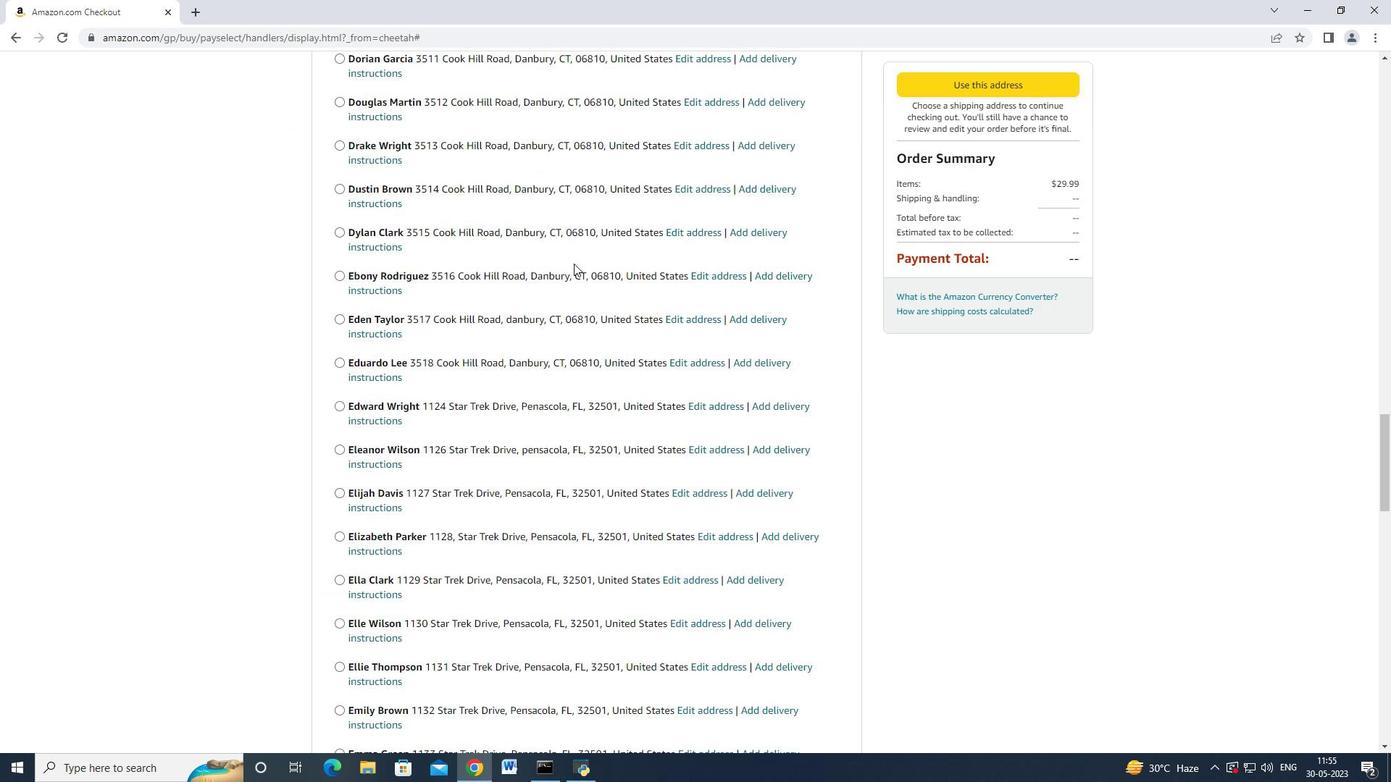 
Action: Mouse scrolled (574, 263) with delta (0, 0)
Screenshot: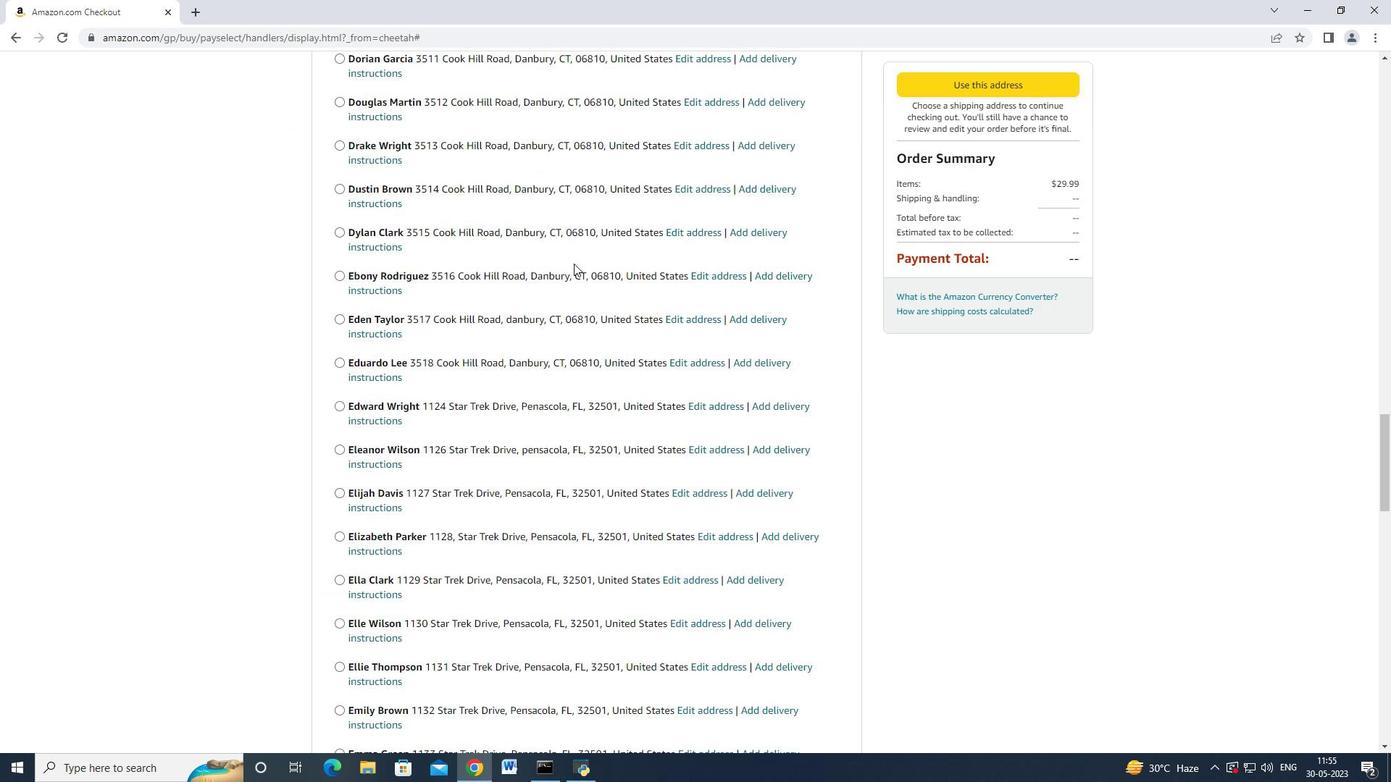 
Action: Mouse scrolled (574, 263) with delta (0, 0)
Screenshot: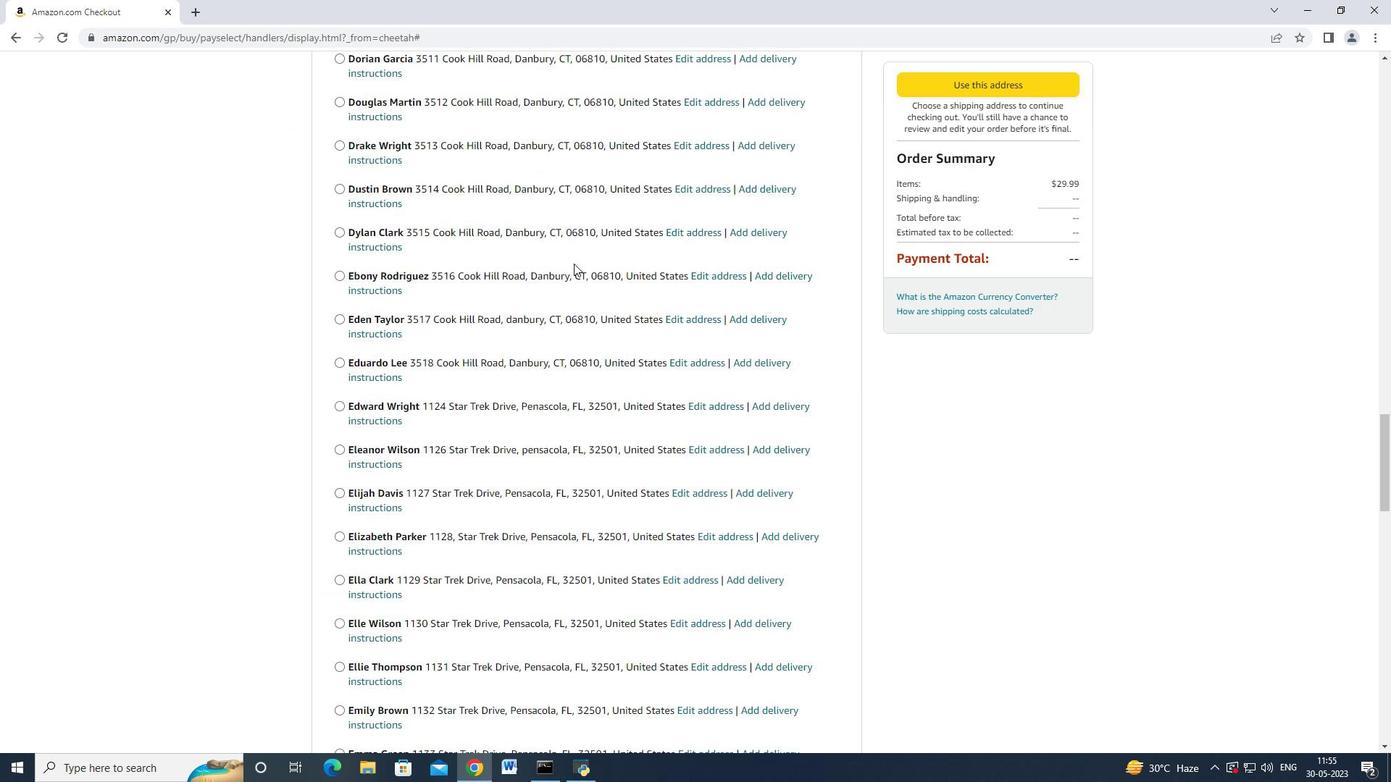 
Action: Mouse moved to (575, 263)
Screenshot: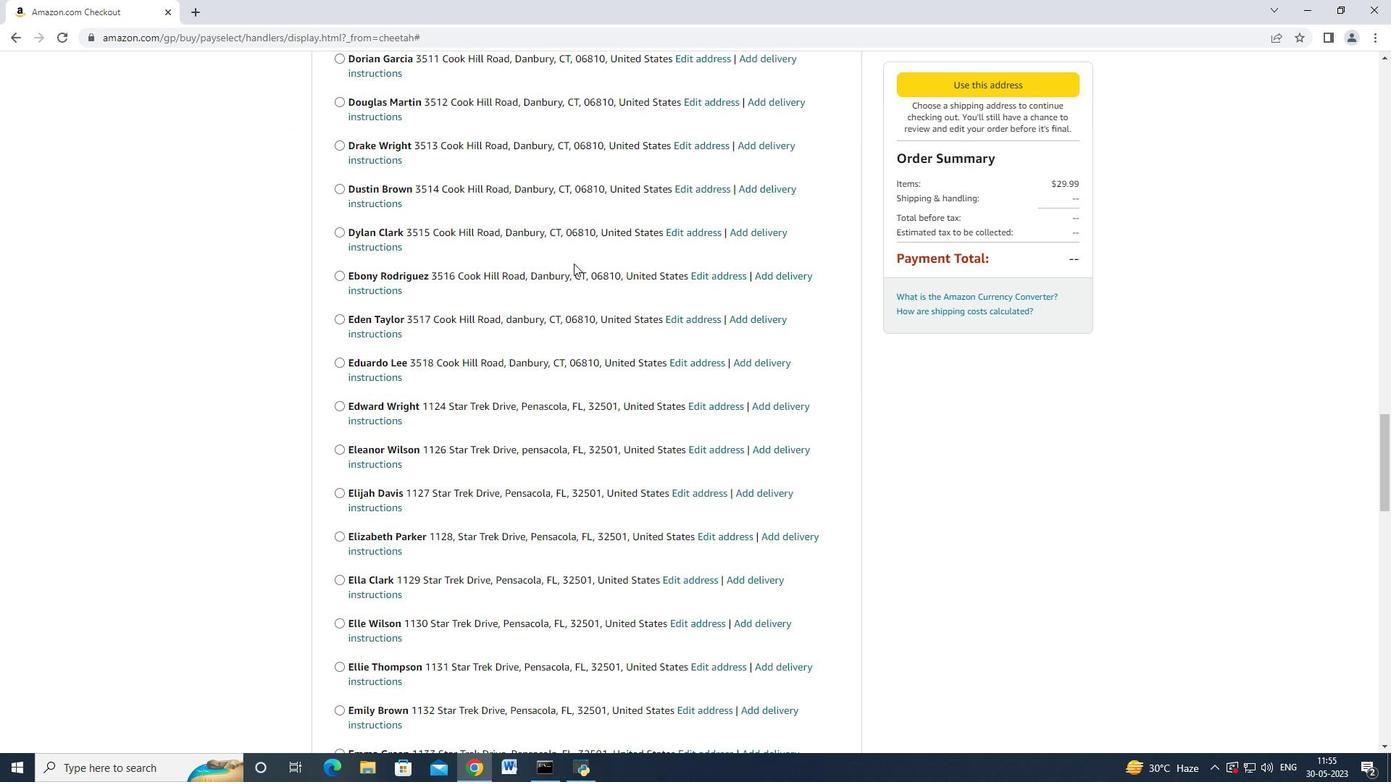 
Action: Mouse scrolled (575, 262) with delta (0, 0)
Screenshot: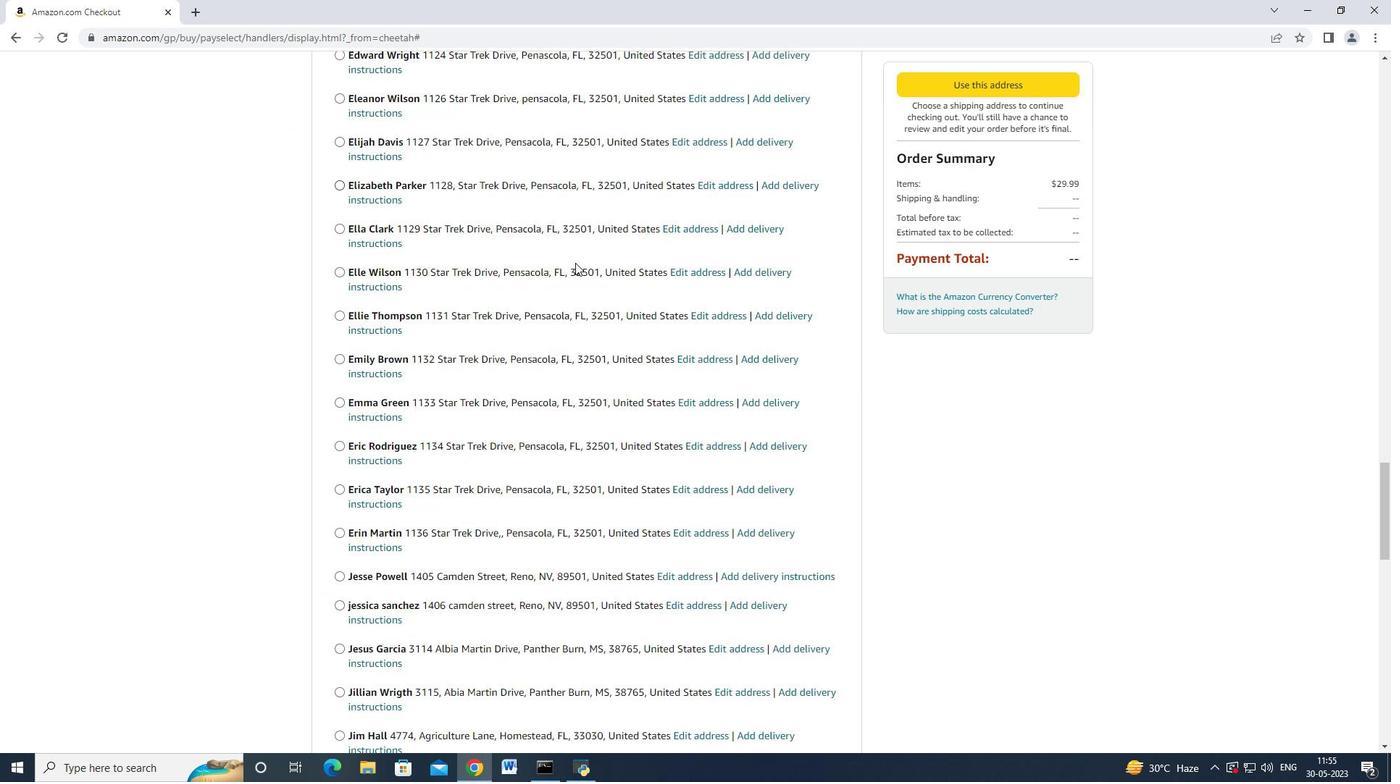 
Action: Mouse scrolled (575, 262) with delta (0, 0)
Screenshot: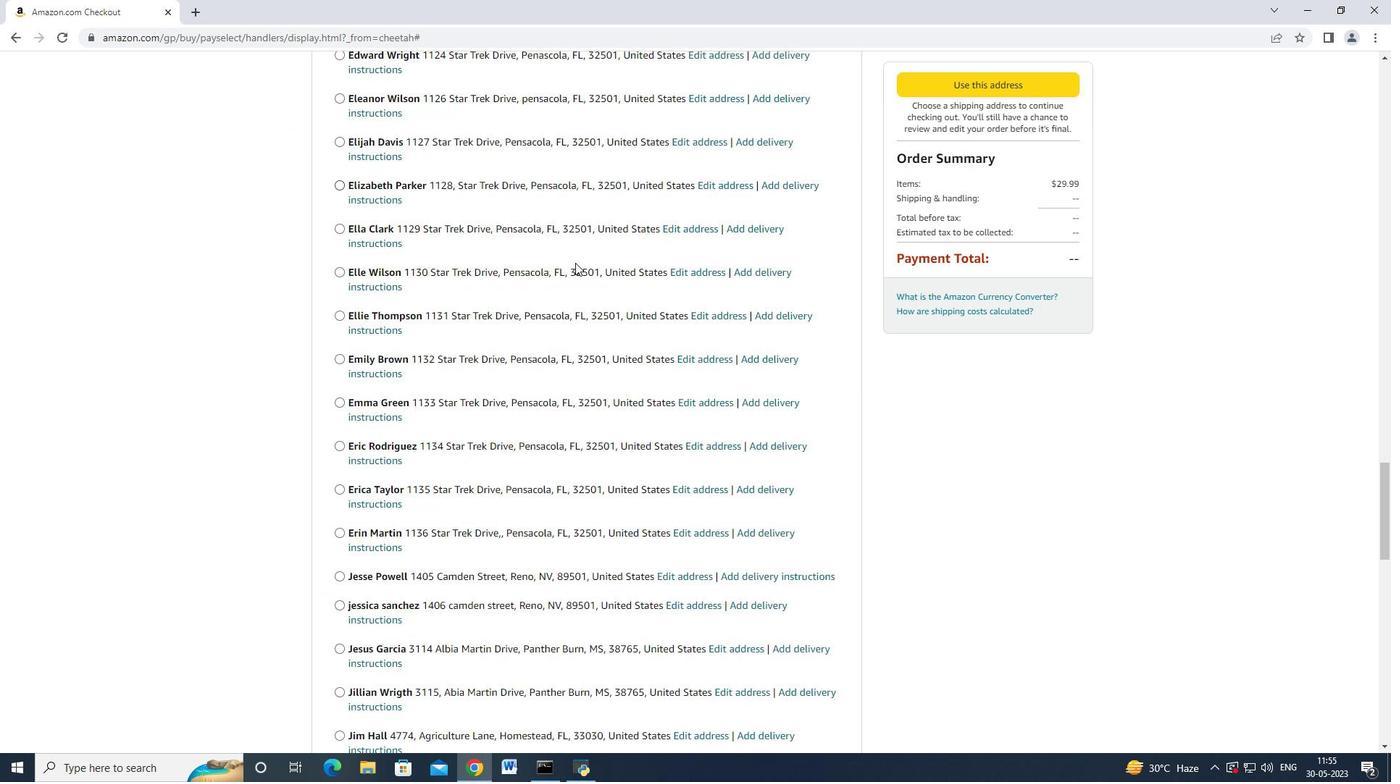 
Action: Mouse scrolled (575, 262) with delta (0, 0)
Screenshot: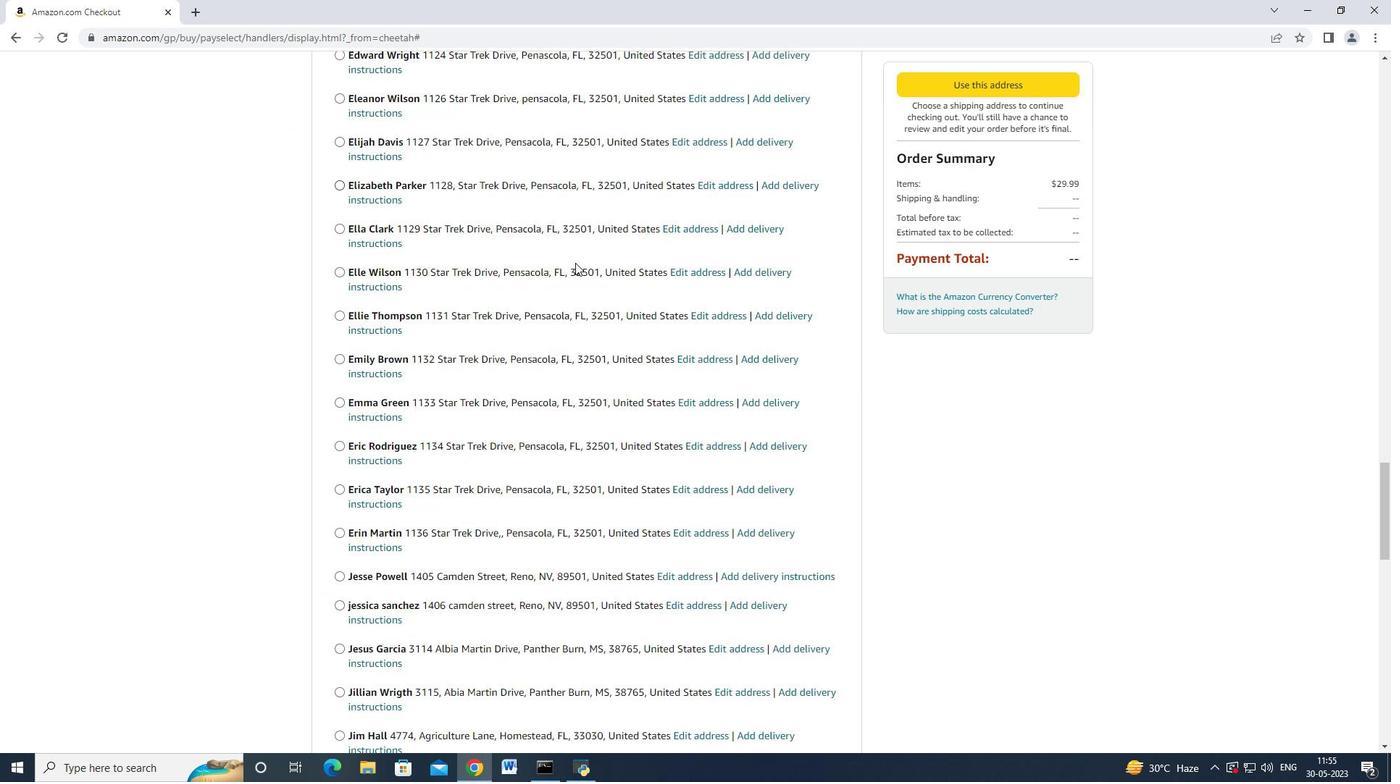 
Action: Mouse scrolled (575, 262) with delta (0, 0)
Screenshot: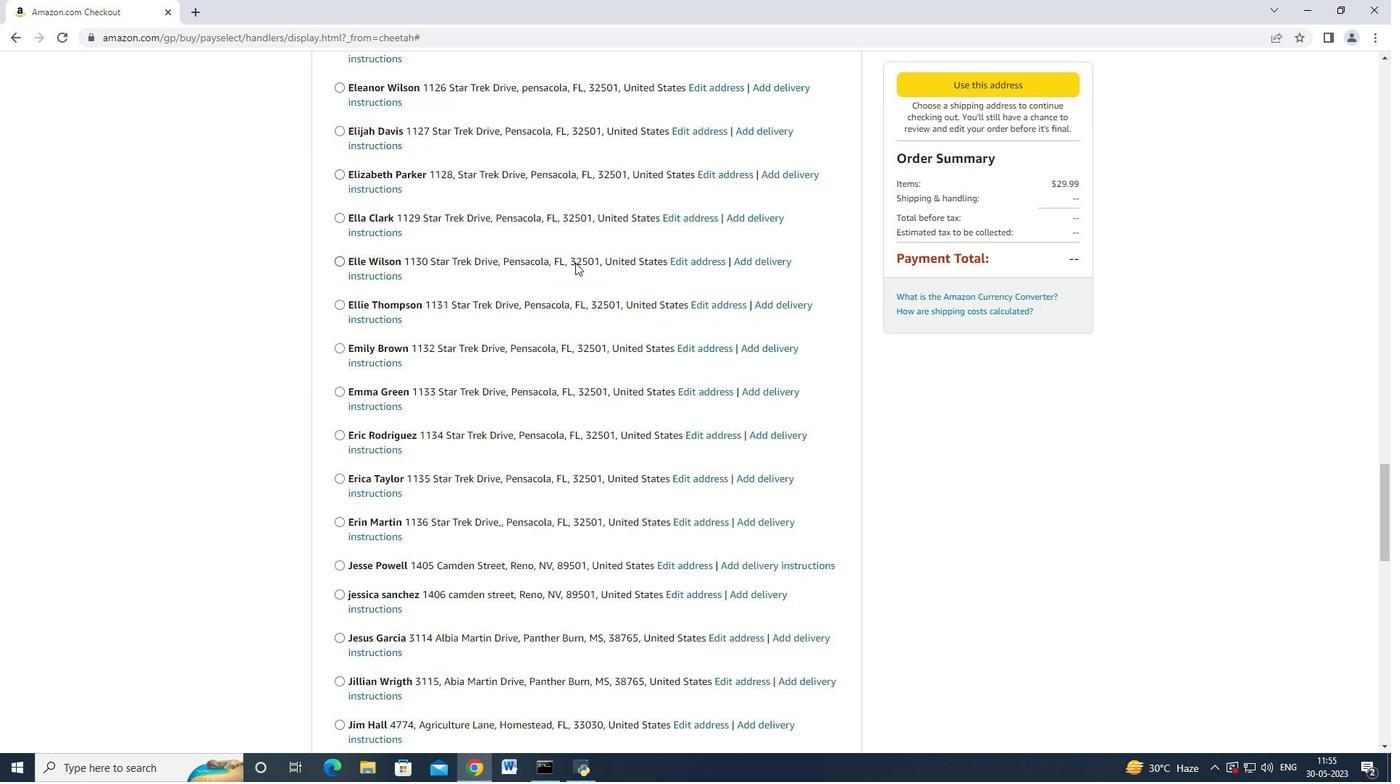 
Action: Mouse scrolled (575, 262) with delta (0, 0)
Screenshot: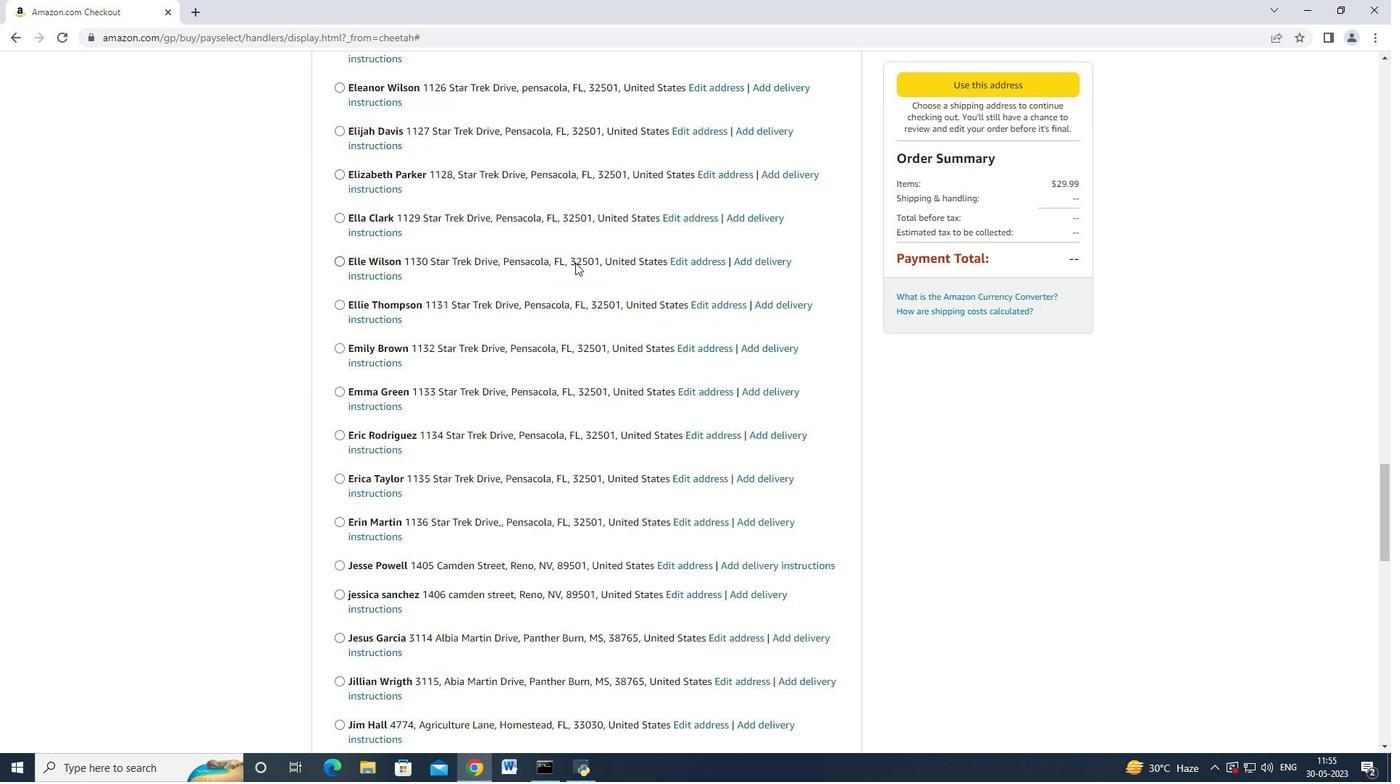 
Action: Mouse scrolled (575, 262) with delta (0, 0)
Screenshot: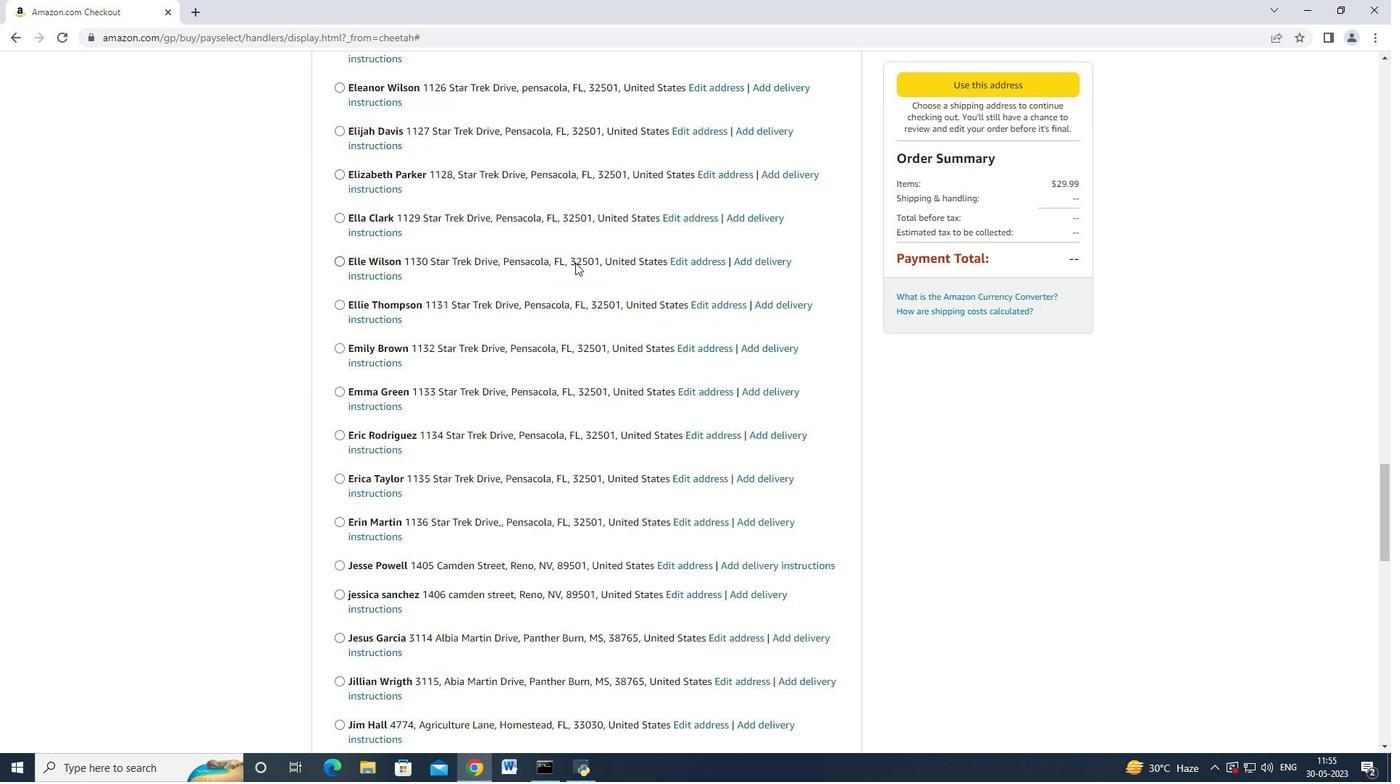 
Action: Mouse moved to (575, 262)
Screenshot: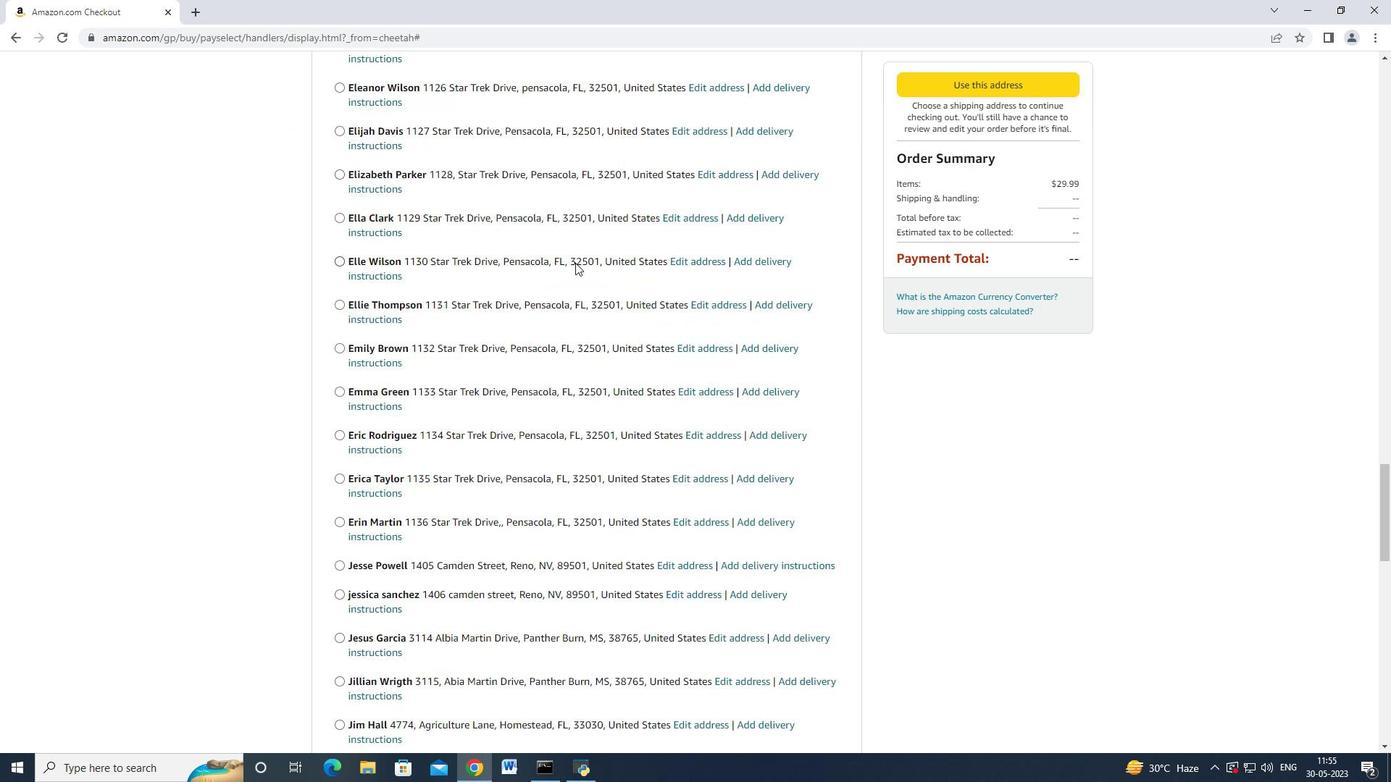 
Action: Mouse scrolled (575, 261) with delta (0, 0)
Screenshot: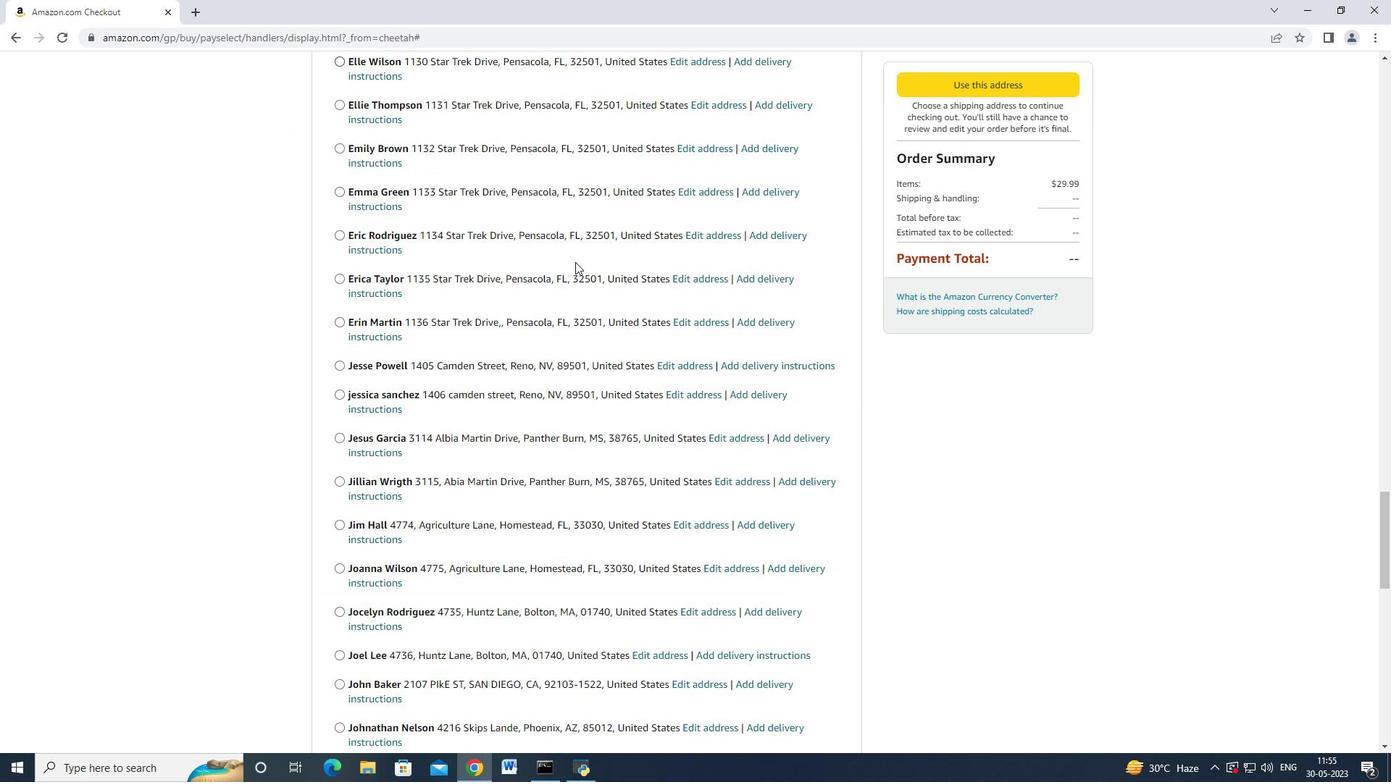 
Action: Mouse scrolled (575, 261) with delta (0, 0)
Screenshot: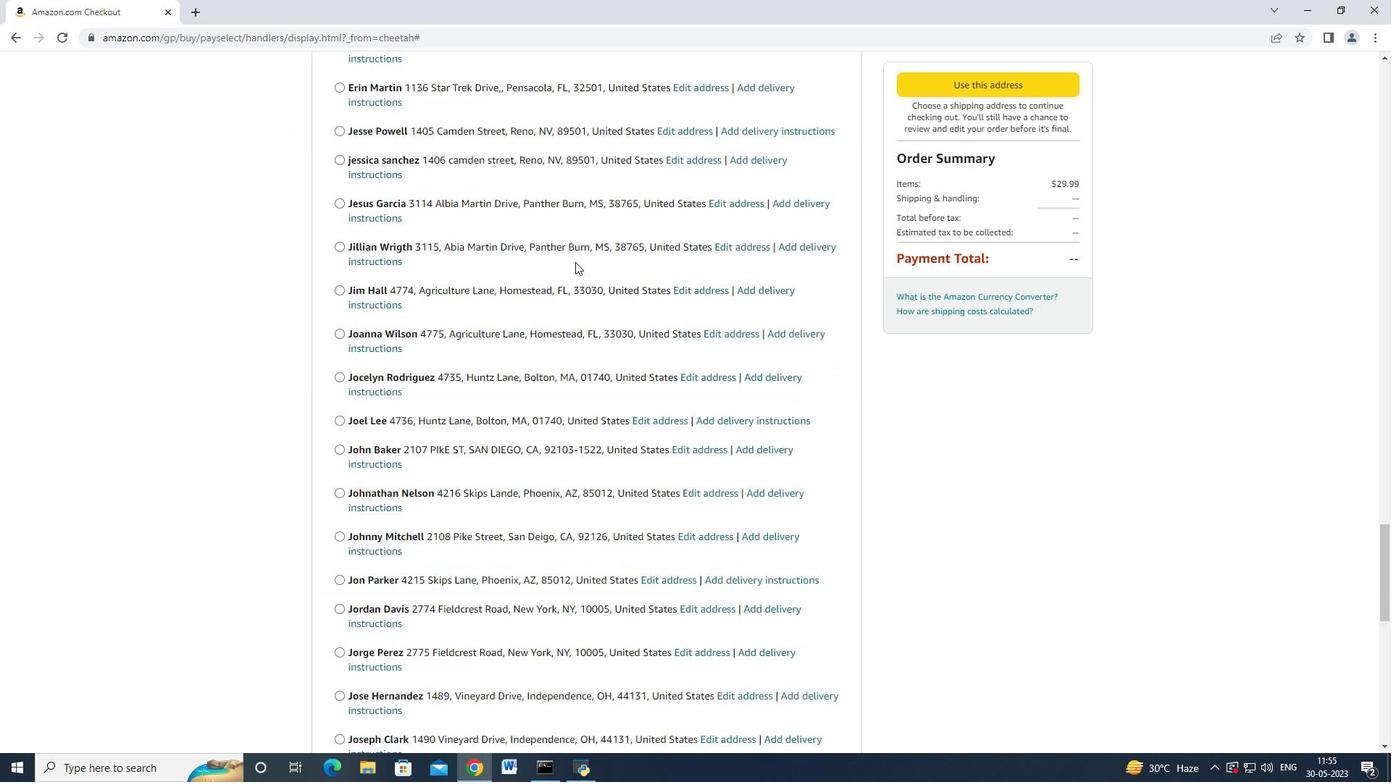 
Action: Mouse moved to (575, 263)
Screenshot: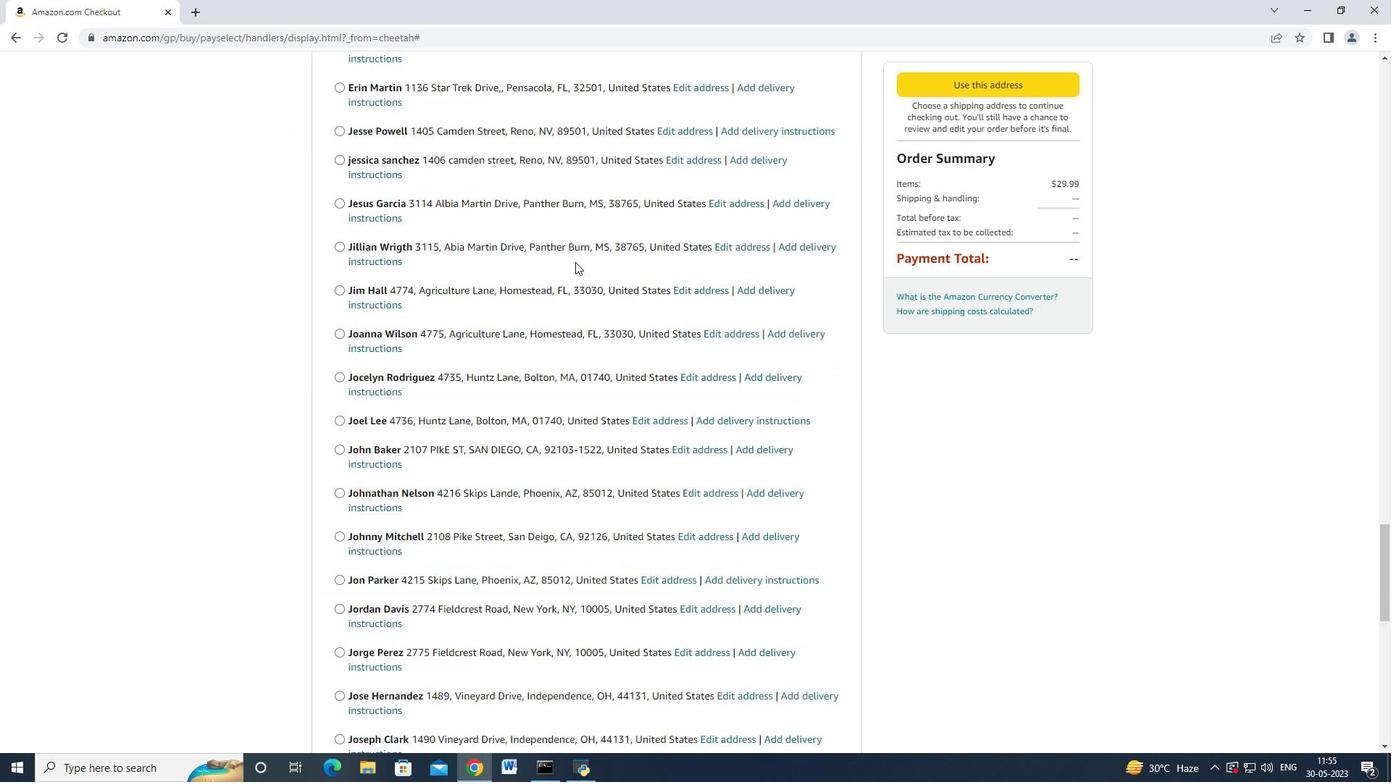 
Action: Mouse scrolled (575, 262) with delta (0, 0)
Screenshot: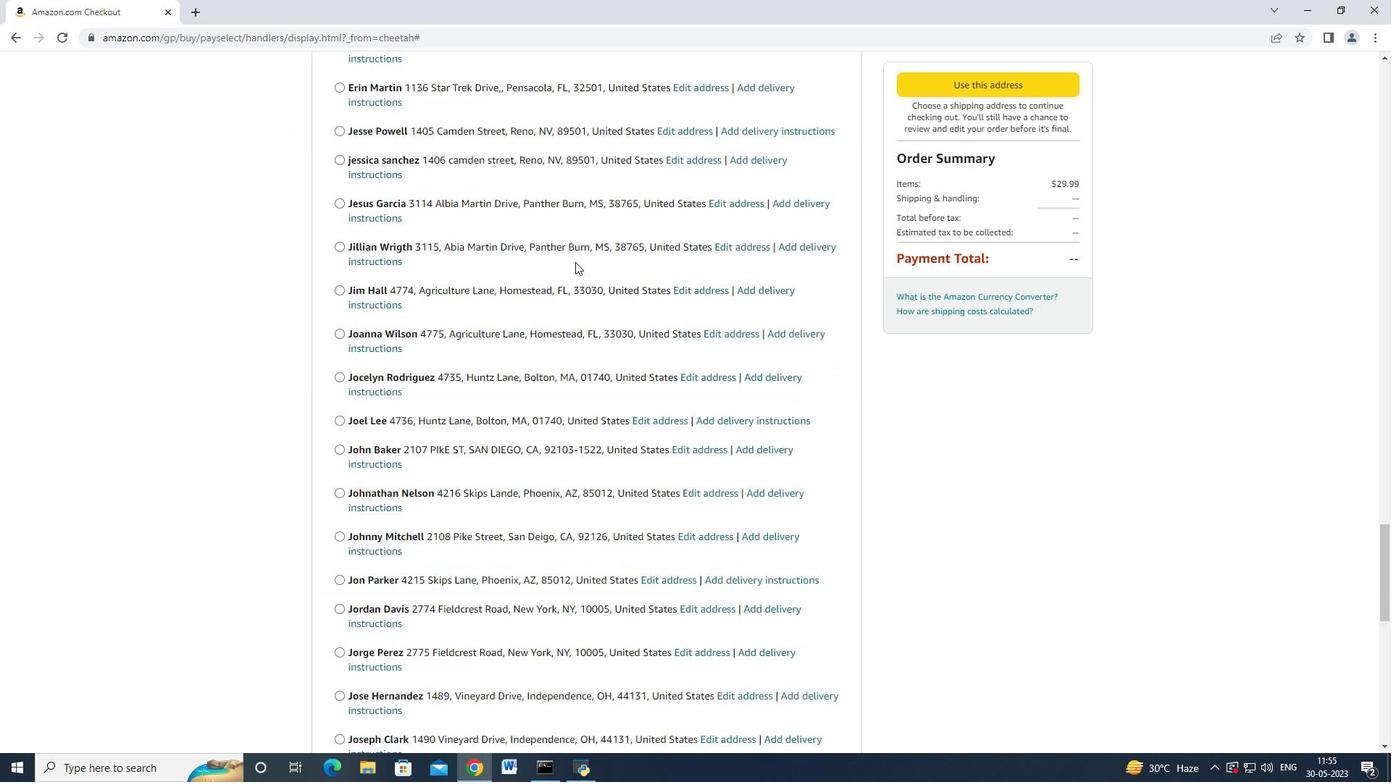
Action: Mouse scrolled (575, 261) with delta (0, -1)
Screenshot: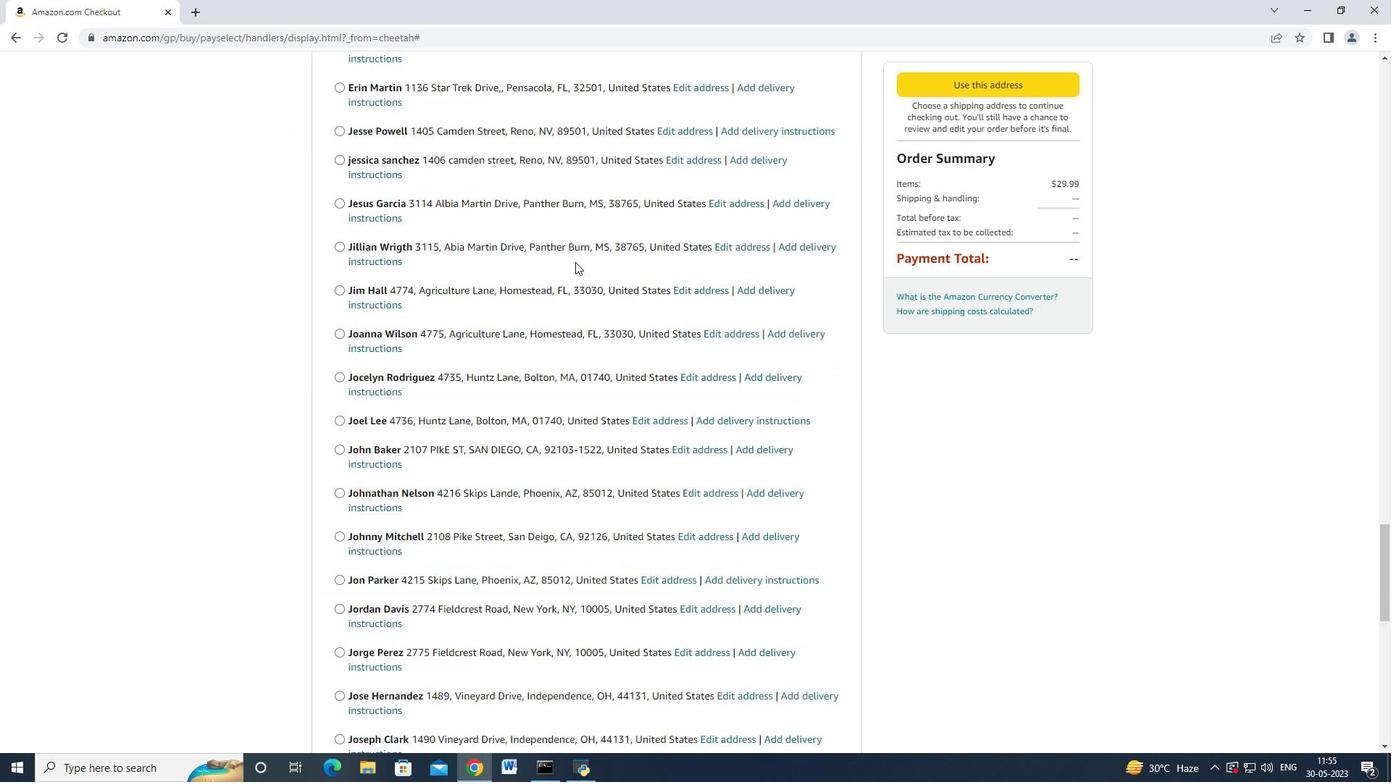 
Action: Mouse moved to (575, 263)
Screenshot: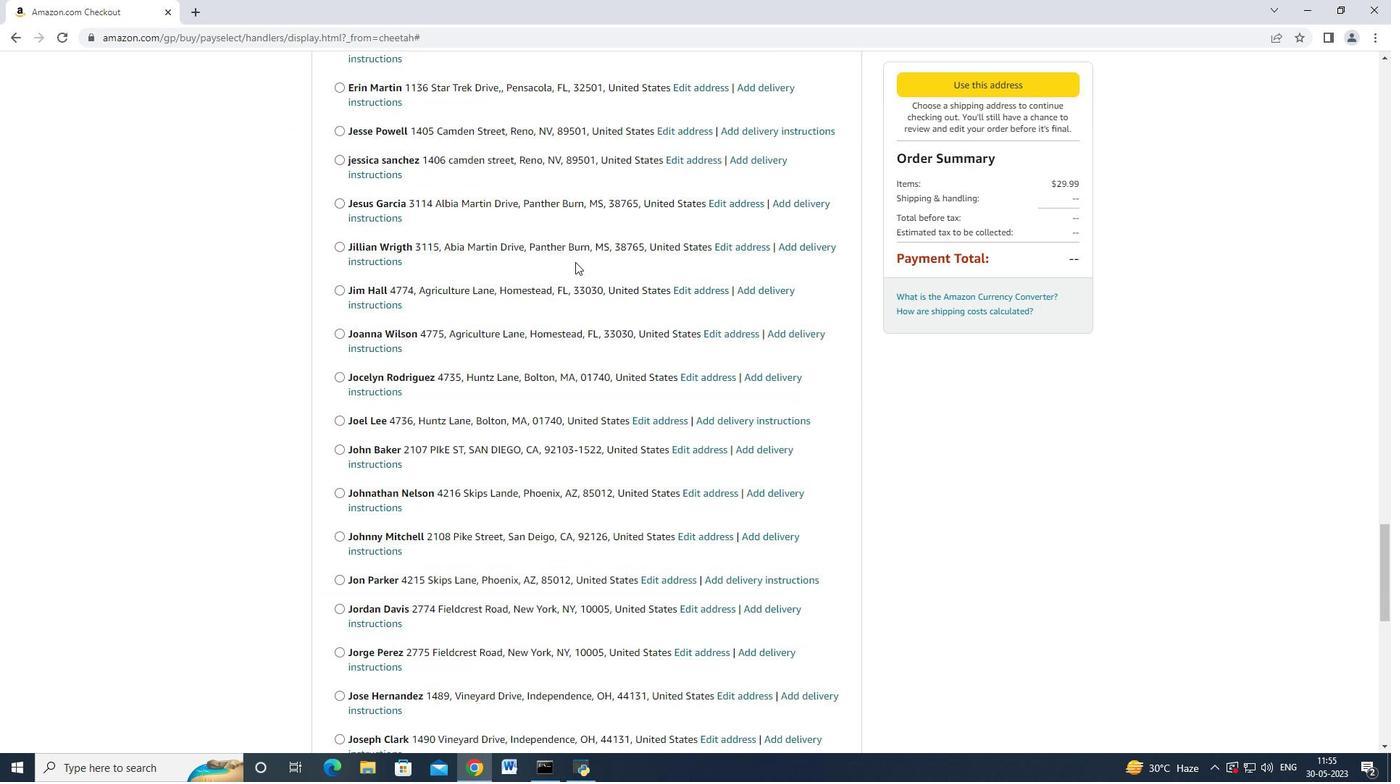 
Action: Mouse scrolled (575, 262) with delta (0, 0)
Screenshot: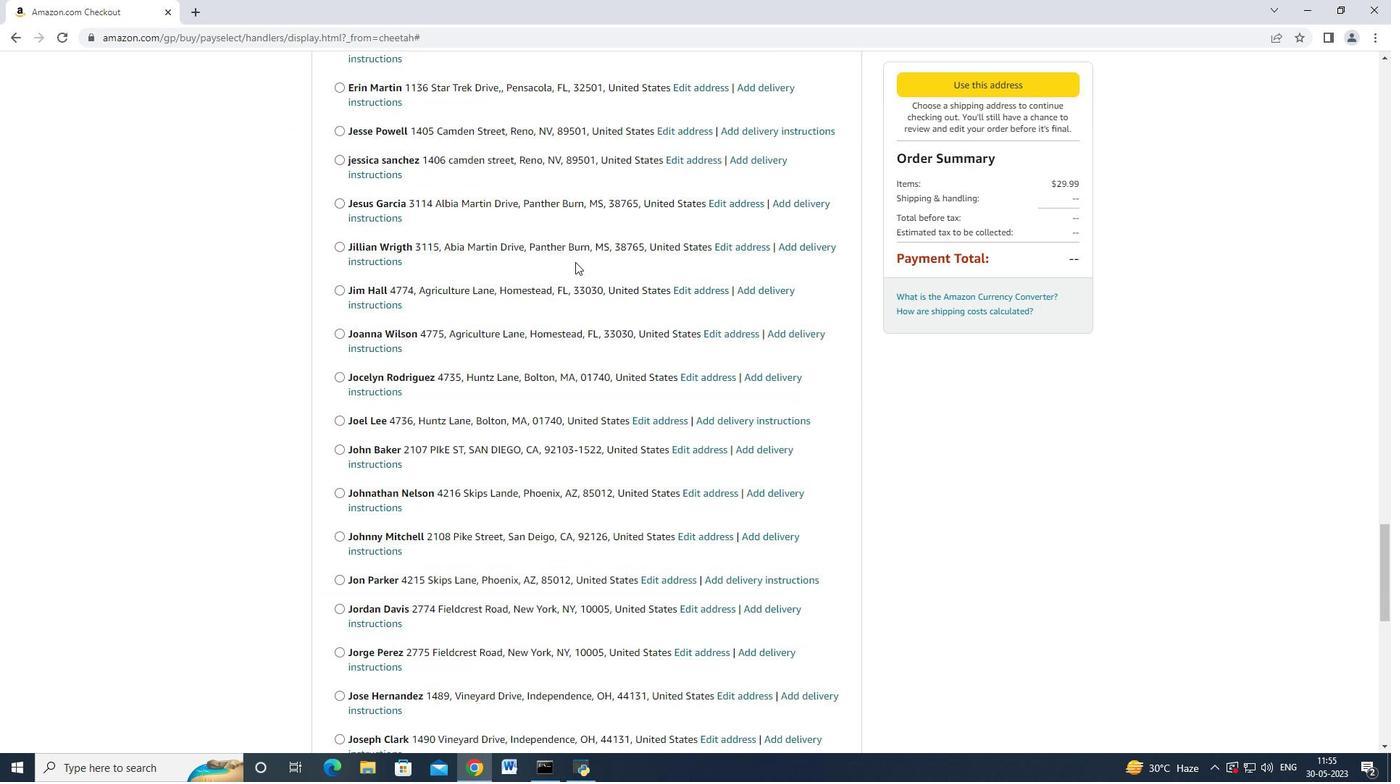 
Action: Mouse moved to (575, 263)
Screenshot: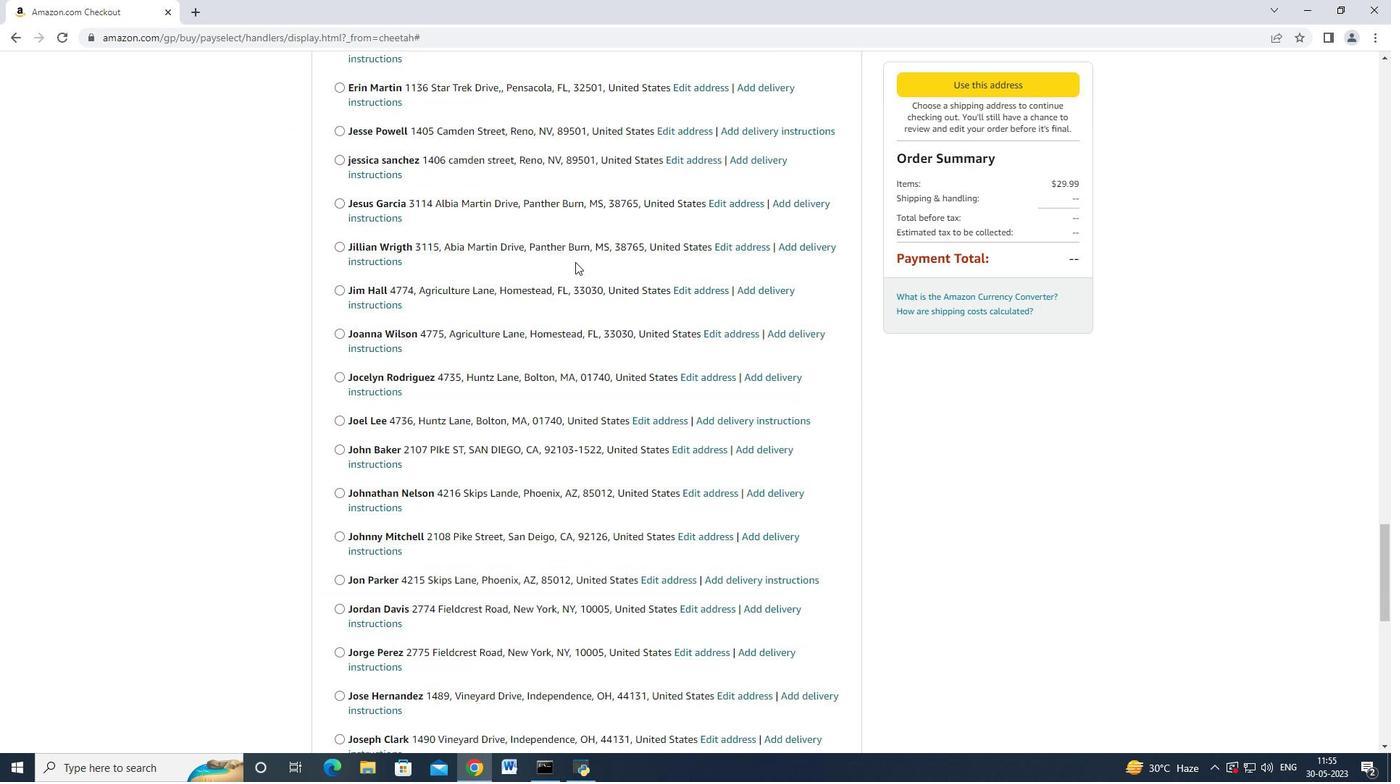 
Action: Mouse scrolled (575, 262) with delta (0, 0)
Screenshot: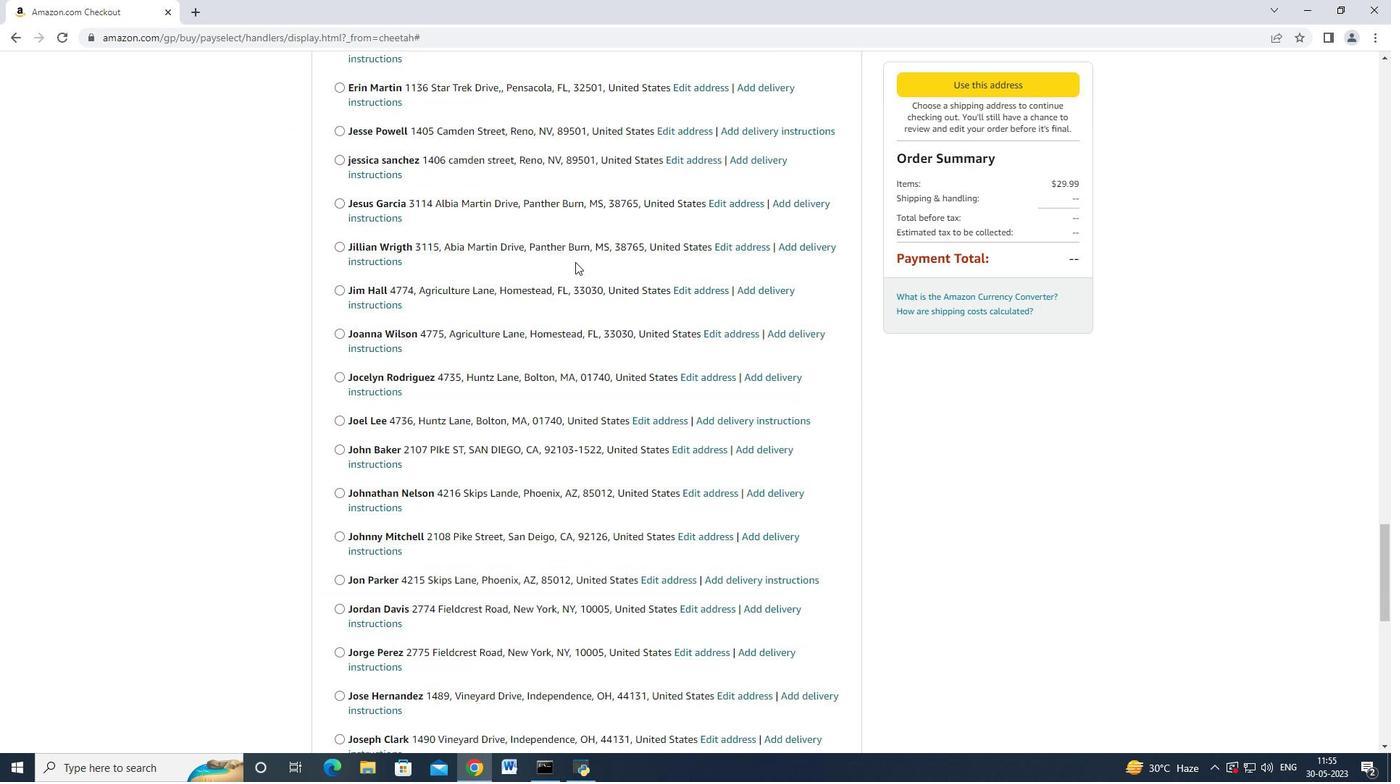 
Action: Mouse moved to (576, 263)
Screenshot: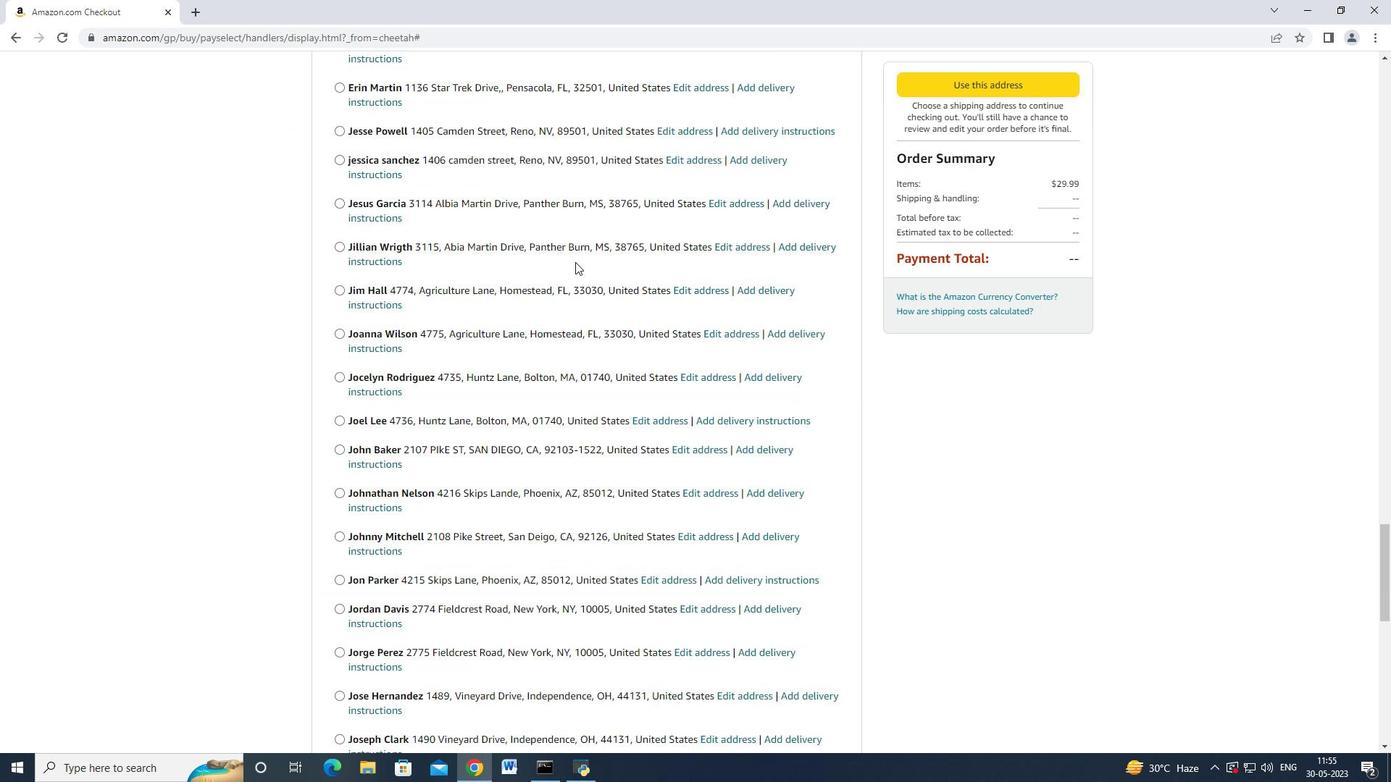 
Action: Mouse scrolled (576, 262) with delta (0, 0)
Screenshot: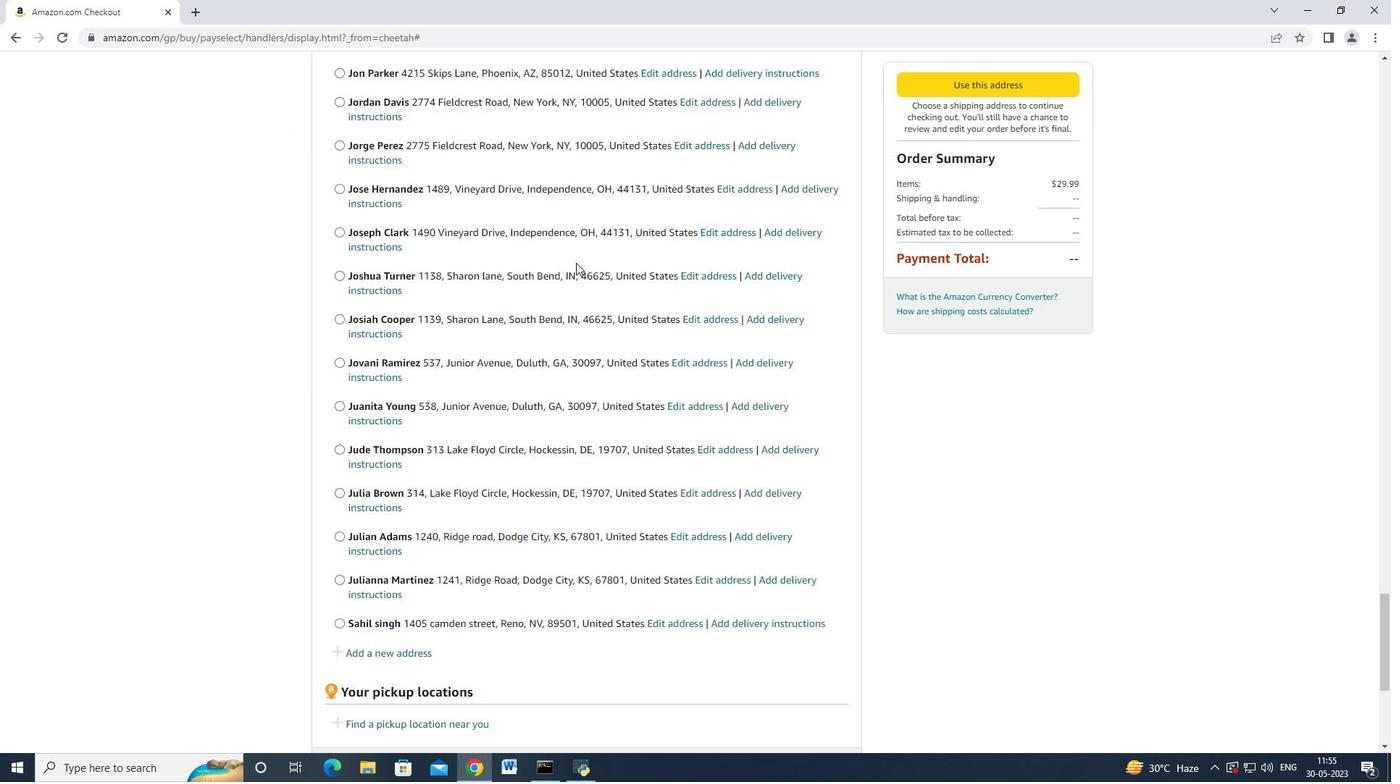 
Action: Mouse moved to (575, 263)
Screenshot: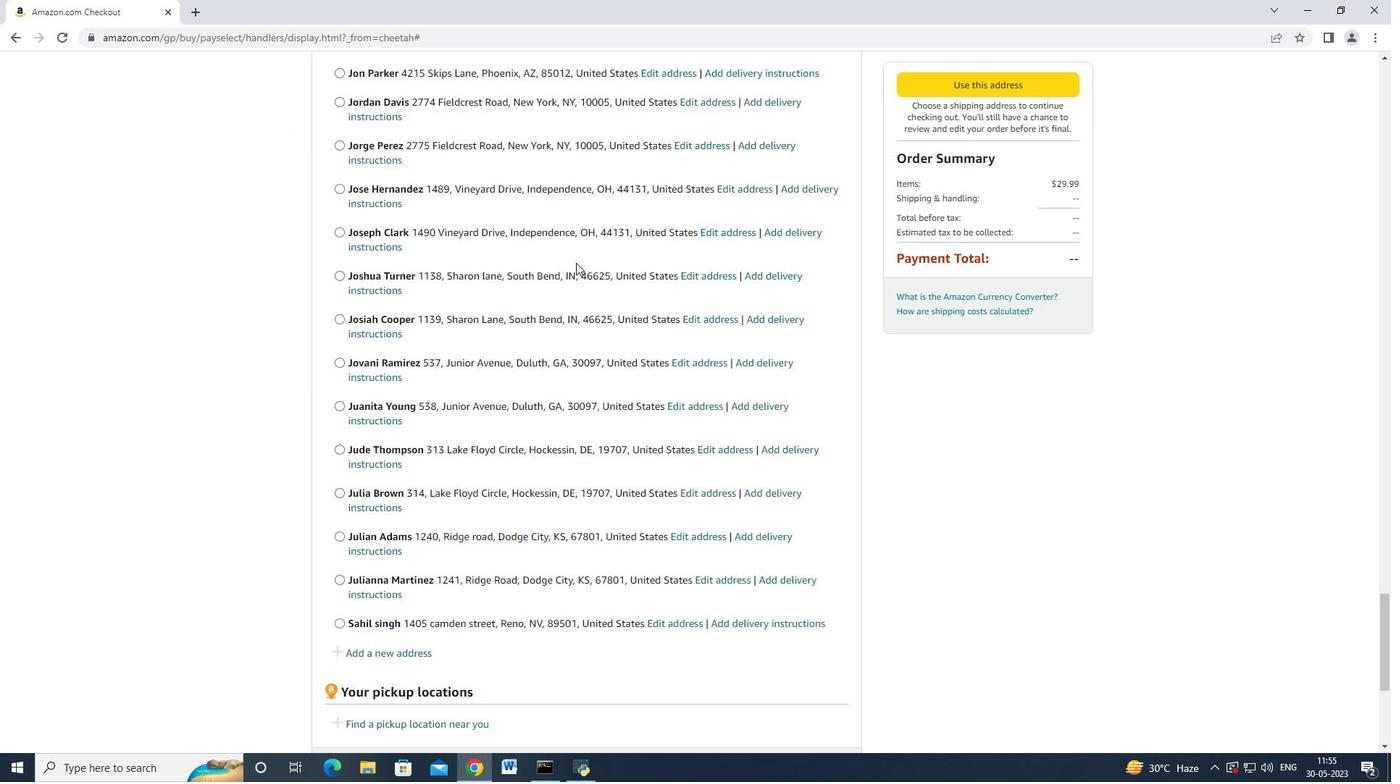 
Action: Mouse scrolled (575, 261) with delta (0, -1)
Screenshot: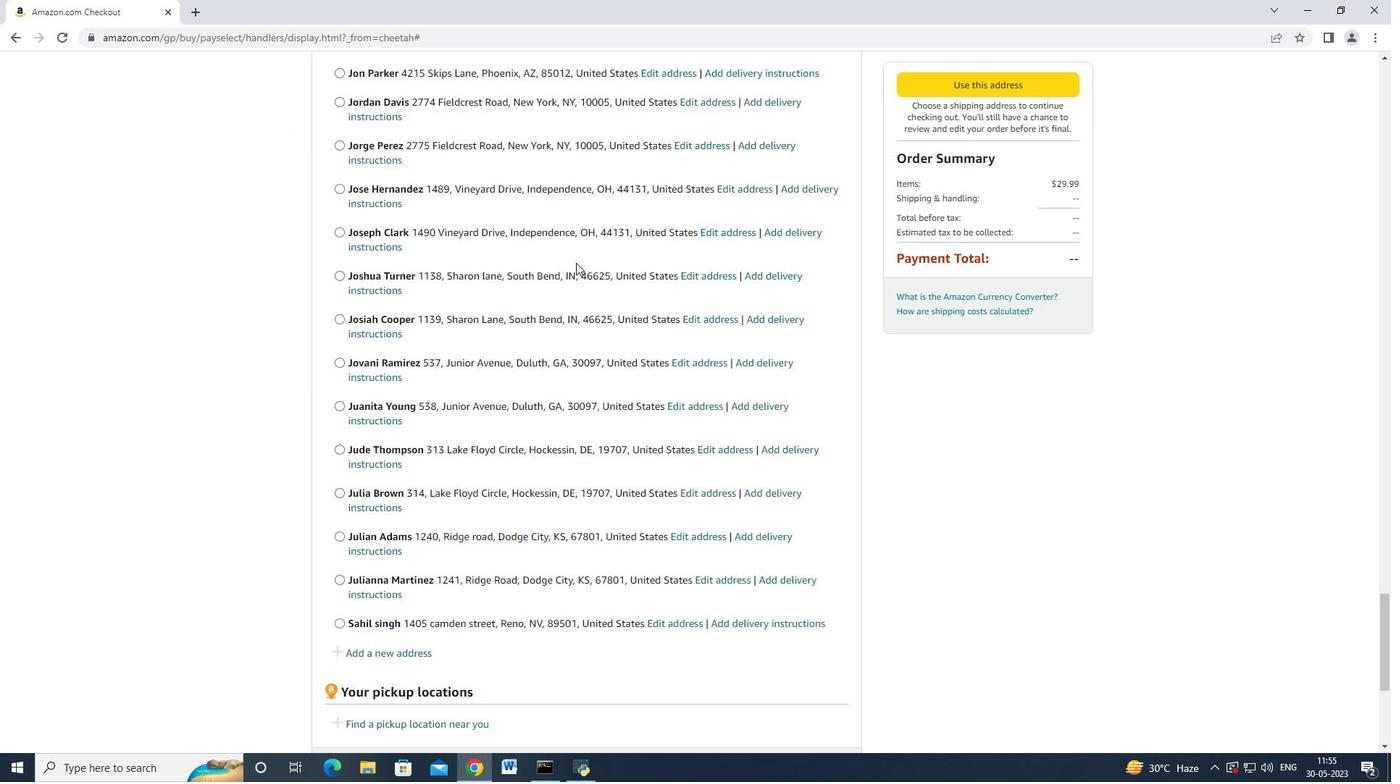 
Action: Mouse moved to (575, 263)
Screenshot: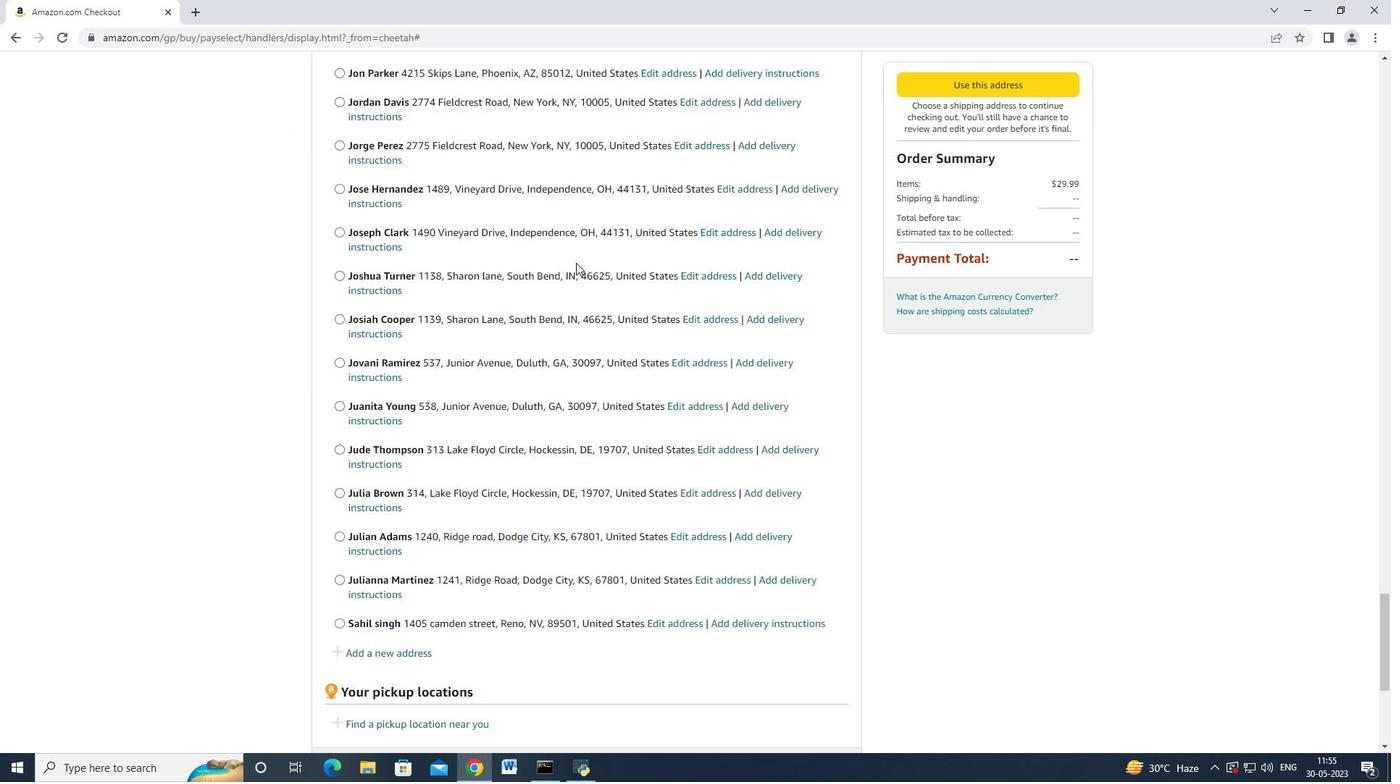 
Action: Mouse scrolled (575, 262) with delta (0, 0)
Screenshot: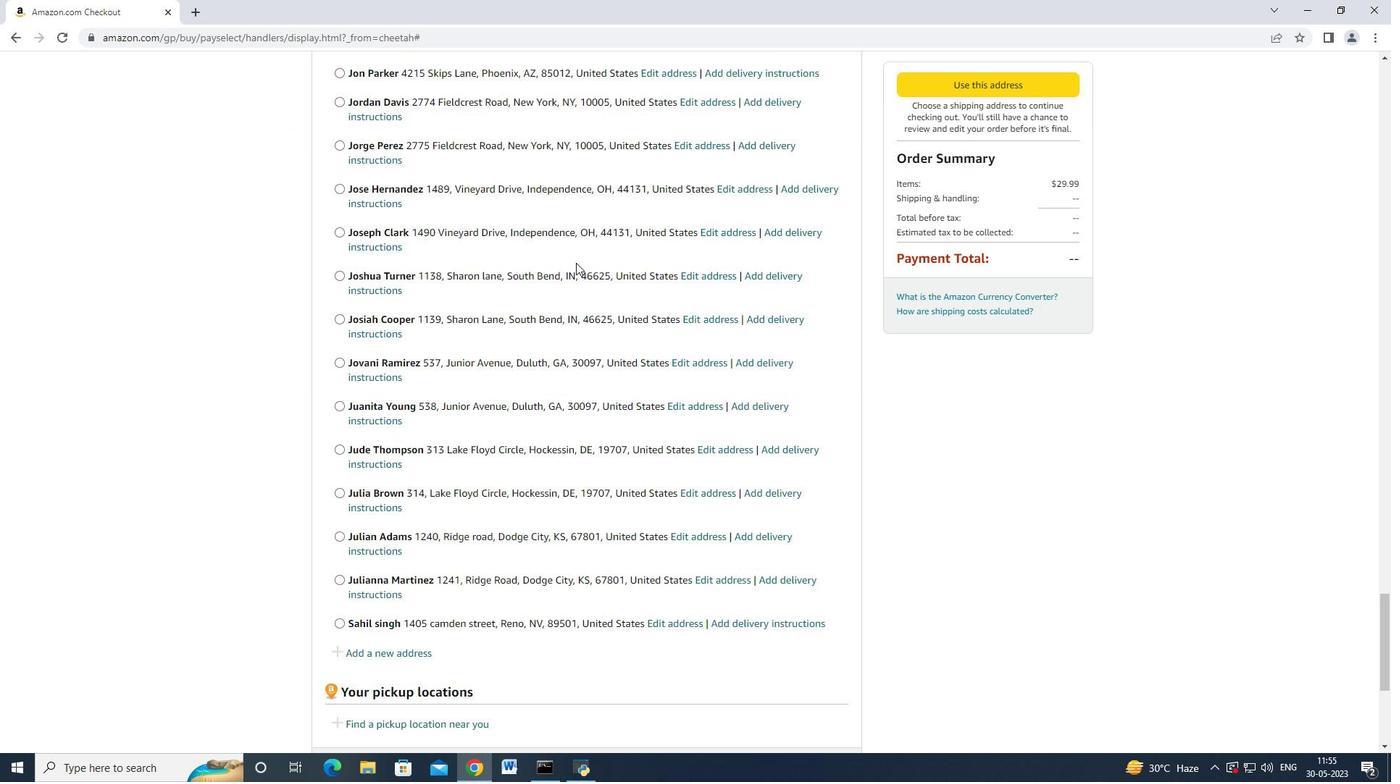 
Action: Mouse scrolled (575, 262) with delta (0, 0)
Screenshot: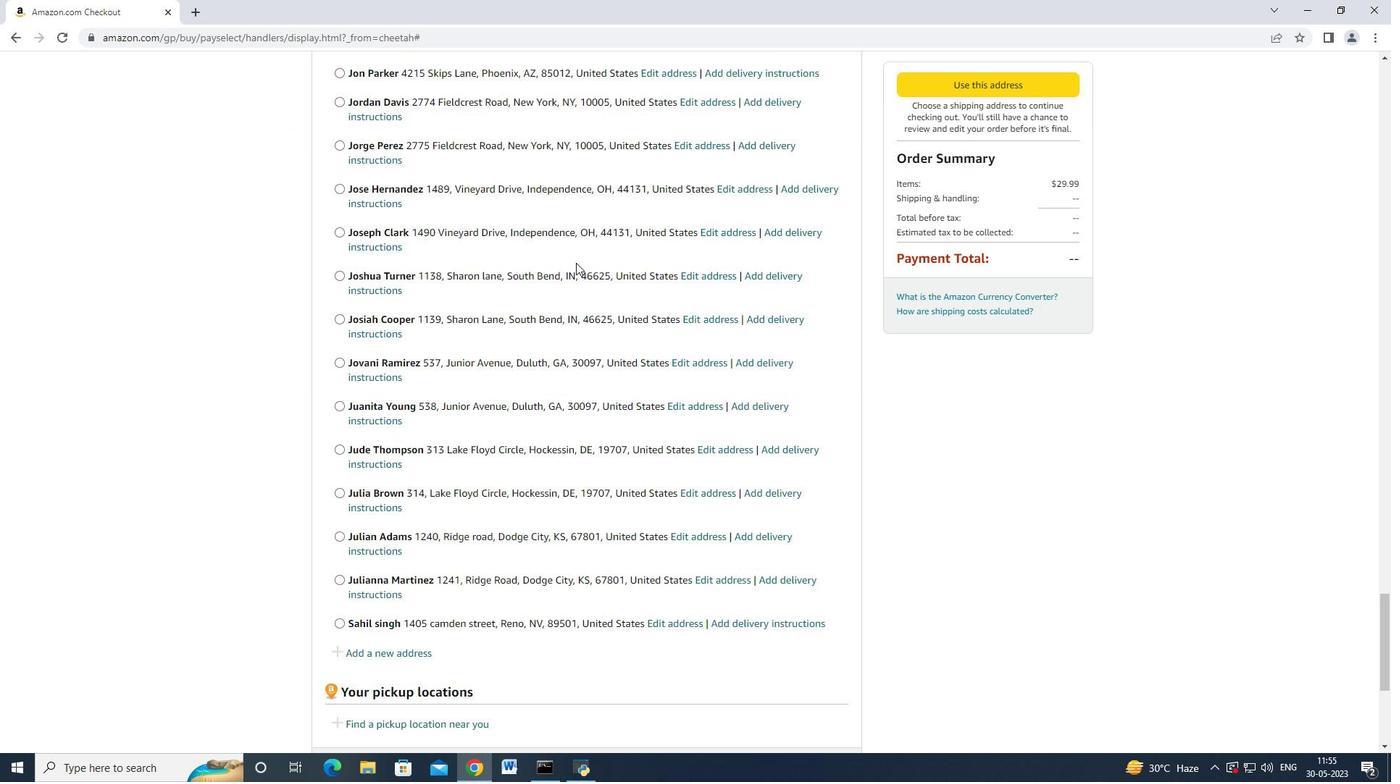 
Action: Mouse scrolled (575, 261) with delta (0, -1)
Screenshot: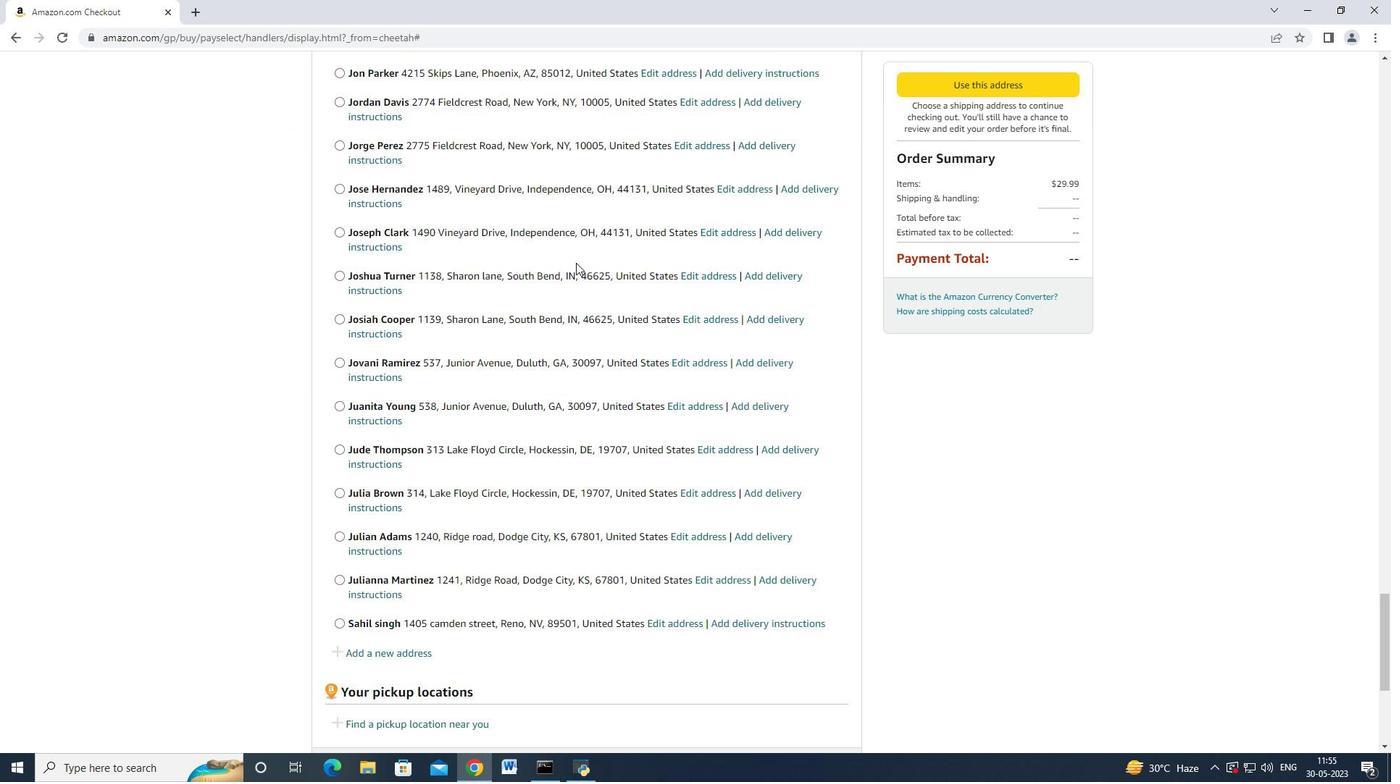 
Action: Mouse scrolled (575, 262) with delta (0, 0)
Screenshot: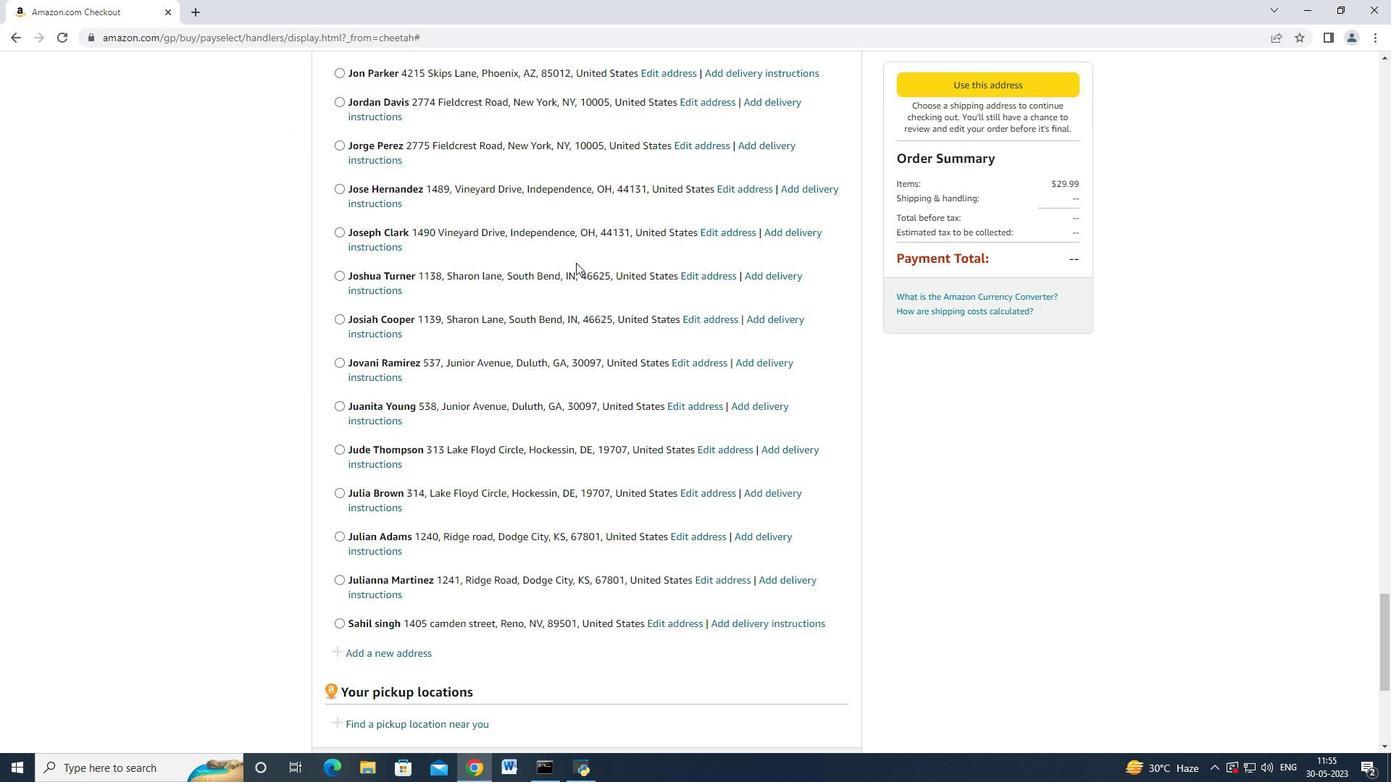 
Action: Mouse moved to (423, 299)
Screenshot: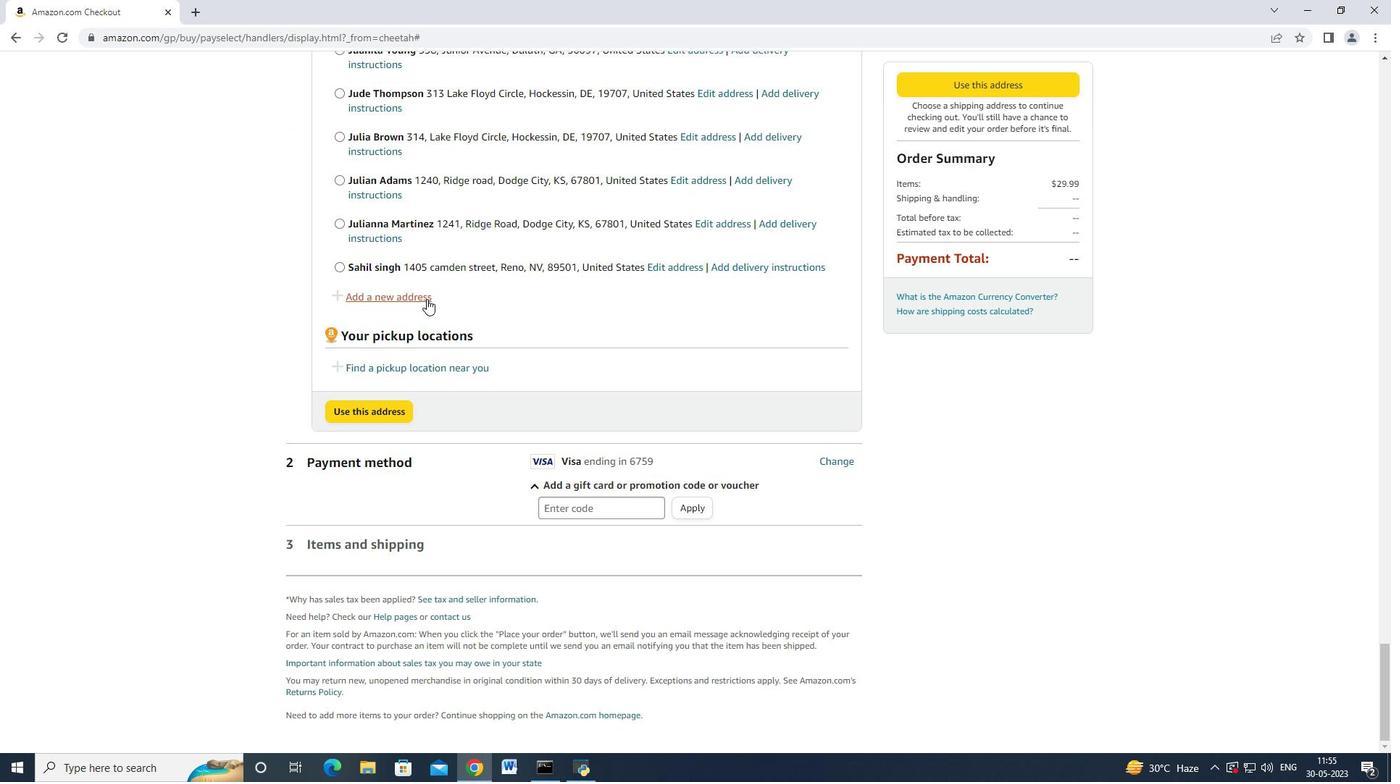 
Action: Mouse pressed left at (423, 299)
Screenshot: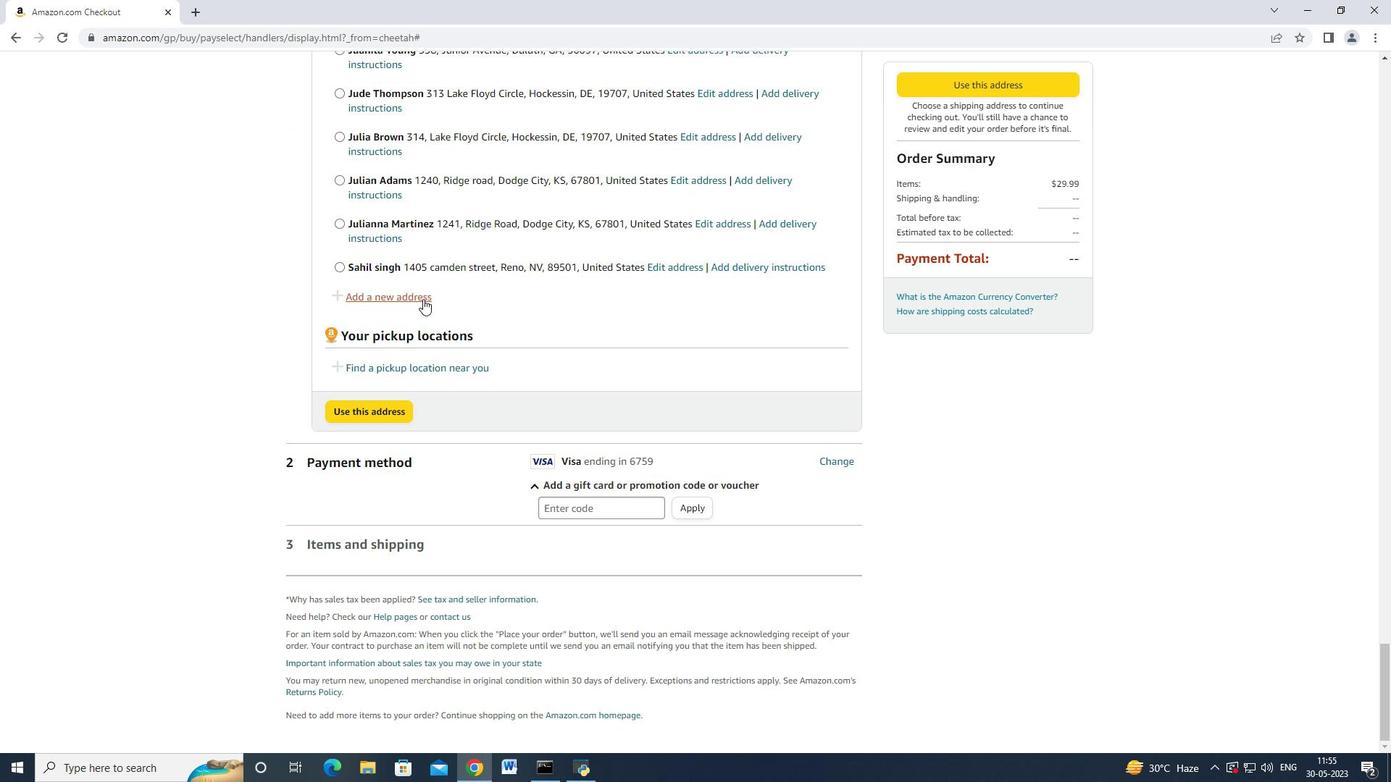
Action: Mouse moved to (485, 354)
Screenshot: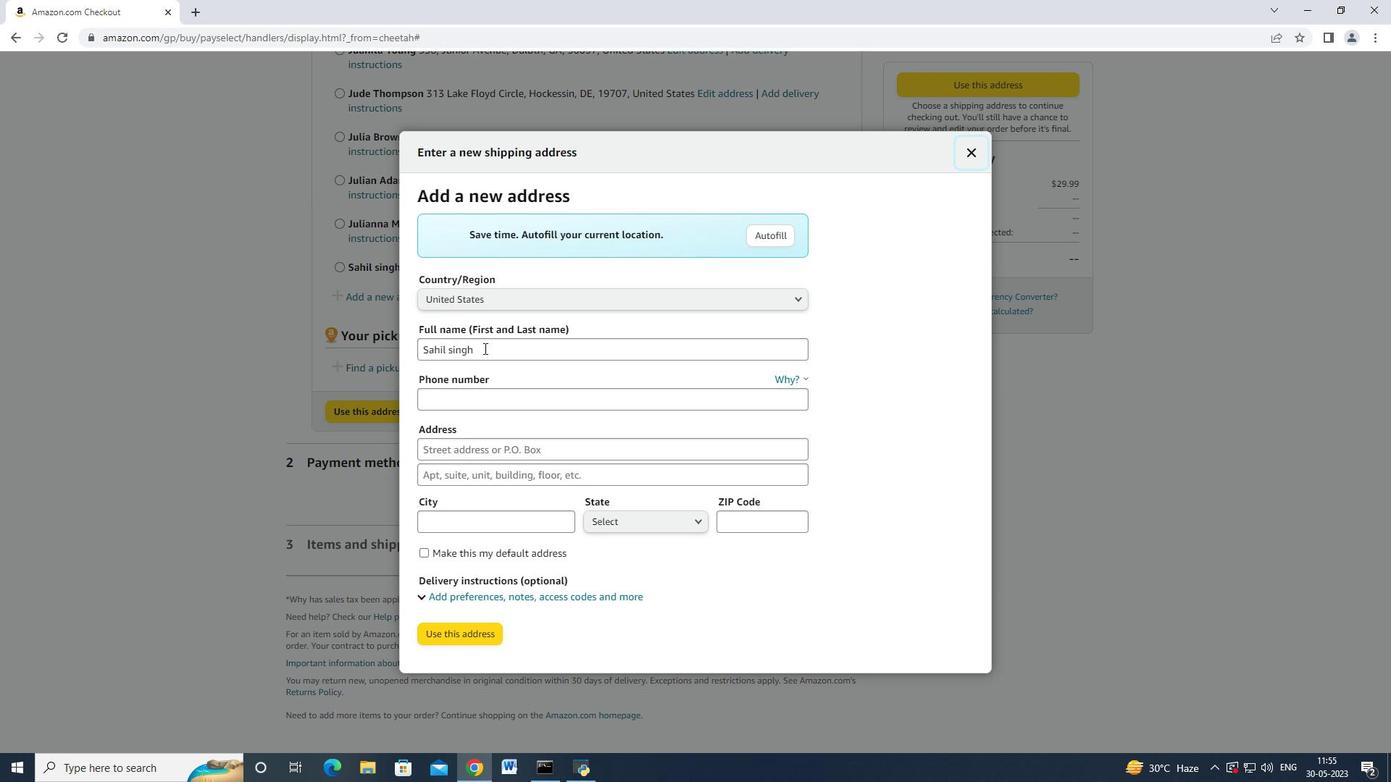 
Action: Mouse pressed left at (485, 354)
Screenshot: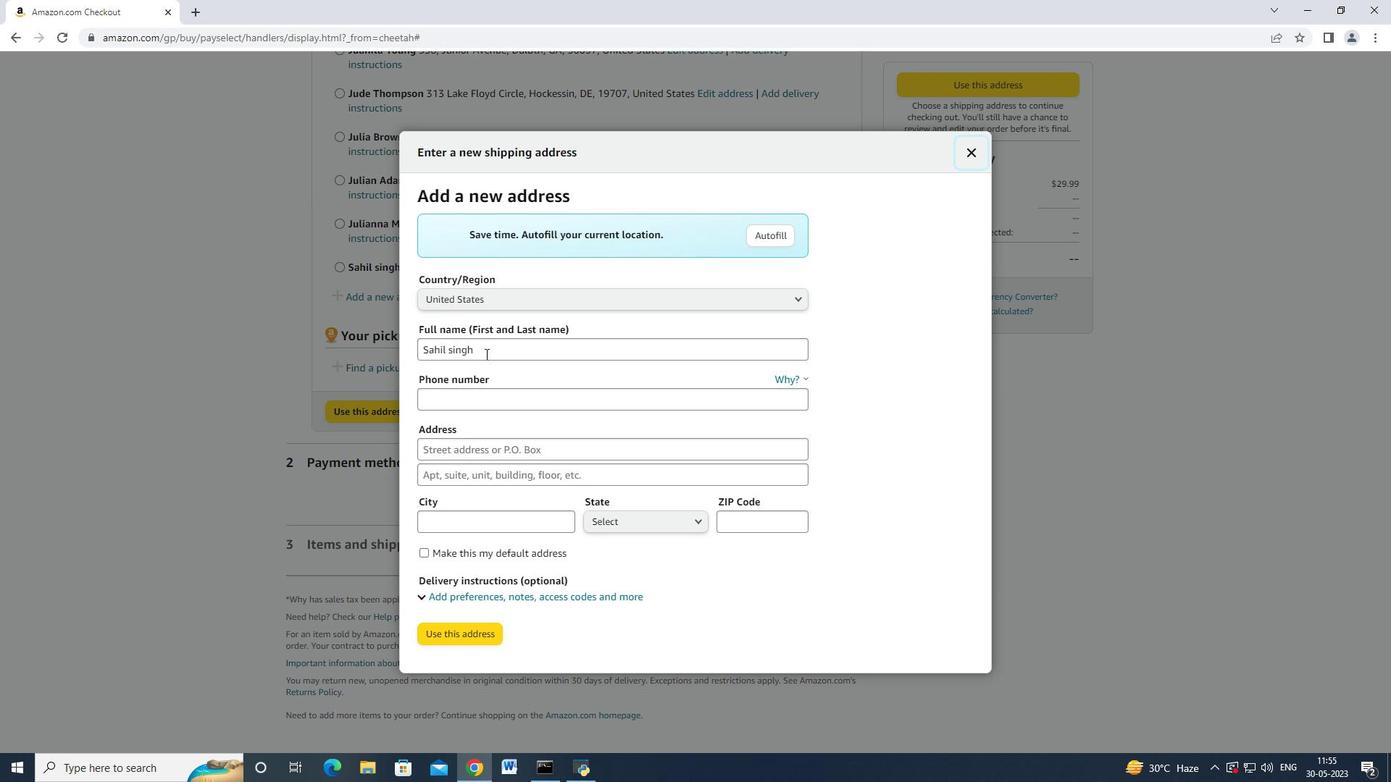 
Action: Mouse moved to (421, 348)
Screenshot: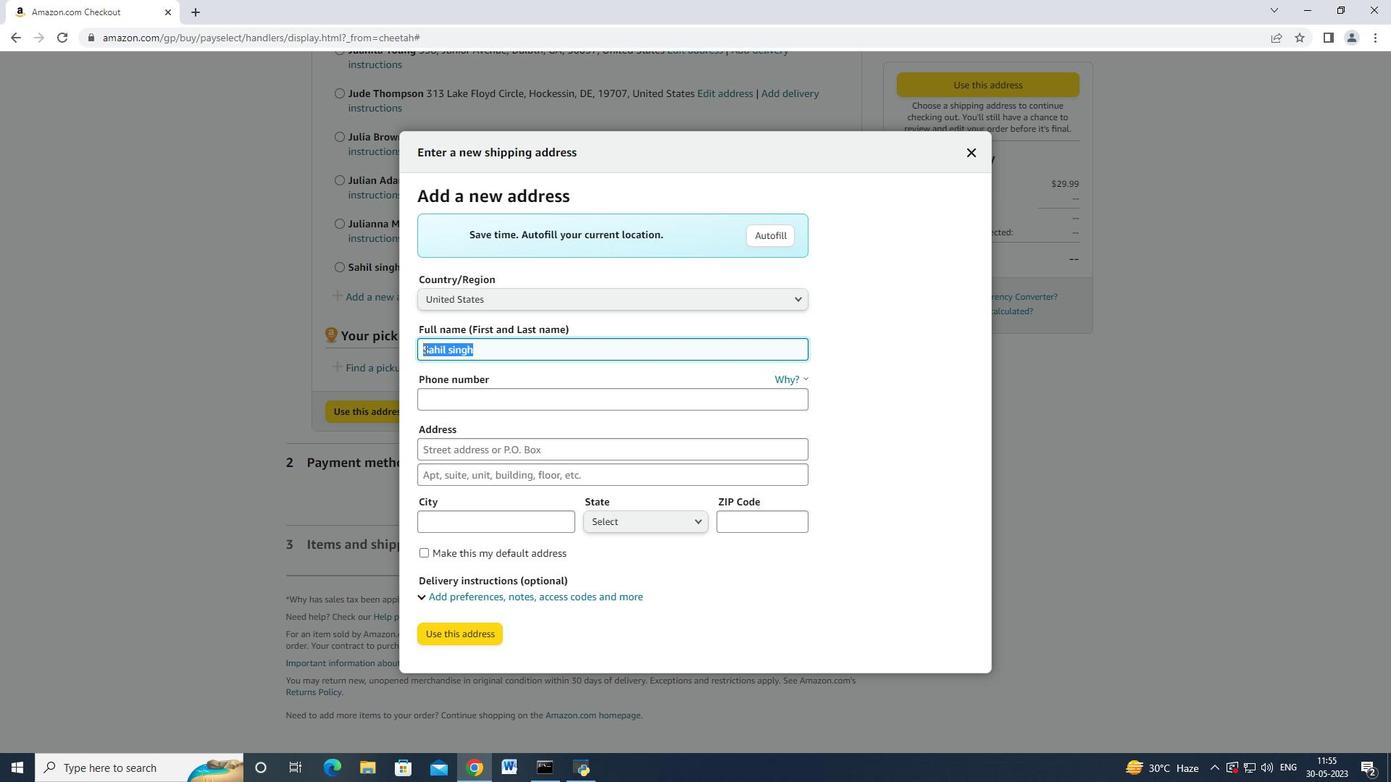 
Action: Key pressed <Key.backspace><Key.shift>Ethan<Key.space><Key.shift>King<Key.tab><Key.tab><Key.shift>8503109646<Key.tab>1137<Key.space><Key.shift_r>Star<Key.space><Key.shift_r>Trek<Key.space><Key.shift_r>Drive<Key.tab><Key.tab><Key.shift>Pensacola<Key.space>
Screenshot: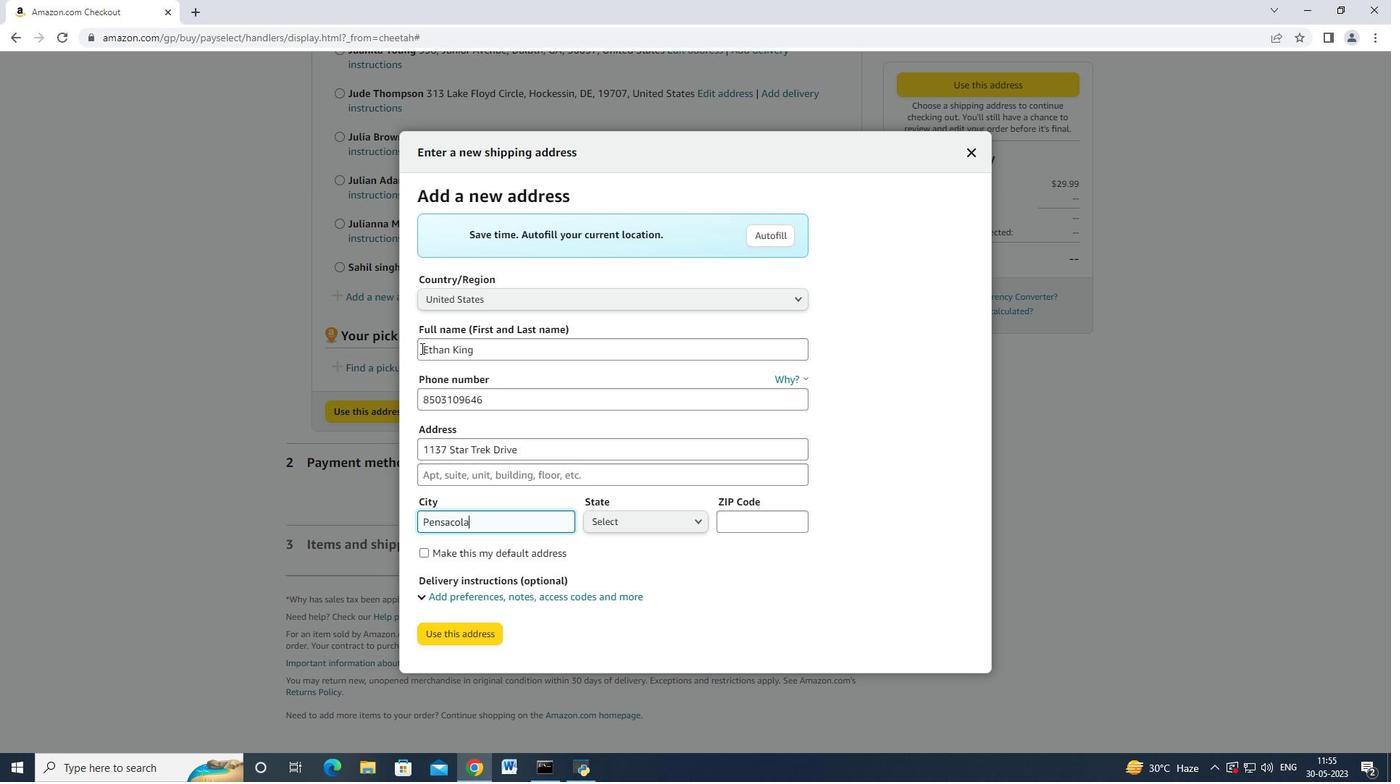 
Action: Mouse moved to (644, 518)
Screenshot: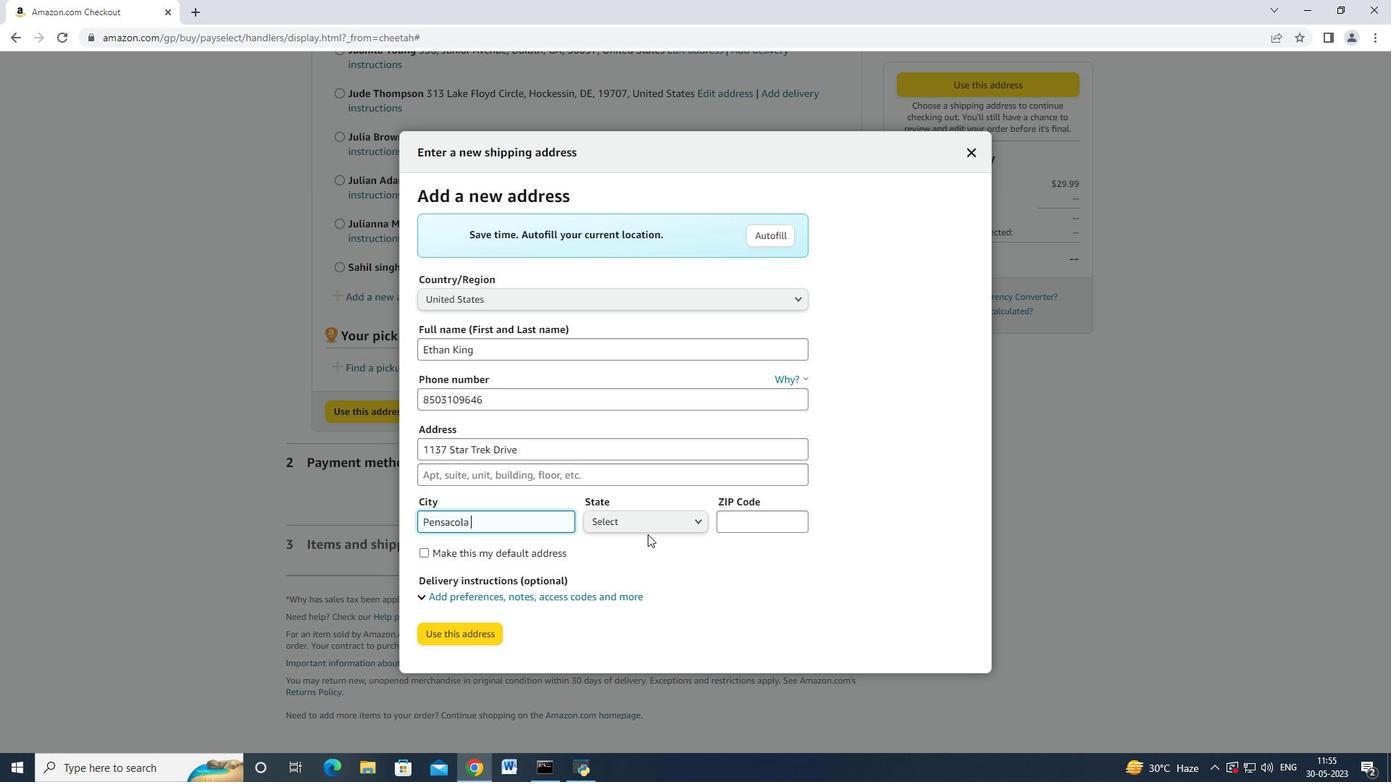
Action: Mouse pressed left at (644, 518)
Screenshot: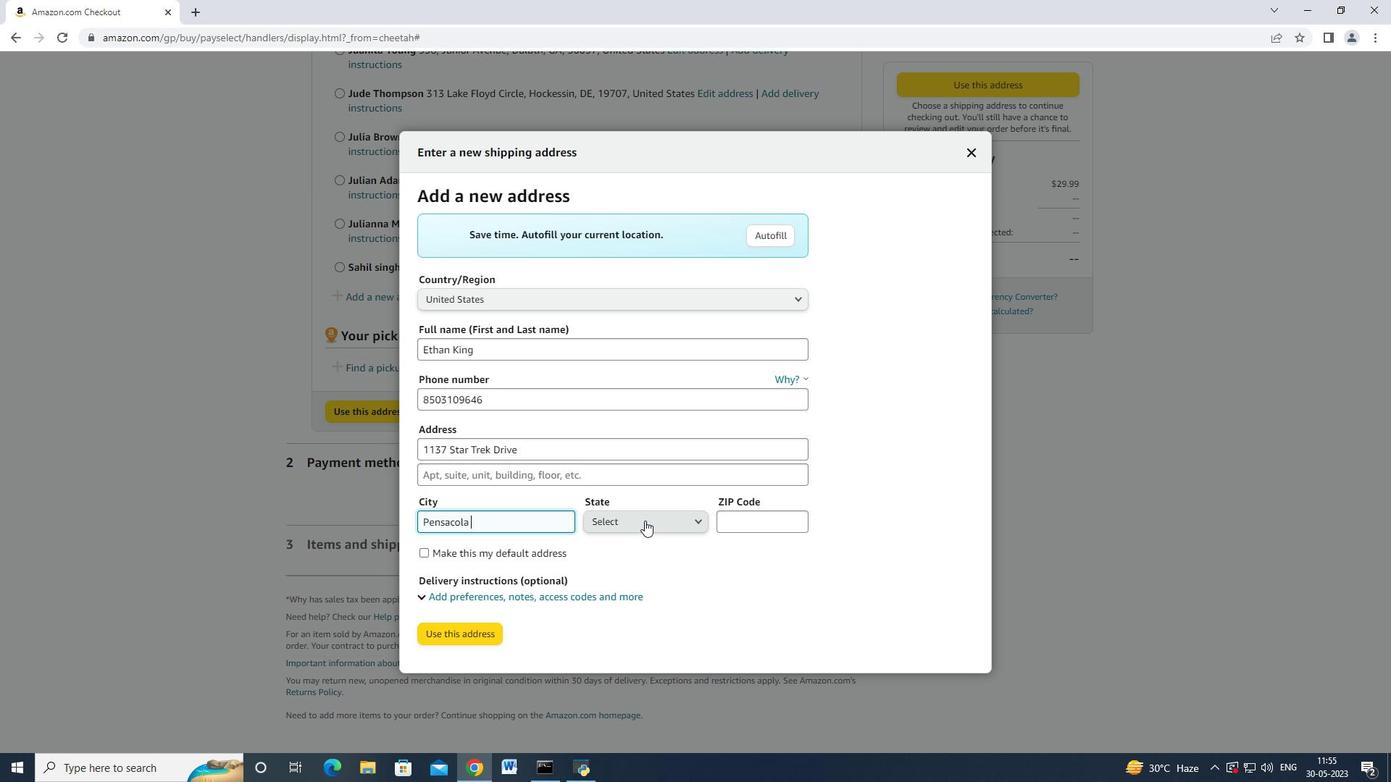 
Action: Mouse moved to (635, 407)
Screenshot: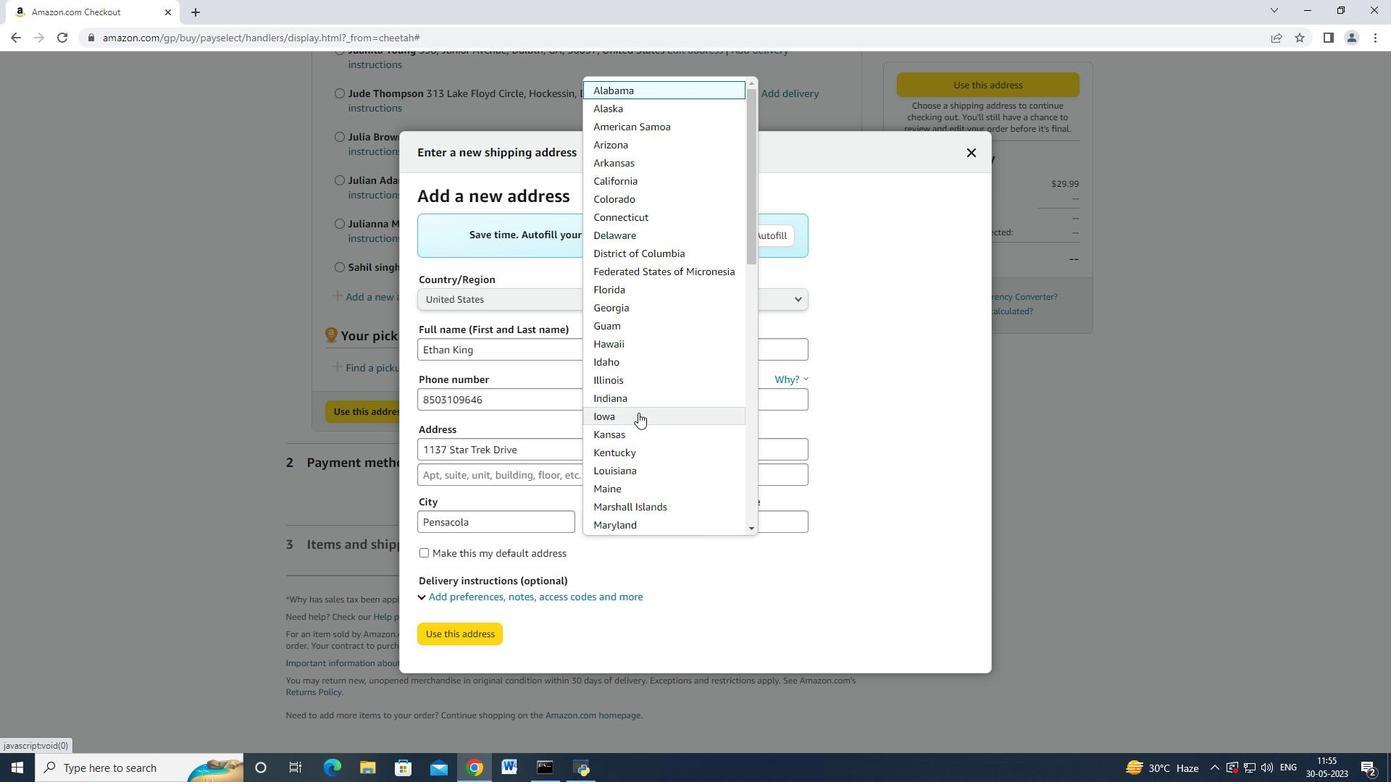 
Action: Mouse scrolled (635, 408) with delta (0, 0)
Screenshot: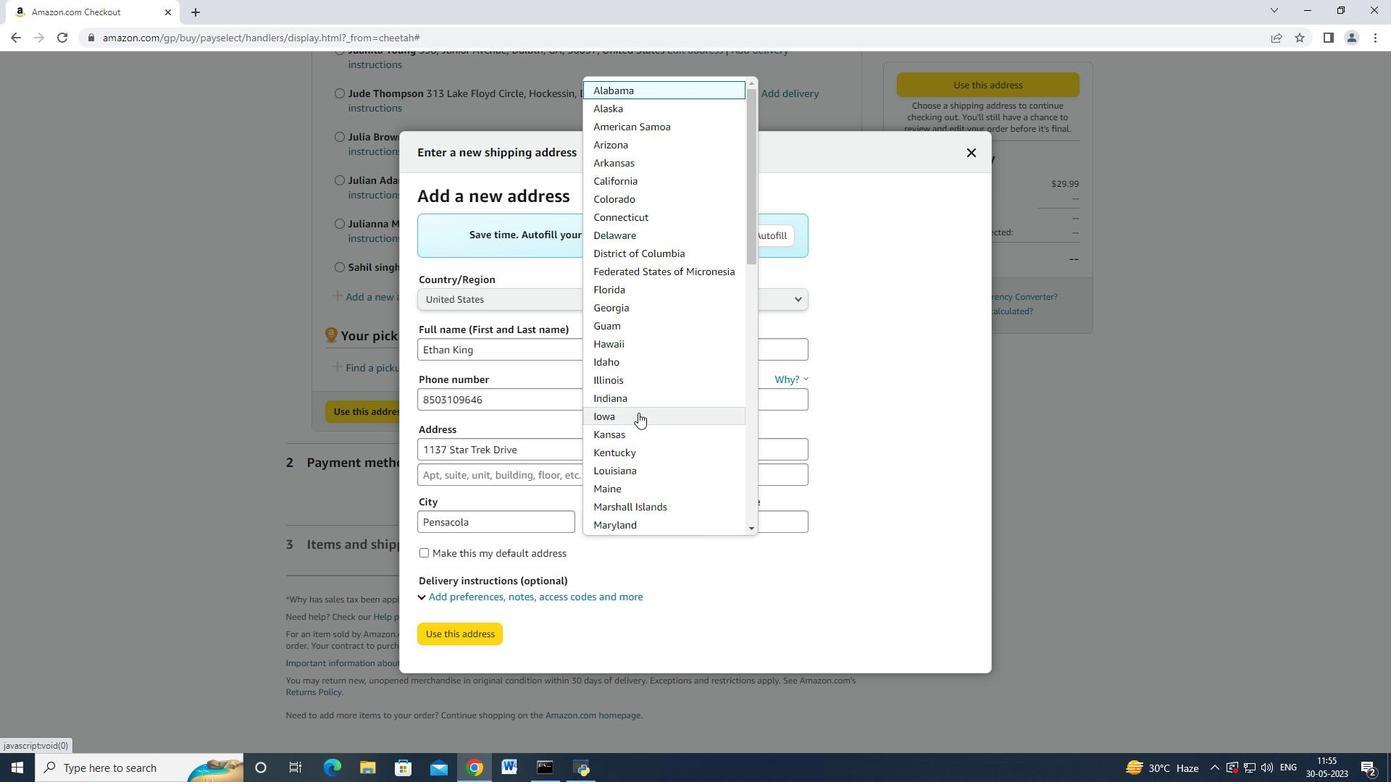 
Action: Mouse scrolled (635, 408) with delta (0, 0)
Screenshot: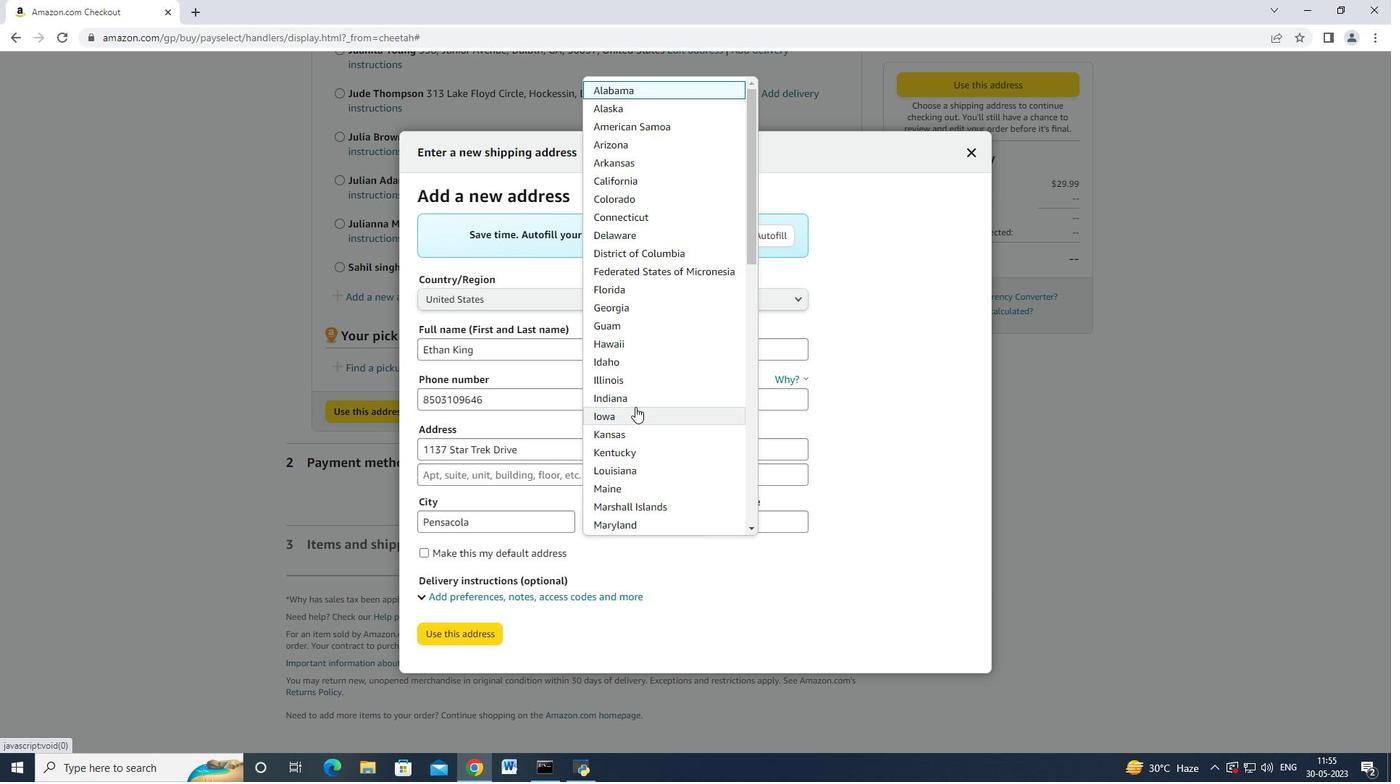 
Action: Mouse moved to (689, 418)
Screenshot: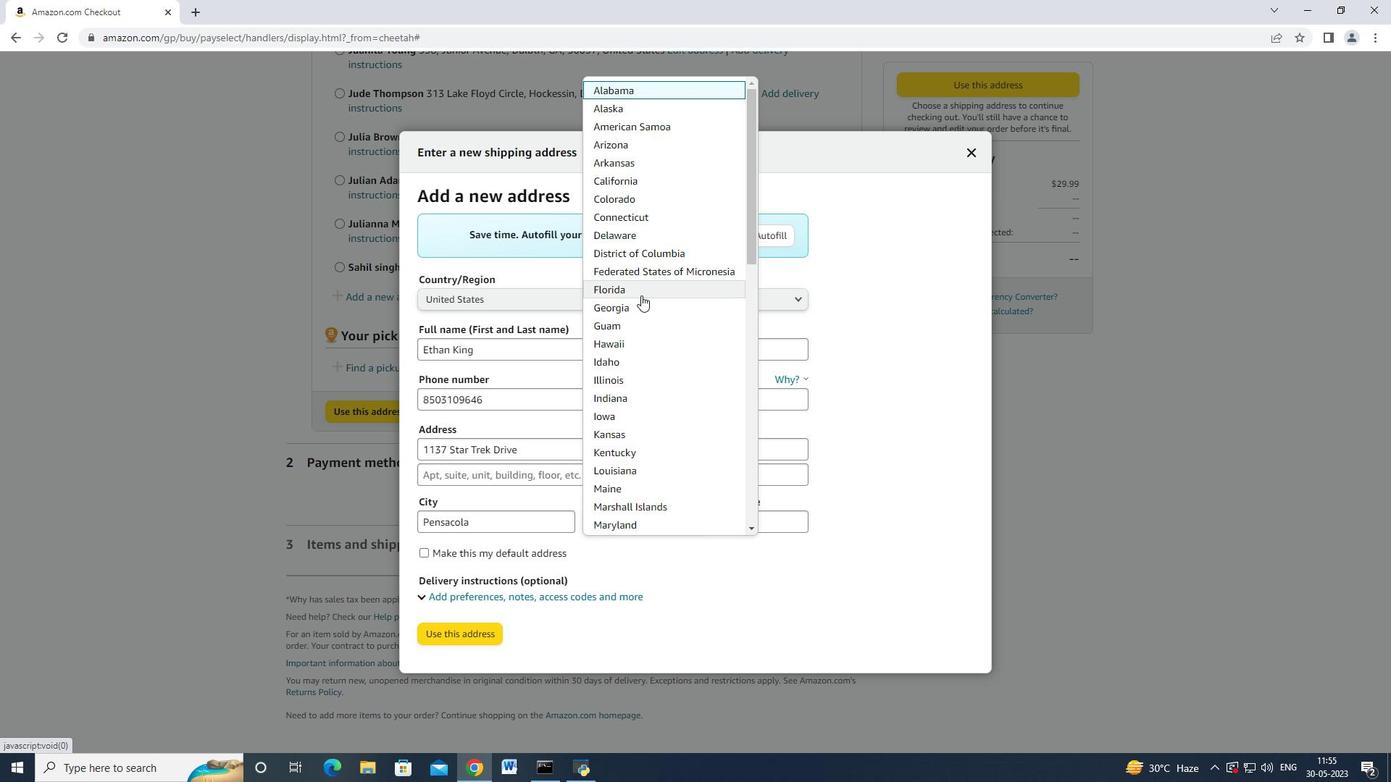 
Action: Mouse pressed left at (641, 291)
Screenshot: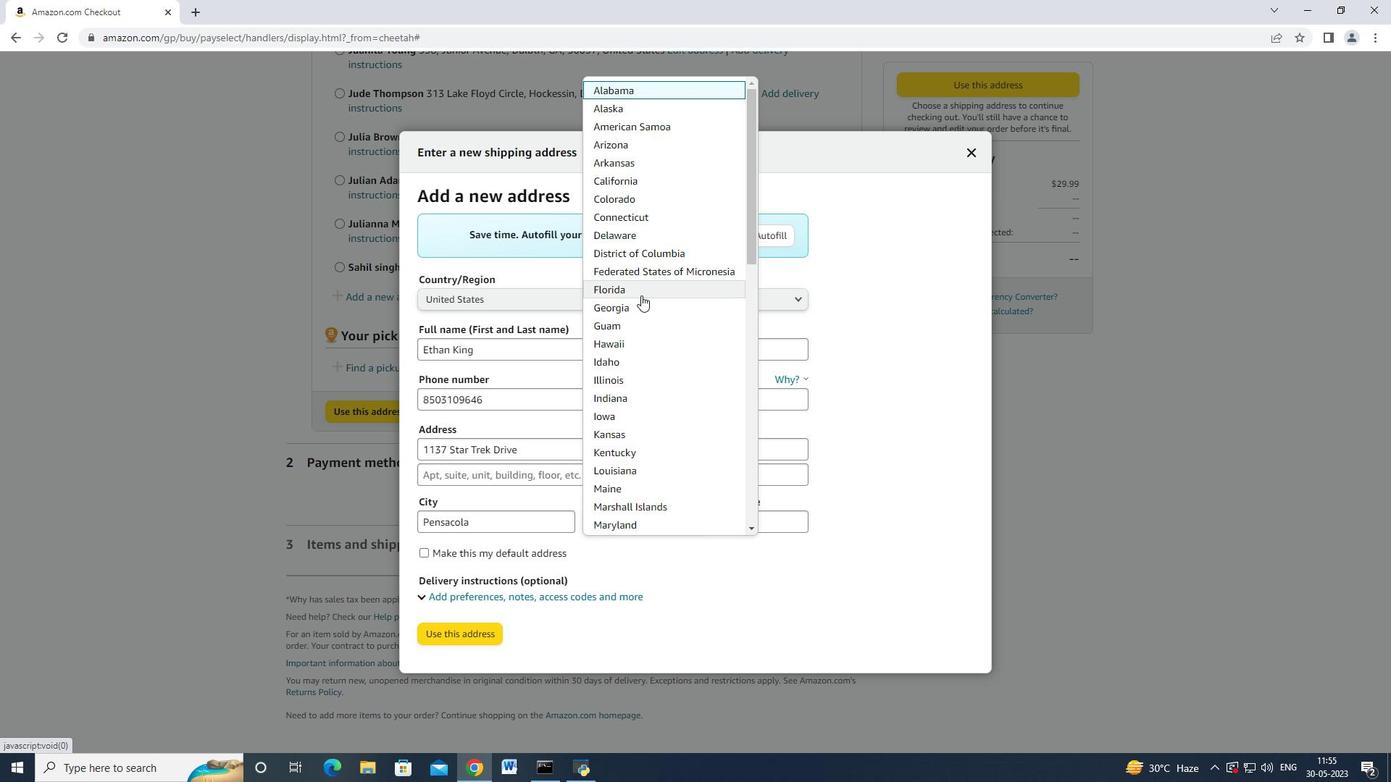 
Action: Mouse moved to (737, 512)
Screenshot: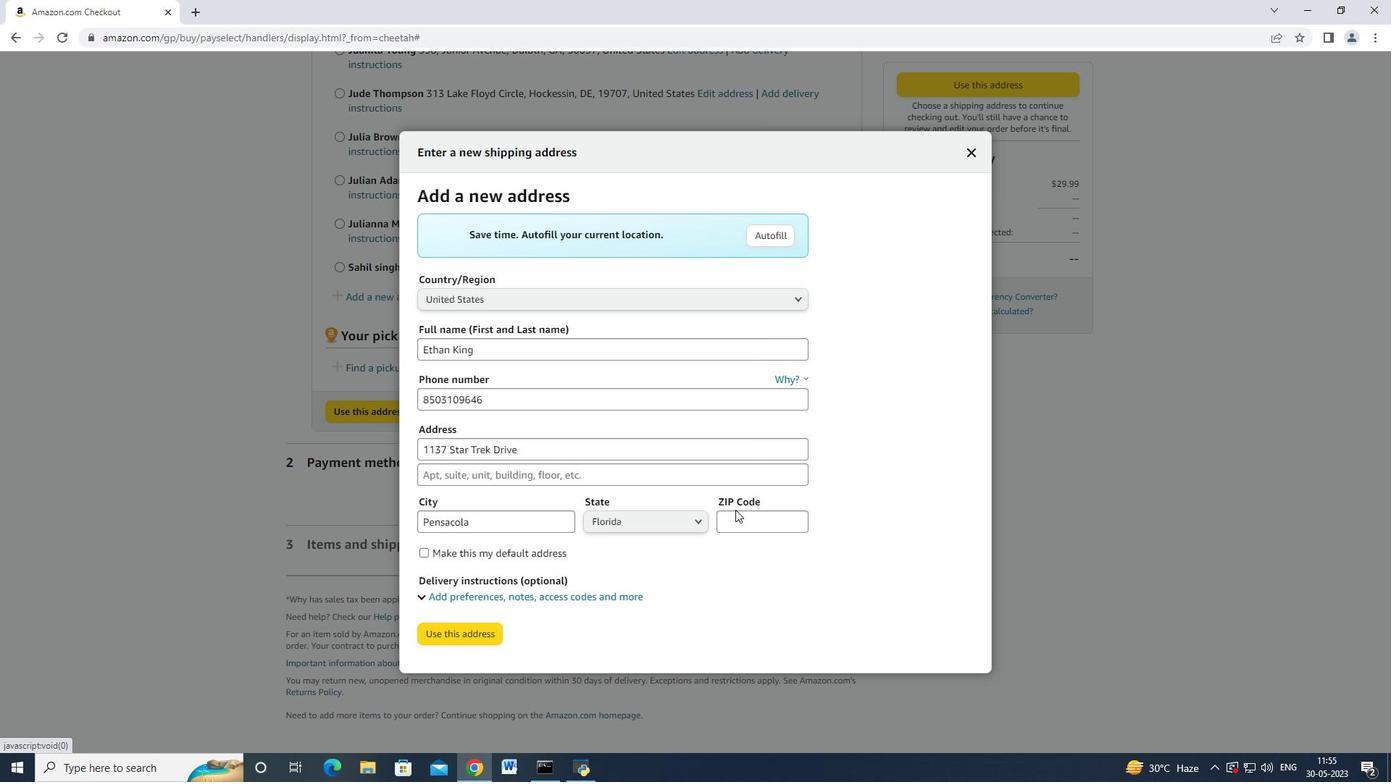 
Action: Mouse pressed left at (737, 512)
Screenshot: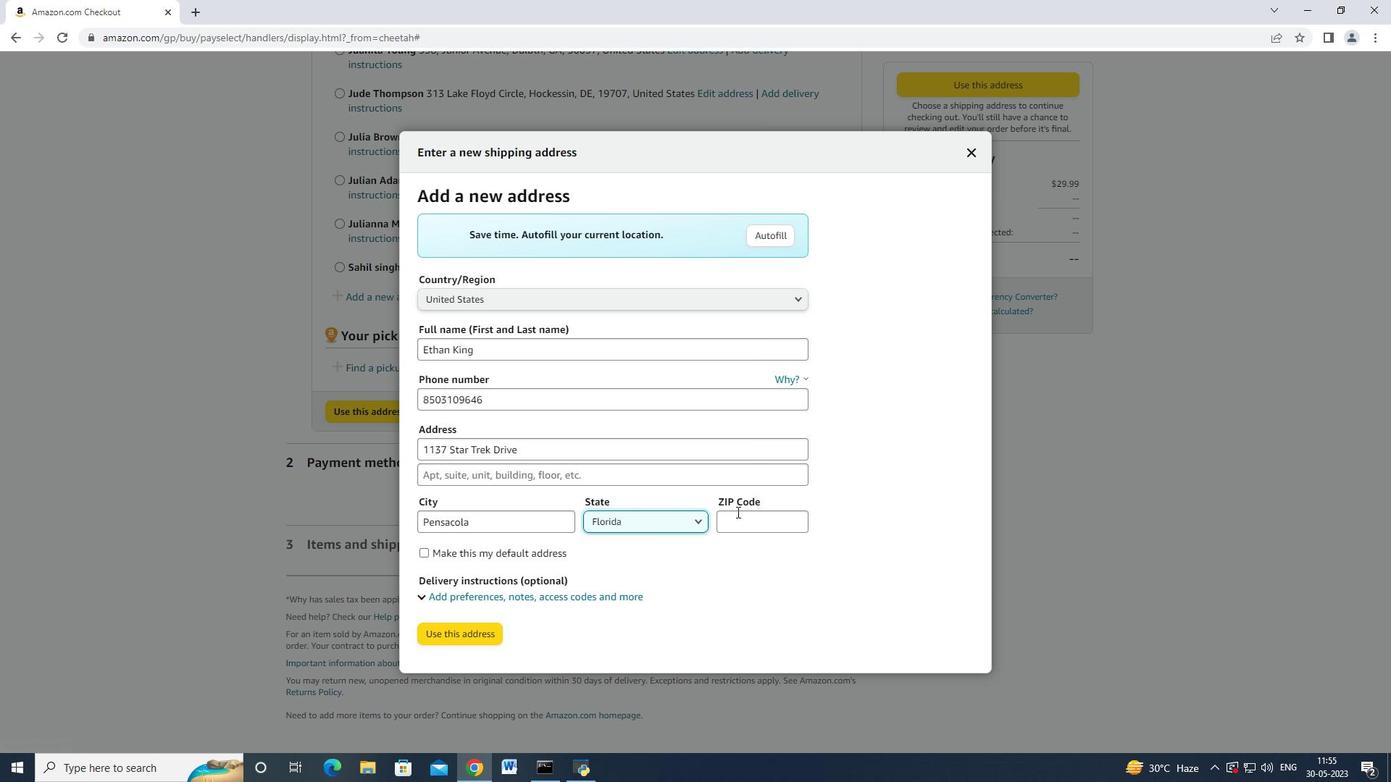 
Action: Key pressed 32501
Screenshot: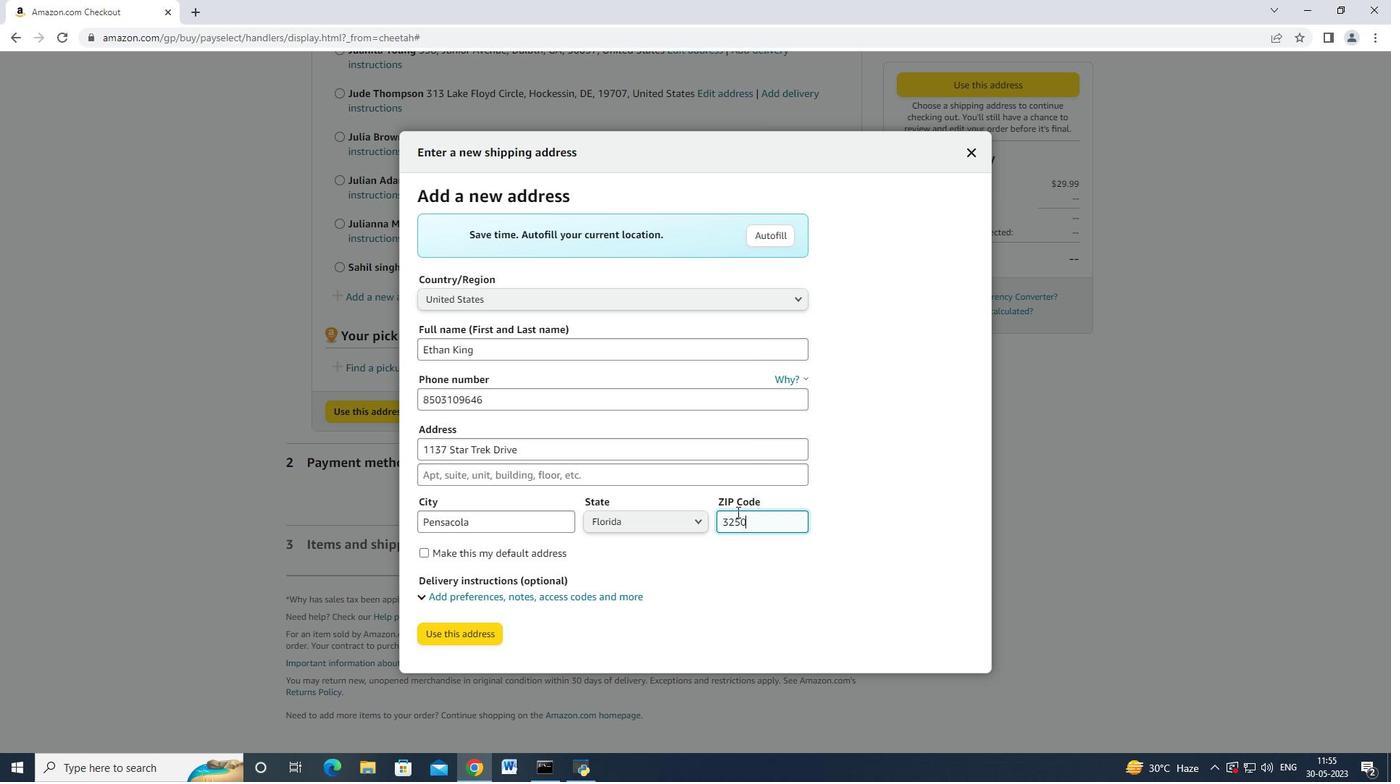 
Action: Mouse moved to (481, 632)
Screenshot: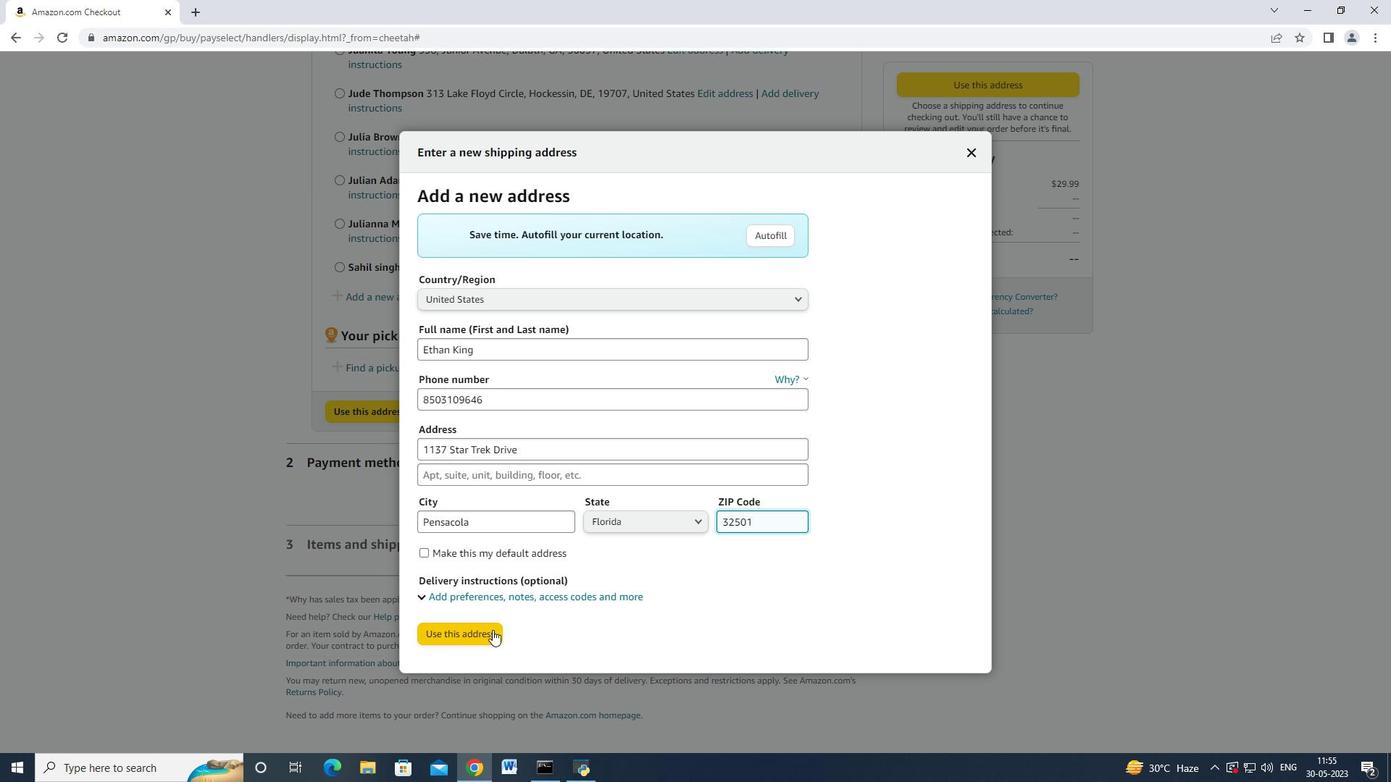 
Action: Mouse pressed left at (481, 632)
Screenshot: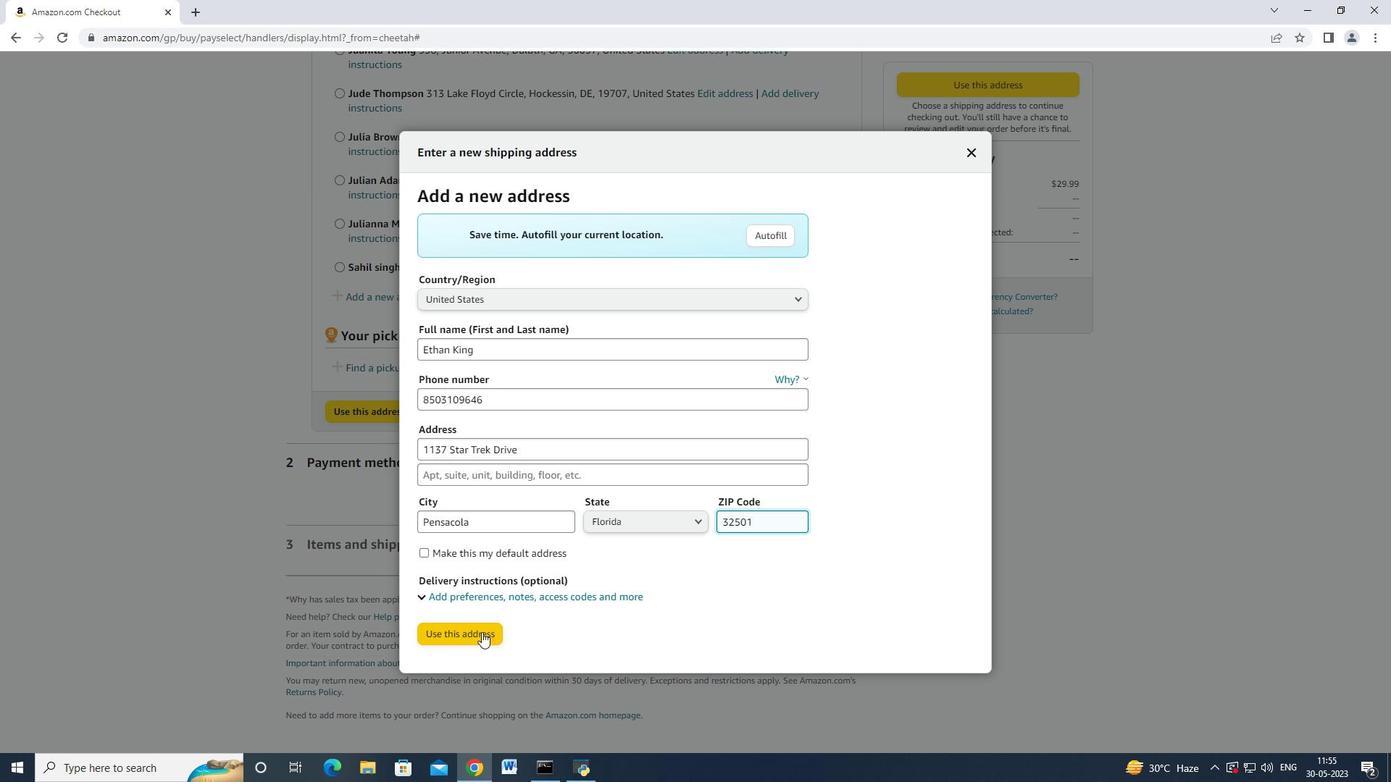 
Action: Mouse moved to (485, 640)
Screenshot: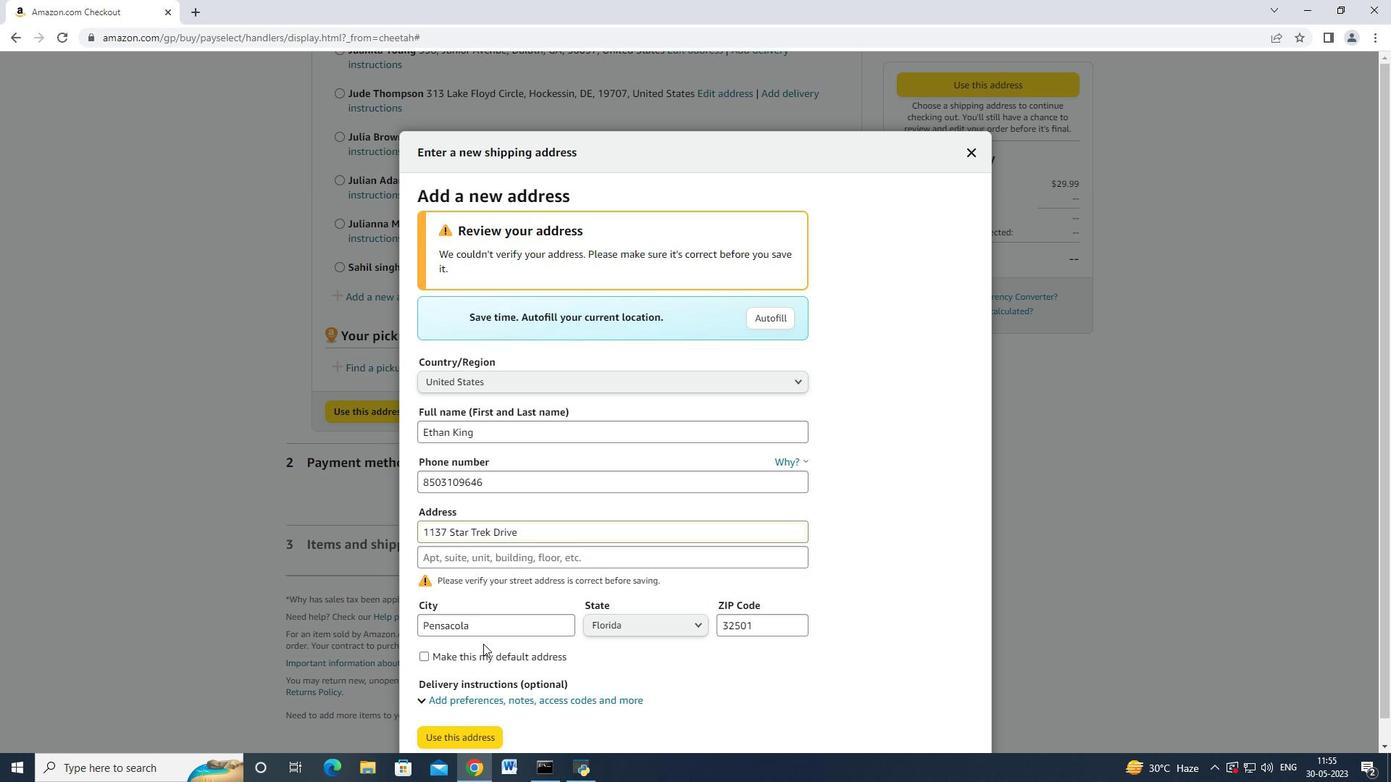 
Action: Mouse scrolled (485, 639) with delta (0, 0)
Screenshot: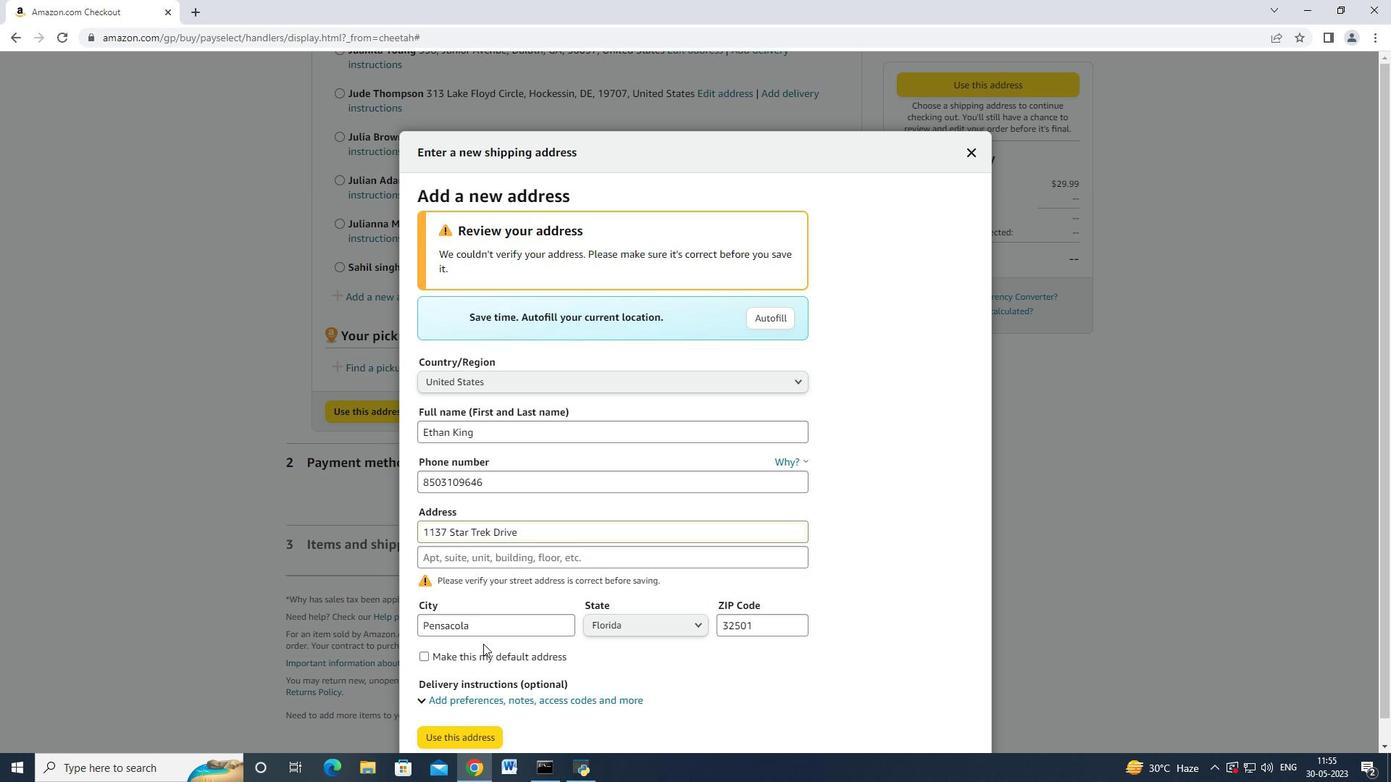 
Action: Mouse moved to (485, 639)
Screenshot: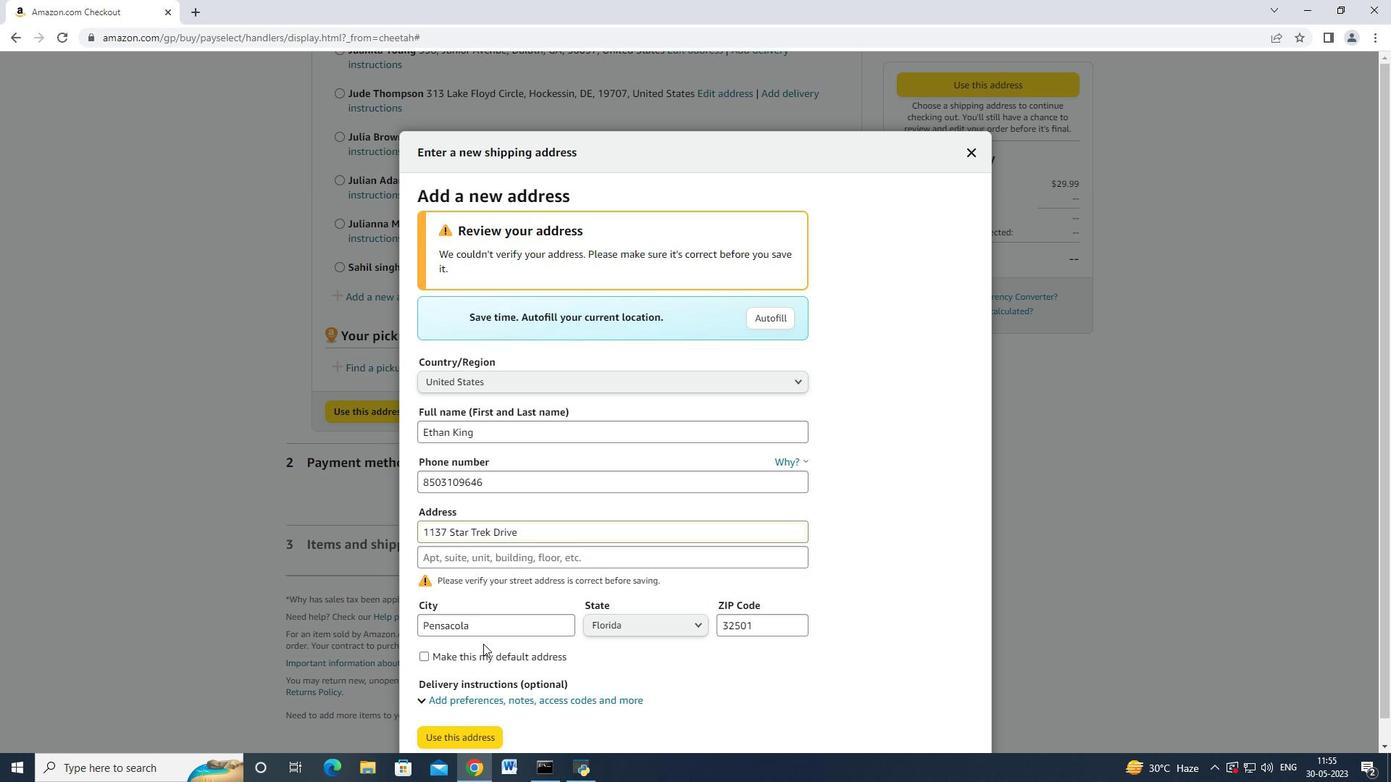 
Action: Mouse scrolled (485, 639) with delta (0, 0)
Screenshot: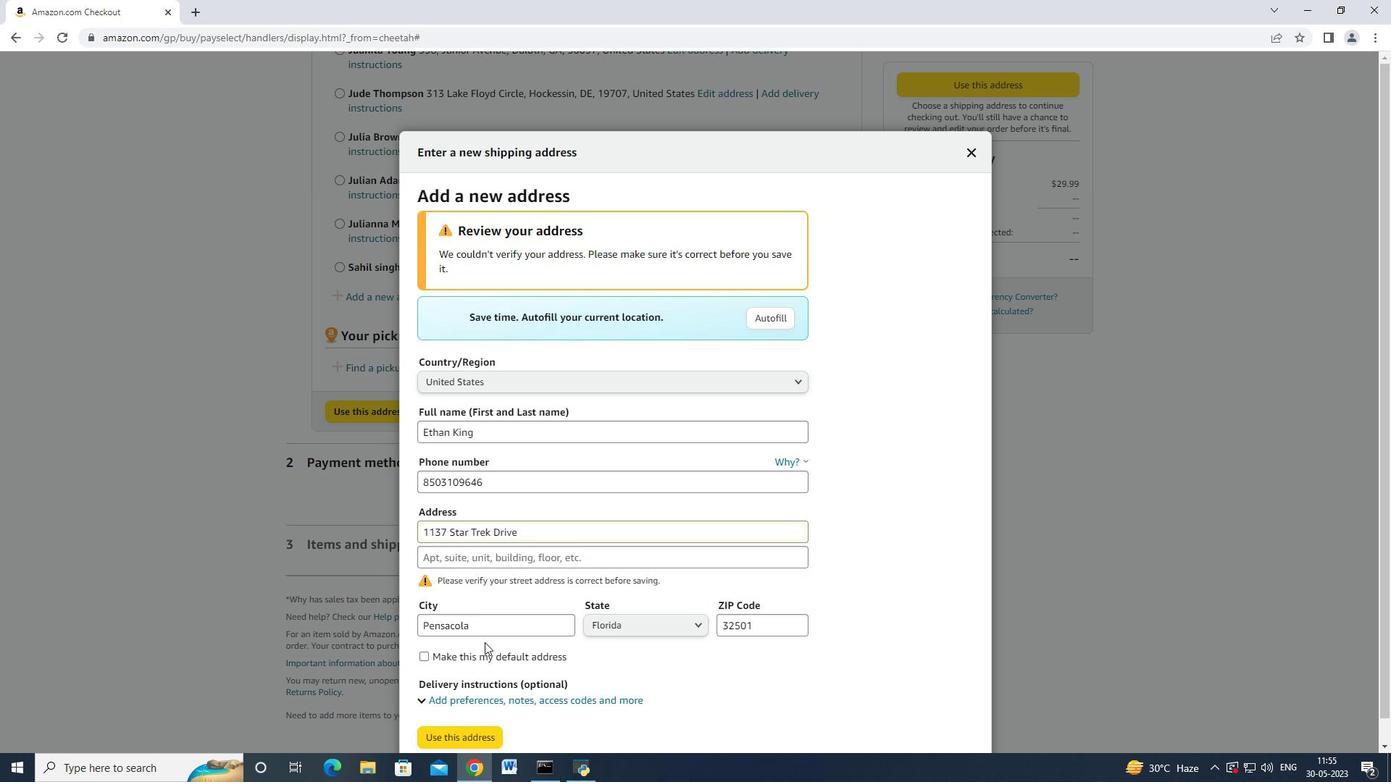 
Action: Mouse scrolled (485, 639) with delta (0, 0)
Screenshot: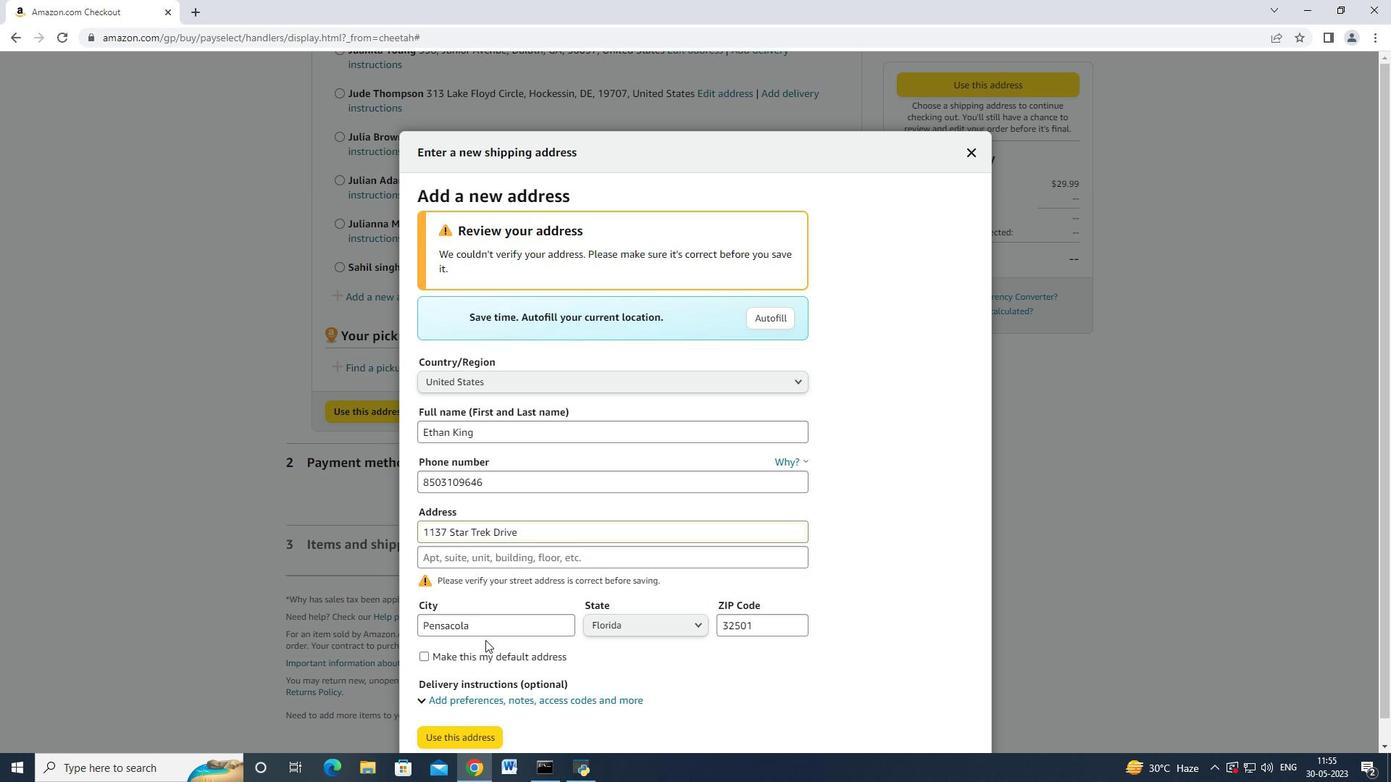 
Action: Mouse moved to (467, 705)
Screenshot: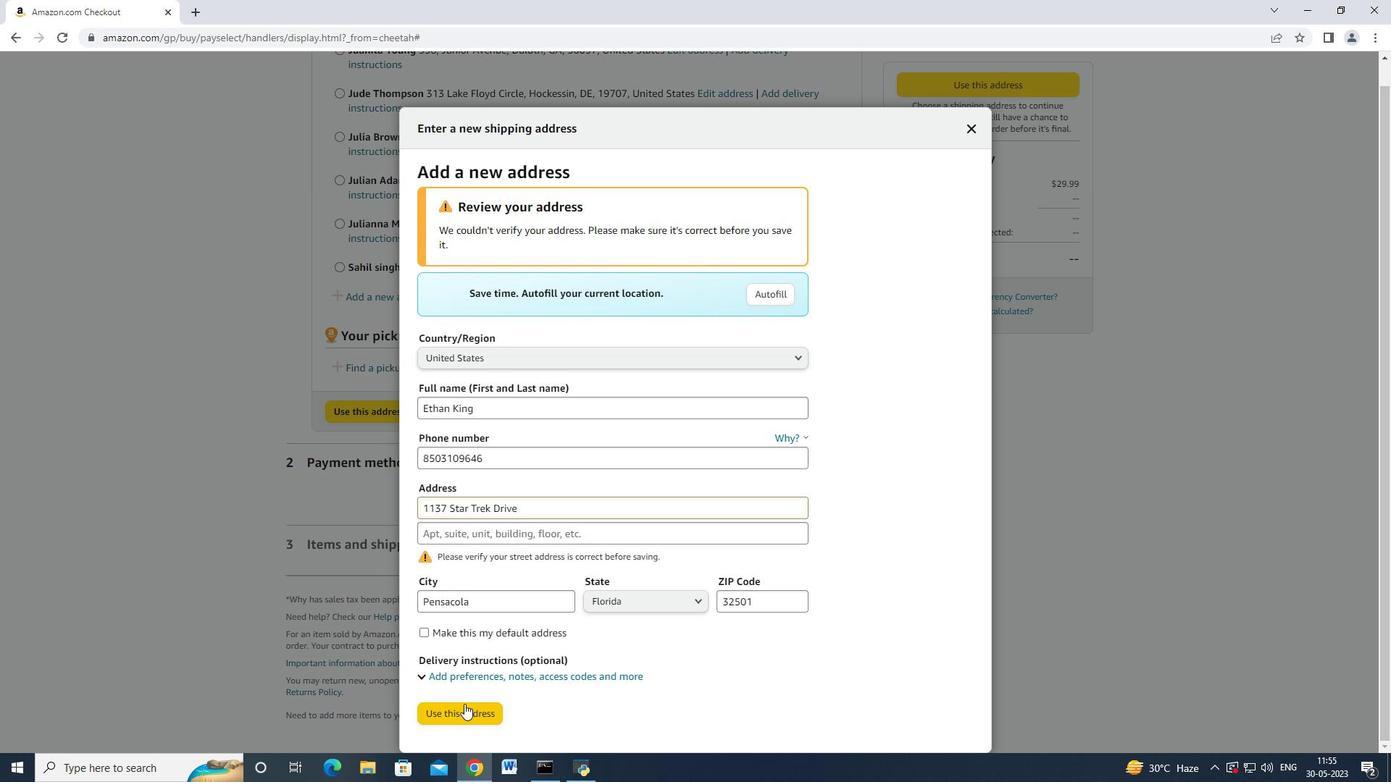 
Action: Mouse pressed left at (467, 705)
Screenshot: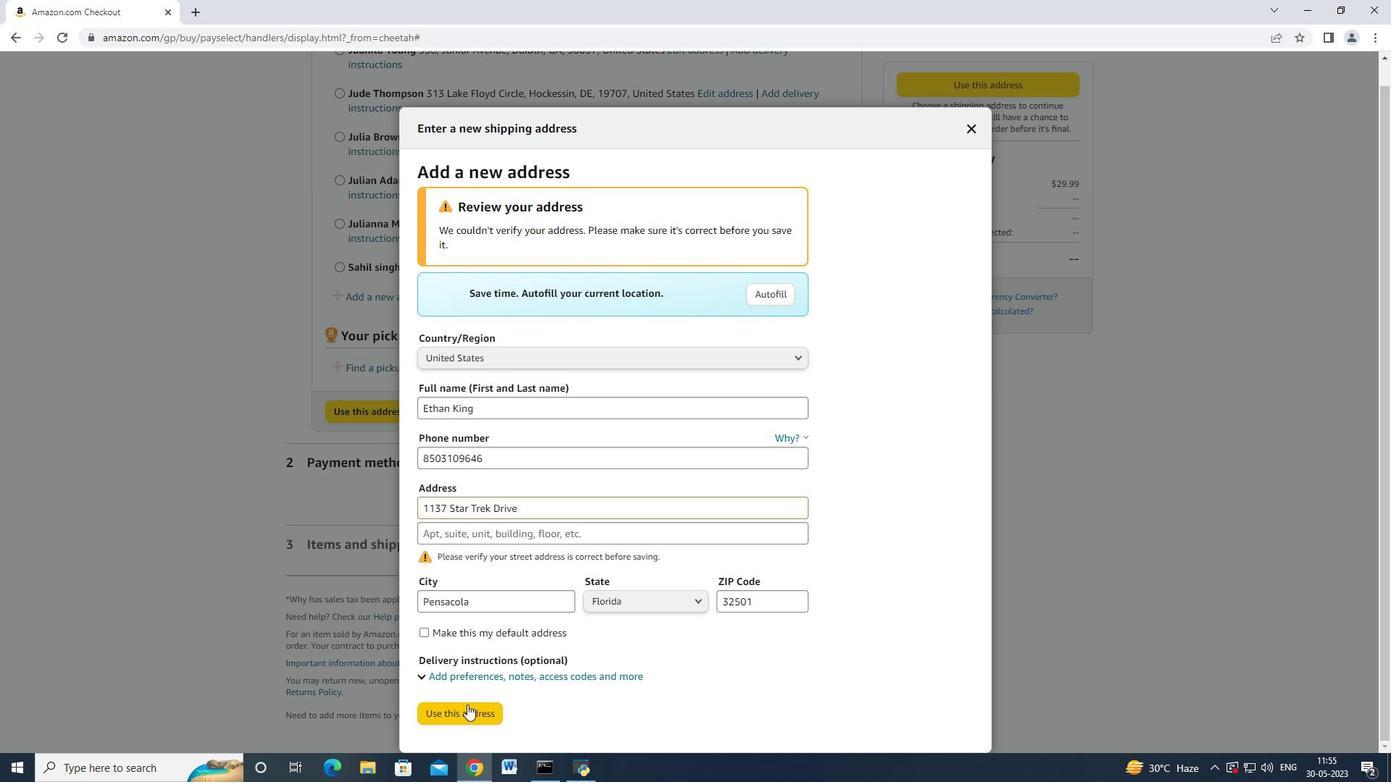 
Action: Mouse moved to (610, 471)
Screenshot: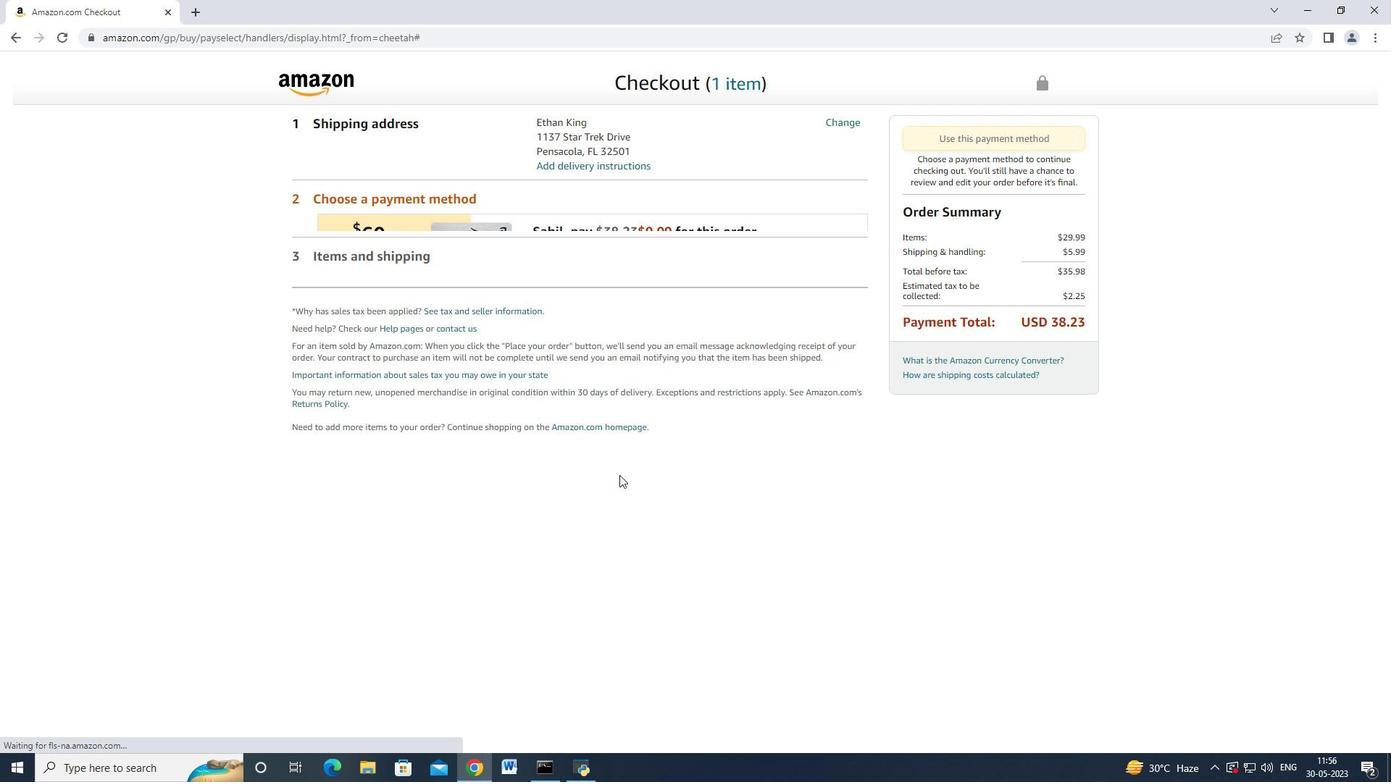
Action: Mouse scrolled (610, 471) with delta (0, 0)
Screenshot: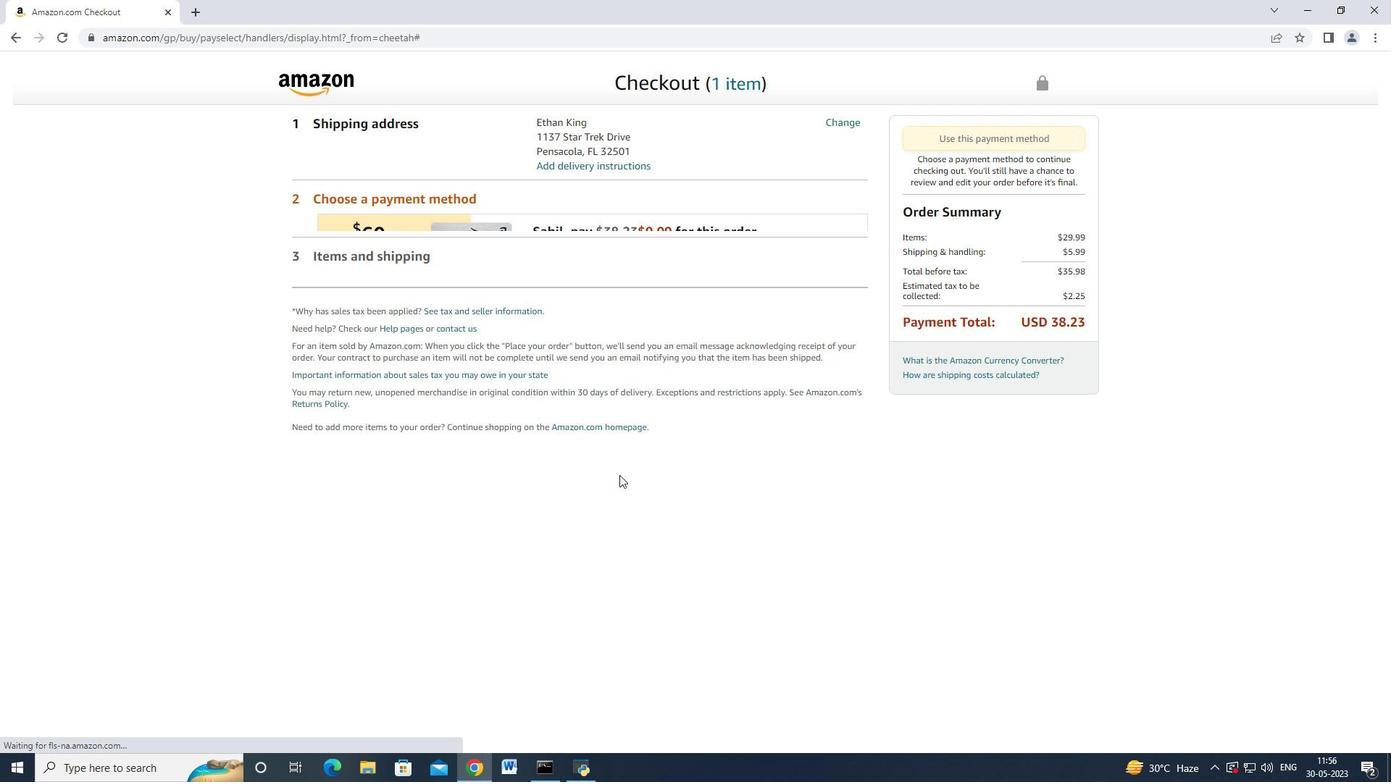 
Action: Mouse scrolled (610, 472) with delta (0, 0)
Screenshot: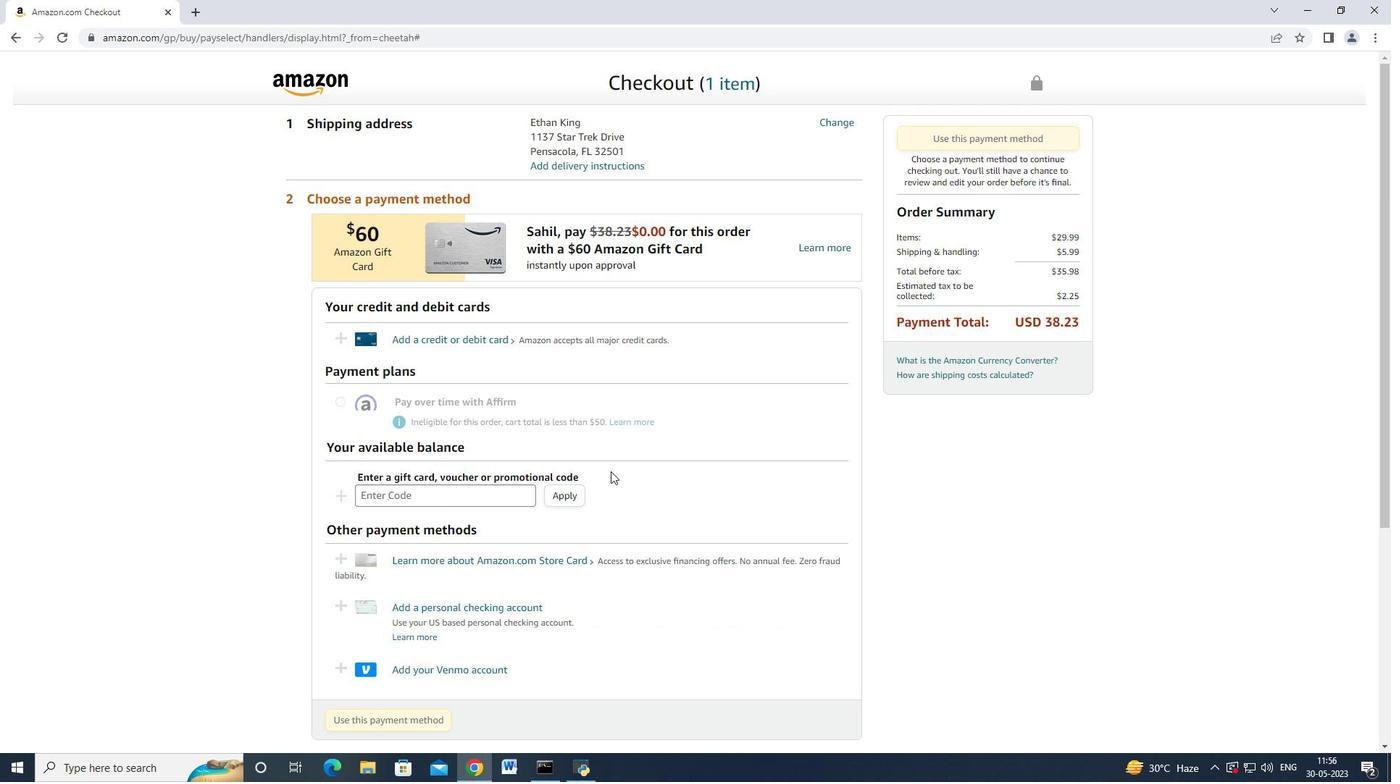 
Action: Mouse scrolled (610, 471) with delta (0, 0)
Screenshot: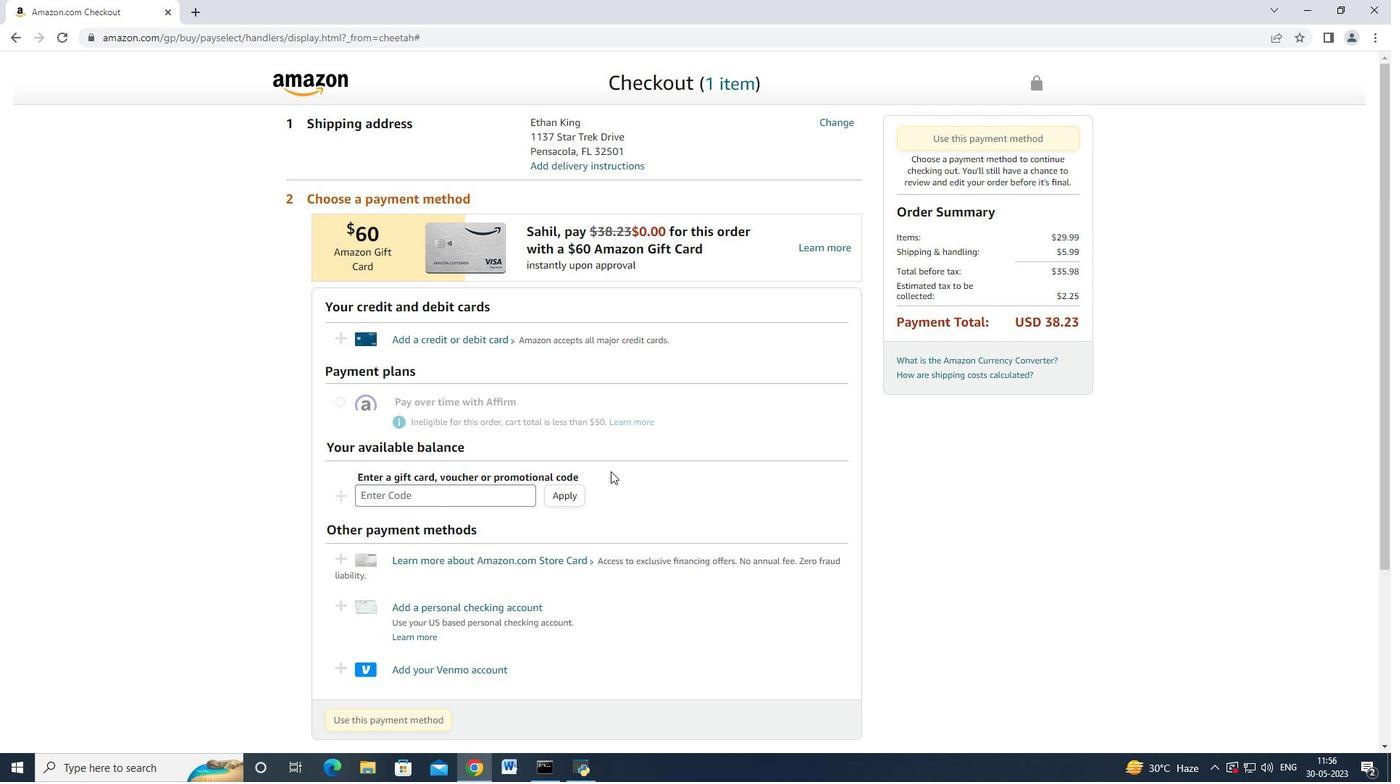 
Action: Mouse scrolled (610, 472) with delta (0, 0)
Screenshot: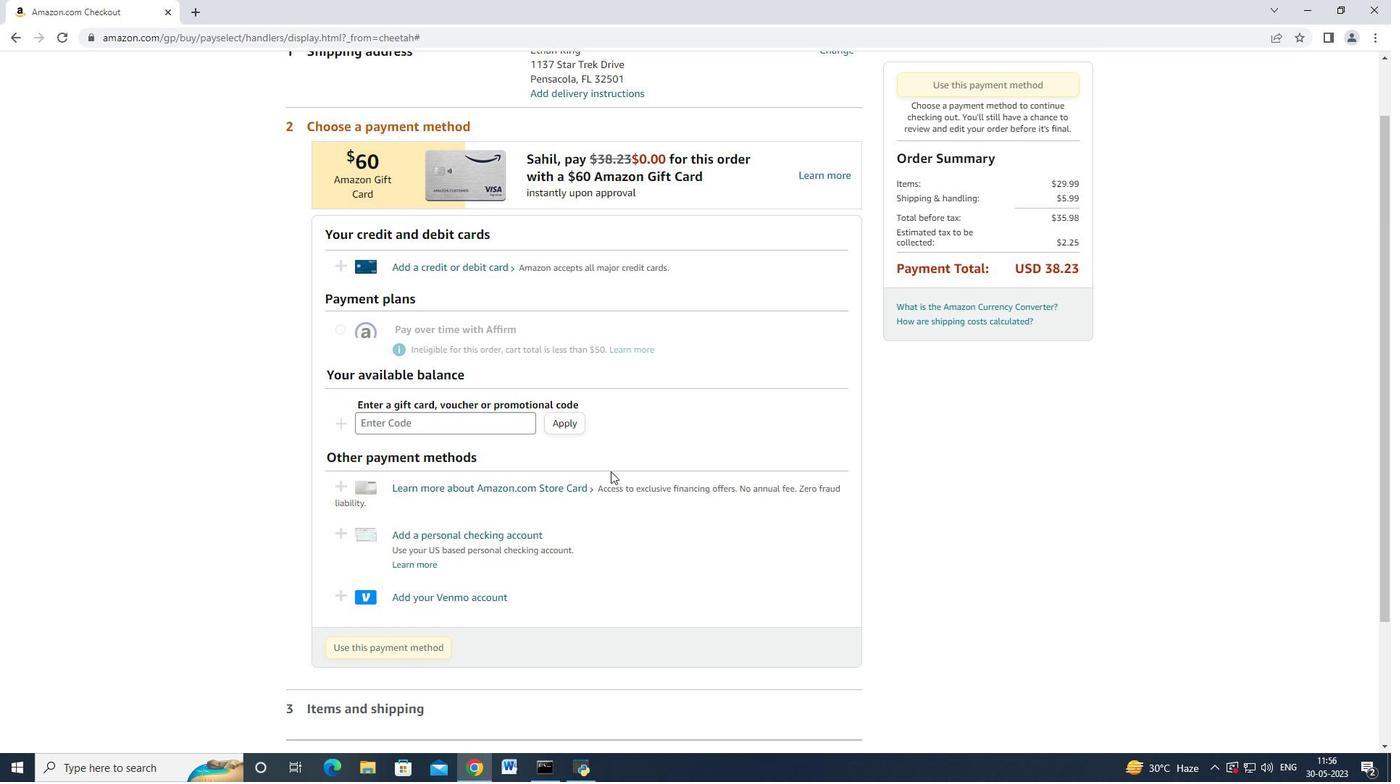 
Action: Mouse moved to (607, 465)
Screenshot: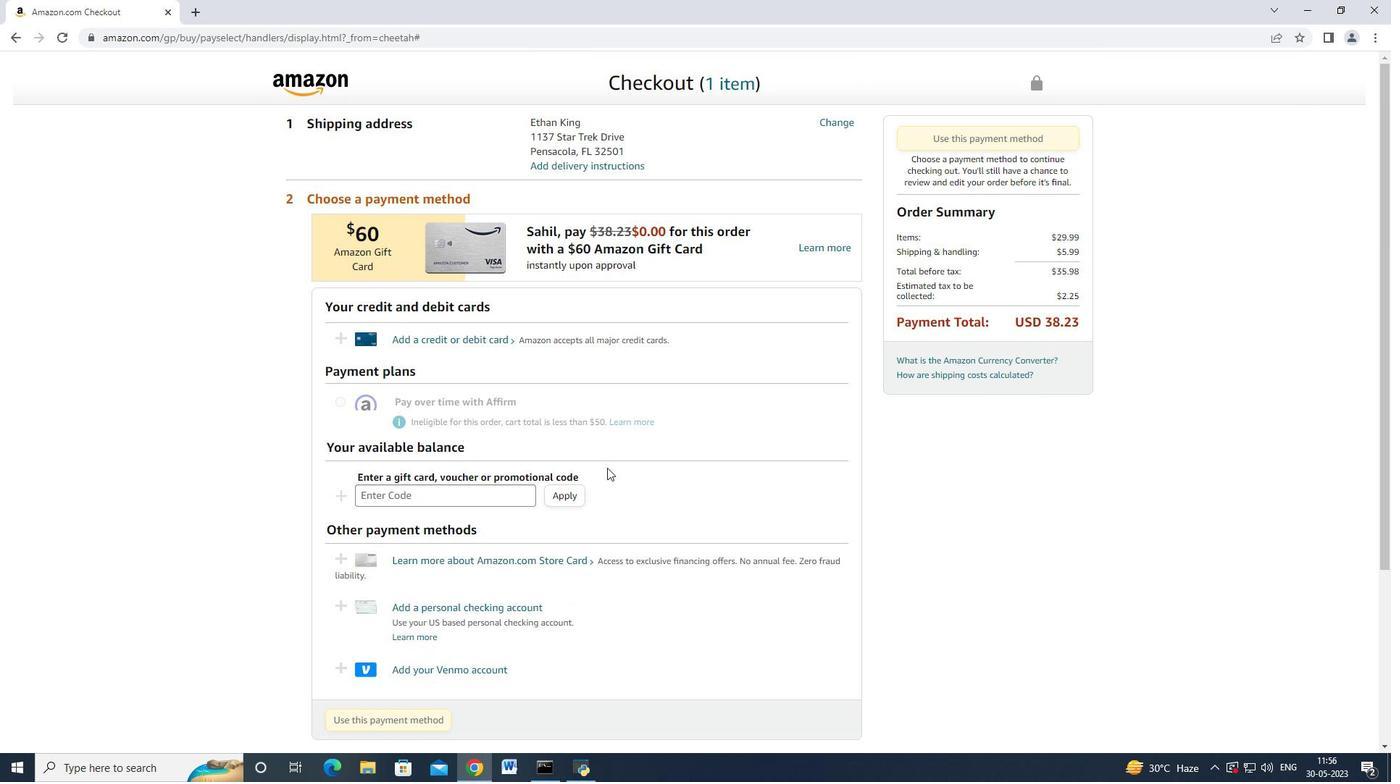 
Action: Mouse scrolled (607, 464) with delta (0, 0)
Screenshot: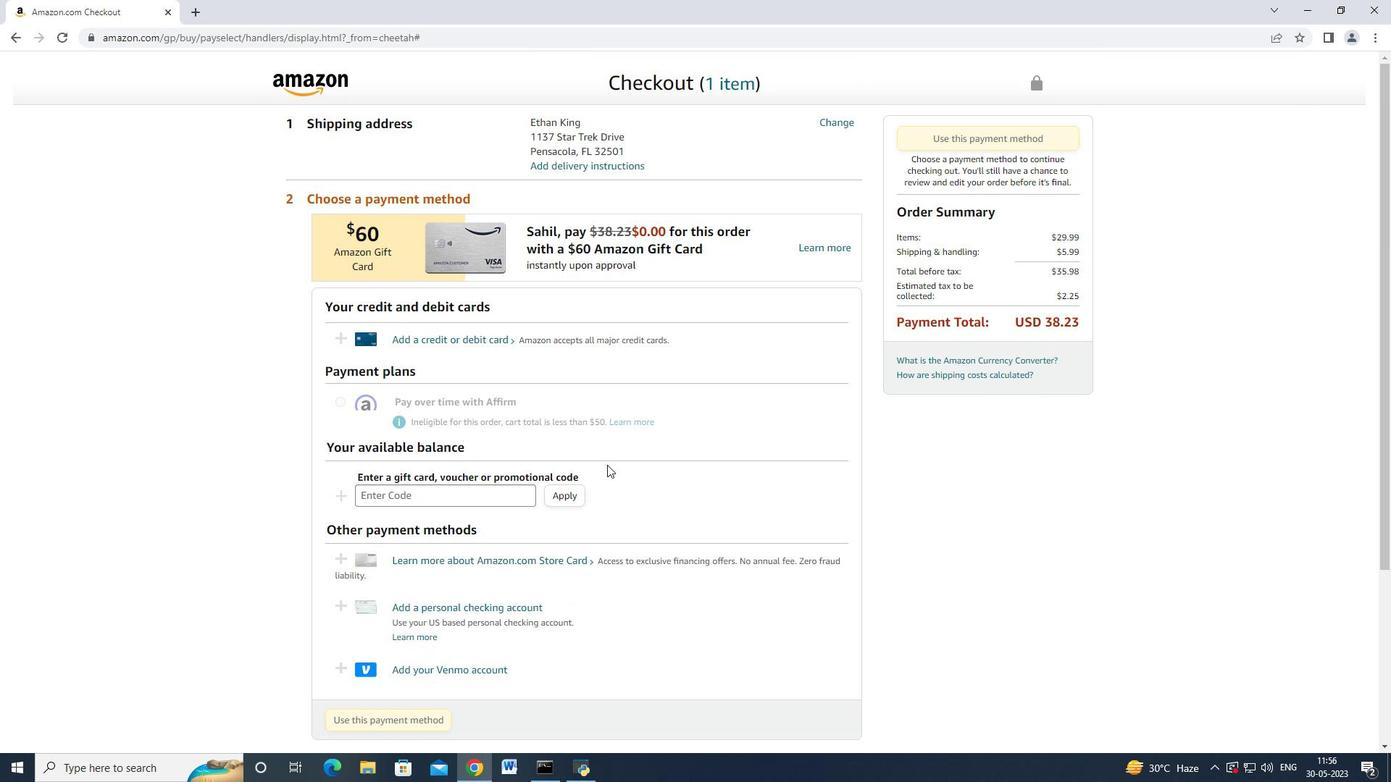 
Action: Mouse moved to (458, 270)
Screenshot: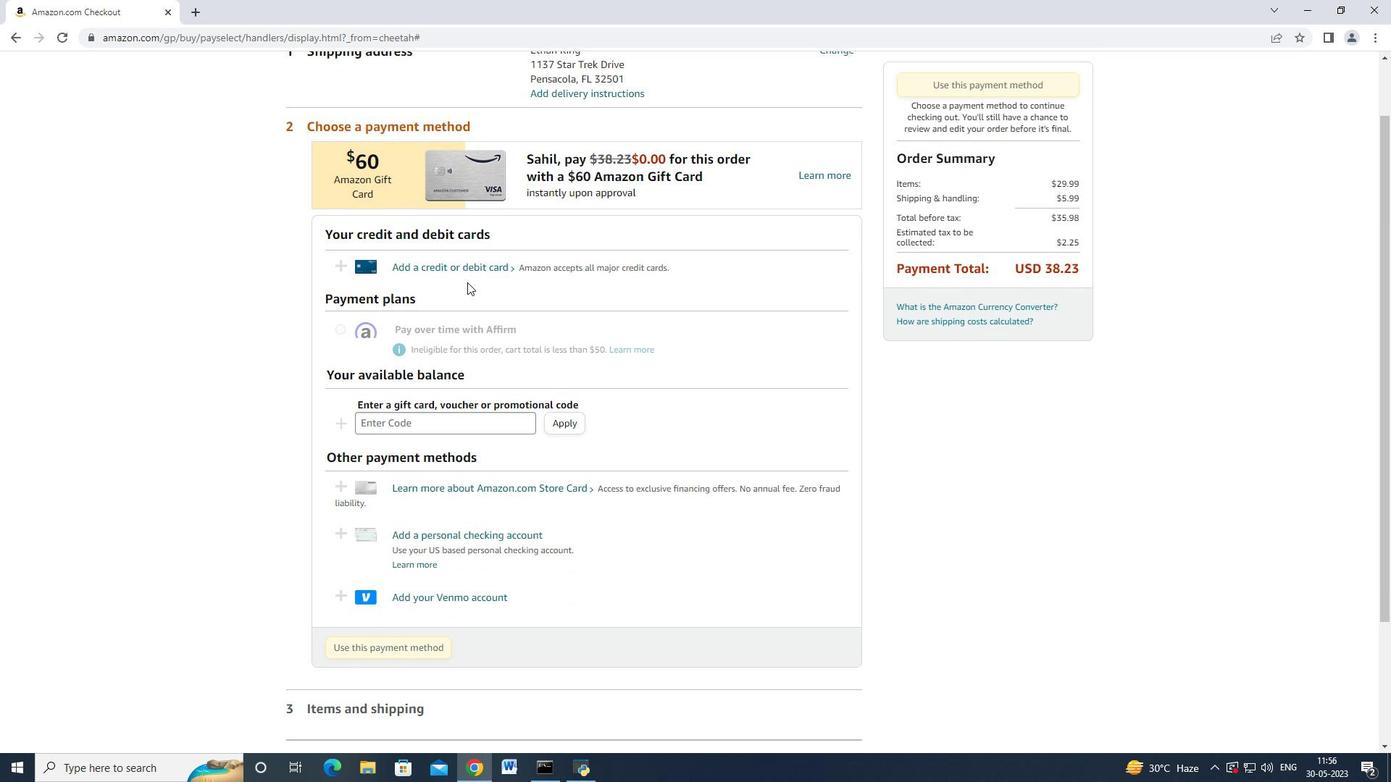 
Action: Mouse pressed left at (458, 270)
Screenshot: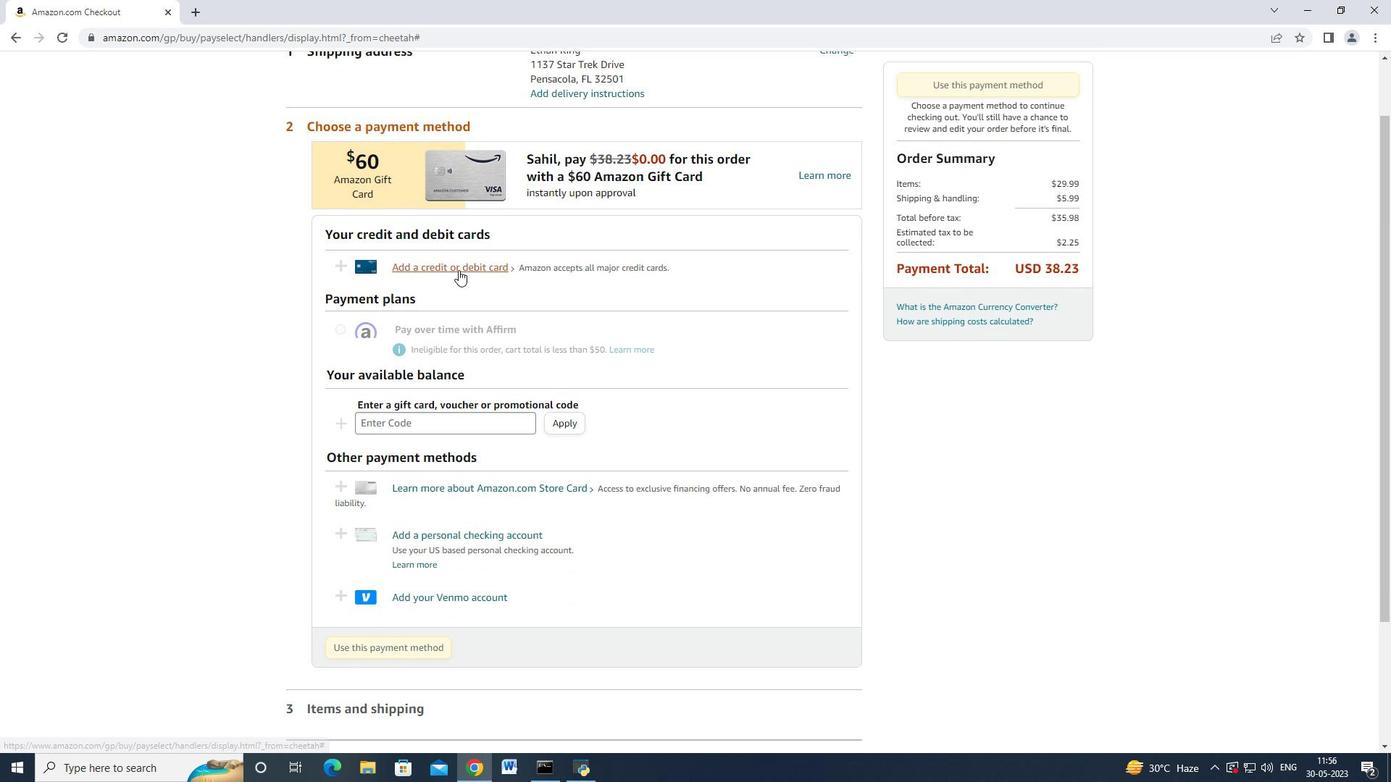 
Action: Mouse moved to (573, 335)
Screenshot: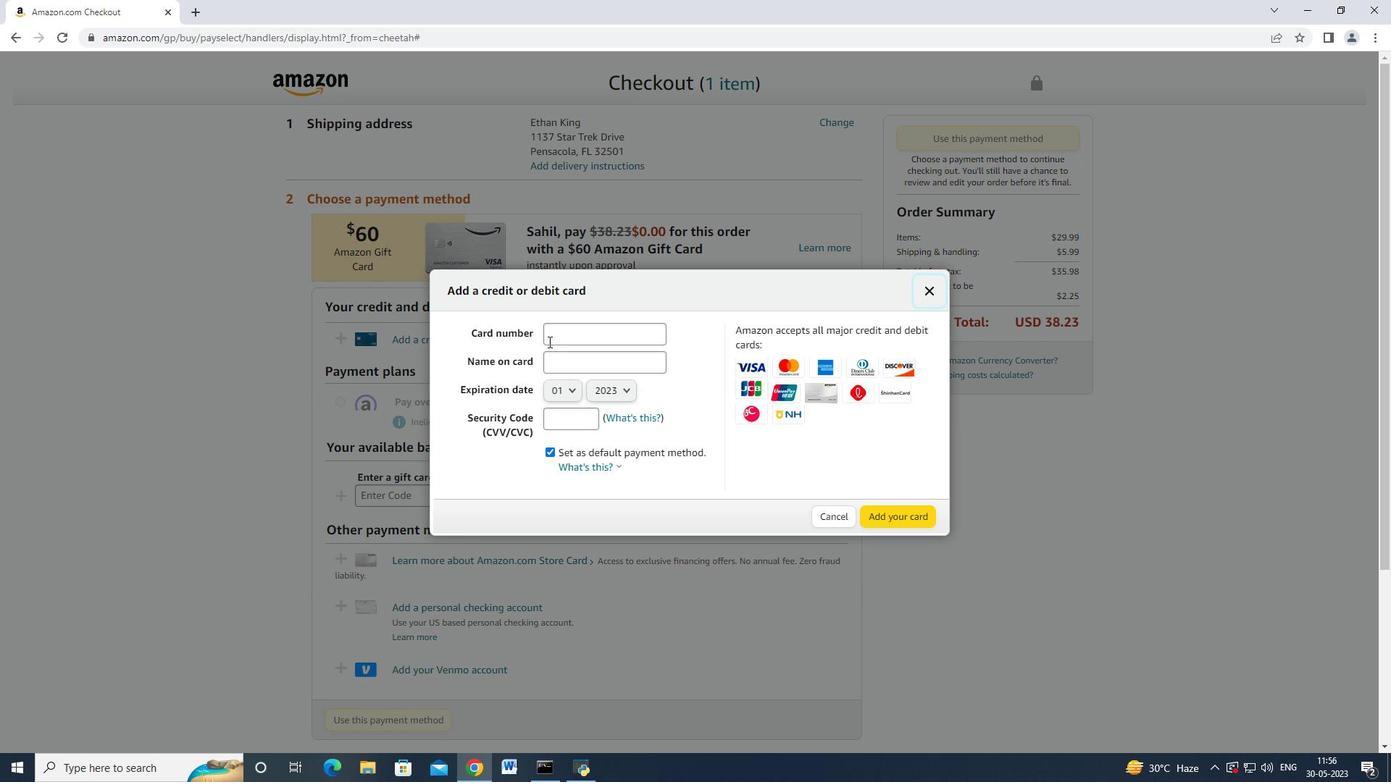 
Action: Mouse pressed left at (573, 335)
Screenshot: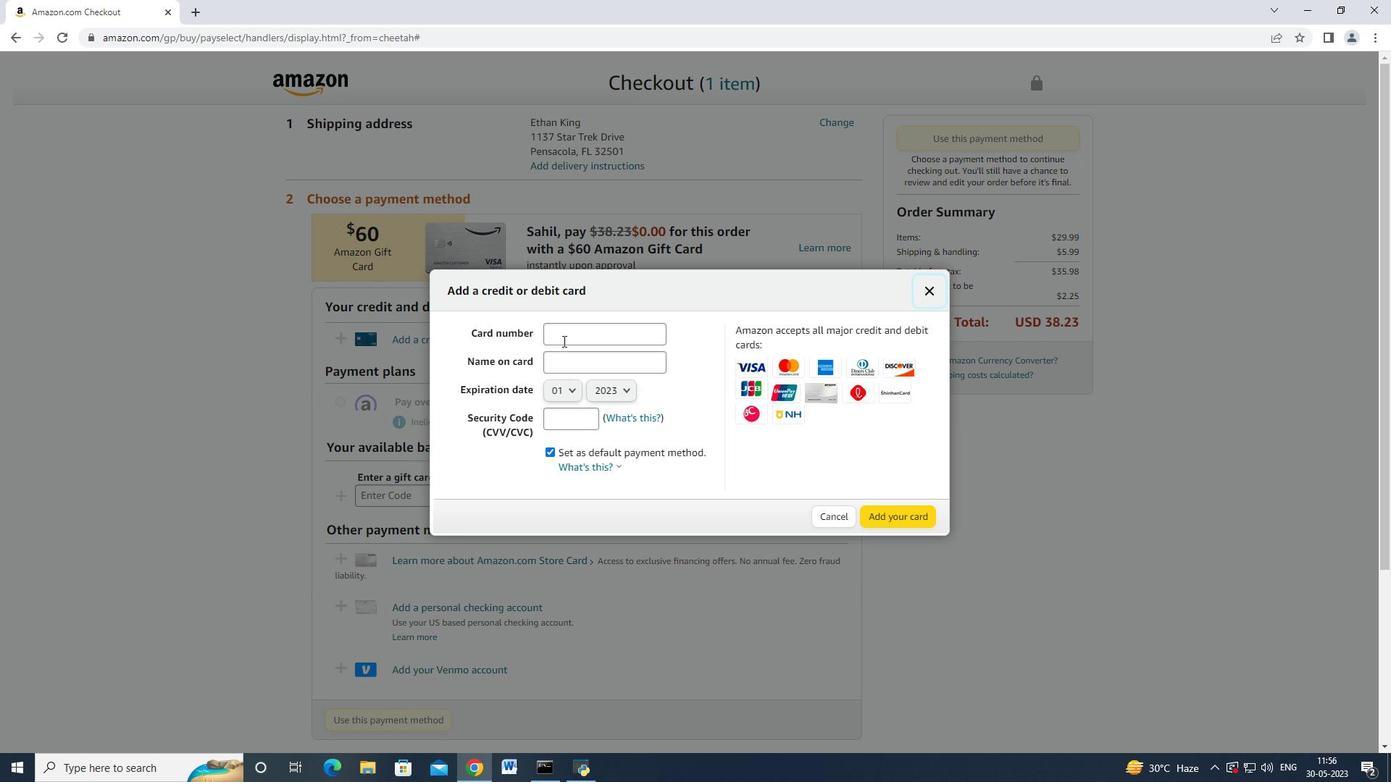 
Action: Mouse moved to (573, 336)
Screenshot: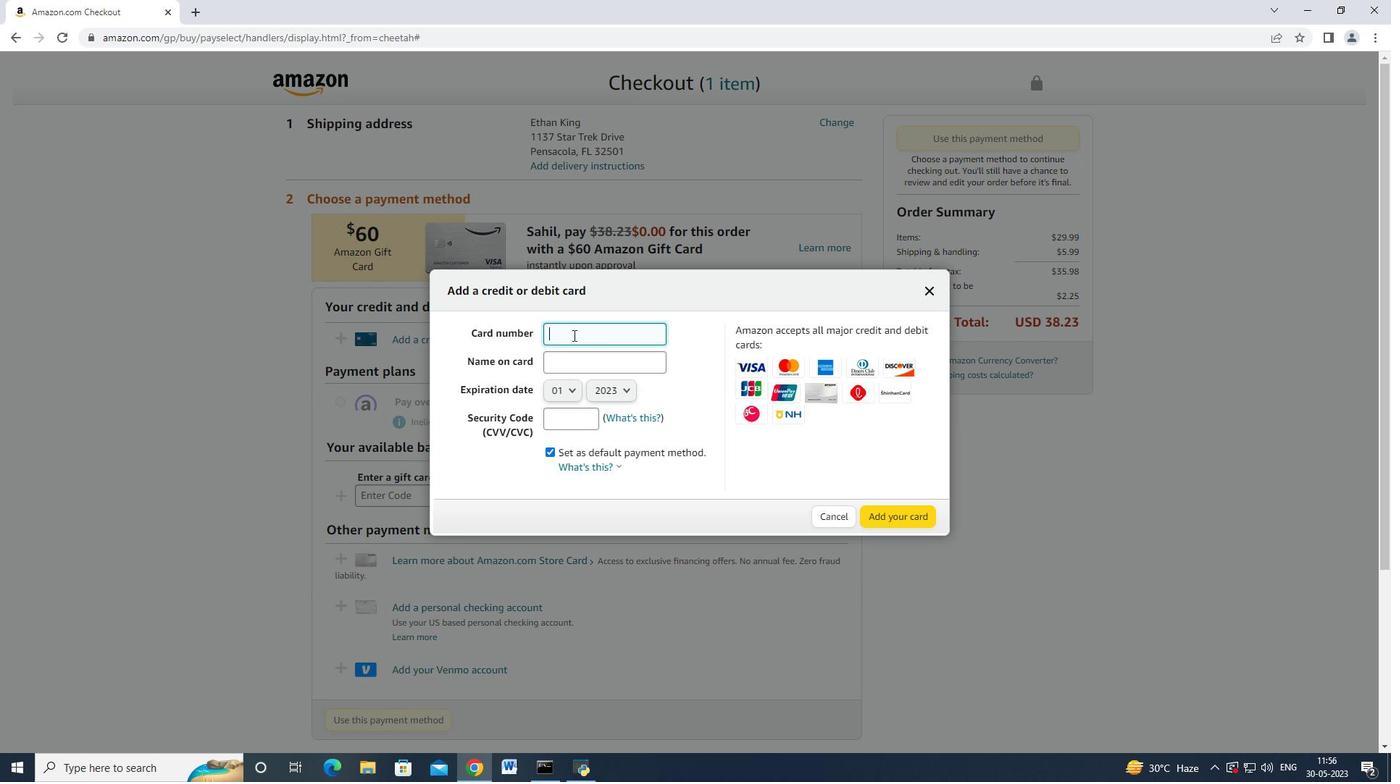 
Action: Key pressed 4672664477552005<Key.shift><Key.tab><Key.shift>Mark<Key.space><Key.shift_r>Adams<Key.space>
Screenshot: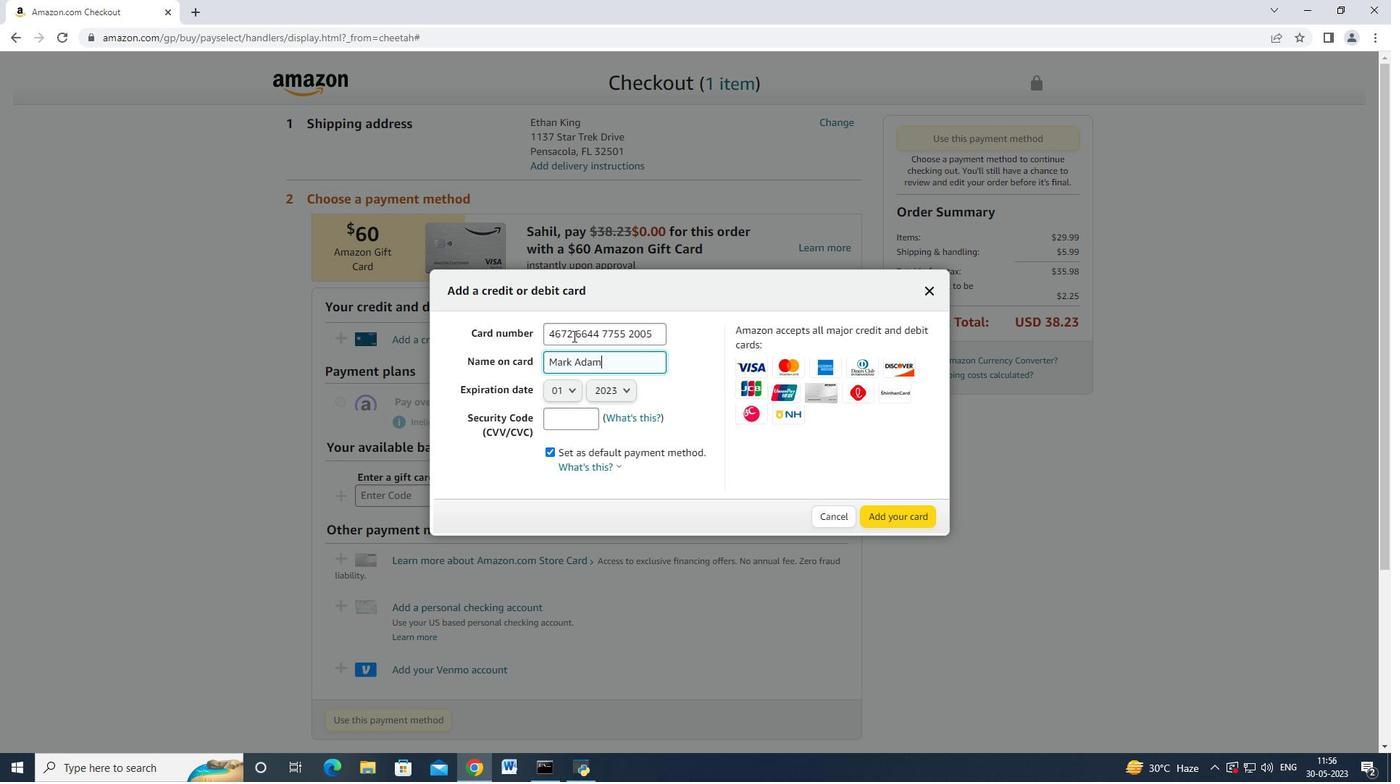 
Action: Mouse moved to (569, 389)
Screenshot: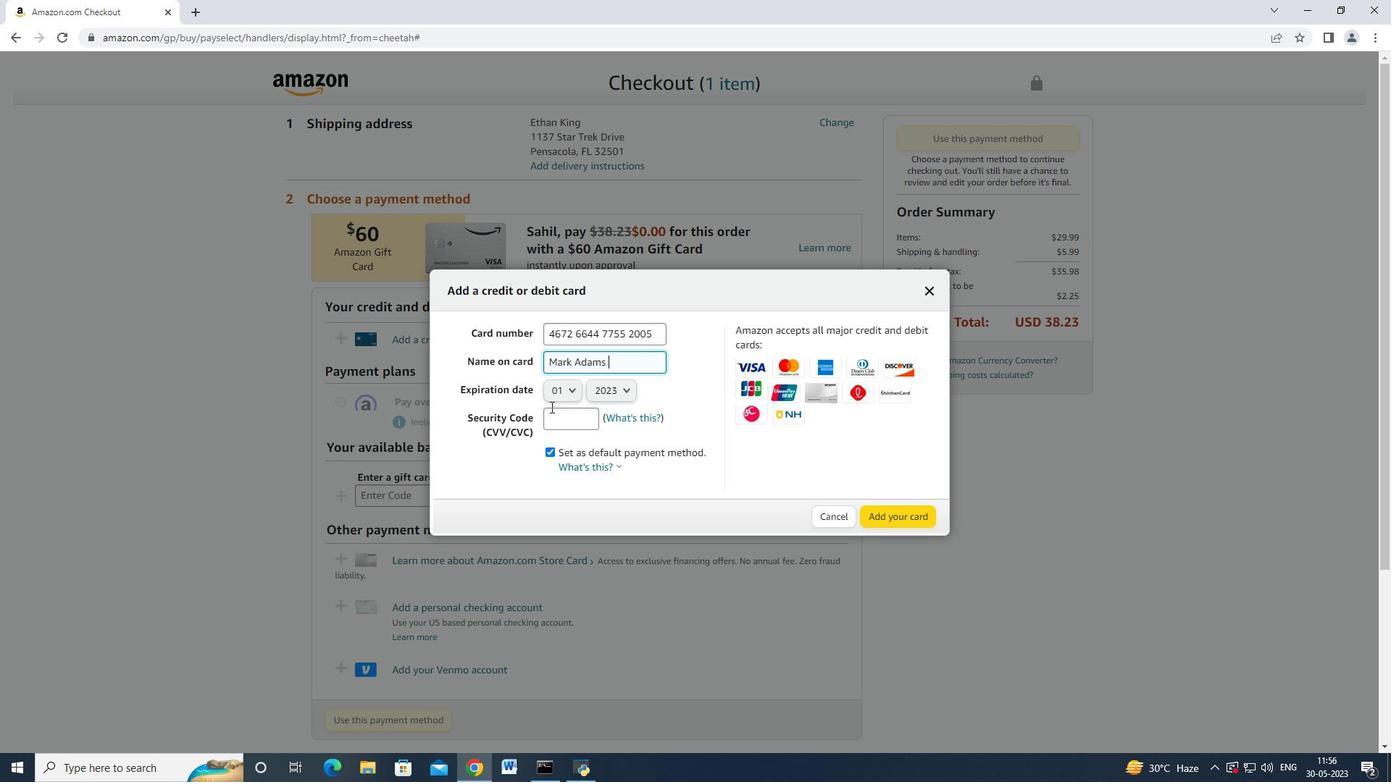 
Action: Mouse pressed left at (569, 389)
Screenshot: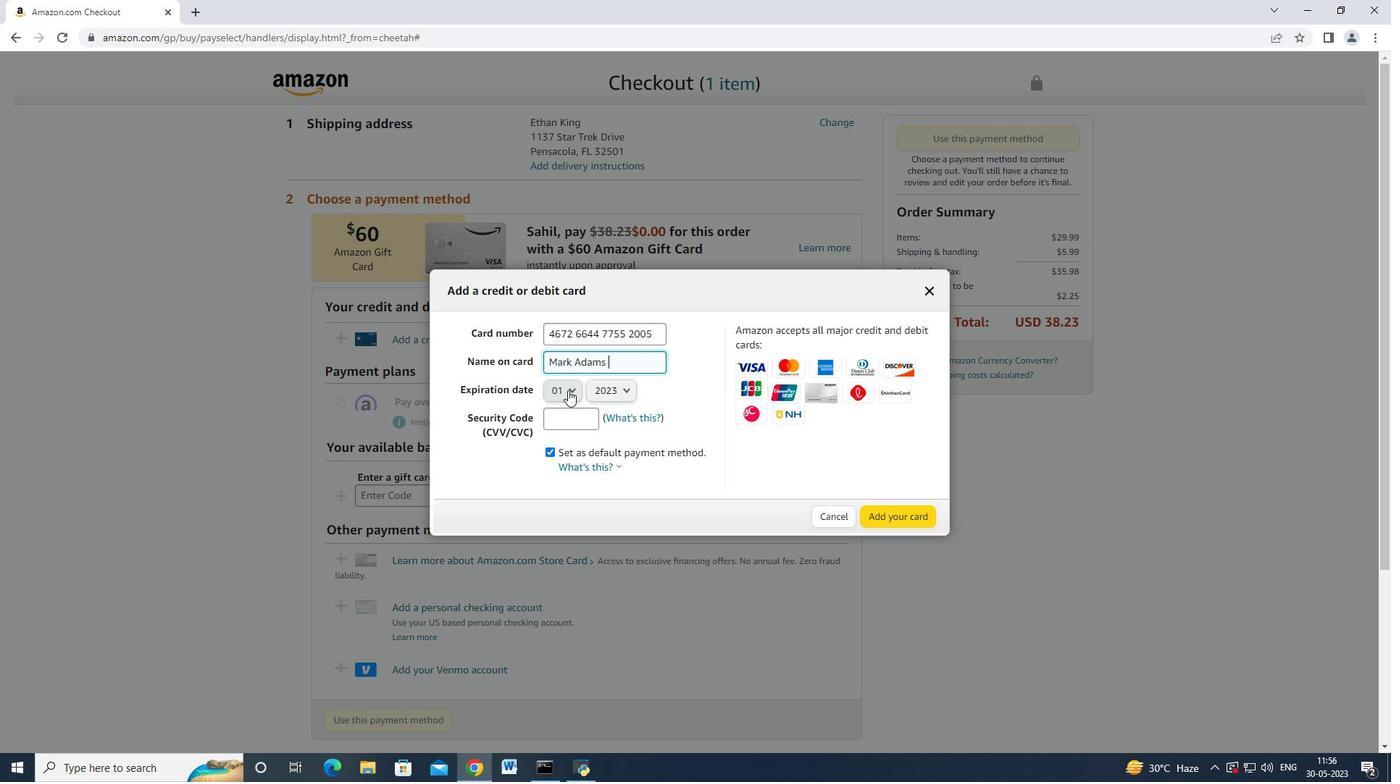 
Action: Mouse moved to (560, 449)
Screenshot: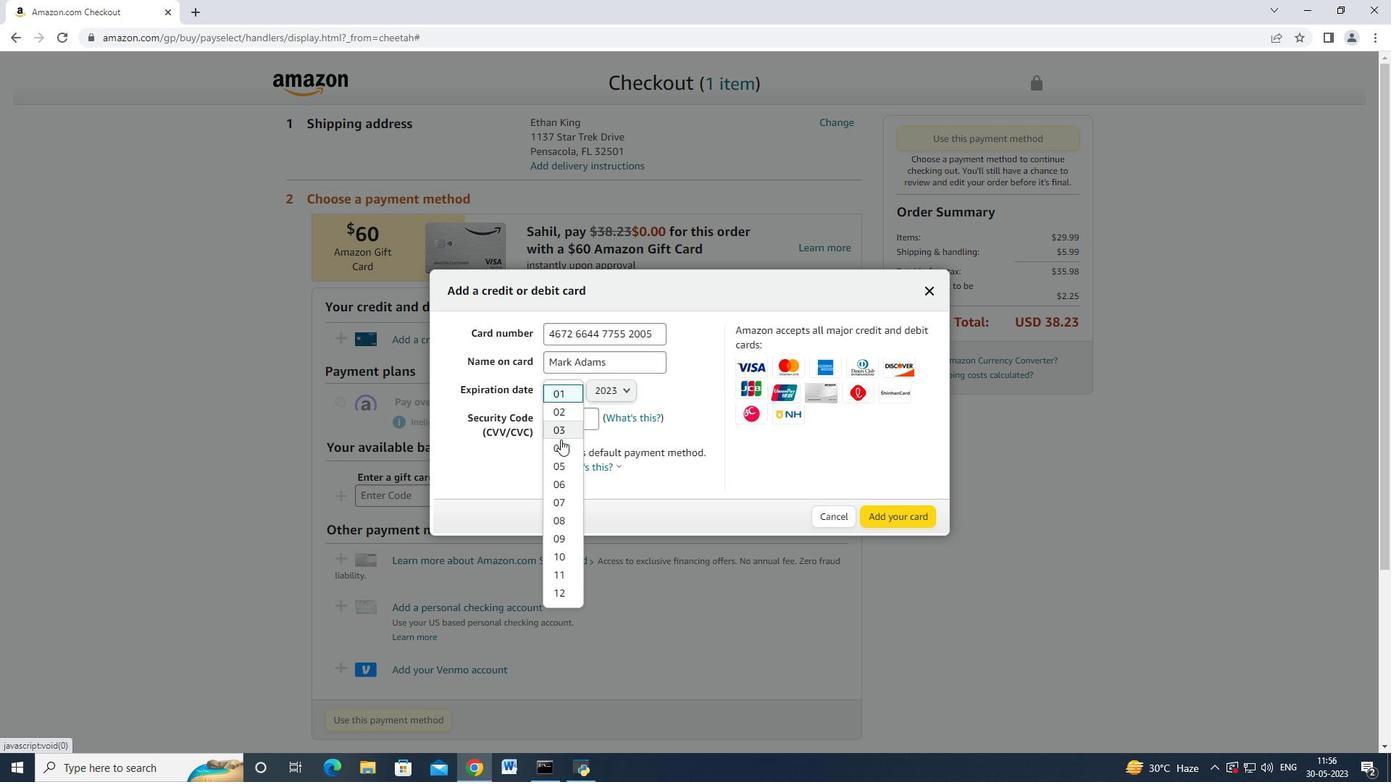
Action: Mouse pressed left at (560, 449)
Screenshot: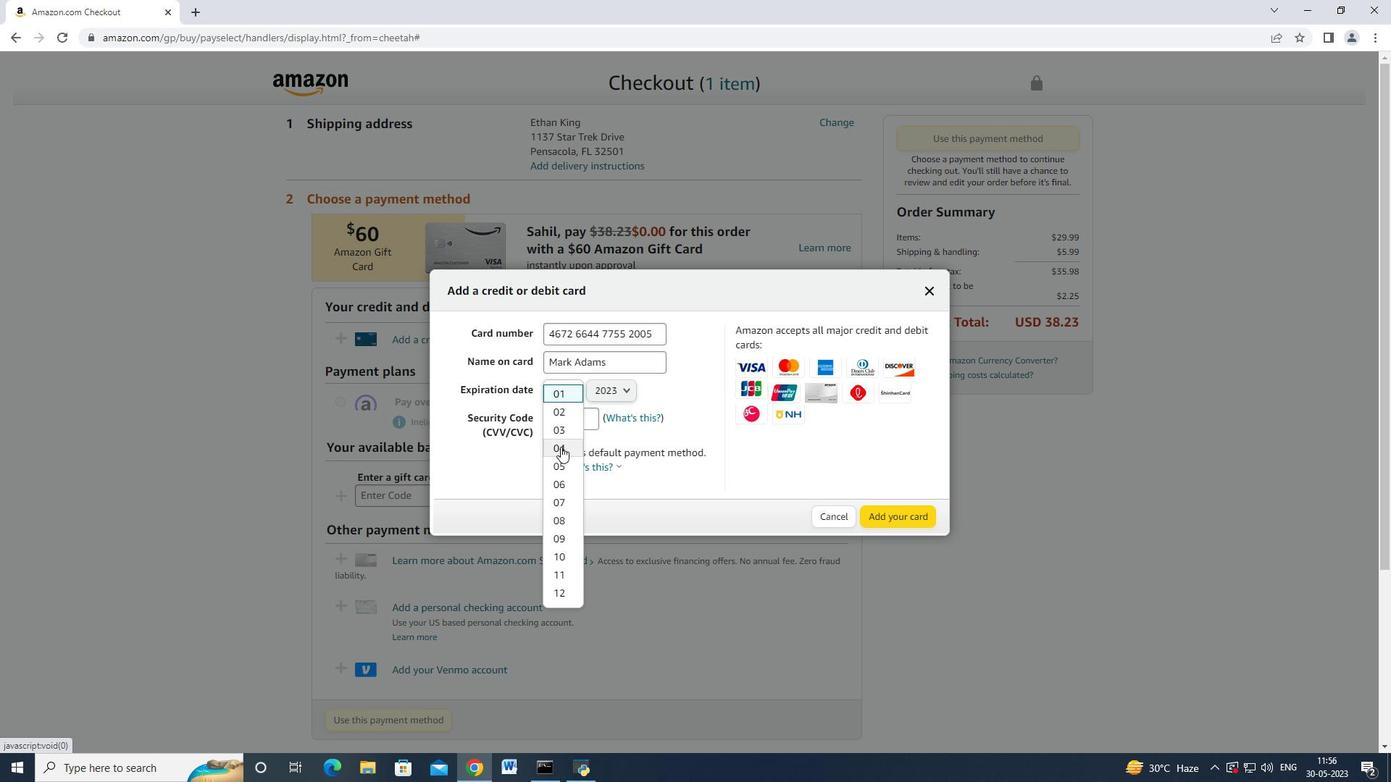 
Action: Mouse moved to (631, 389)
Screenshot: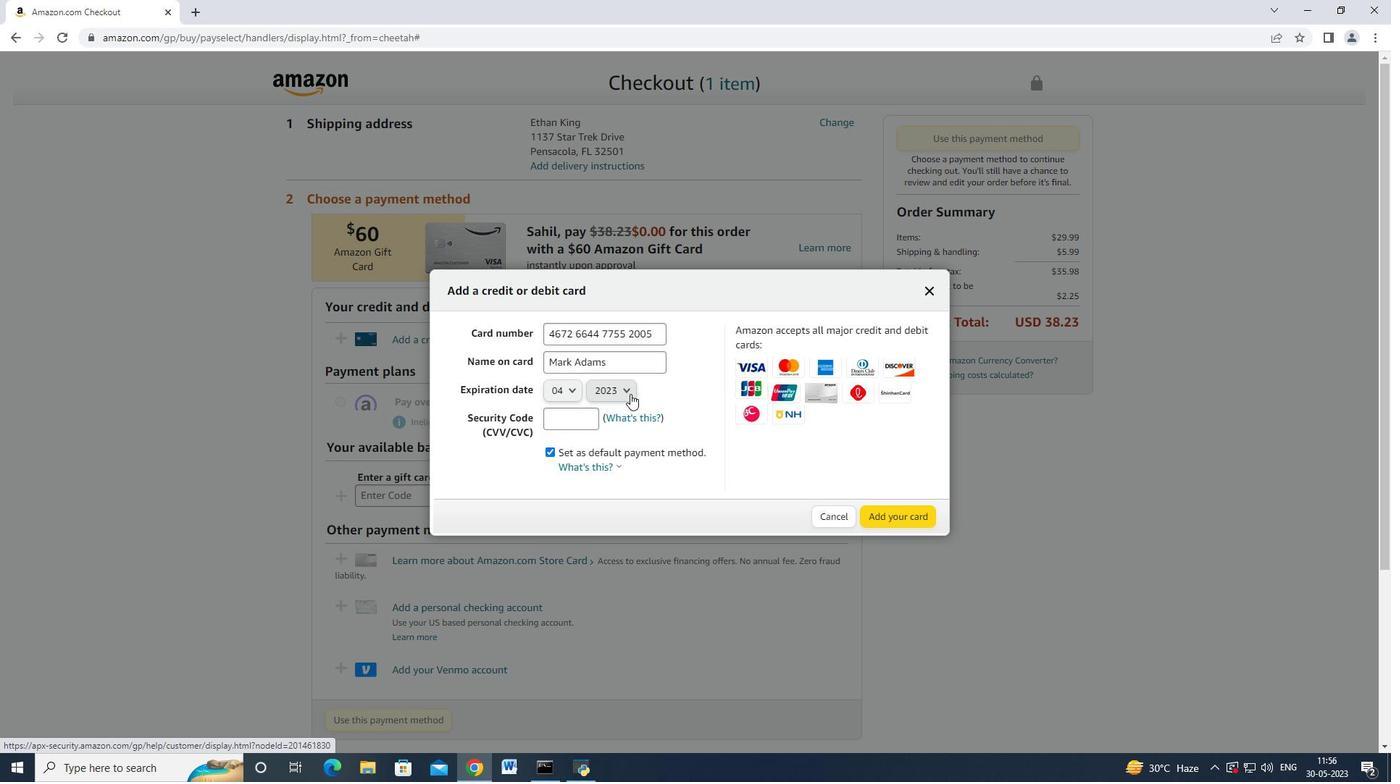 
Action: Mouse pressed left at (631, 389)
Screenshot: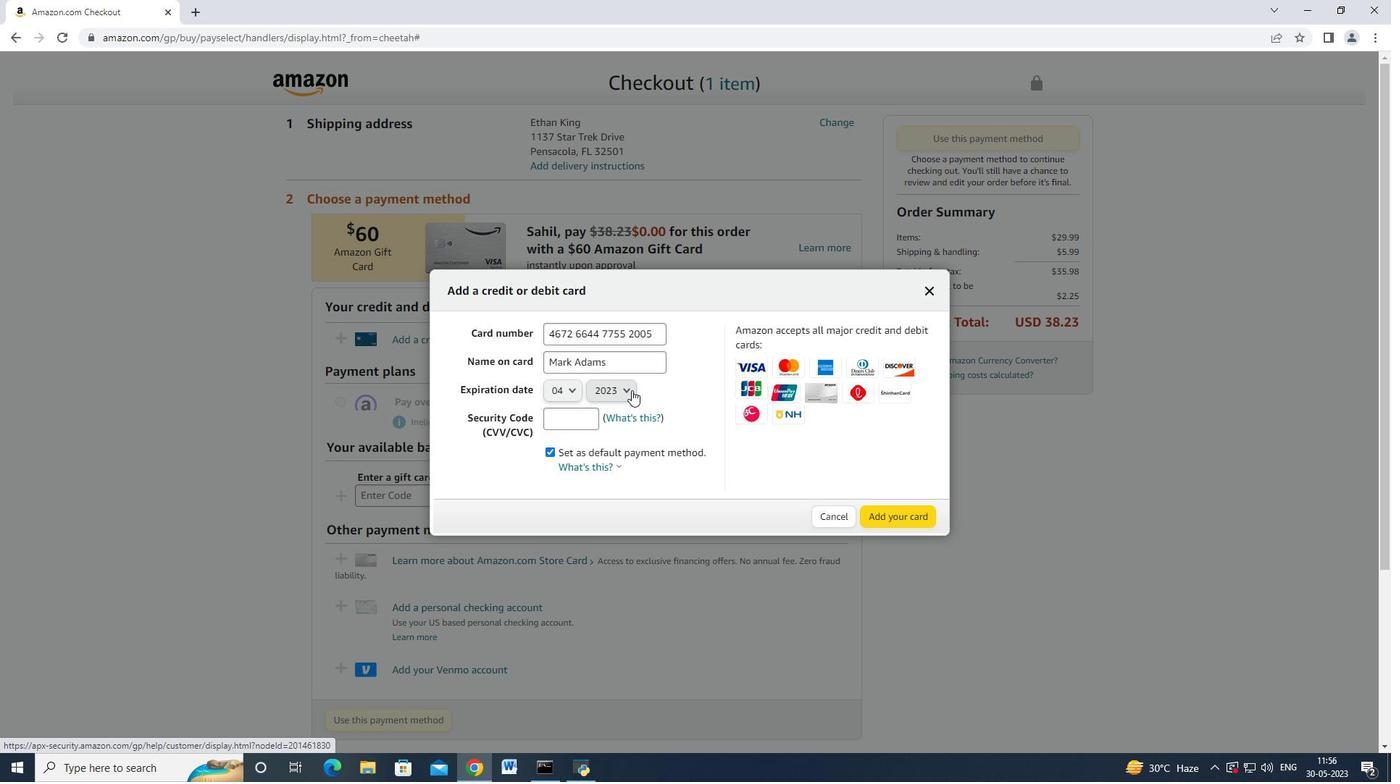 
Action: Mouse moved to (605, 437)
Screenshot: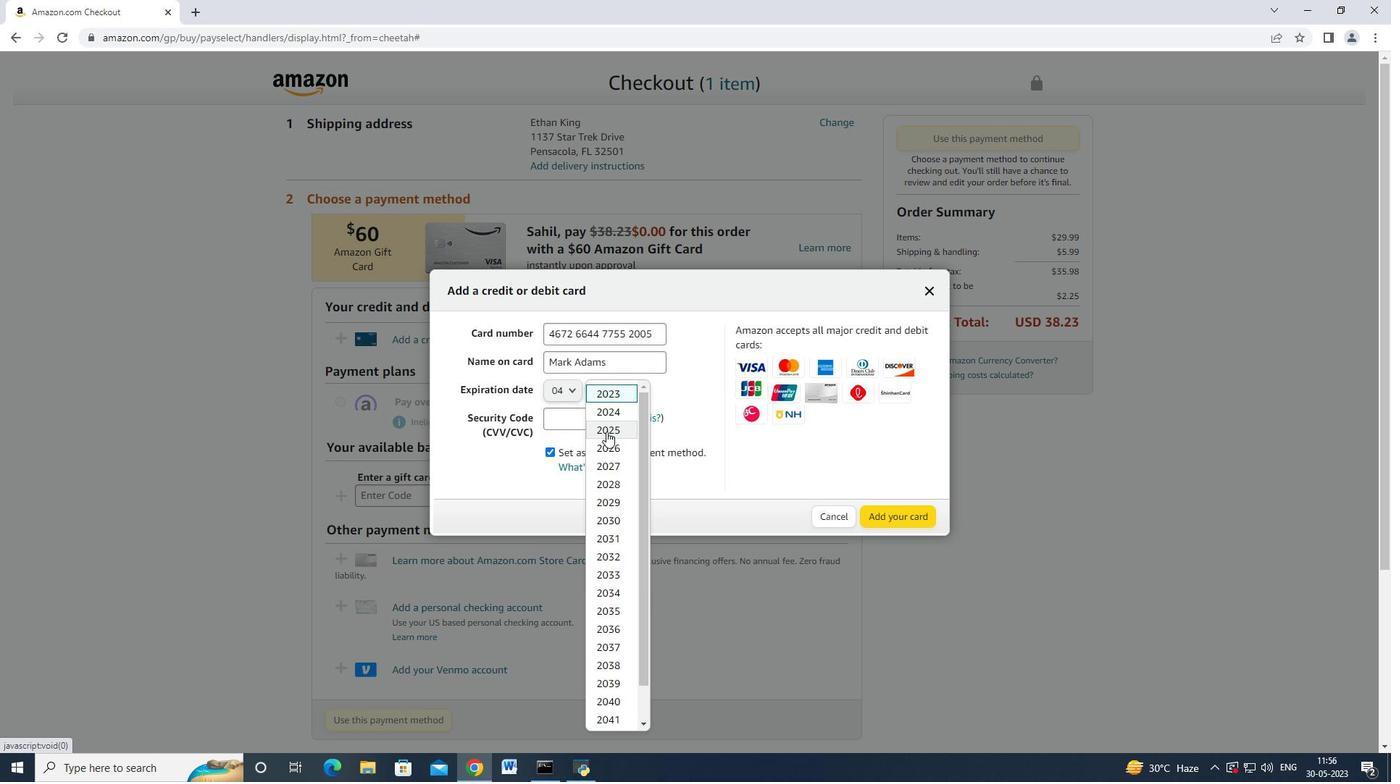 
Action: Mouse pressed left at (605, 437)
Screenshot: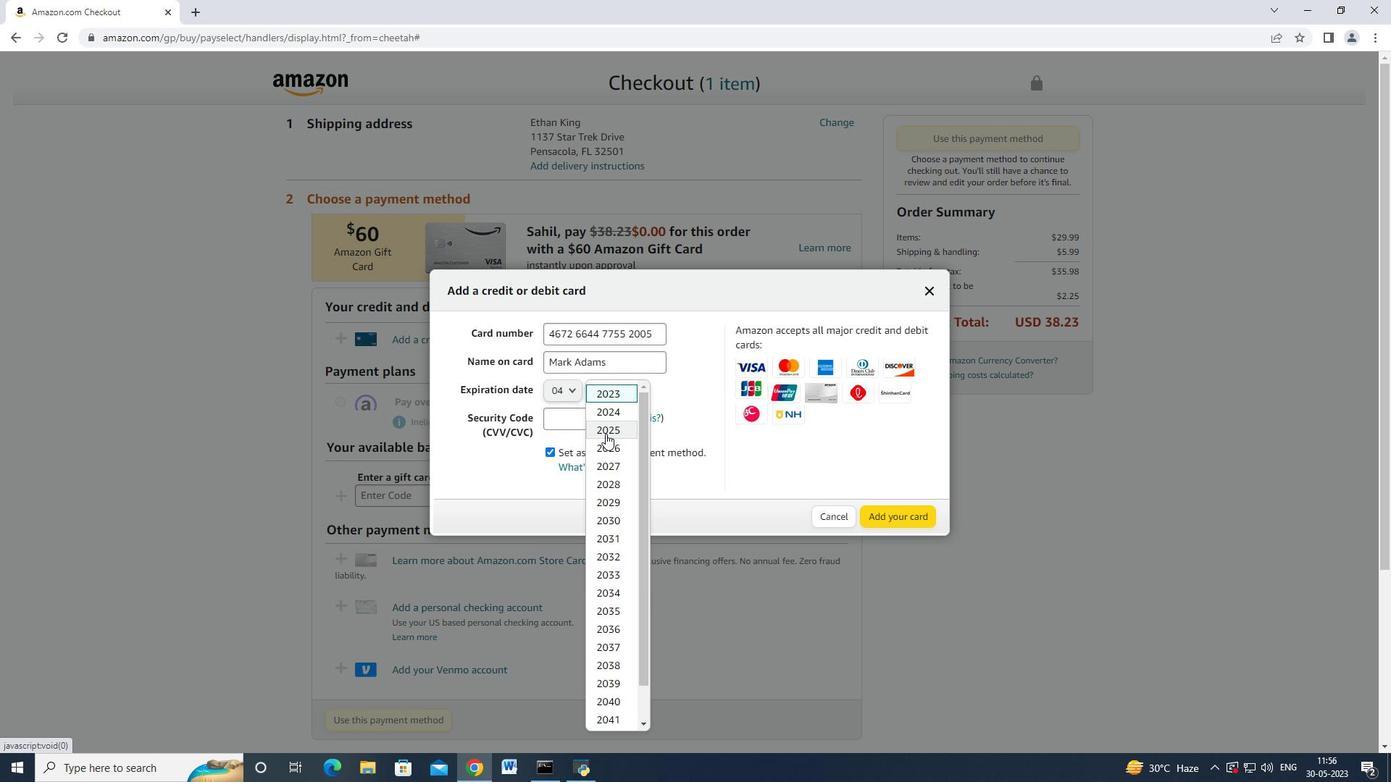 
Action: Mouse moved to (566, 413)
Screenshot: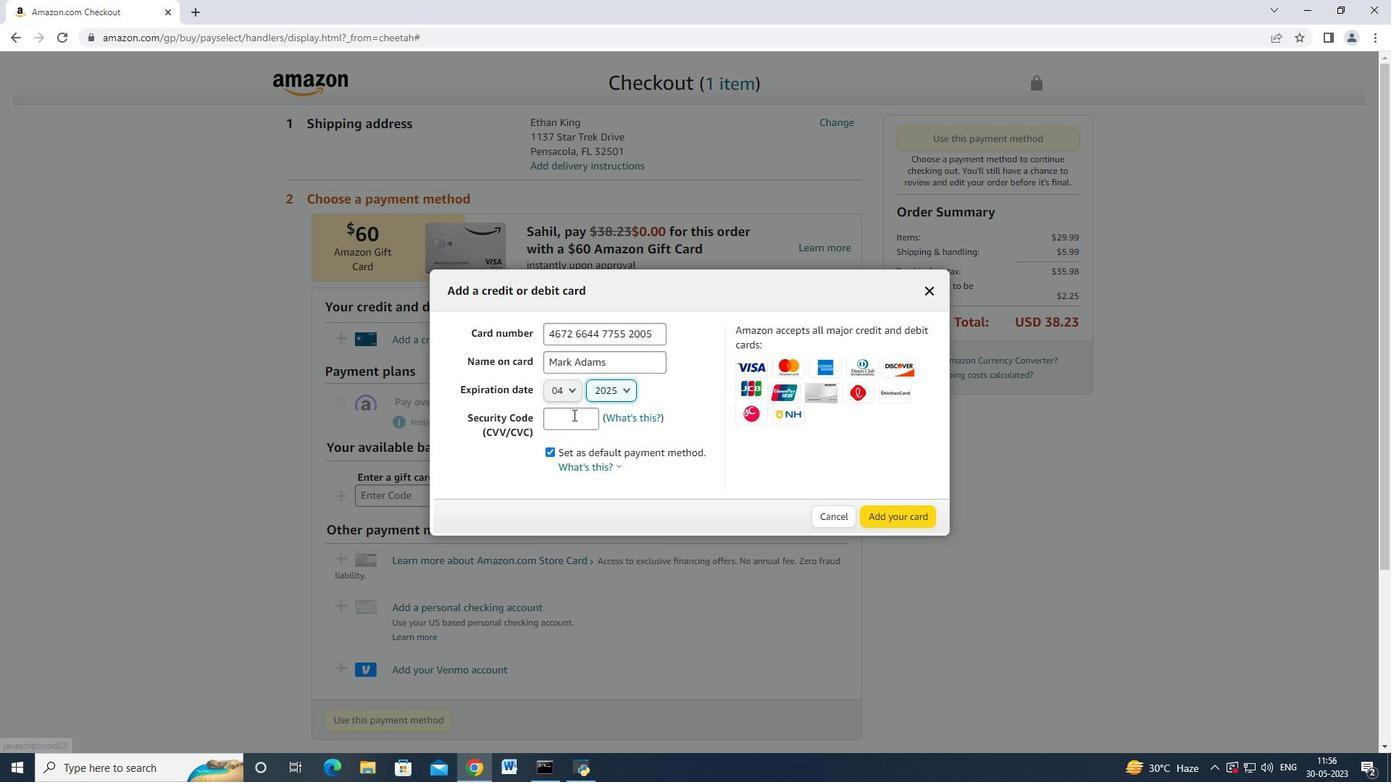 
Action: Mouse pressed left at (566, 413)
Screenshot: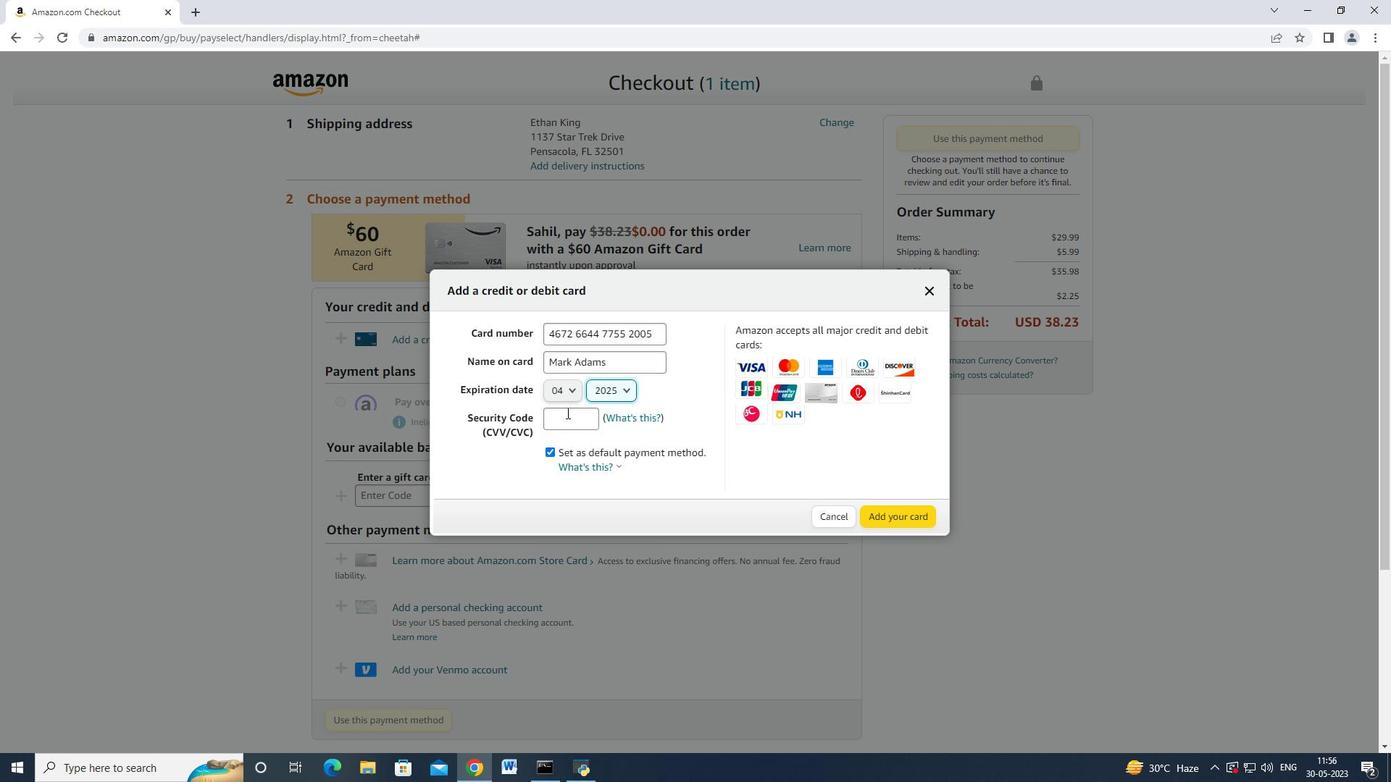 
Action: Mouse moved to (567, 413)
Screenshot: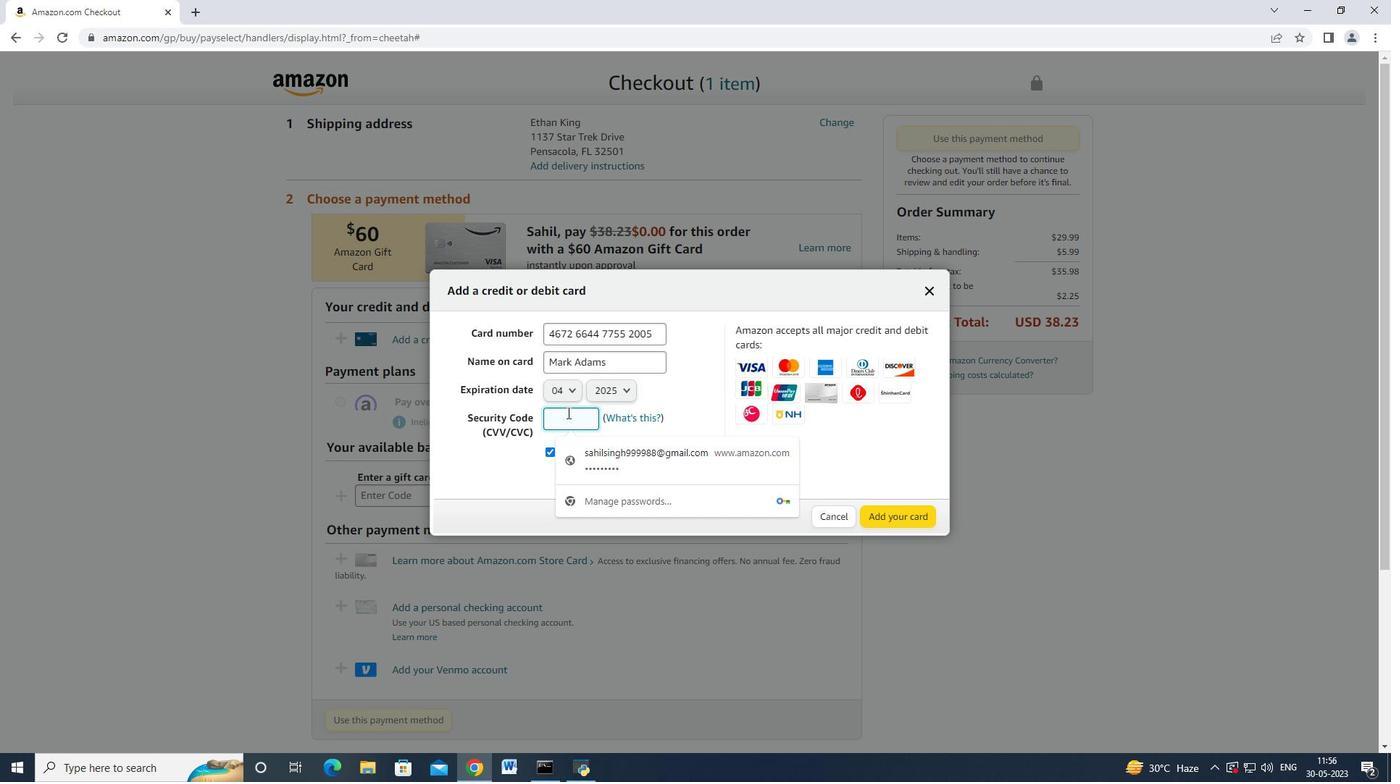 
Action: Key pressed 3321
Screenshot: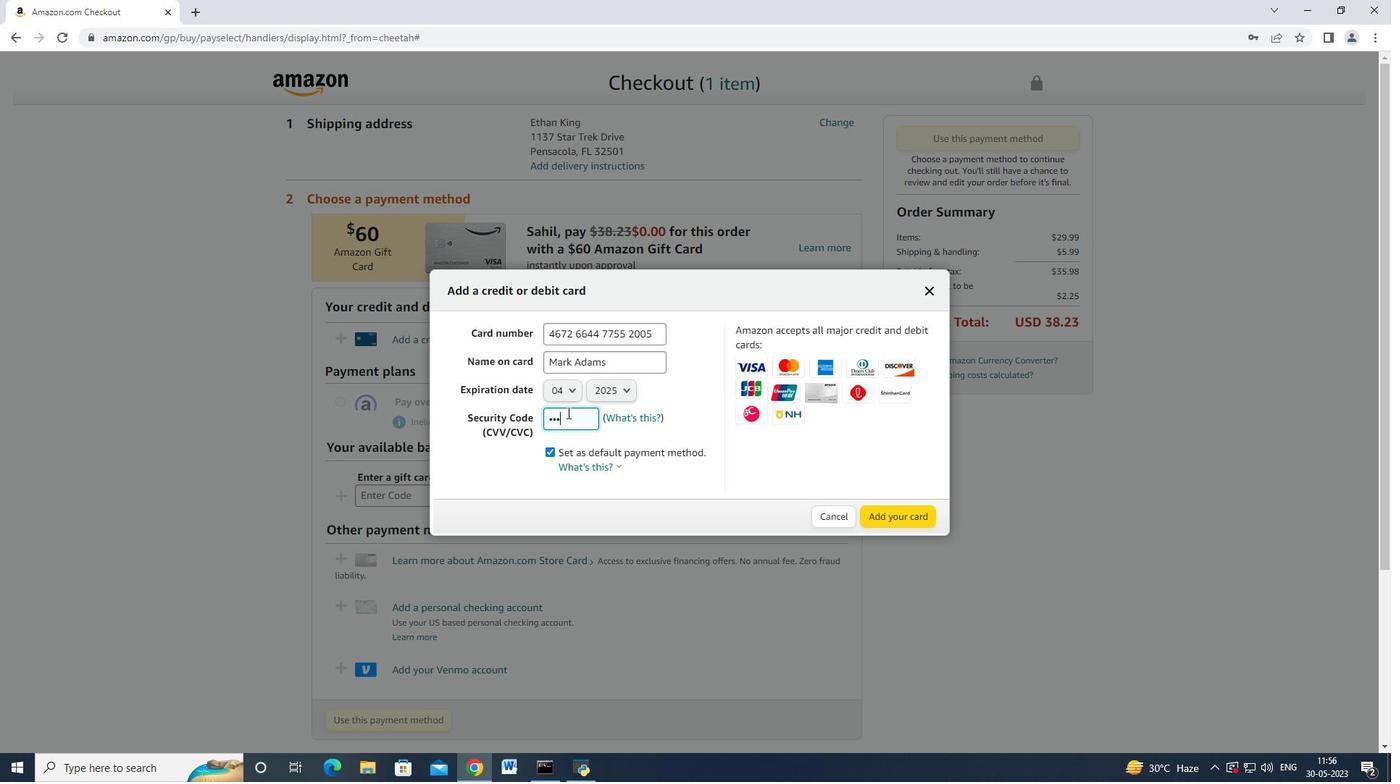 
Action: Mouse moved to (892, 513)
Screenshot: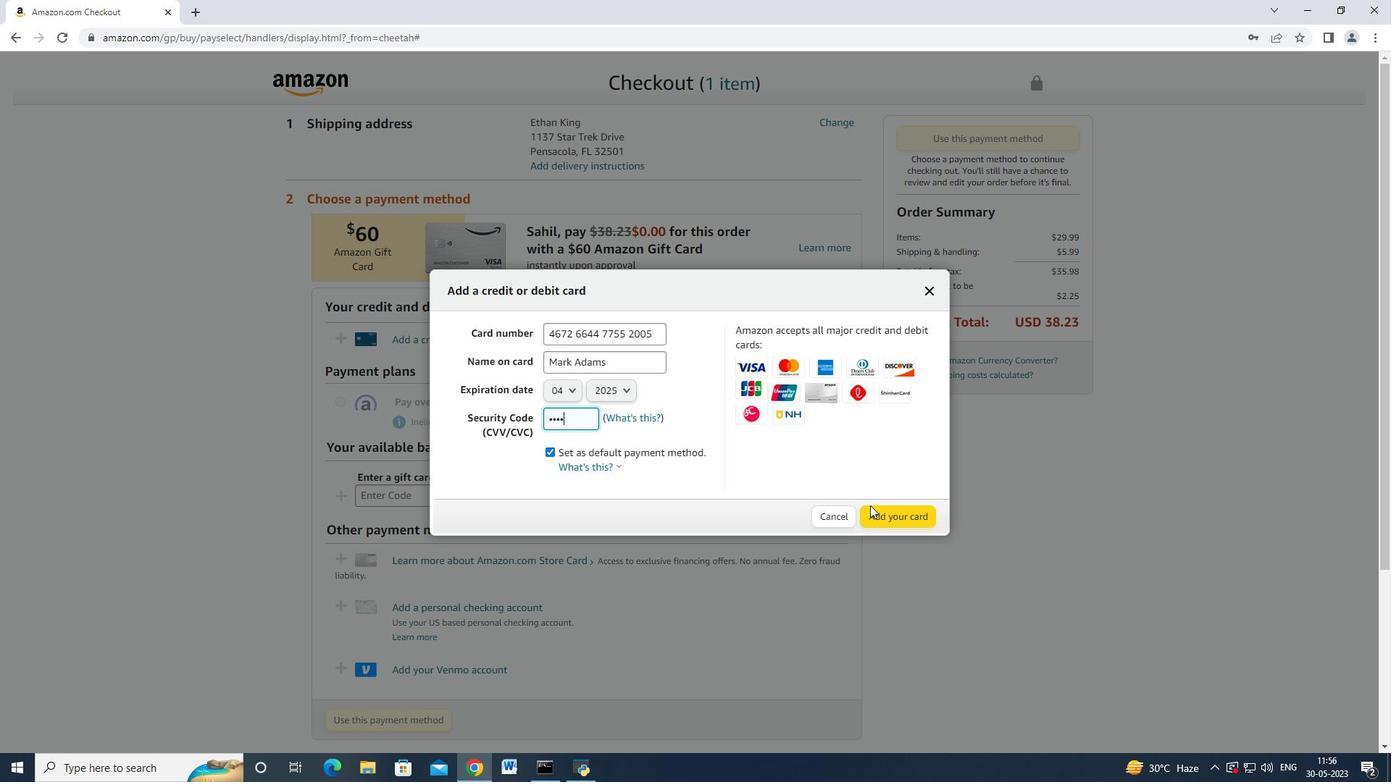 
